 Task: iMovie Unsupervised
Action: Mouse pressed left at (160, 254)
Screenshot: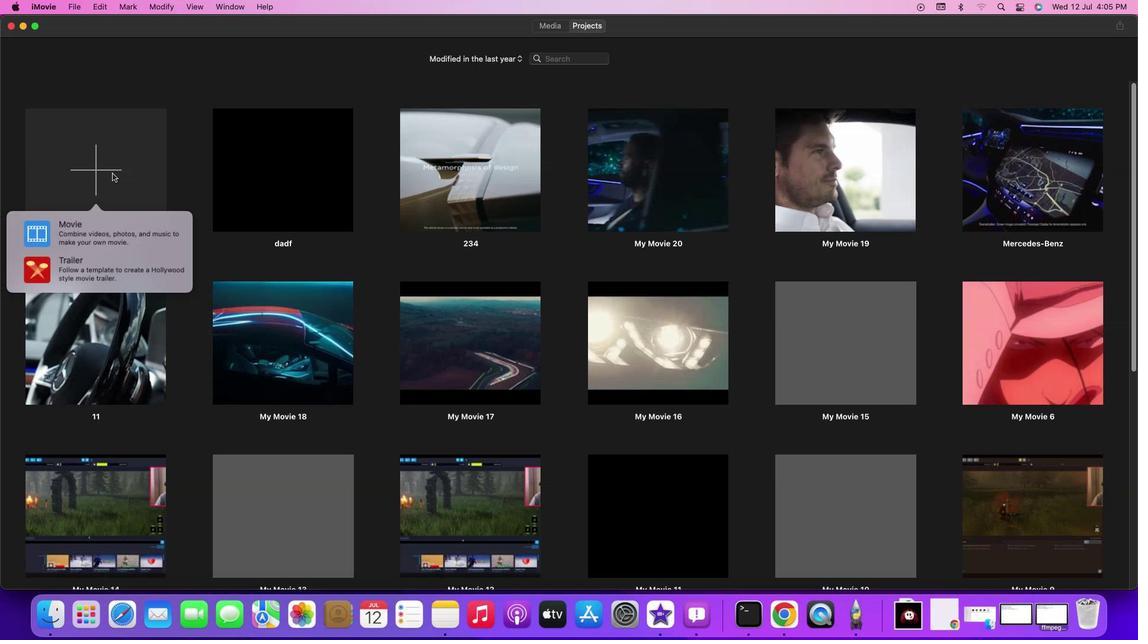 
Action: Mouse moved to (119, 304)
Screenshot: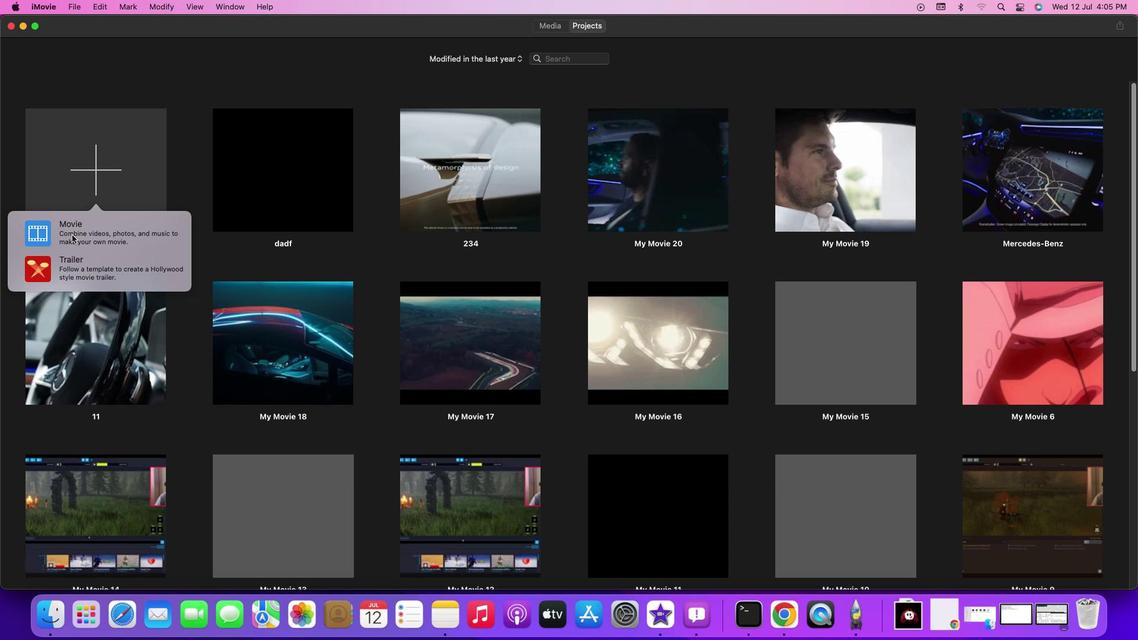 
Action: Mouse pressed left at (119, 304)
Screenshot: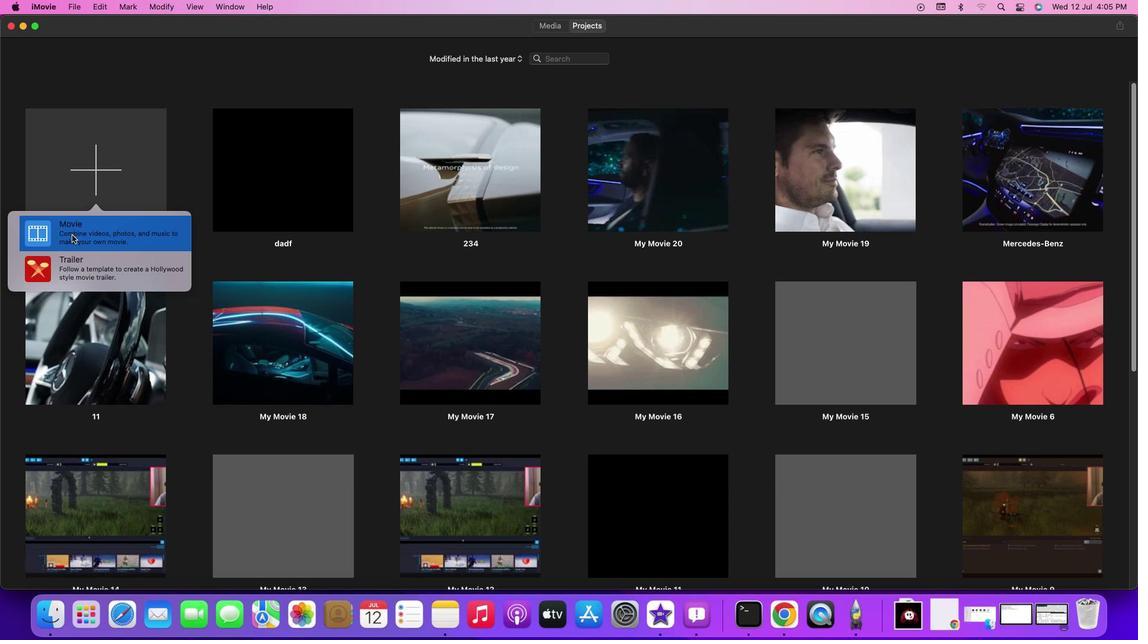 
Action: Mouse pressed left at (119, 304)
Screenshot: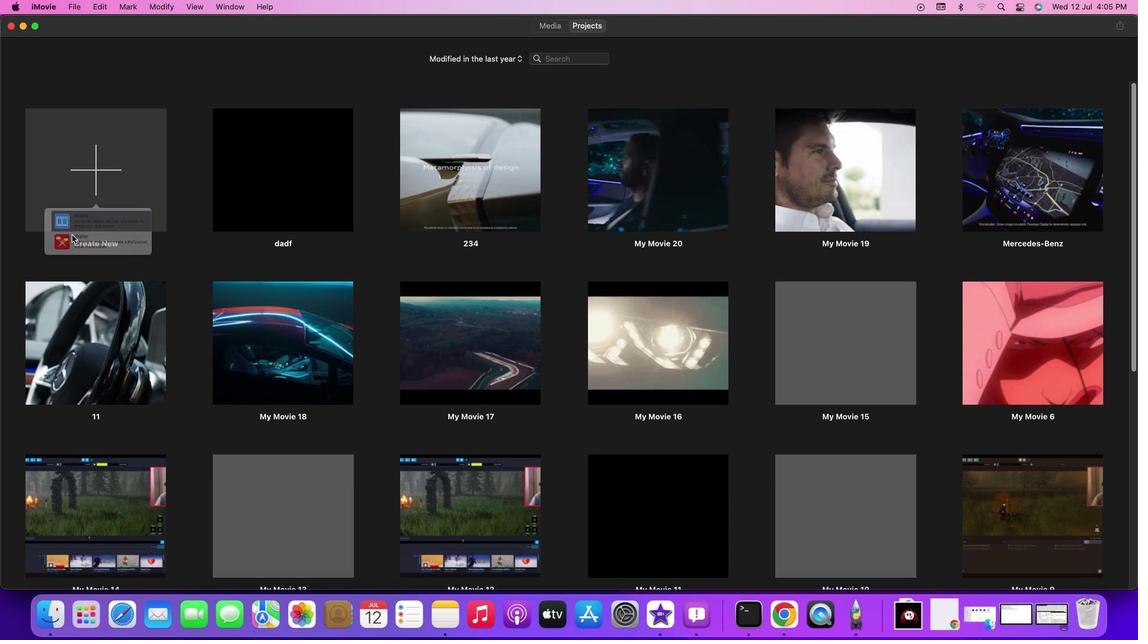
Action: Mouse moved to (511, 277)
Screenshot: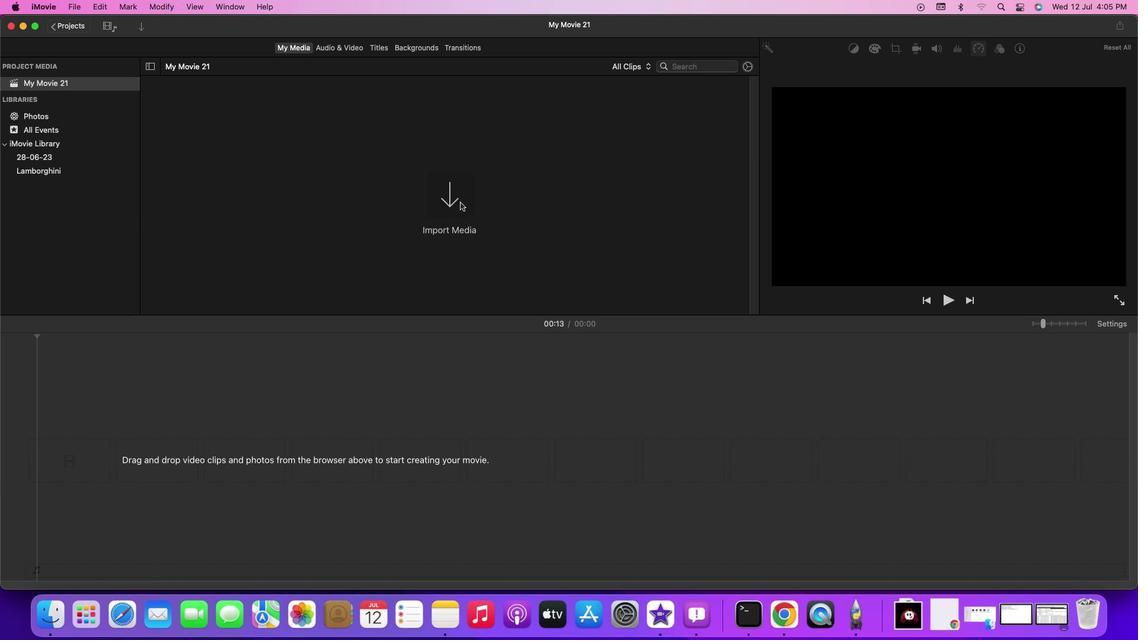 
Action: Mouse pressed left at (511, 277)
Screenshot: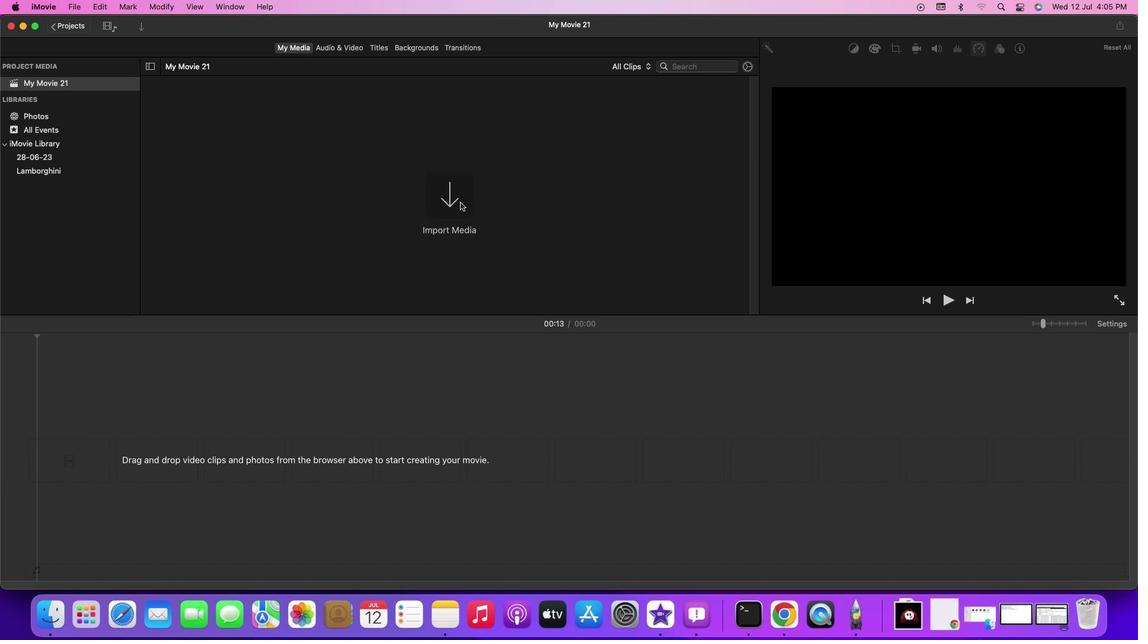 
Action: Mouse moved to (277, 397)
Screenshot: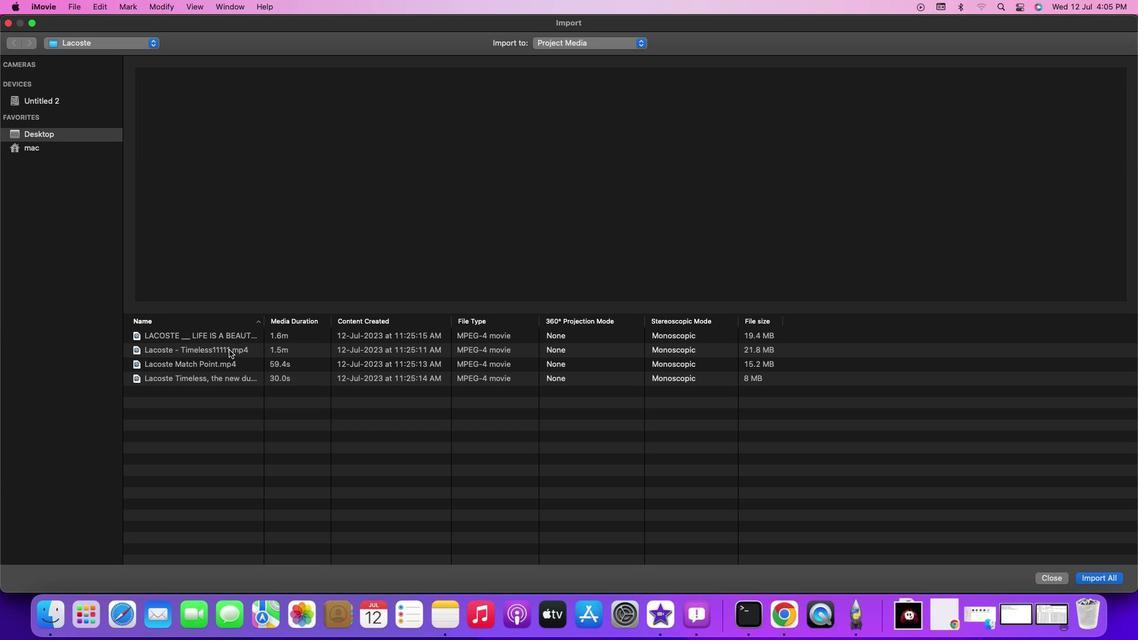 
Action: Mouse pressed left at (277, 397)
Screenshot: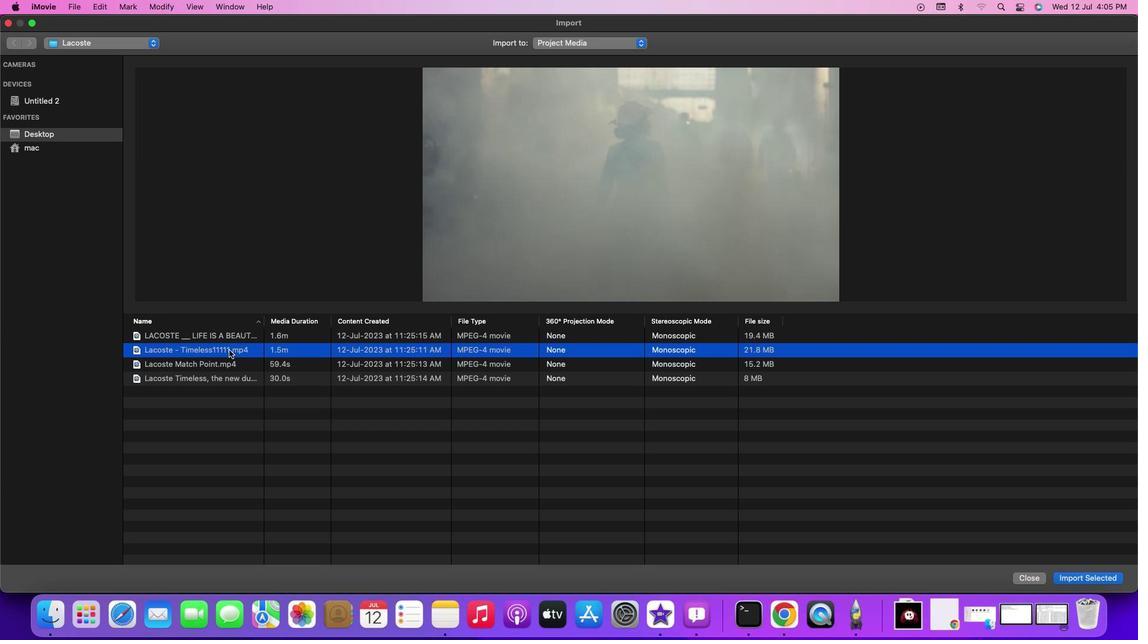 
Action: Mouse pressed left at (277, 397)
Screenshot: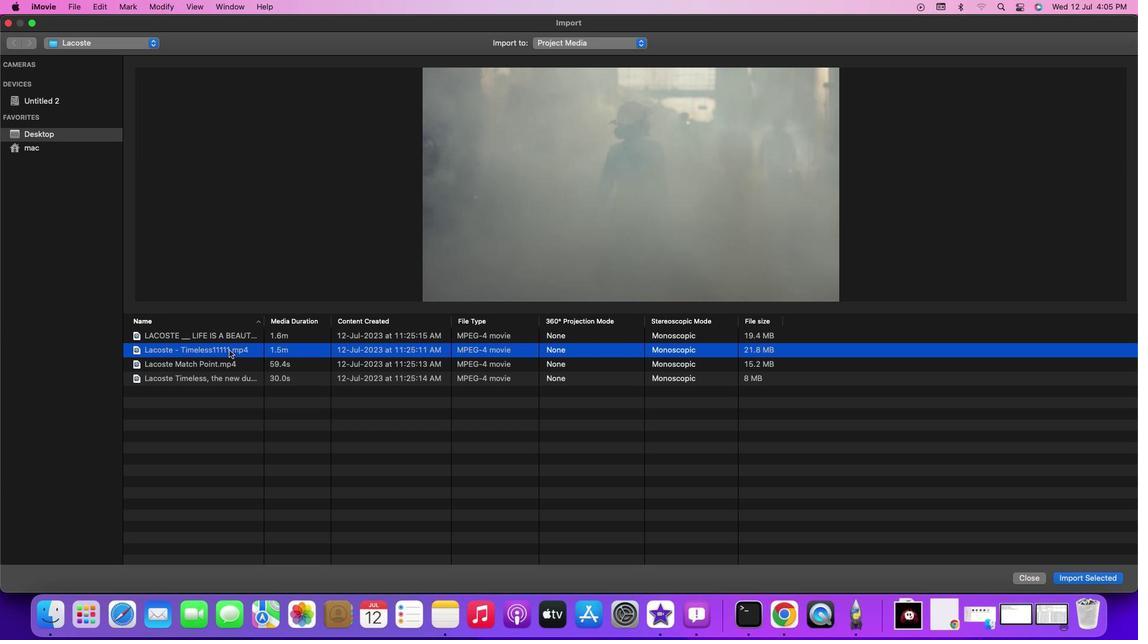 
Action: Mouse moved to (244, 217)
Screenshot: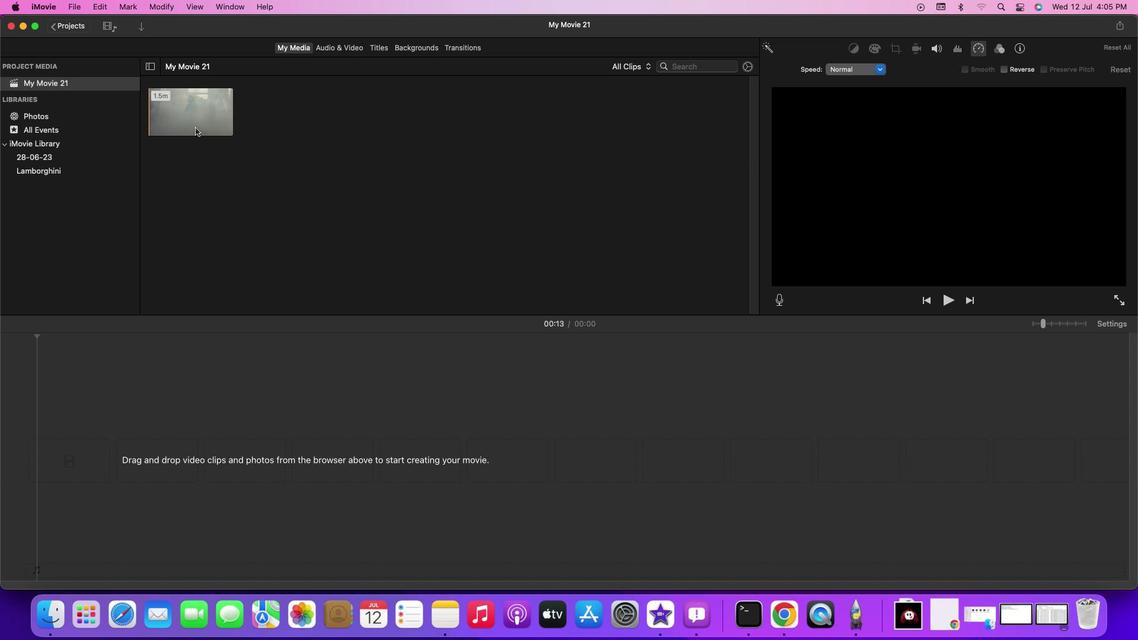
Action: Mouse pressed left at (244, 217)
Screenshot: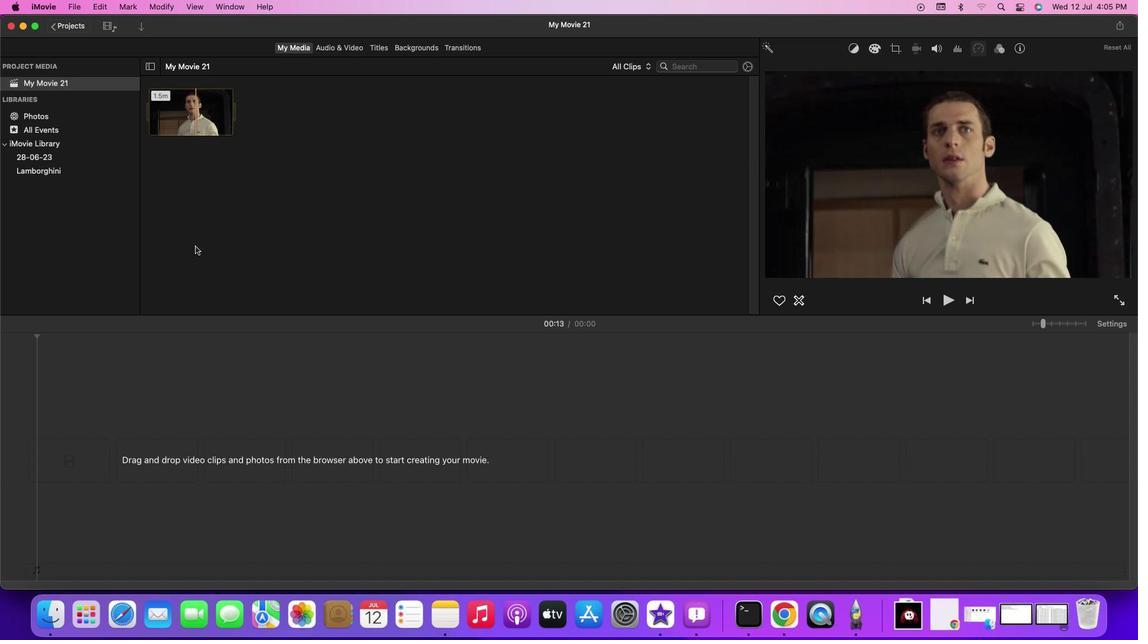 
Action: Mouse moved to (87, 387)
Screenshot: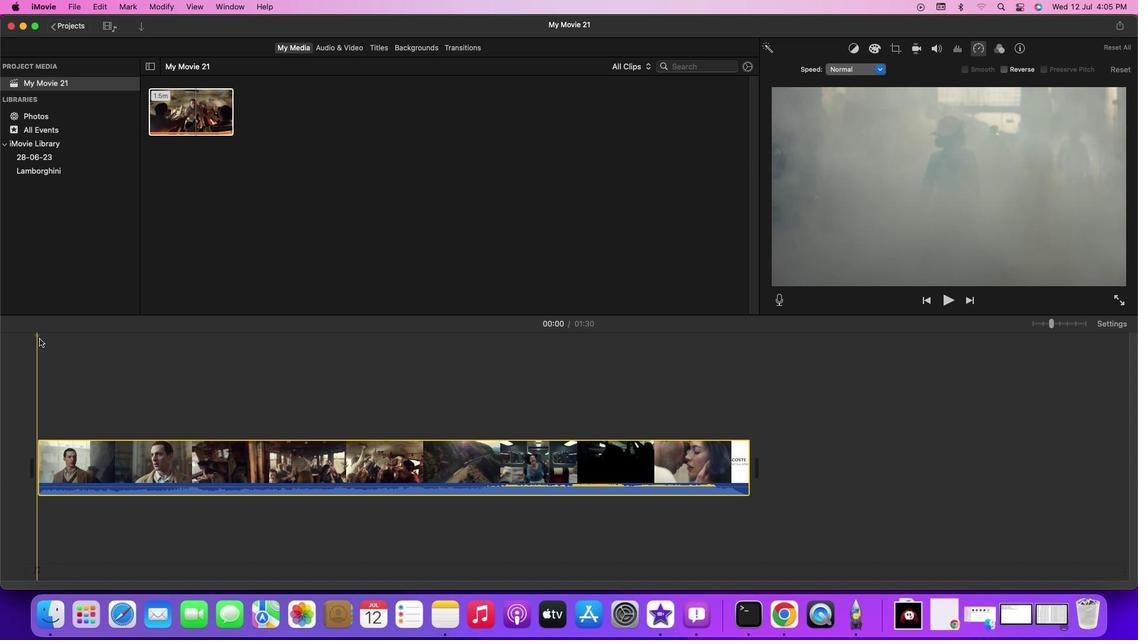 
Action: Key pressed Key.space
Screenshot: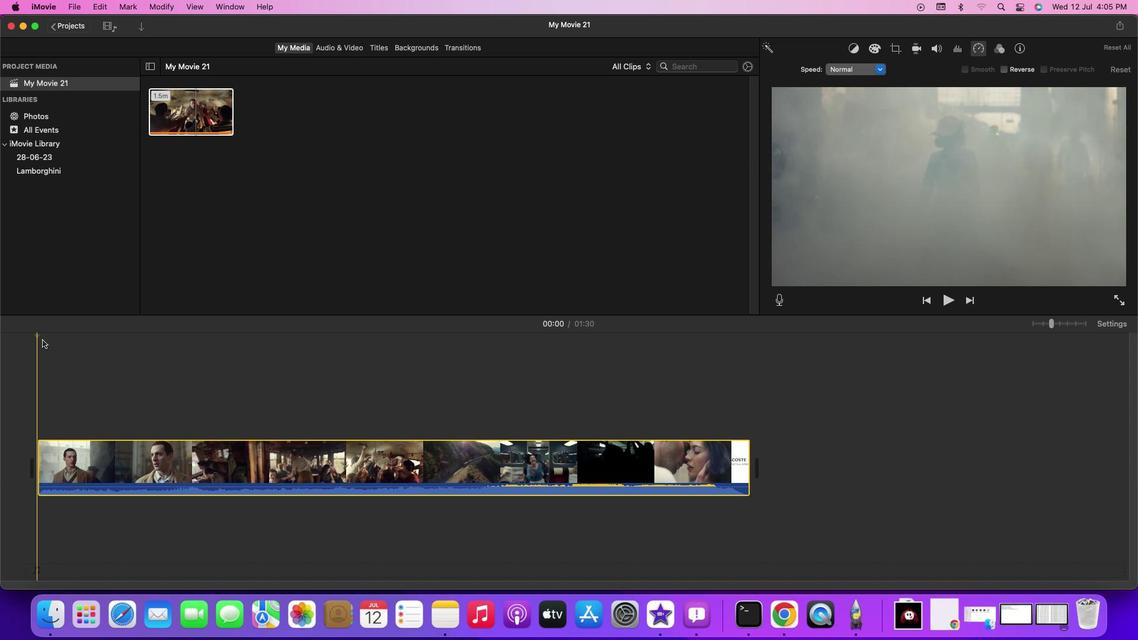 
Action: Mouse moved to (87, 387)
Screenshot: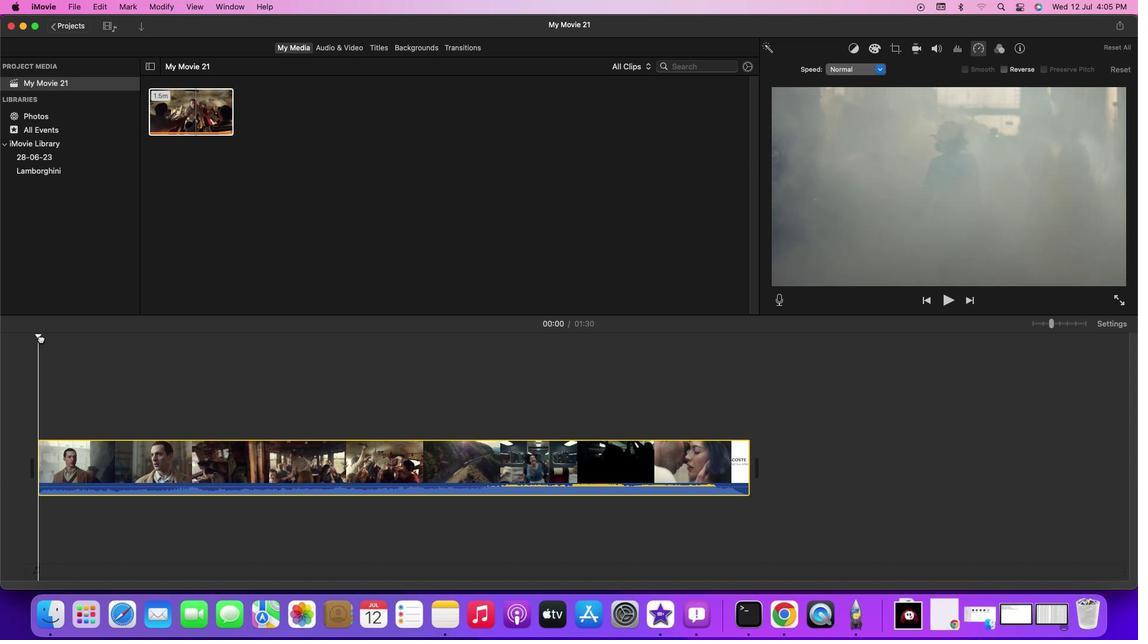 
Action: Mouse pressed left at (87, 387)
Screenshot: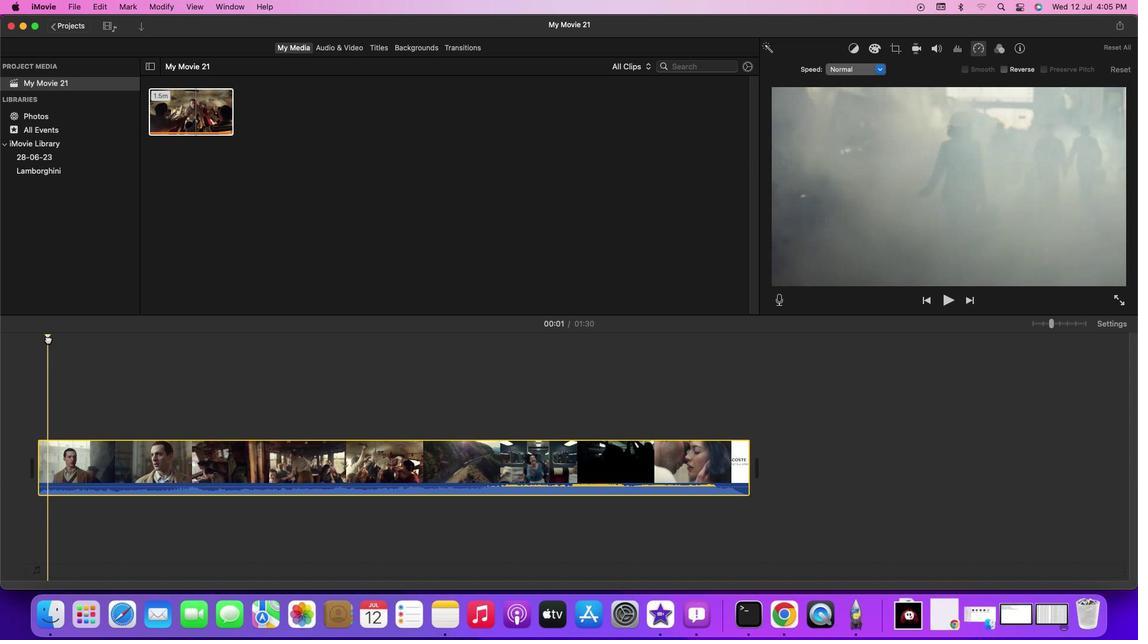 
Action: Mouse moved to (97, 388)
Screenshot: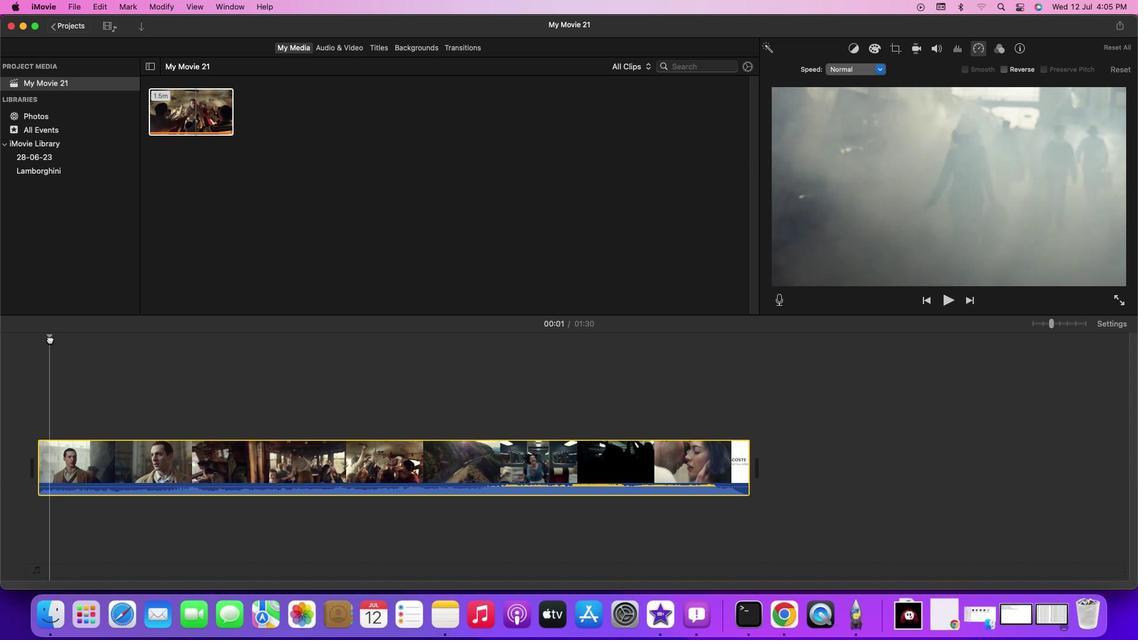 
Action: Key pressed Key.space
Screenshot: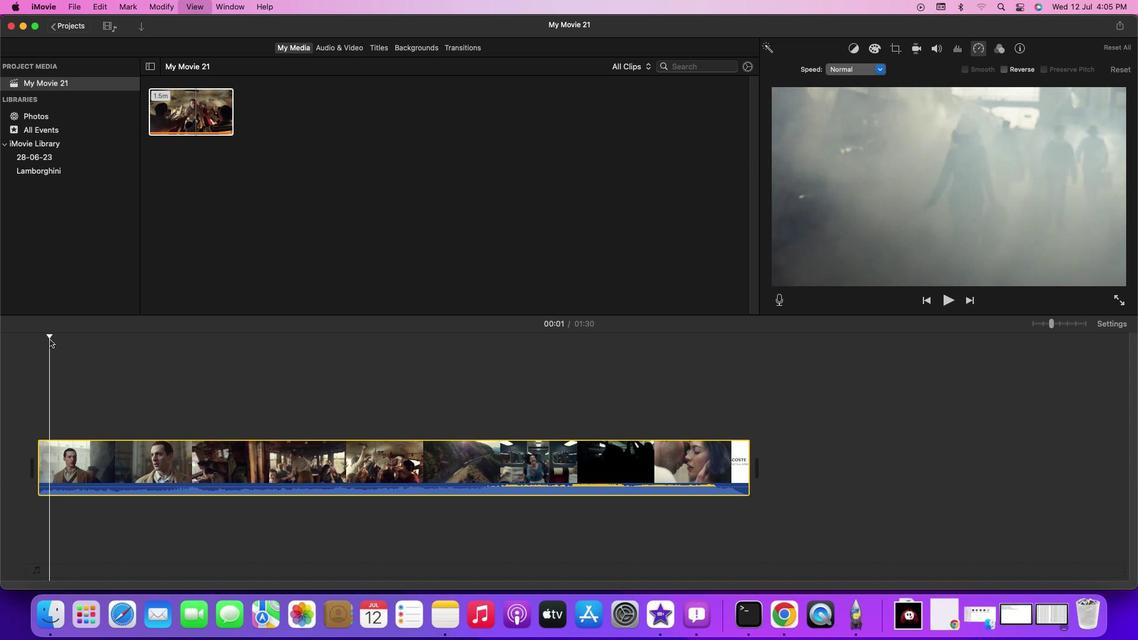 
Action: Mouse moved to (1004, 358)
Screenshot: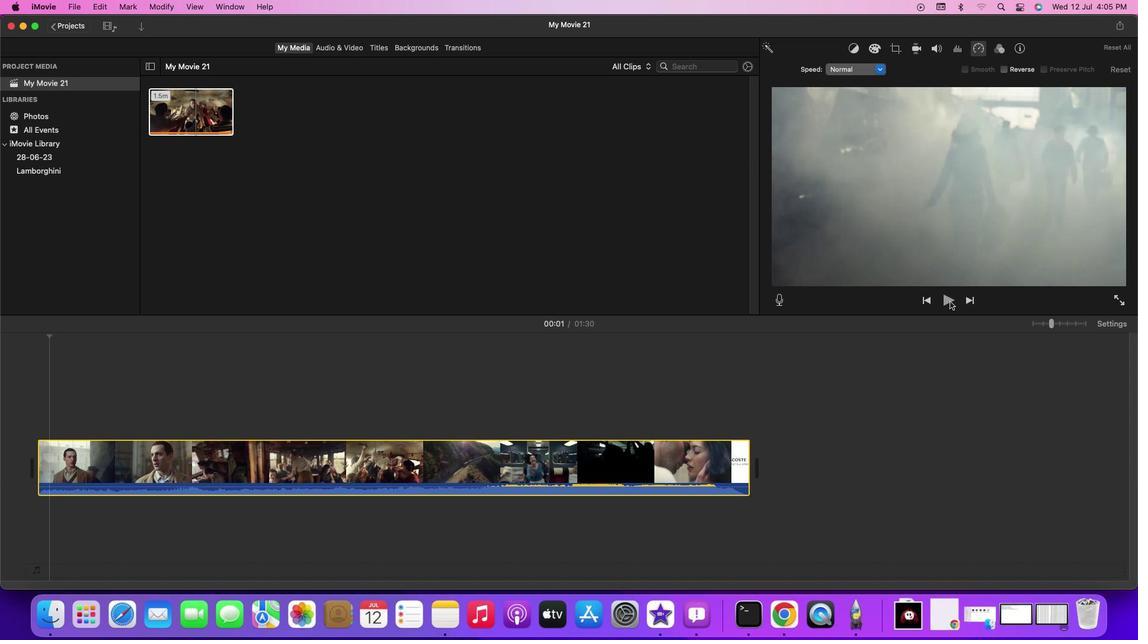 
Action: Mouse pressed left at (1004, 358)
Screenshot: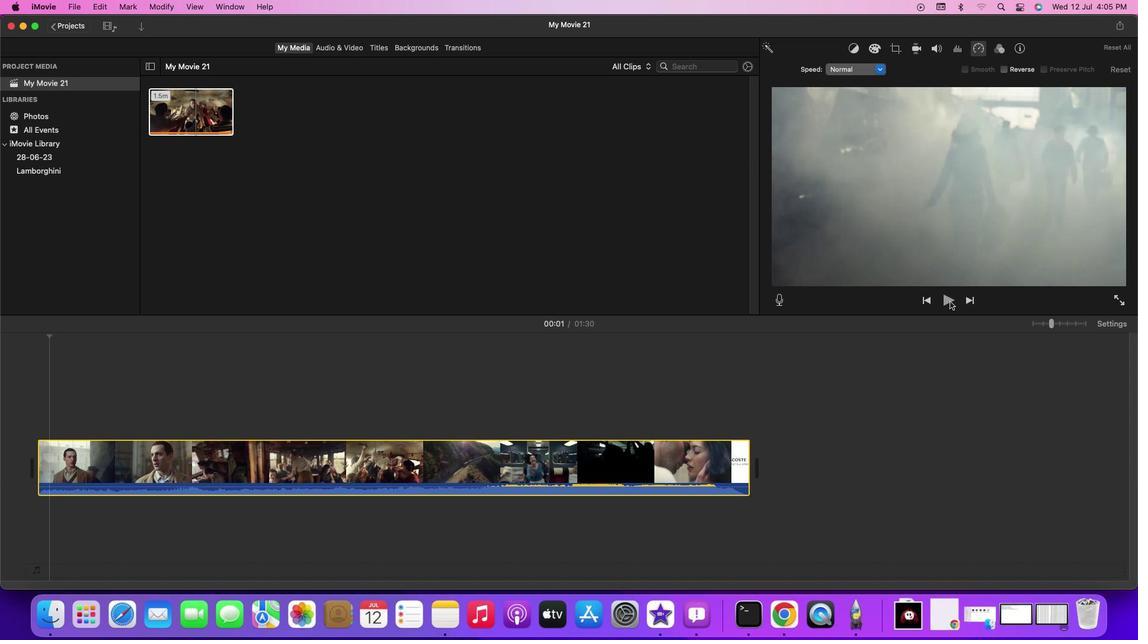 
Action: Mouse moved to (194, 487)
Screenshot: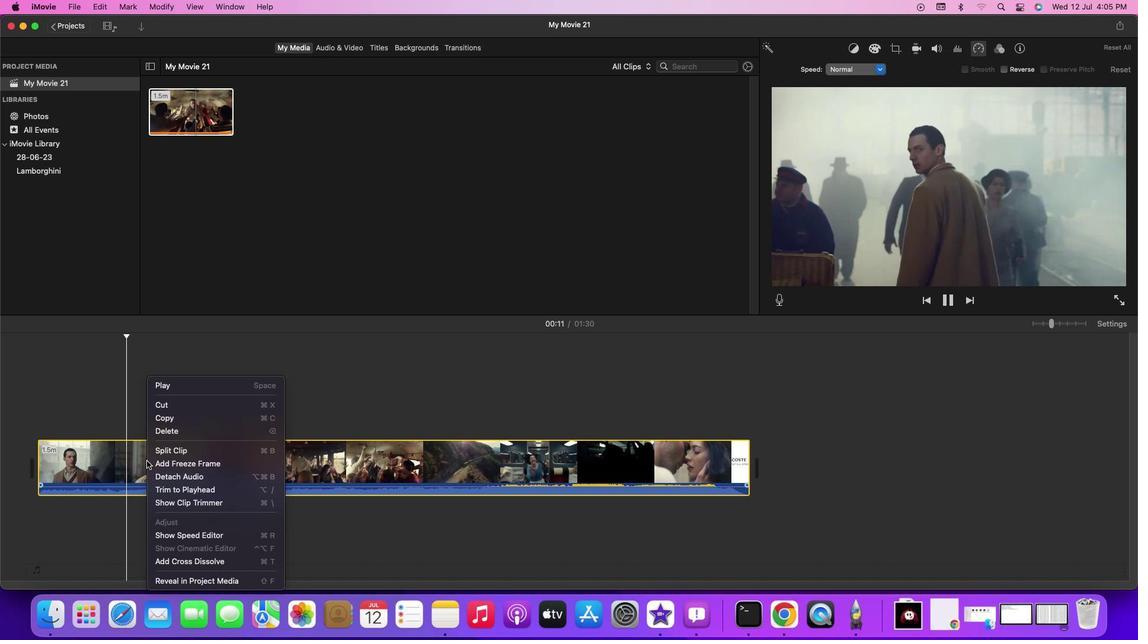 
Action: Mouse pressed right at (194, 487)
Screenshot: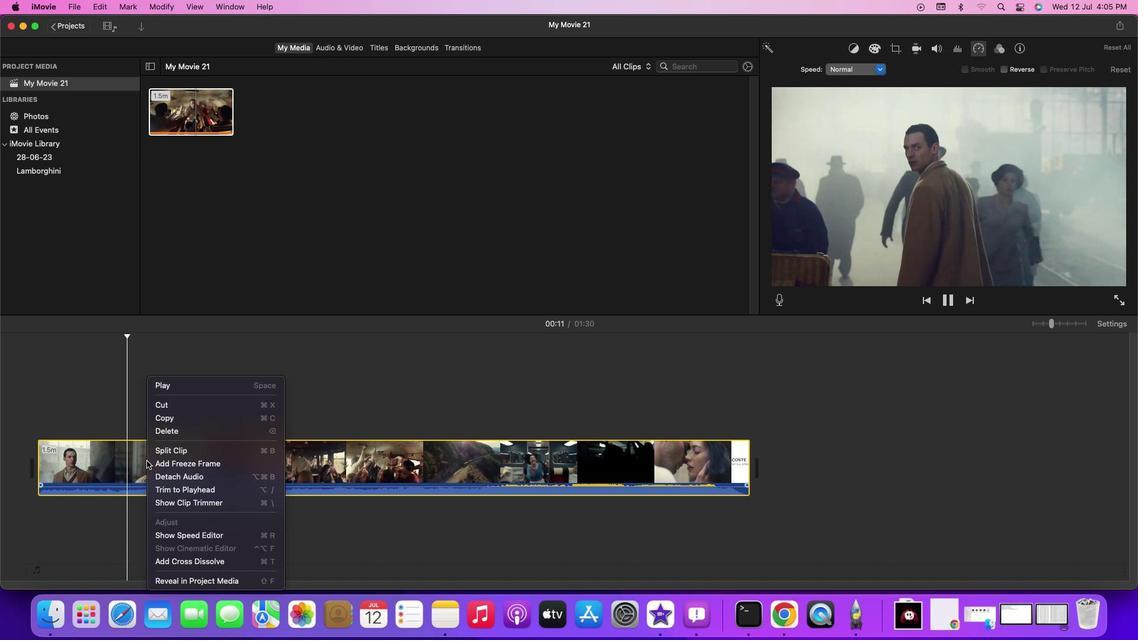 
Action: Mouse moved to (225, 499)
Screenshot: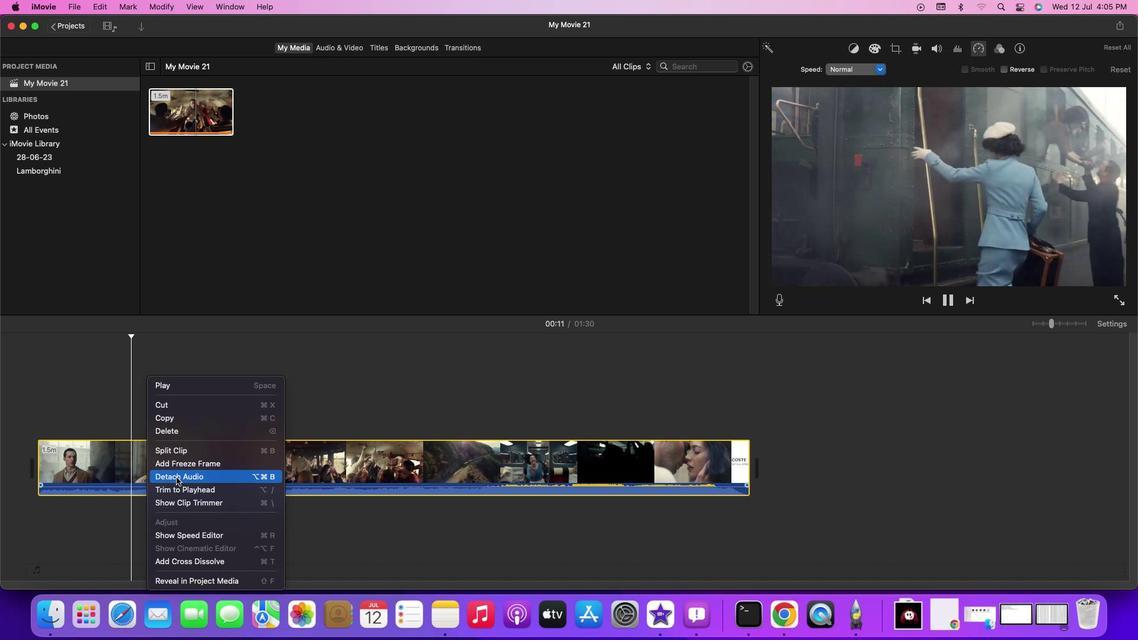 
Action: Mouse pressed left at (225, 499)
Screenshot: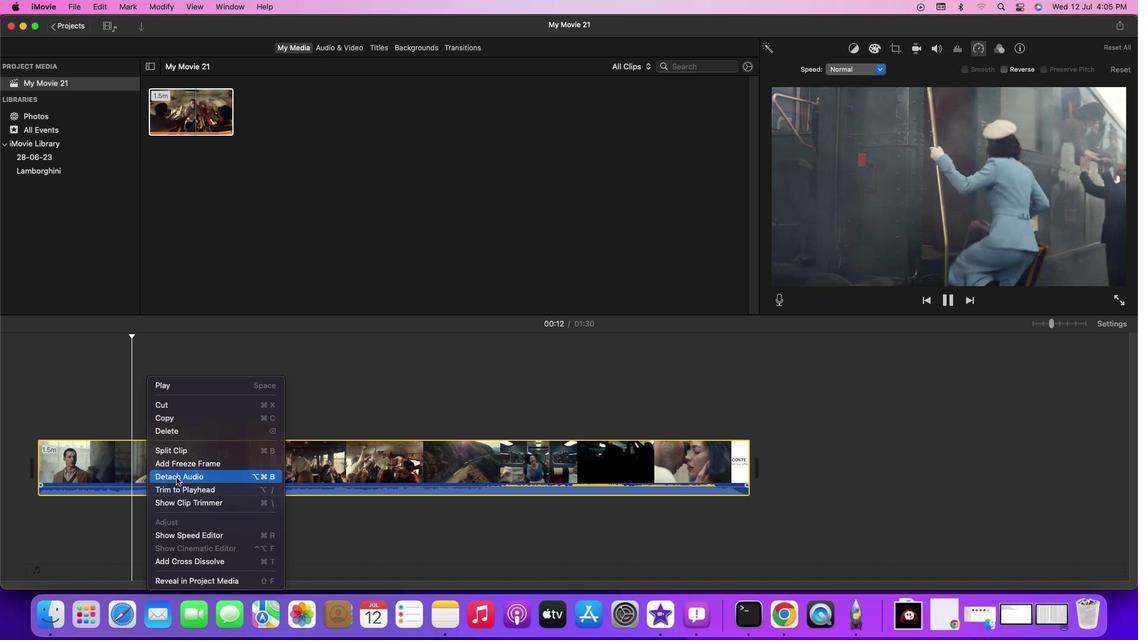 
Action: Mouse moved to (205, 487)
Screenshot: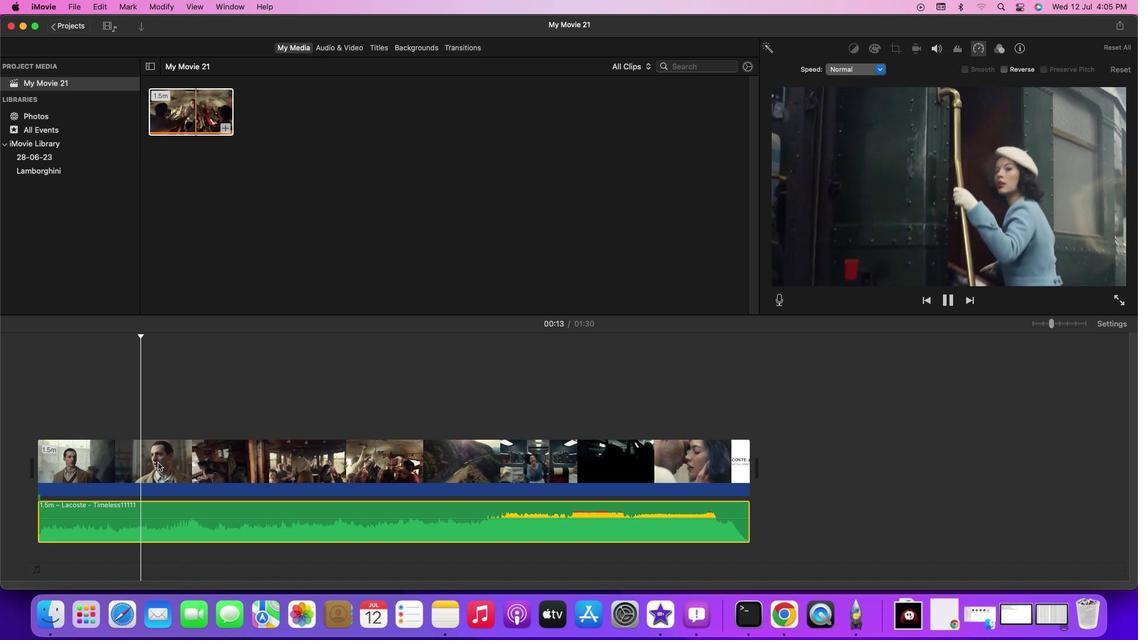 
Action: Key pressed Key.spaceKey.spaceKey.spaceKey.leftKey.left
Screenshot: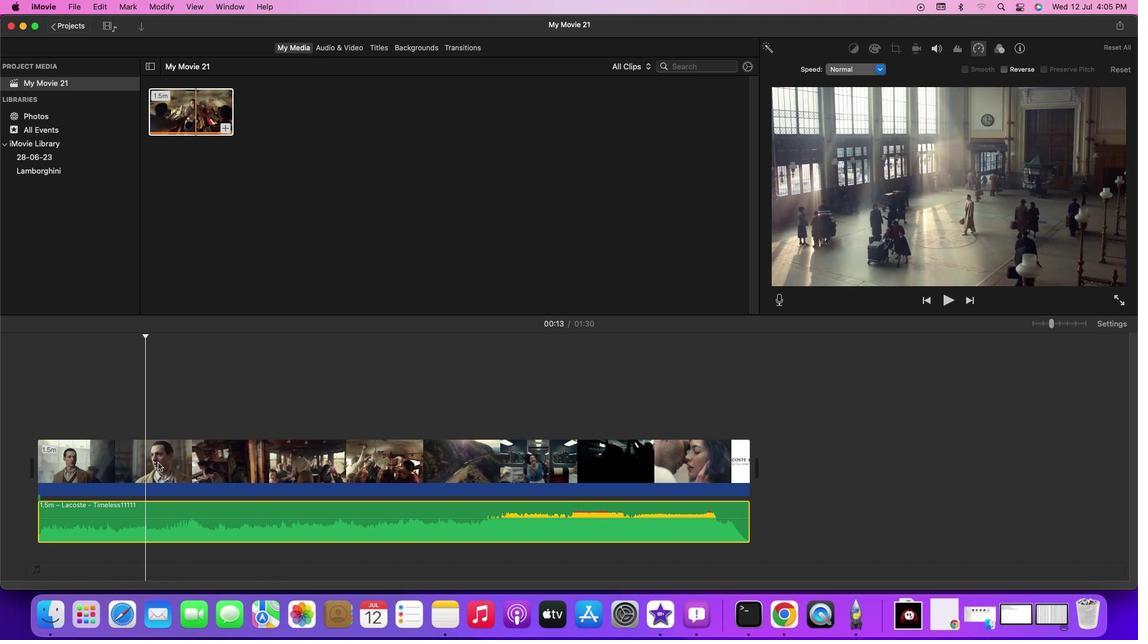 
Action: Mouse moved to (193, 485)
Screenshot: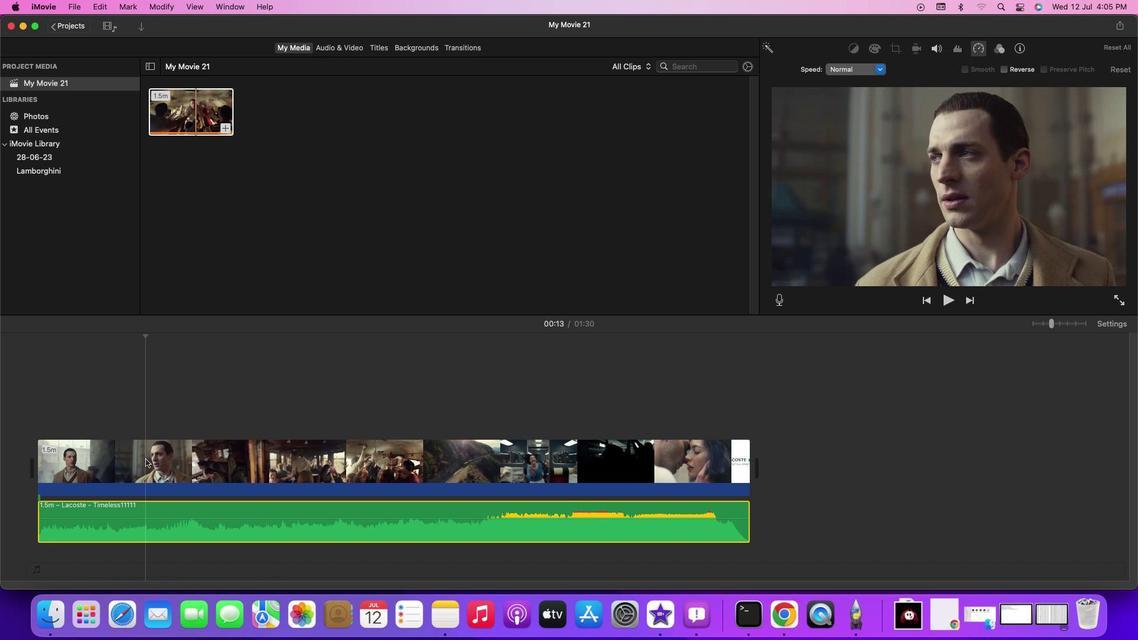 
Action: Mouse pressed left at (193, 485)
Screenshot: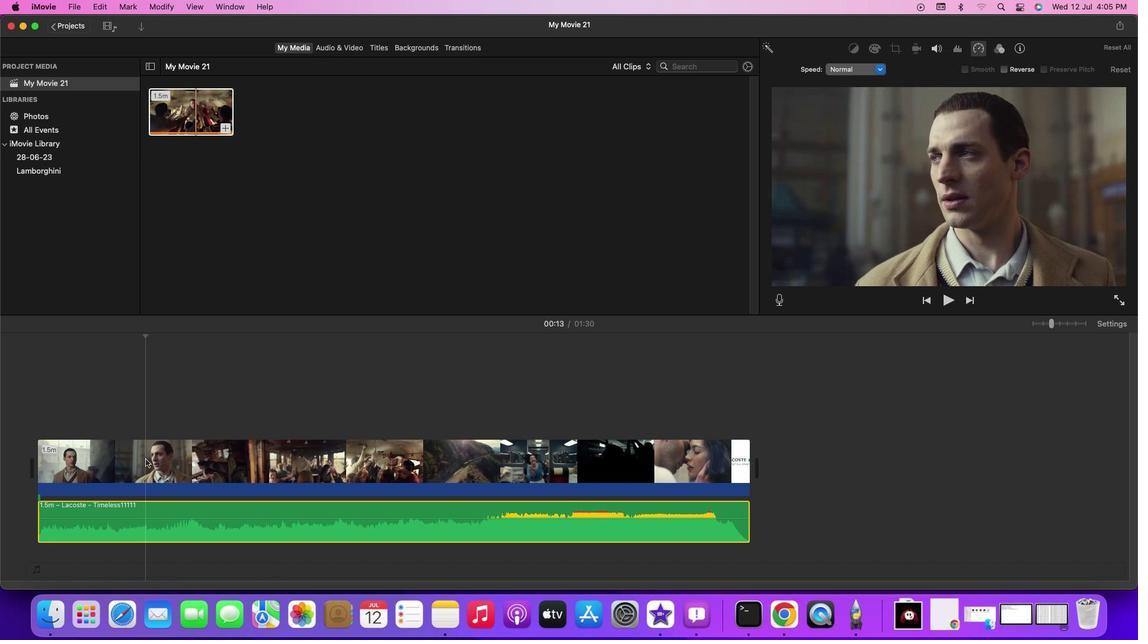 
Action: Key pressed Key.leftKey.leftKey.leftKey.leftKey.cmd'b'
Screenshot: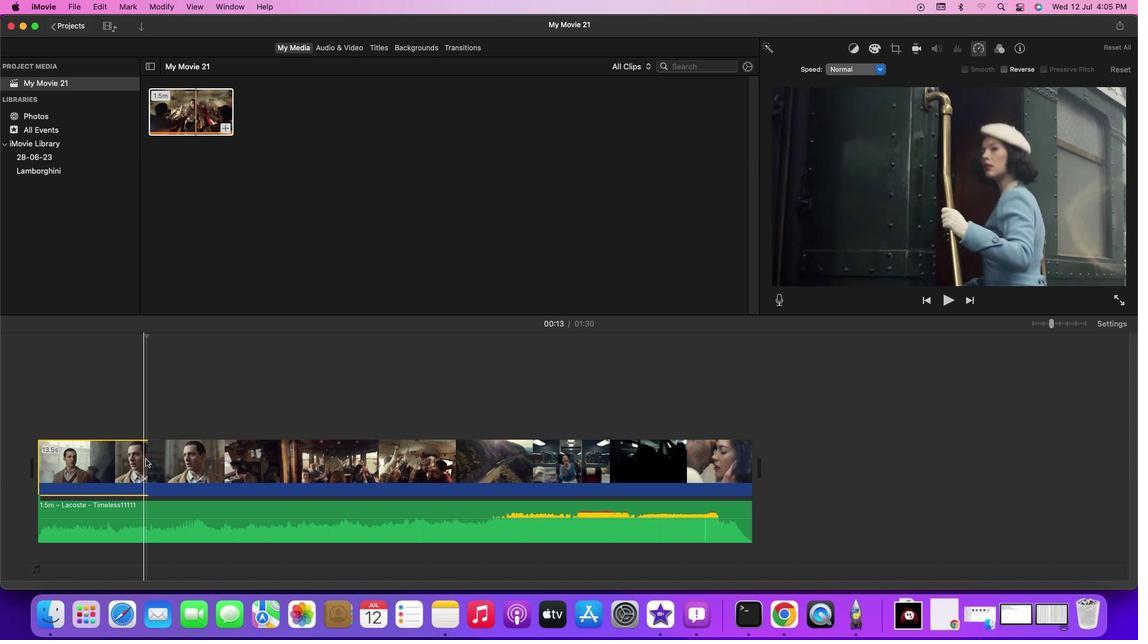 
Action: Mouse moved to (265, 492)
Screenshot: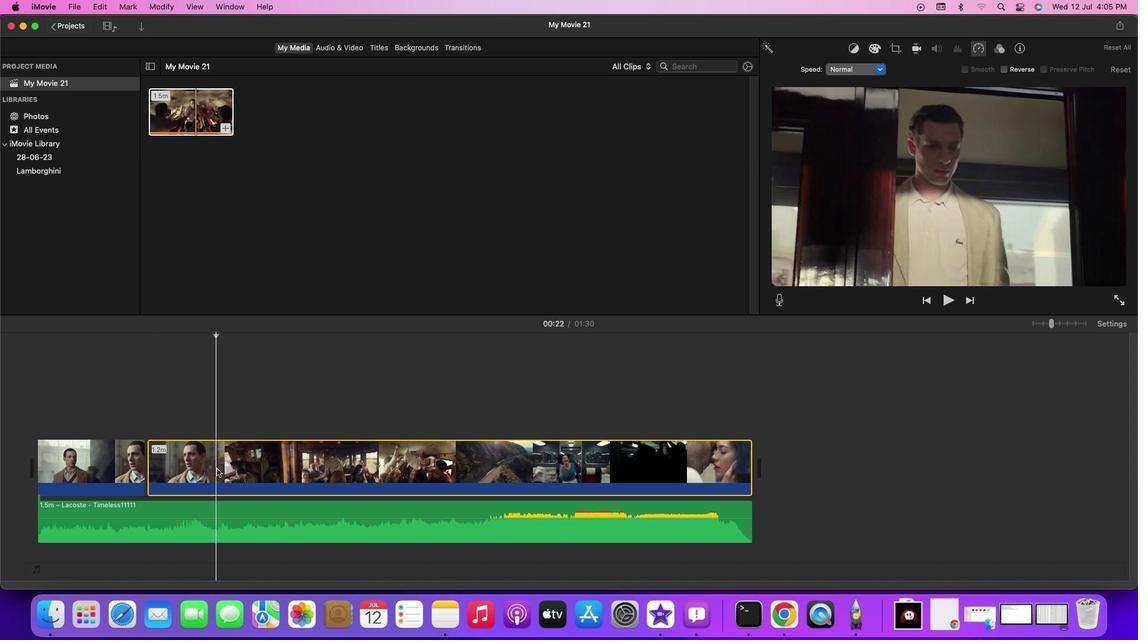 
Action: Mouse pressed left at (265, 492)
Screenshot: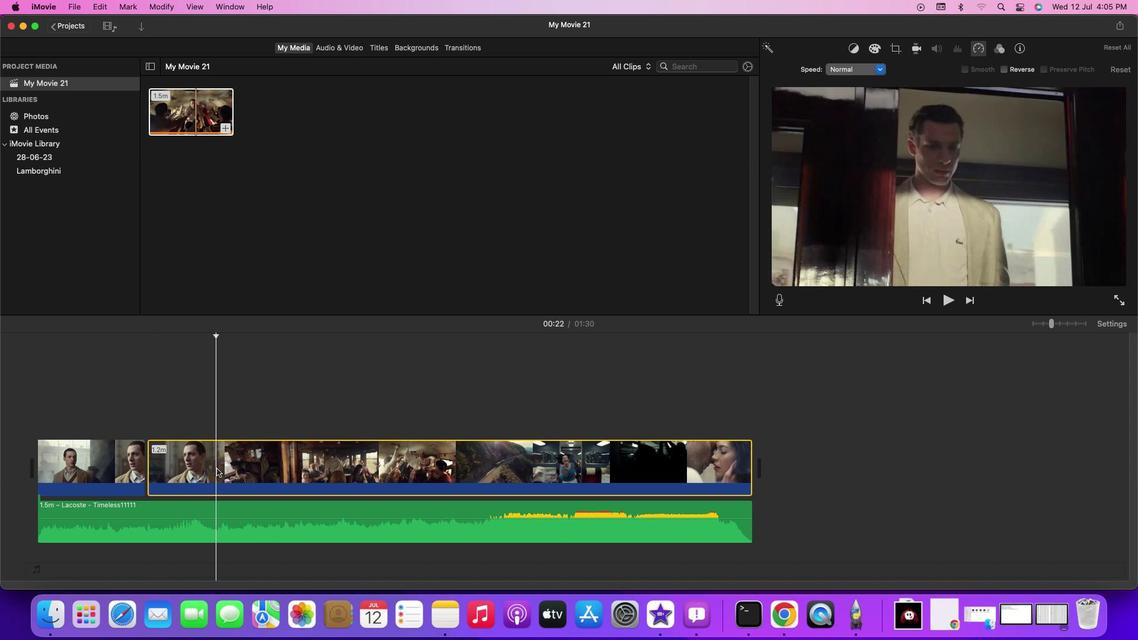 
Action: Mouse moved to (248, 489)
Screenshot: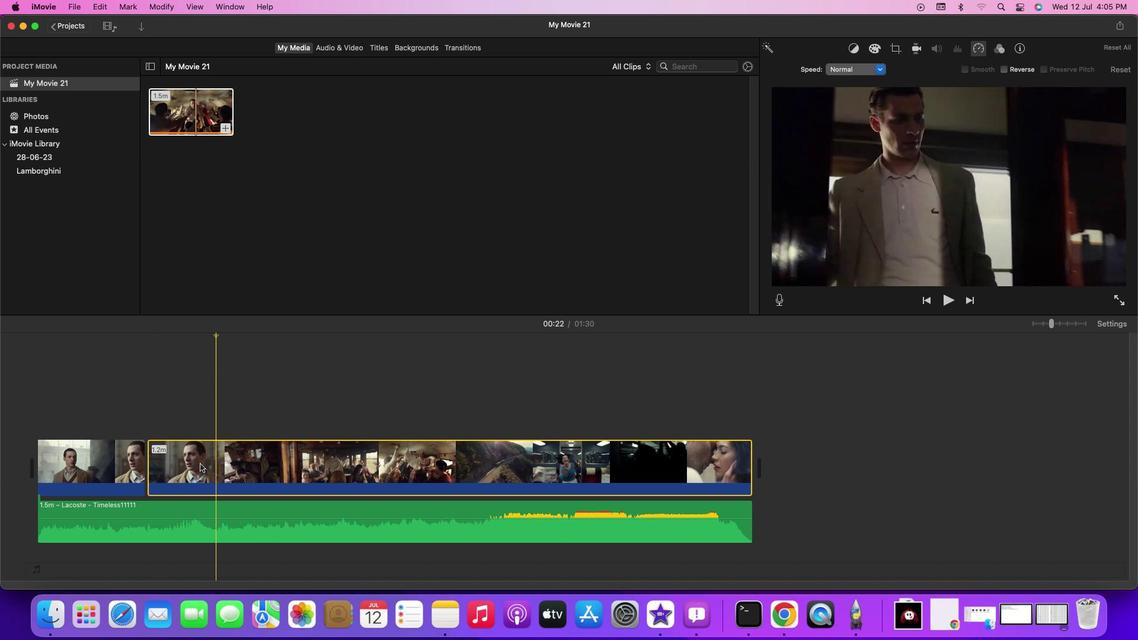 
Action: Mouse pressed right at (248, 489)
Screenshot: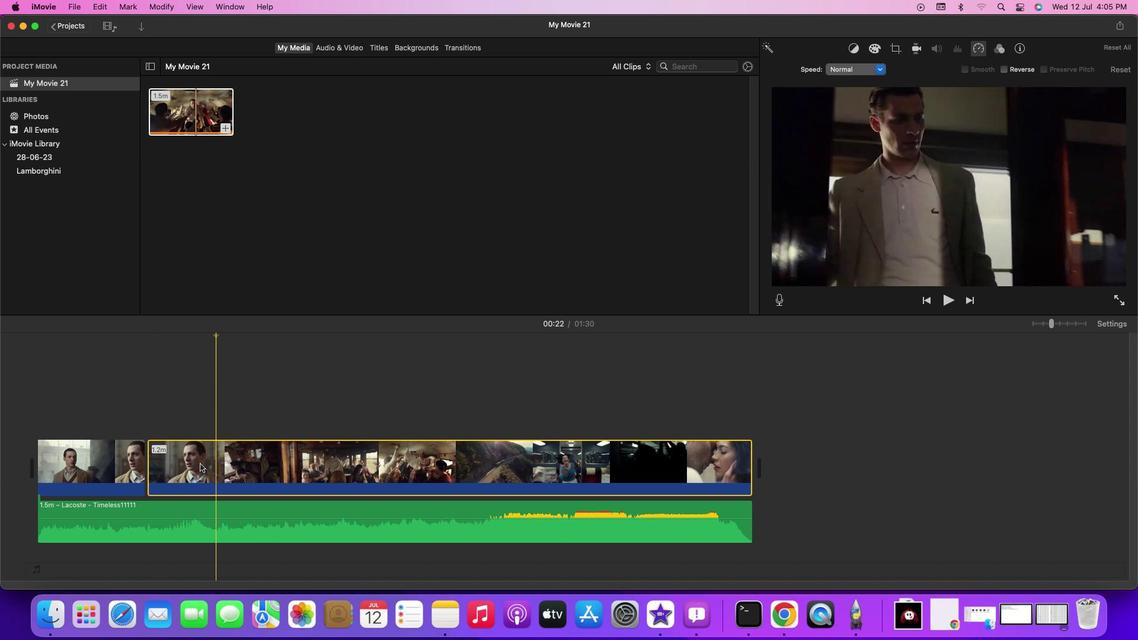 
Action: Mouse moved to (272, 467)
Screenshot: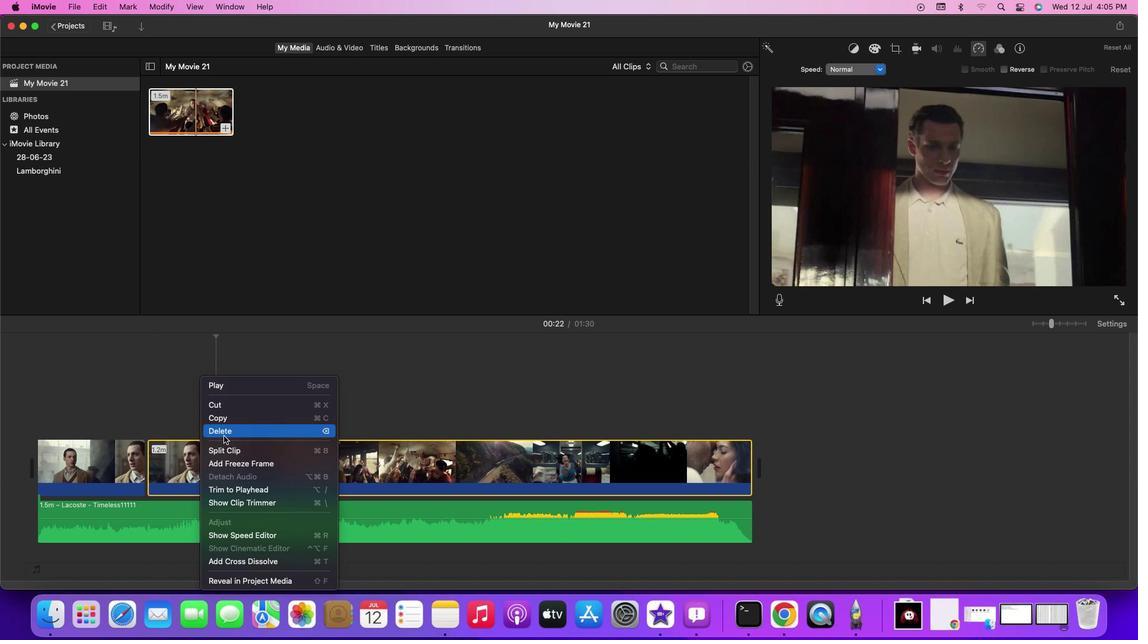
Action: Mouse pressed left at (272, 467)
Screenshot: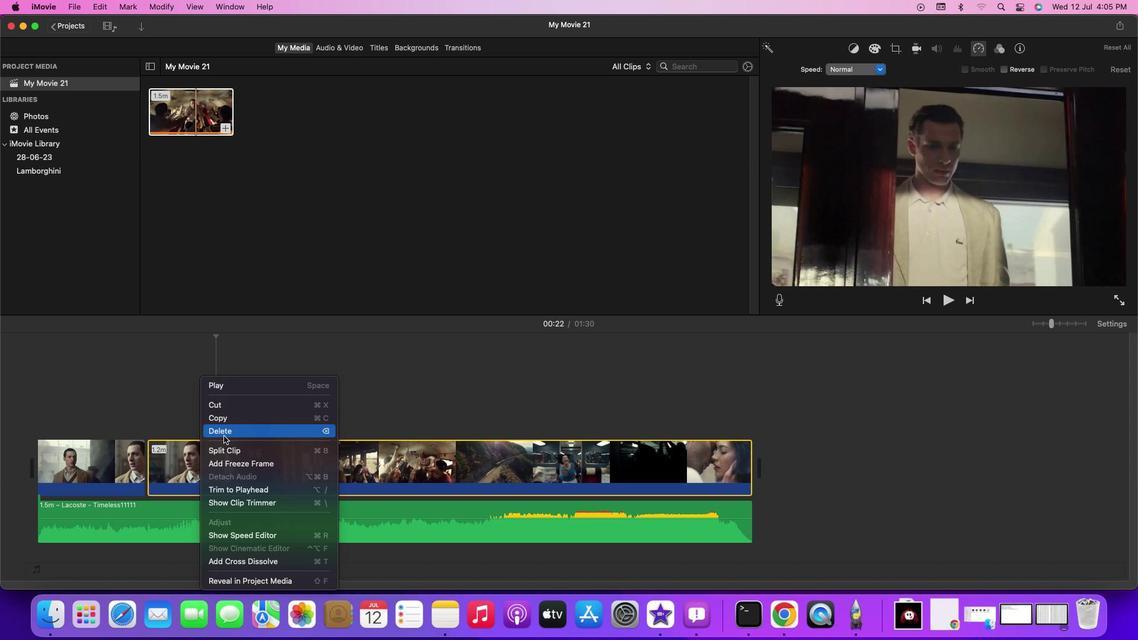 
Action: Mouse moved to (153, 404)
Screenshot: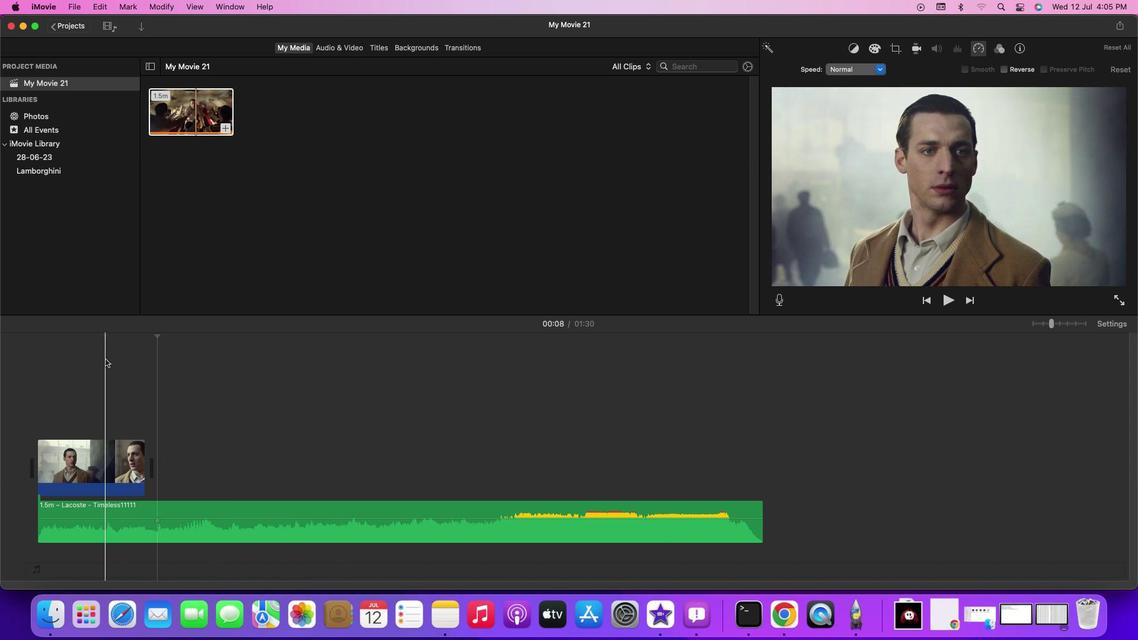 
Action: Mouse pressed left at (153, 404)
Screenshot: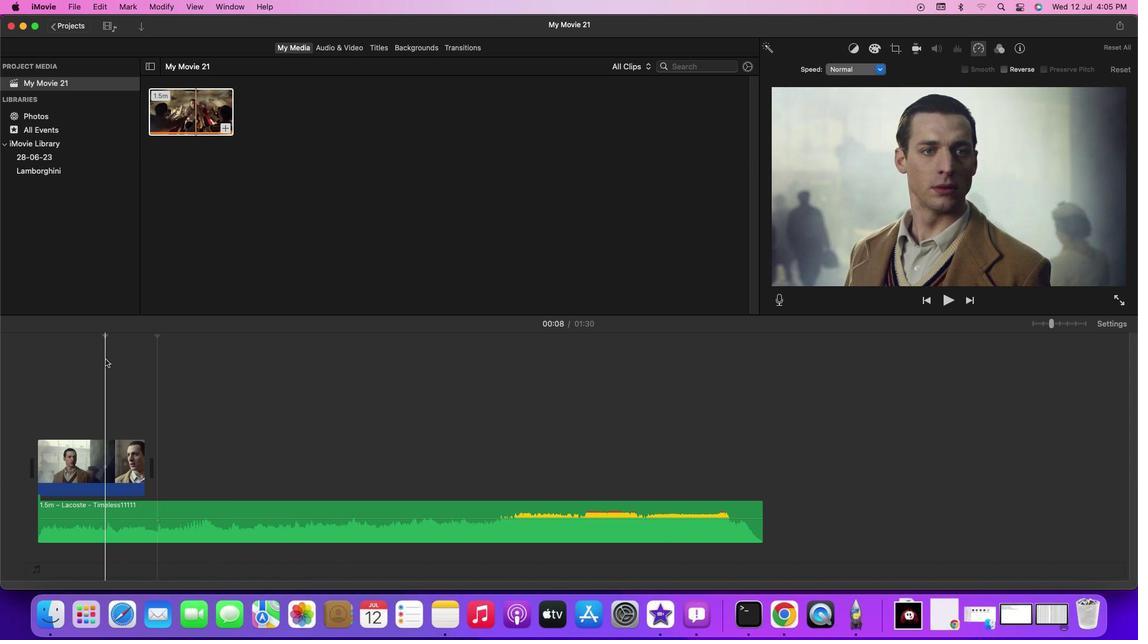 
Action: Key pressed Key.space
Screenshot: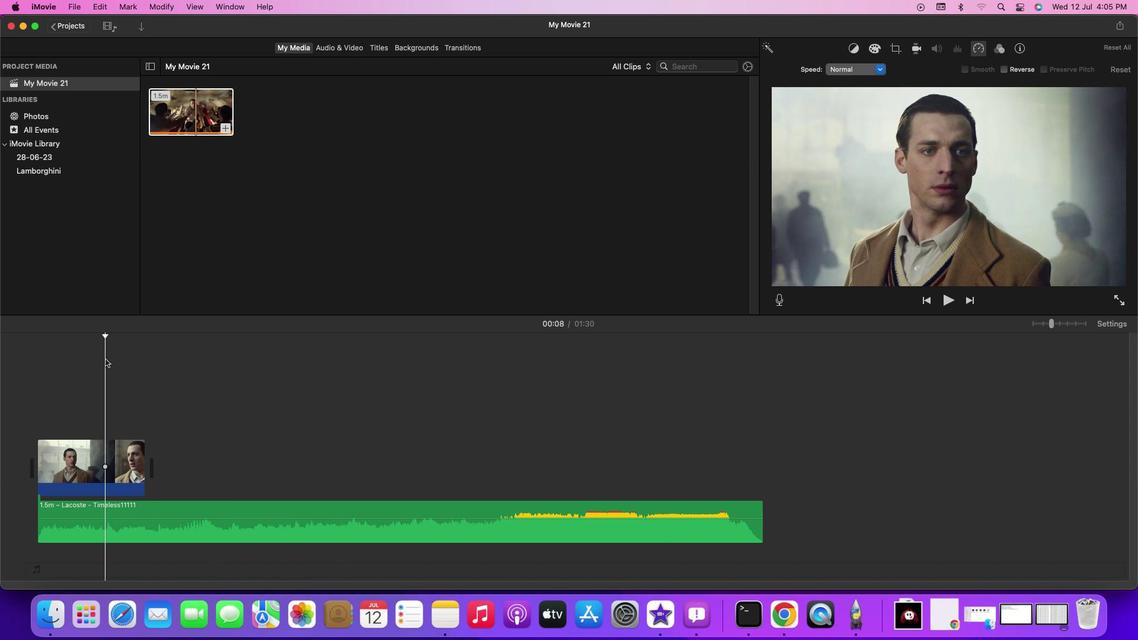 
Action: Mouse moved to (231, 412)
Screenshot: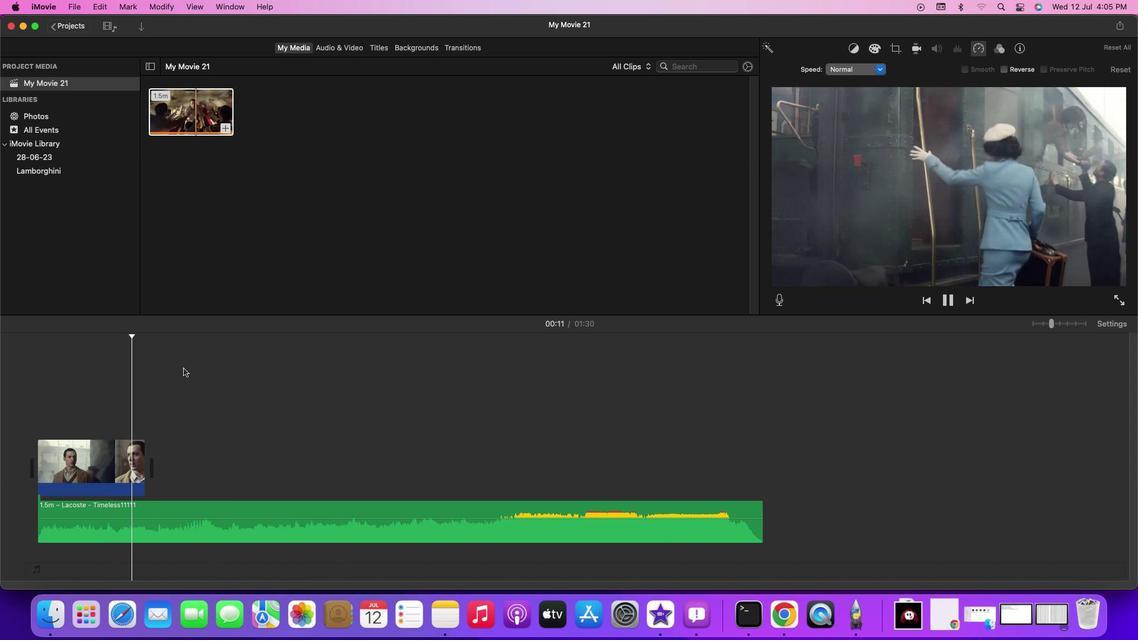 
Action: Key pressed Key.space
Screenshot: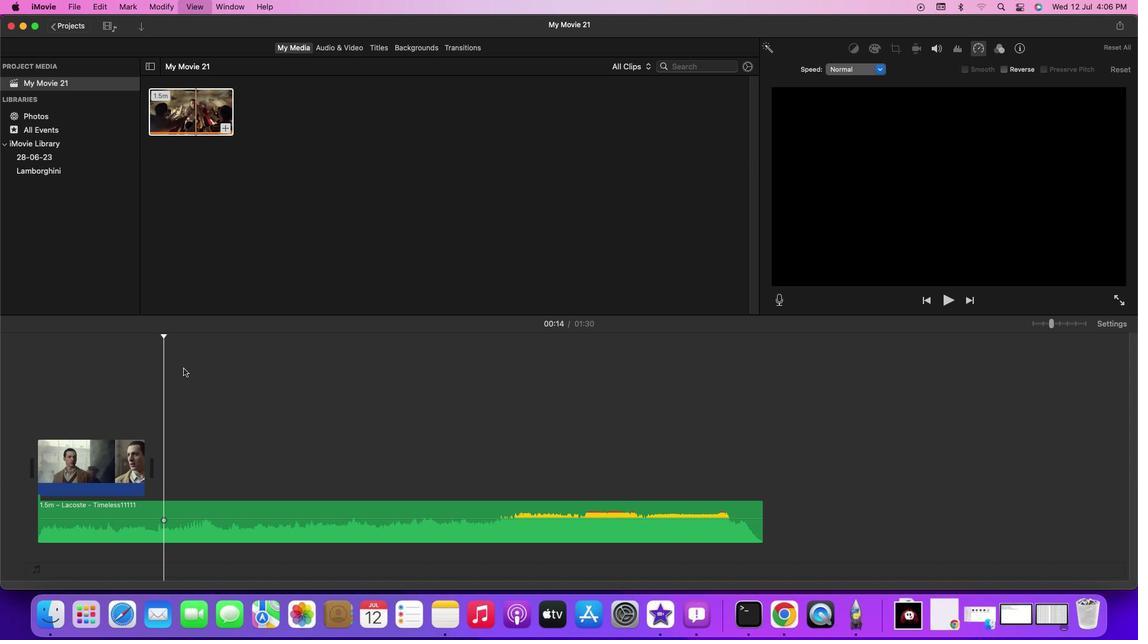 
Action: Mouse moved to (189, 135)
Screenshot: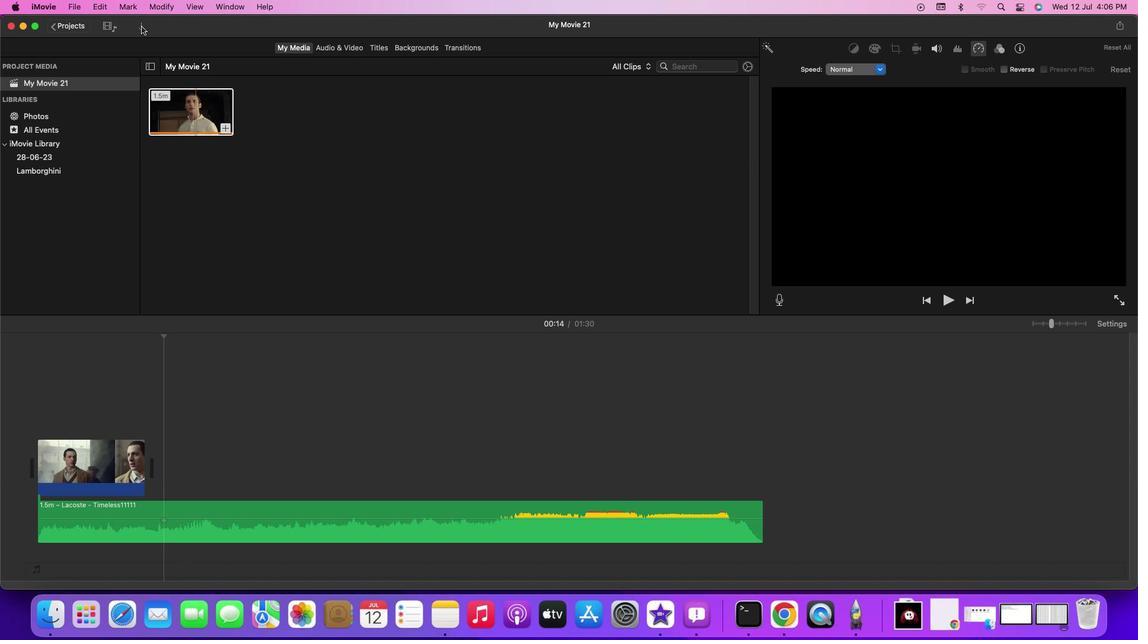 
Action: Mouse pressed left at (189, 135)
Screenshot: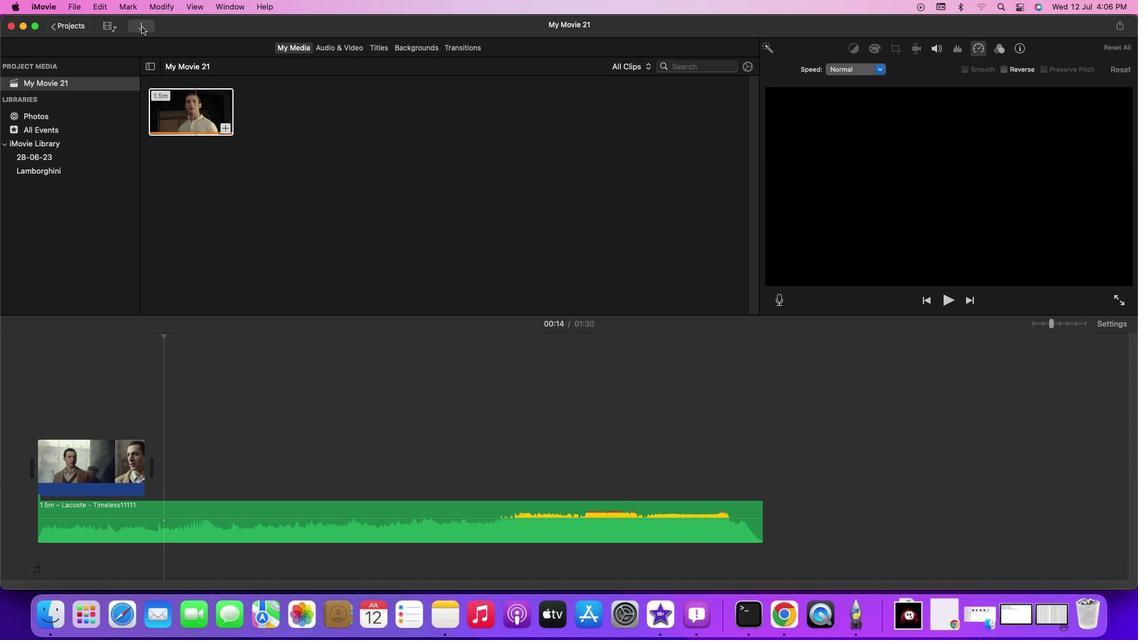 
Action: Mouse moved to (263, 422)
Screenshot: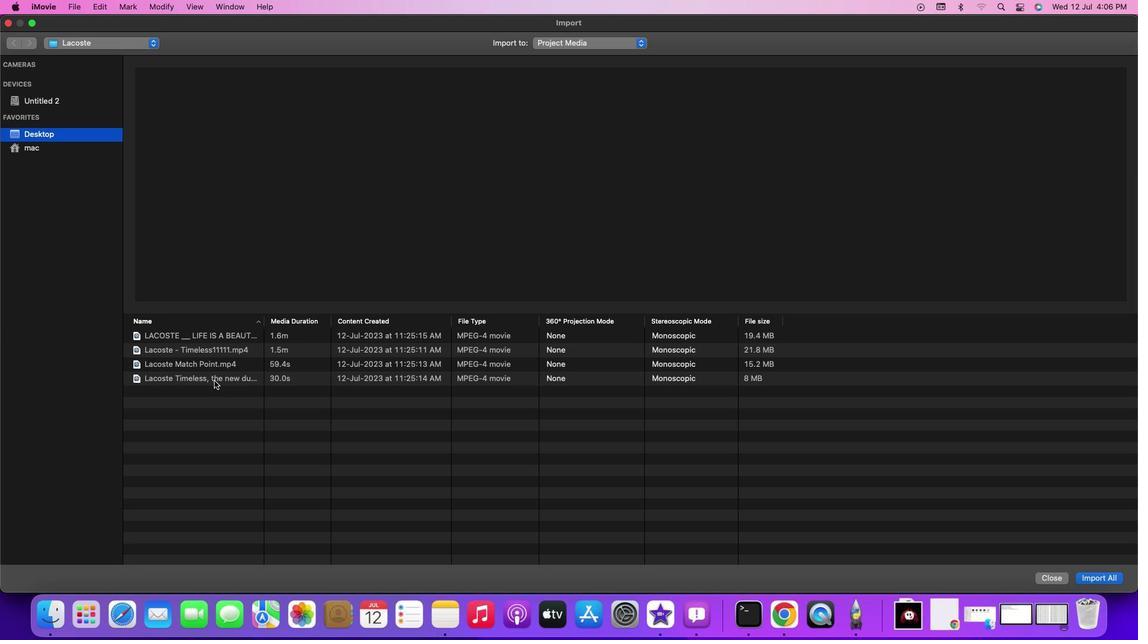 
Action: Mouse pressed left at (263, 422)
Screenshot: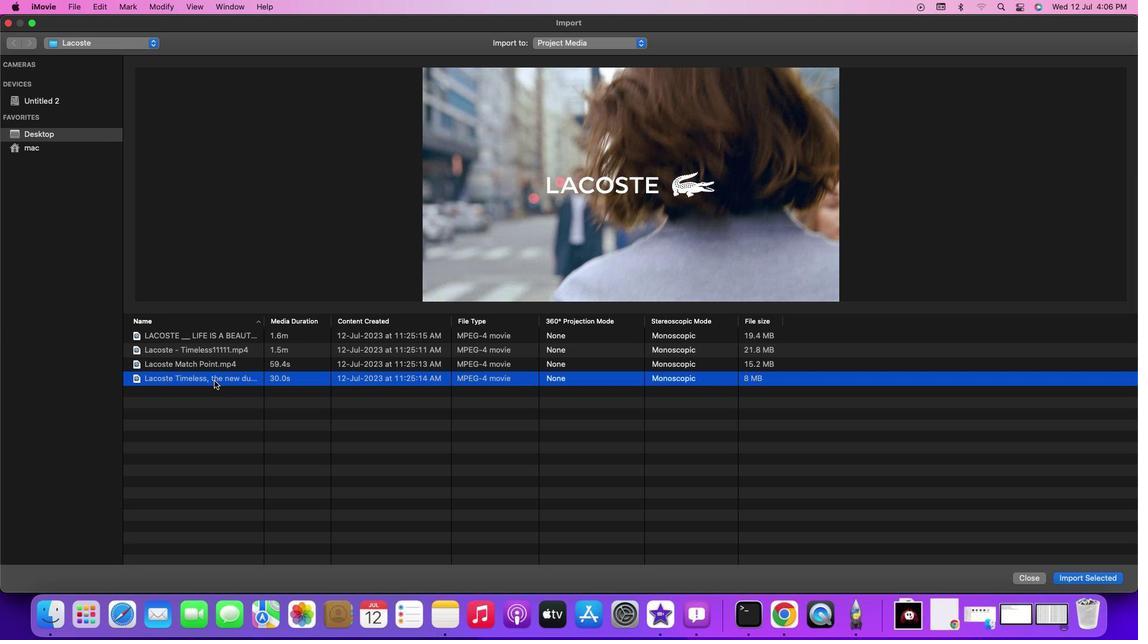 
Action: Mouse pressed left at (263, 422)
Screenshot: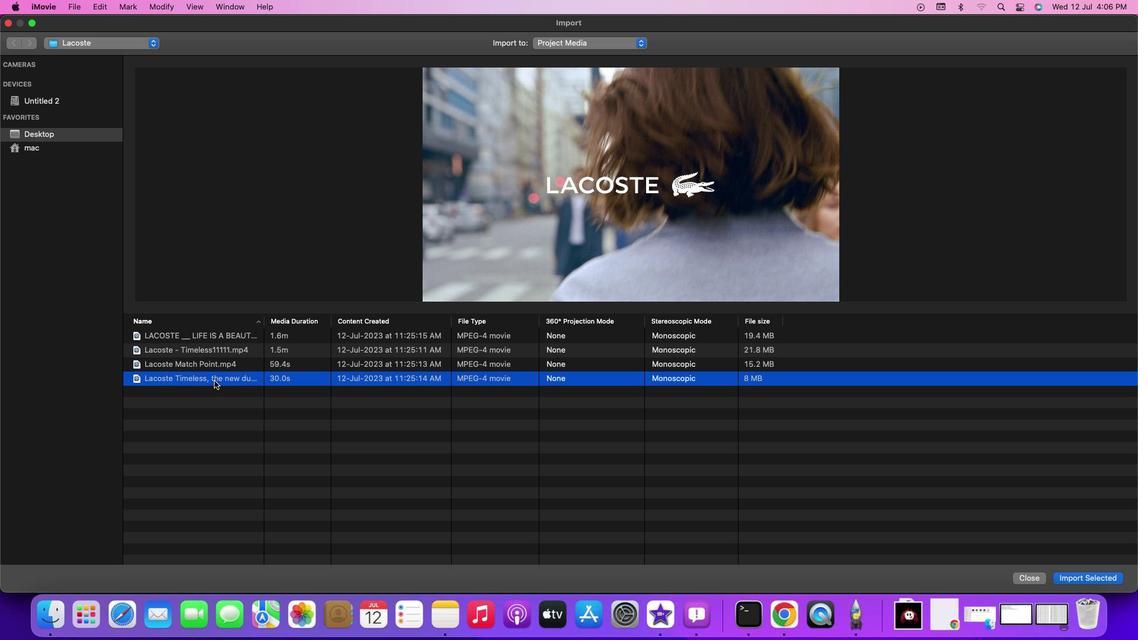 
Action: Mouse pressed left at (263, 422)
Screenshot: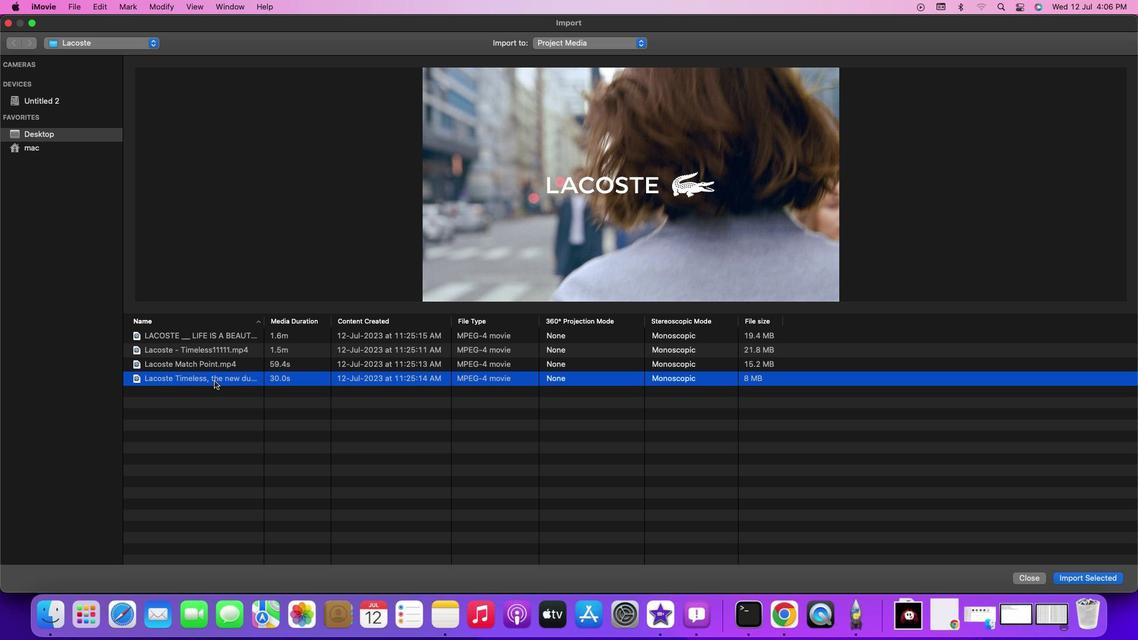 
Action: Mouse moved to (336, 208)
Screenshot: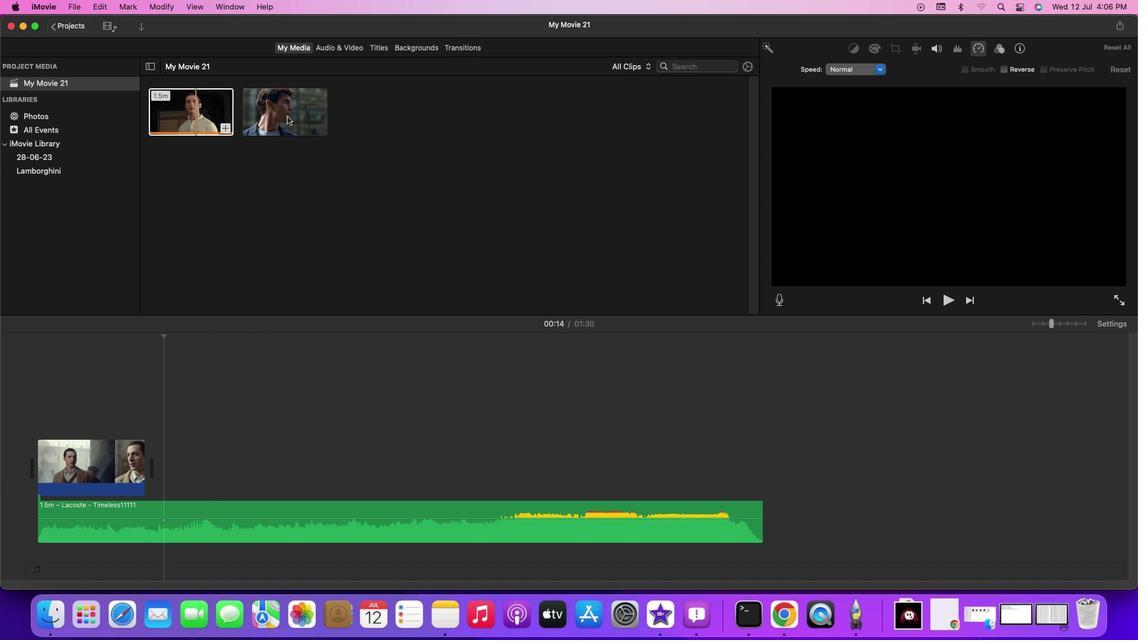 
Action: Mouse pressed left at (336, 208)
Screenshot: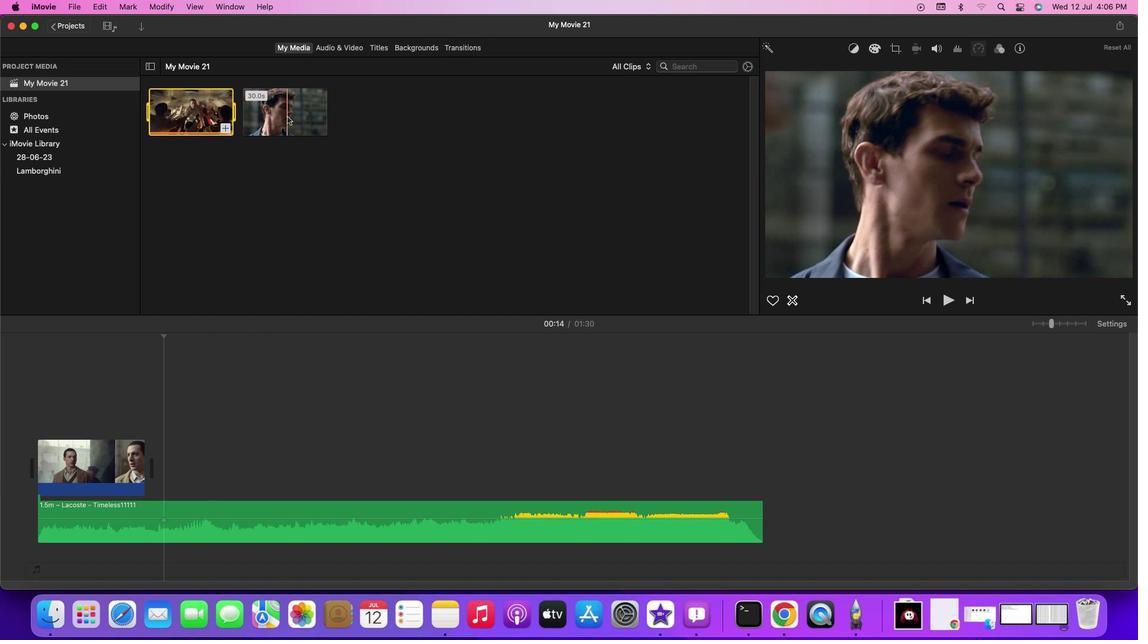 
Action: Mouse moved to (280, 489)
Screenshot: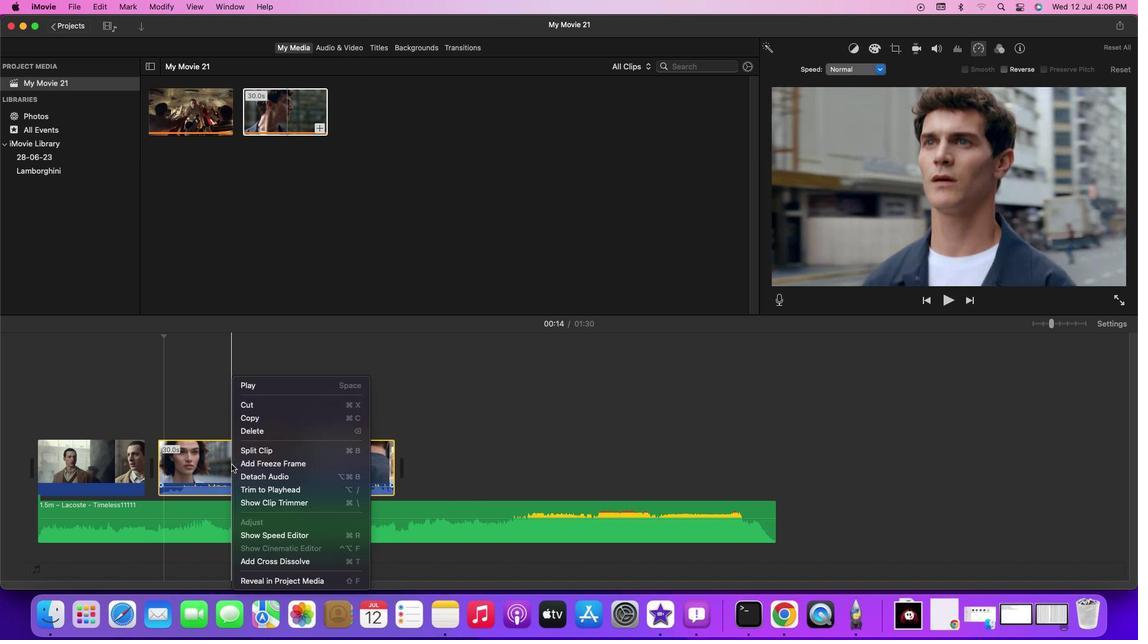 
Action: Mouse pressed right at (280, 489)
Screenshot: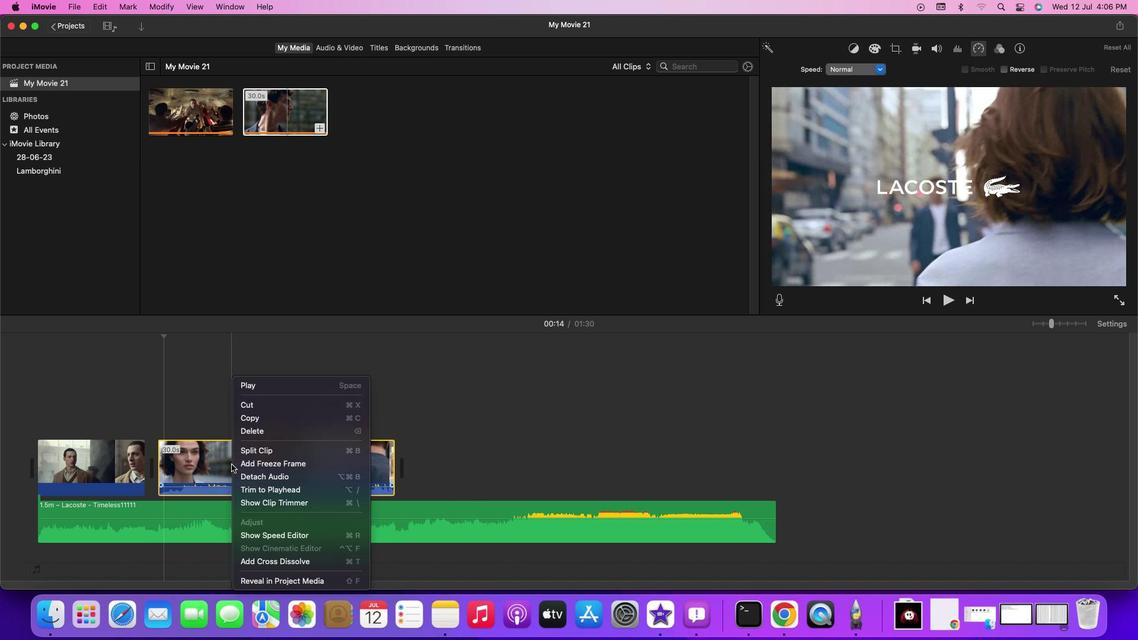 
Action: Mouse moved to (302, 502)
Screenshot: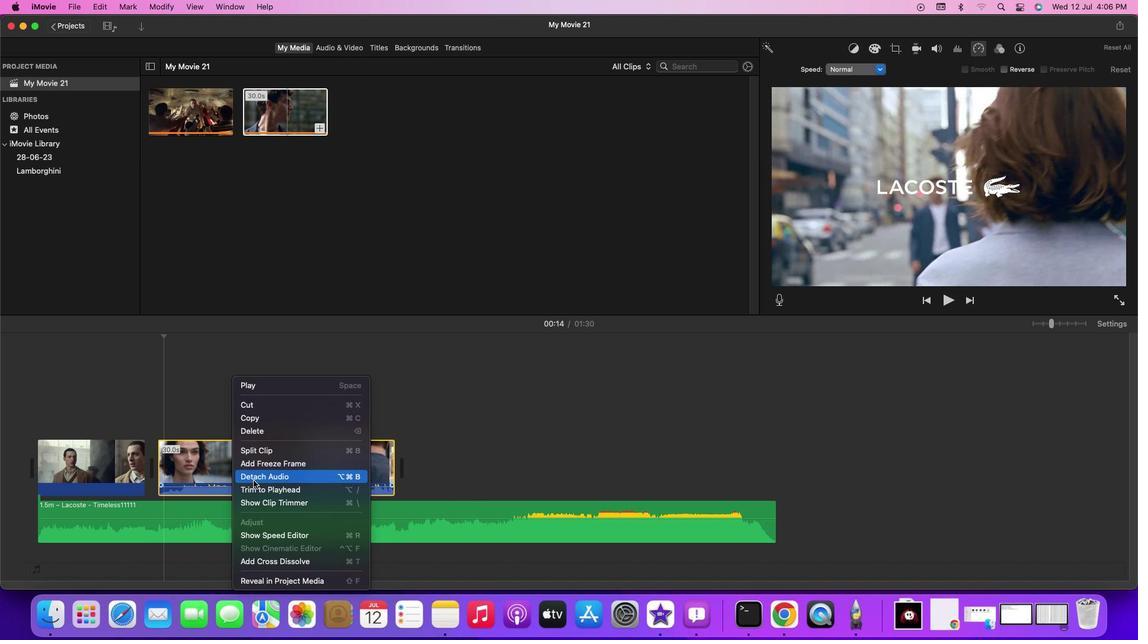 
Action: Mouse pressed left at (302, 502)
Screenshot: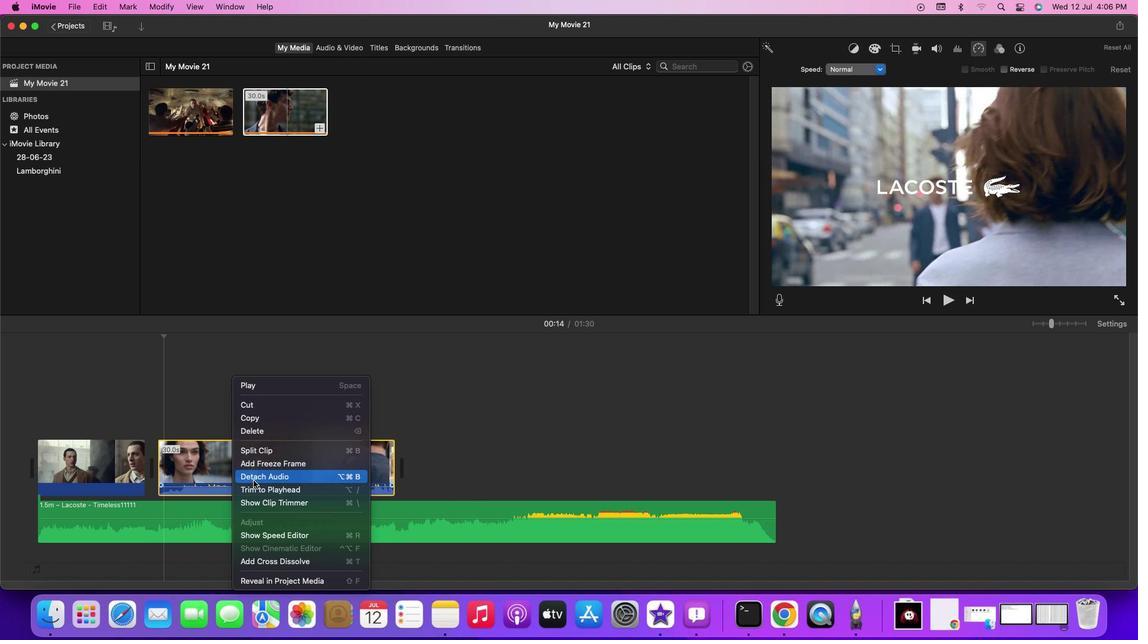 
Action: Mouse moved to (294, 561)
Screenshot: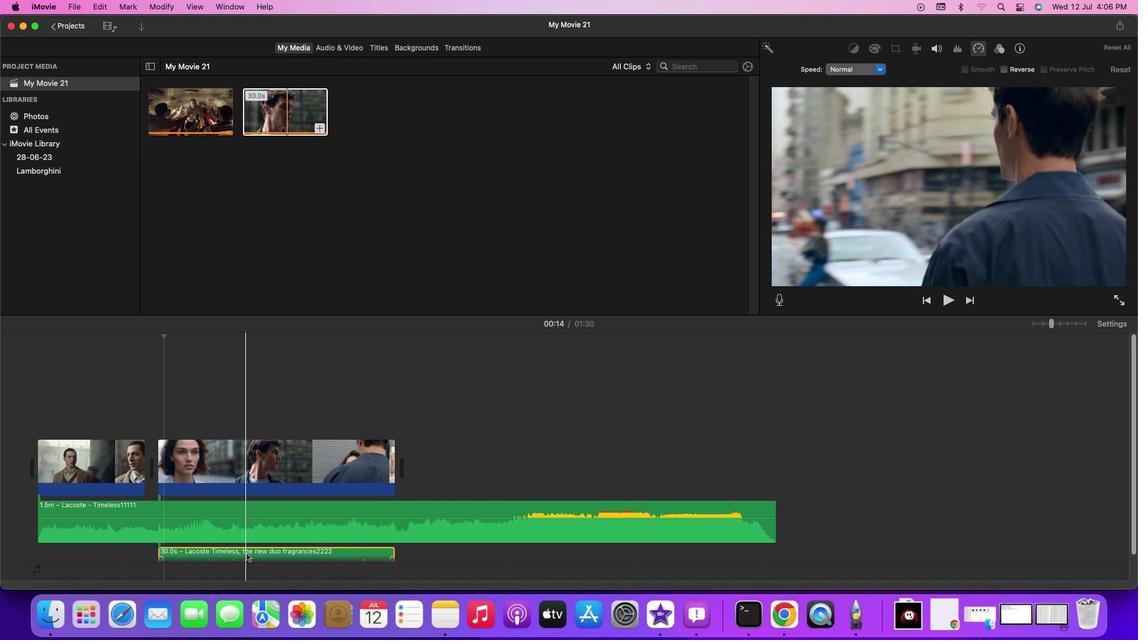 
Action: Mouse pressed left at (294, 561)
Screenshot: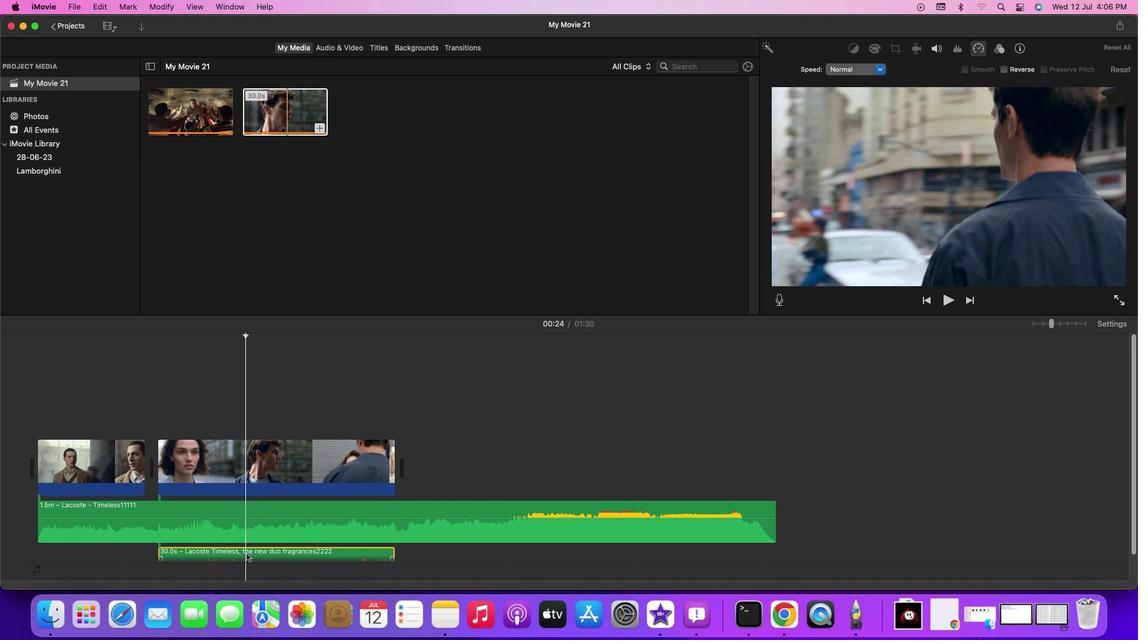 
Action: Mouse moved to (319, 564)
Screenshot: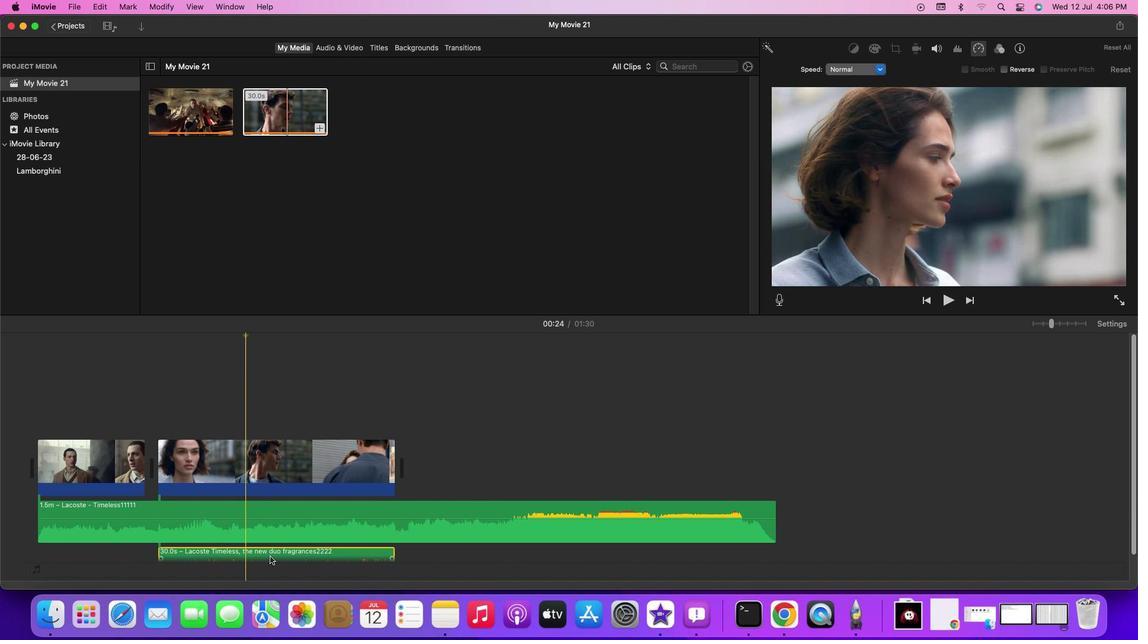 
Action: Mouse pressed left at (319, 564)
Screenshot: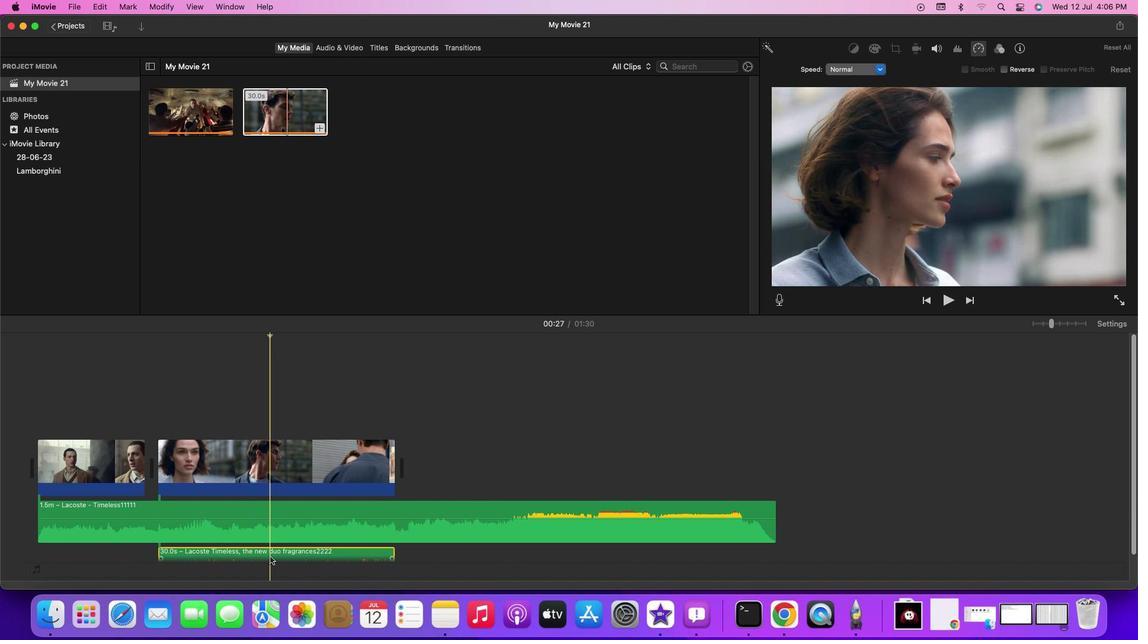 
Action: Mouse pressed right at (319, 564)
Screenshot: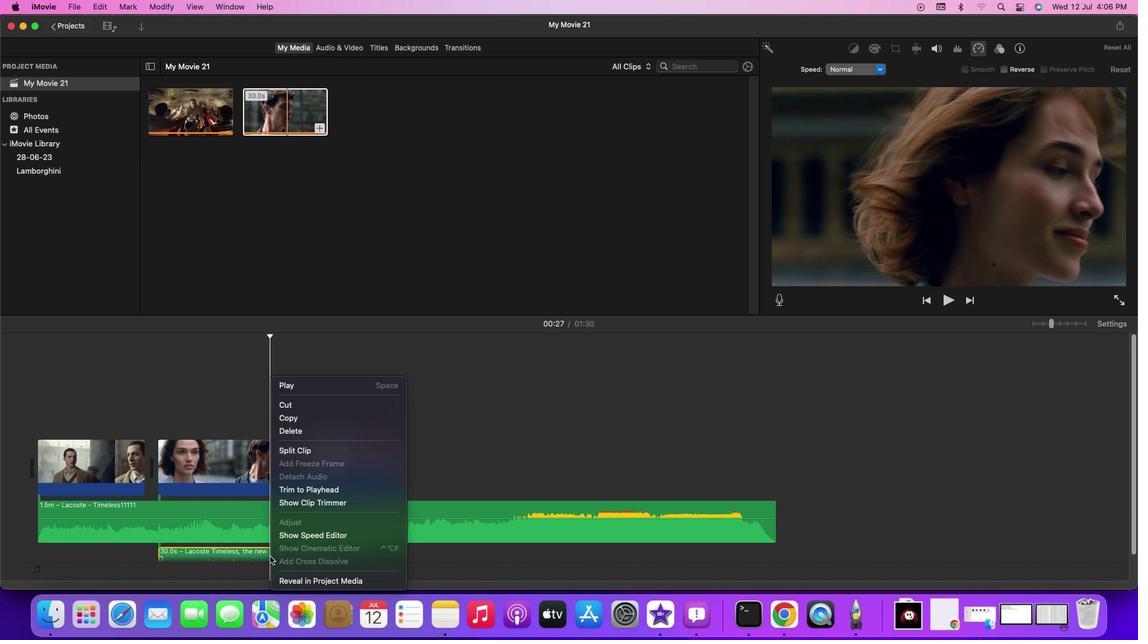 
Action: Mouse moved to (352, 461)
Screenshot: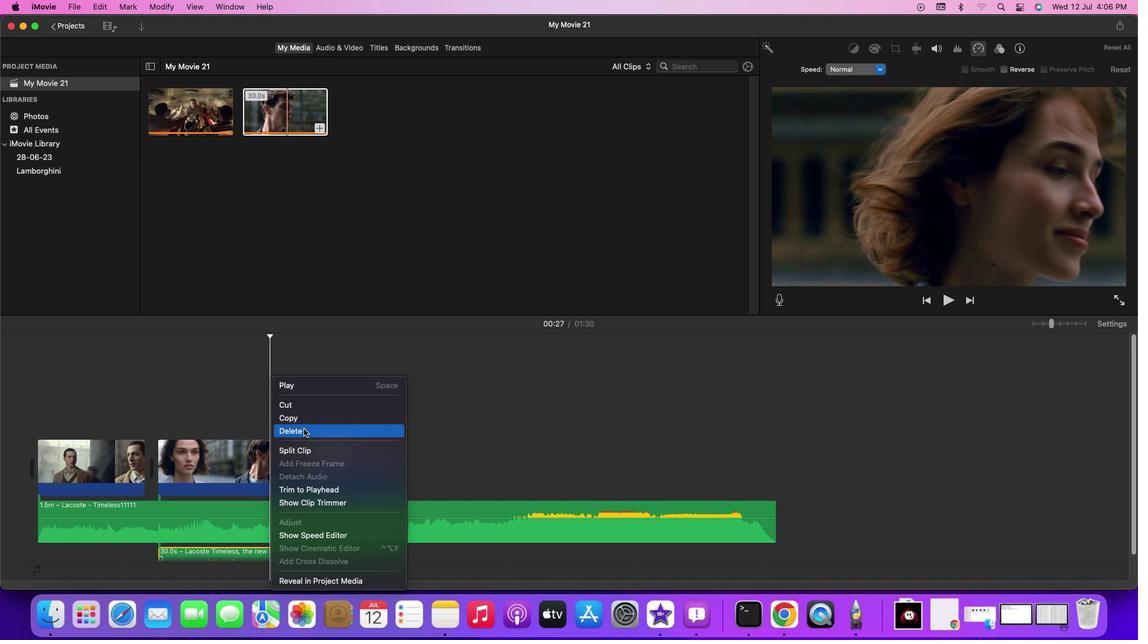 
Action: Mouse pressed left at (352, 461)
Screenshot: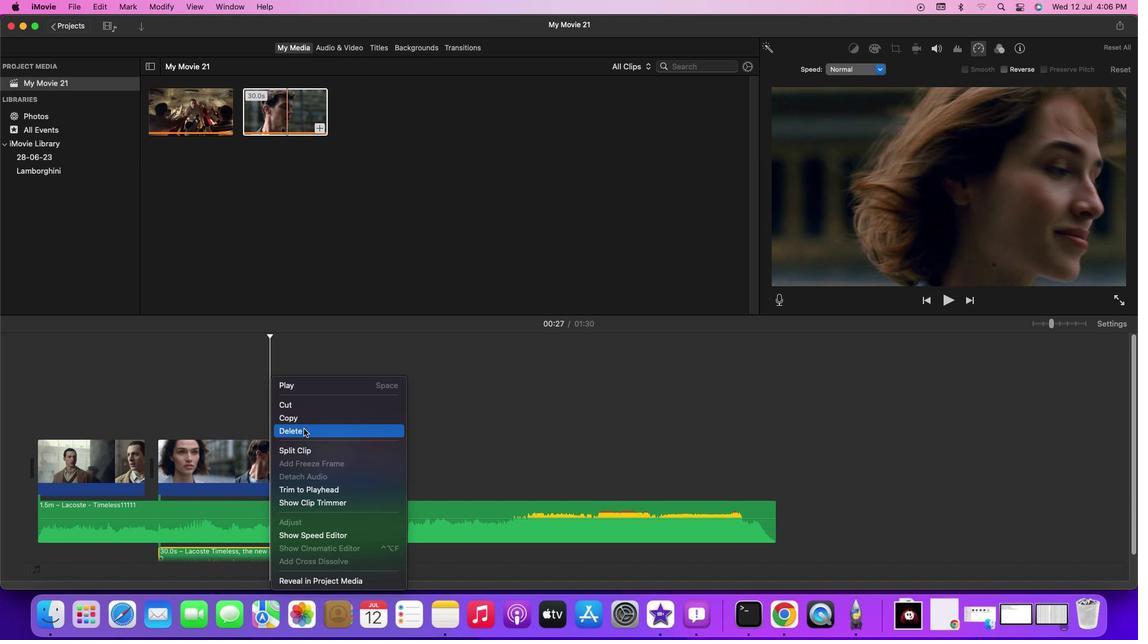 
Action: Mouse moved to (179, 415)
Screenshot: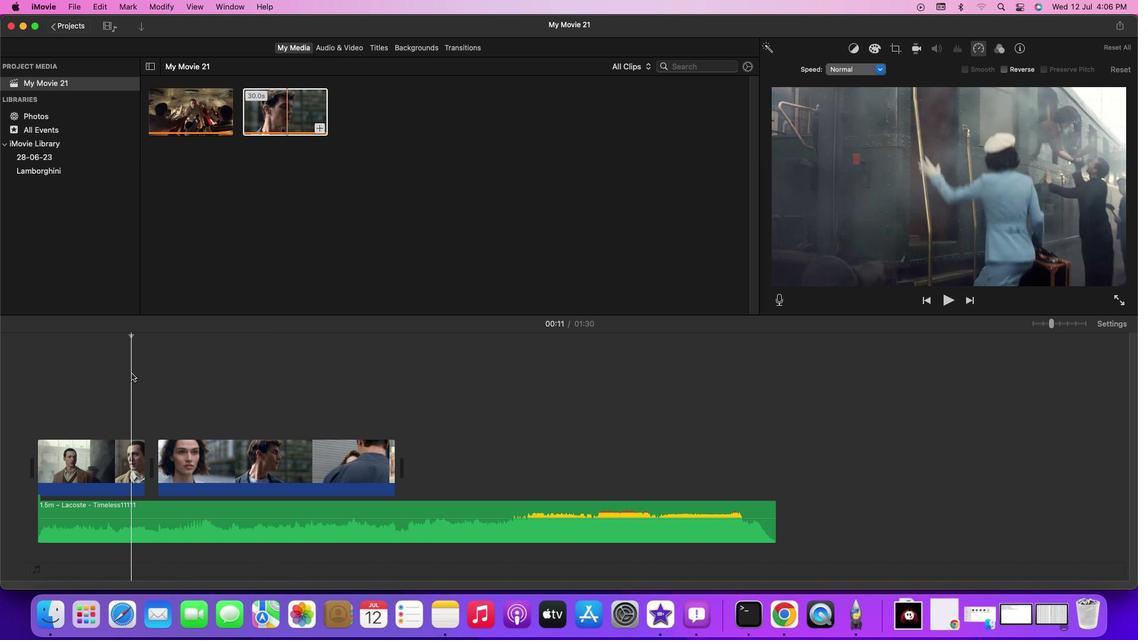 
Action: Mouse pressed left at (179, 415)
Screenshot: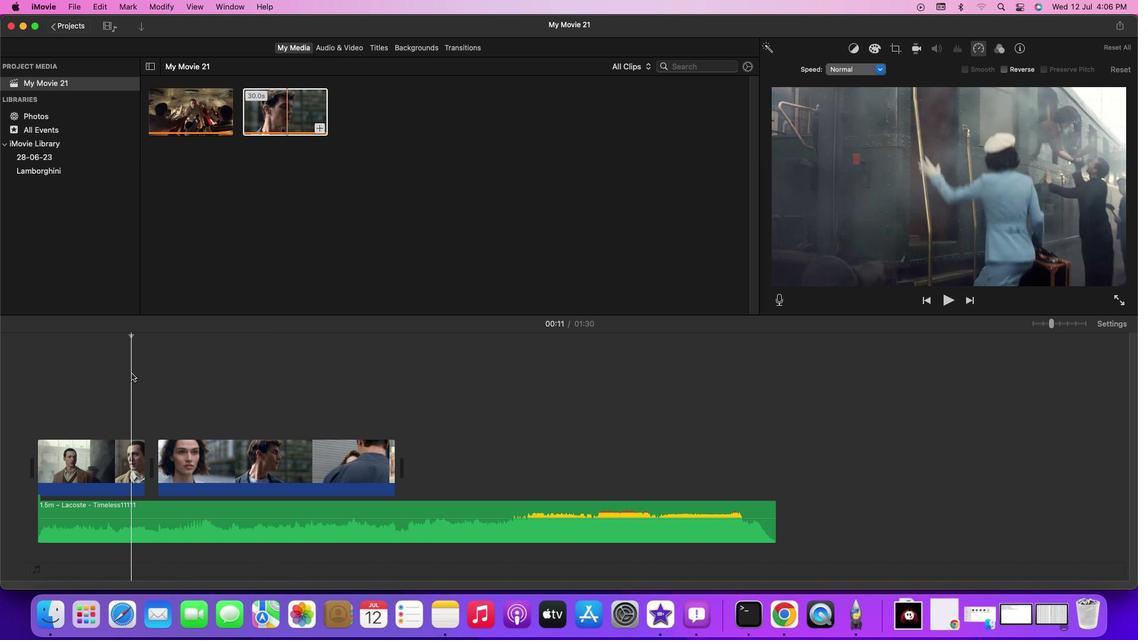 
Action: Key pressed Key.spaceKey.space
Screenshot: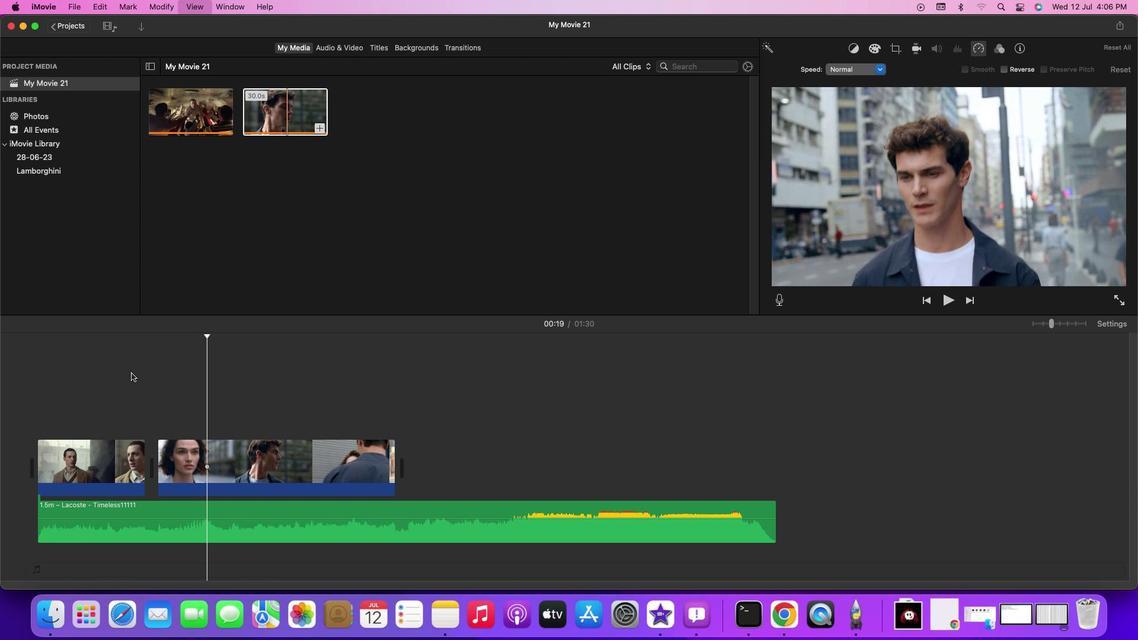 
Action: Mouse moved to (236, 388)
Screenshot: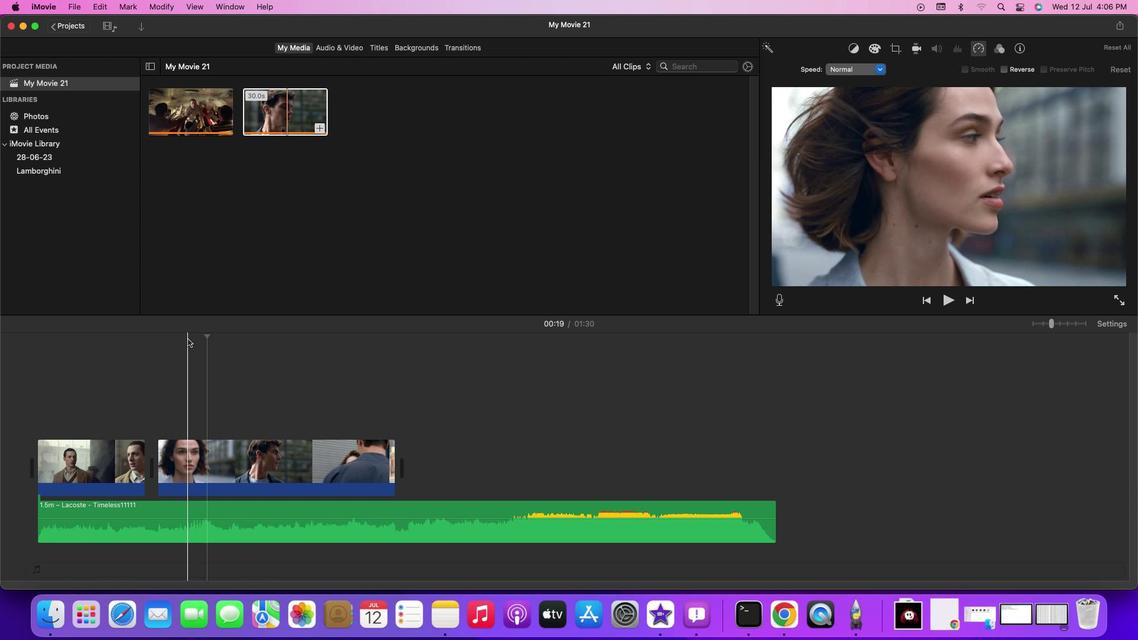 
Action: Mouse pressed left at (236, 388)
Screenshot: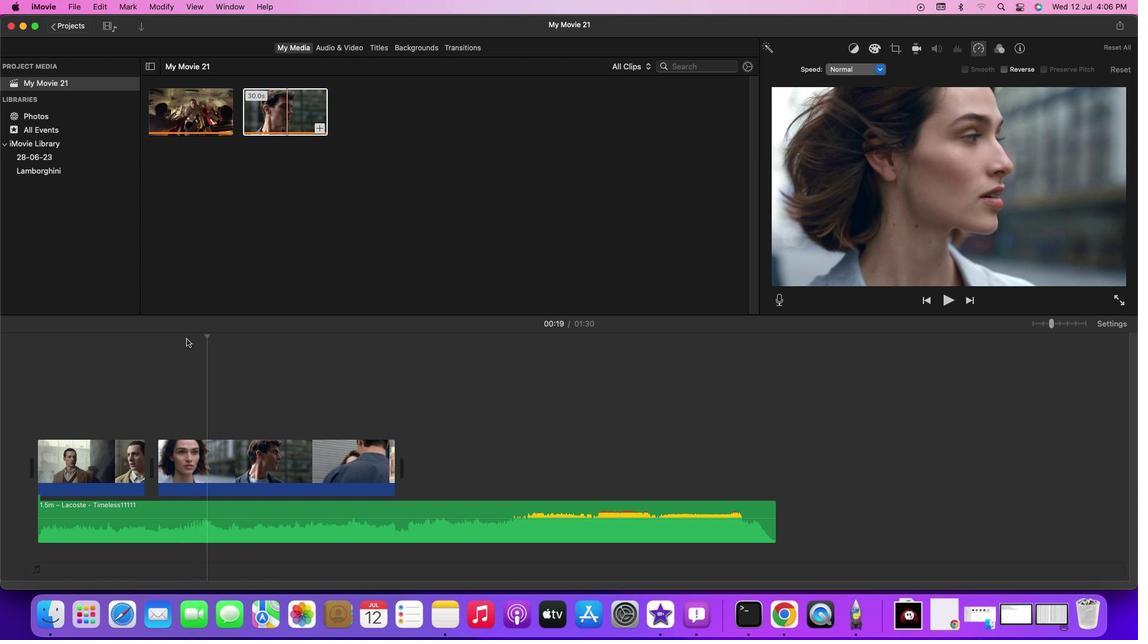 
Action: Mouse moved to (230, 387)
Screenshot: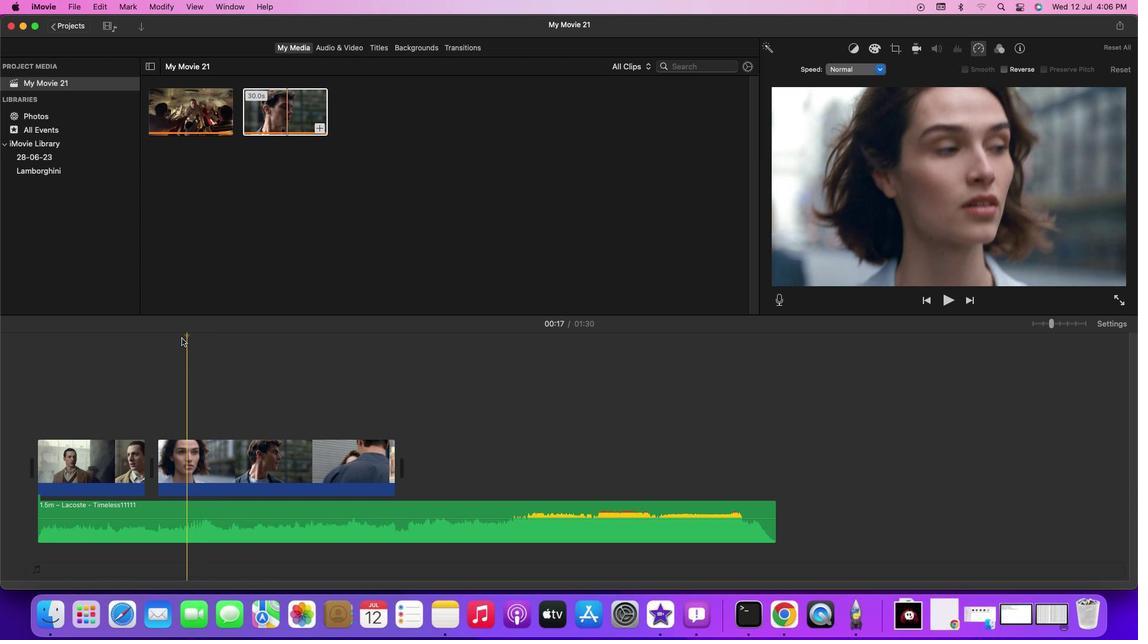 
Action: Mouse pressed left at (230, 387)
Screenshot: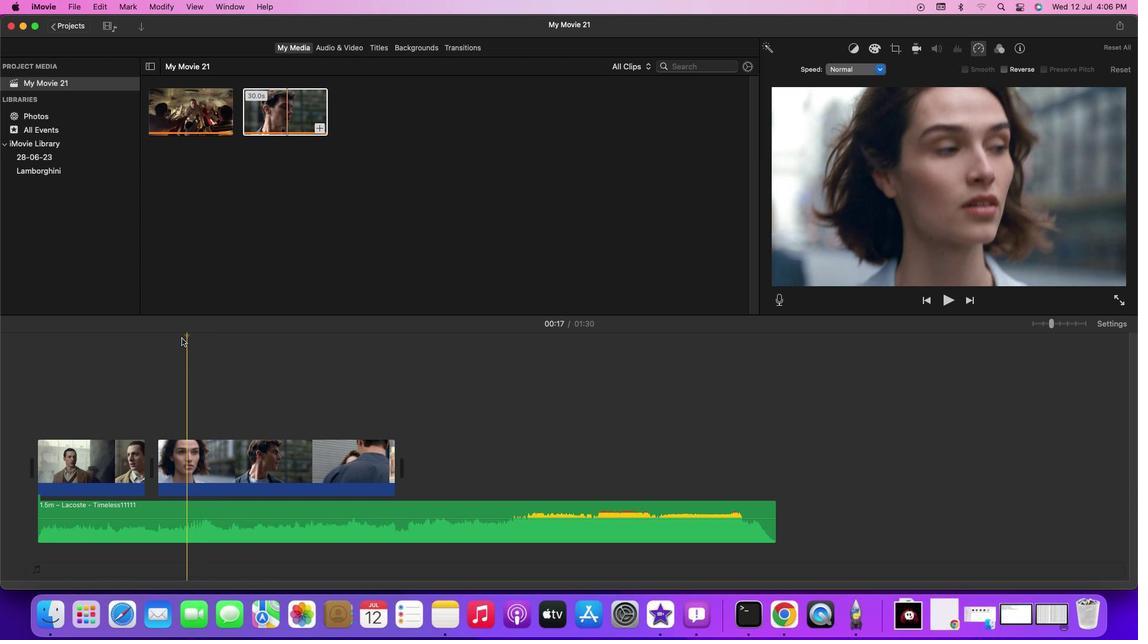
Action: Mouse moved to (225, 387)
Screenshot: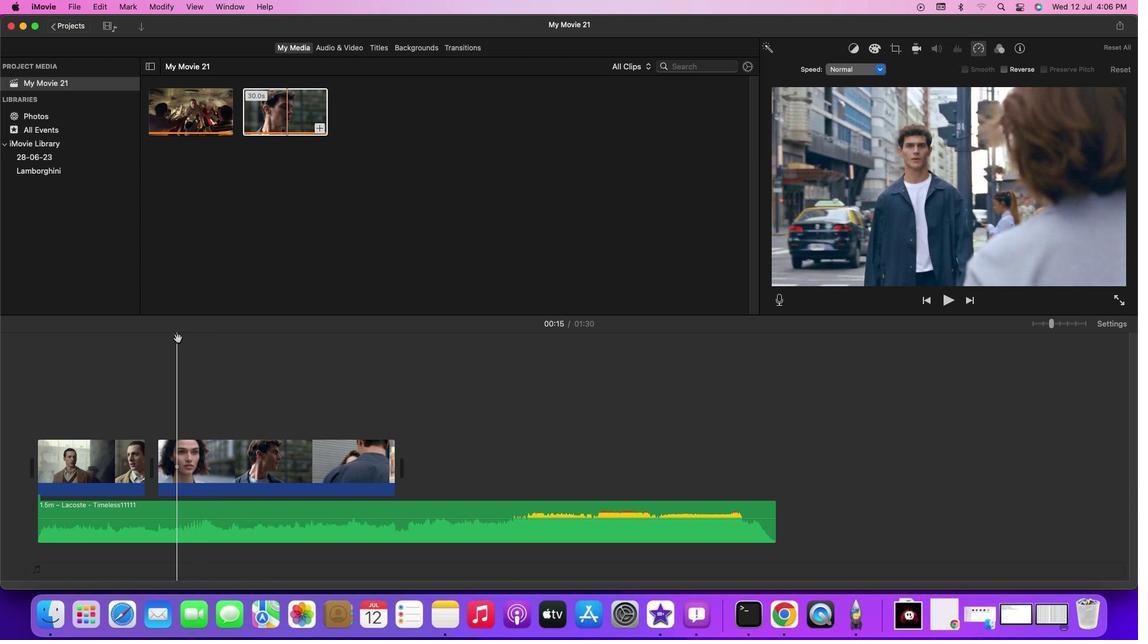 
Action: Mouse pressed left at (225, 387)
Screenshot: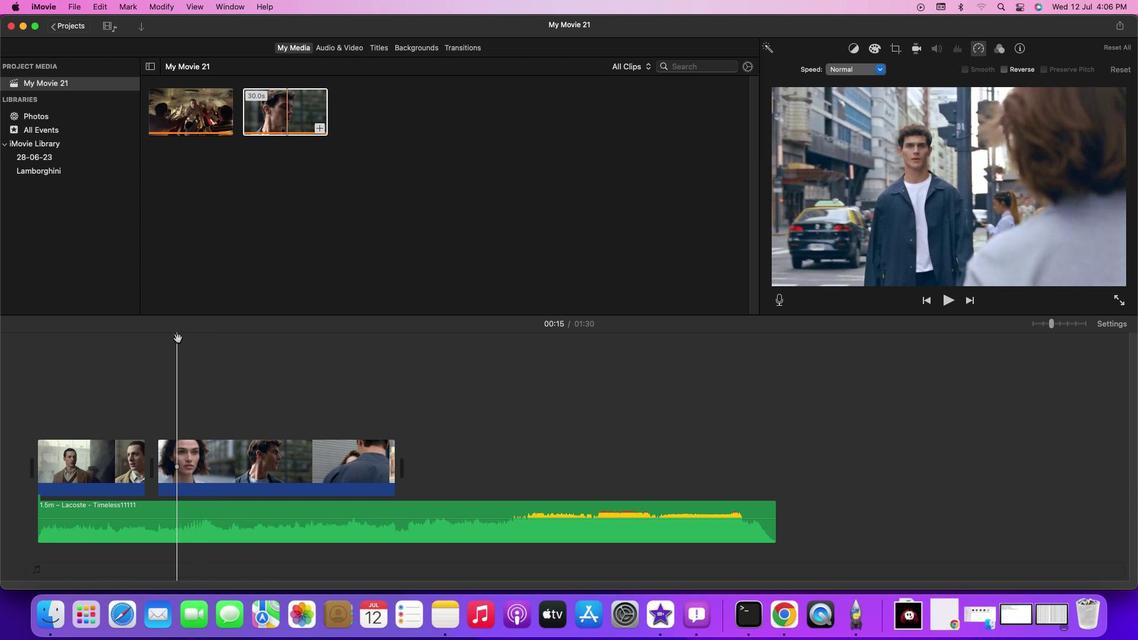 
Action: Key pressed Key.space
Screenshot: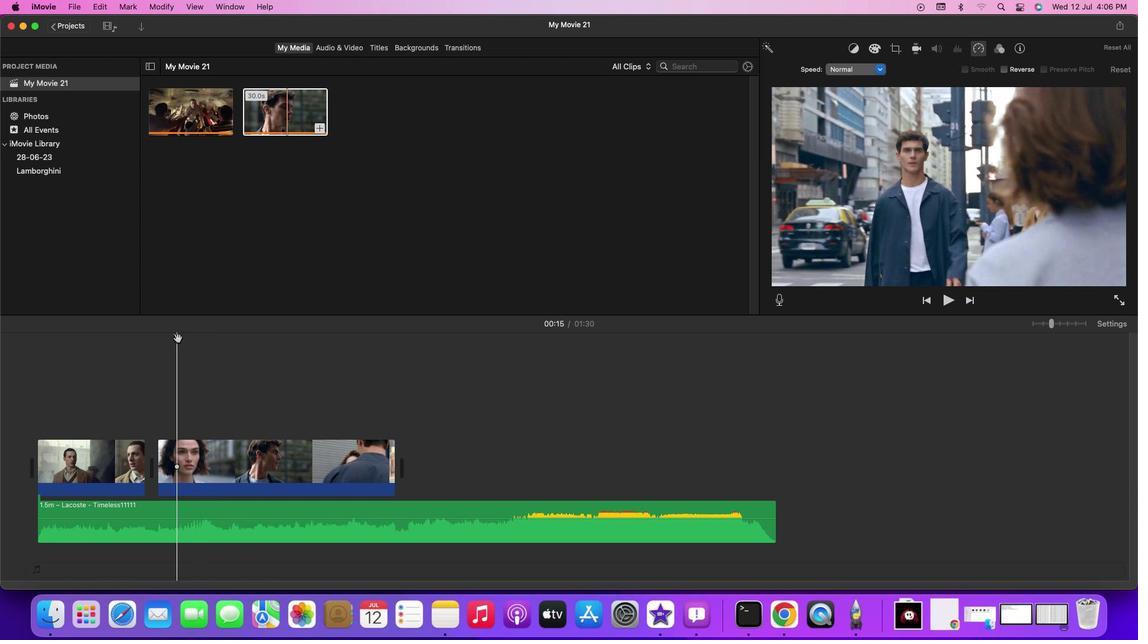 
Action: Mouse moved to (221, 387)
Screenshot: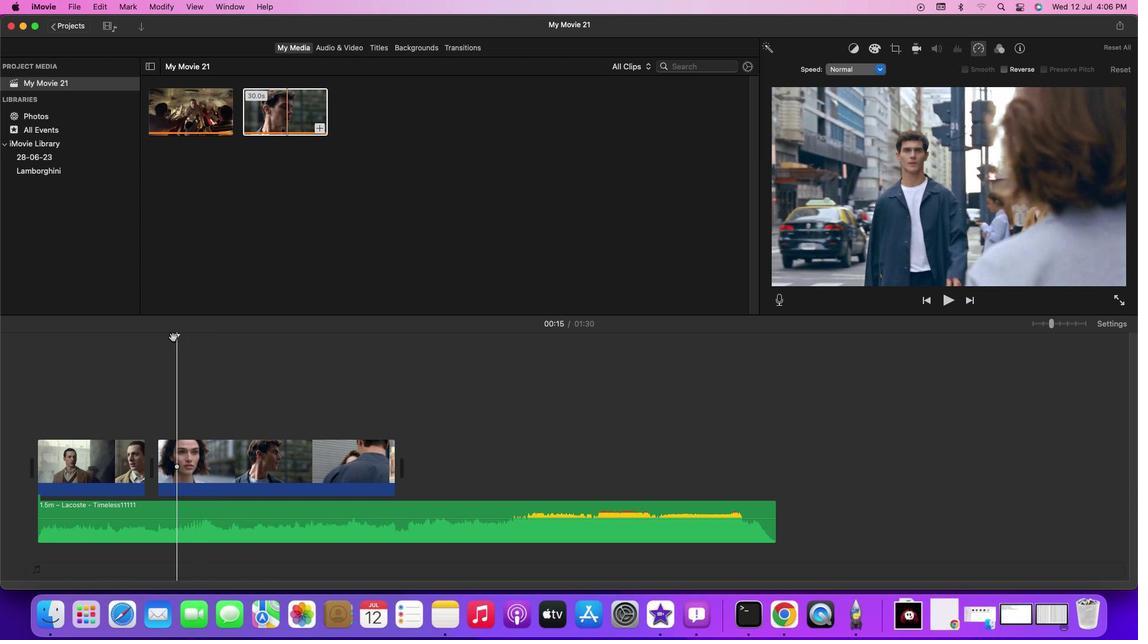 
Action: Mouse pressed left at (221, 387)
Screenshot: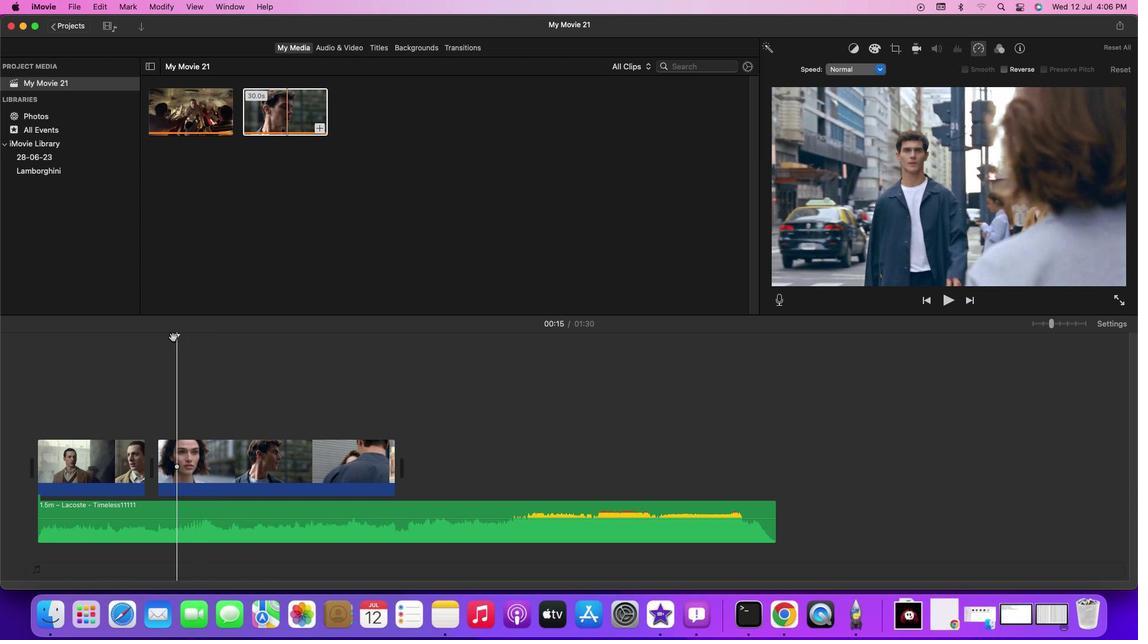 
Action: Mouse moved to (220, 386)
Screenshot: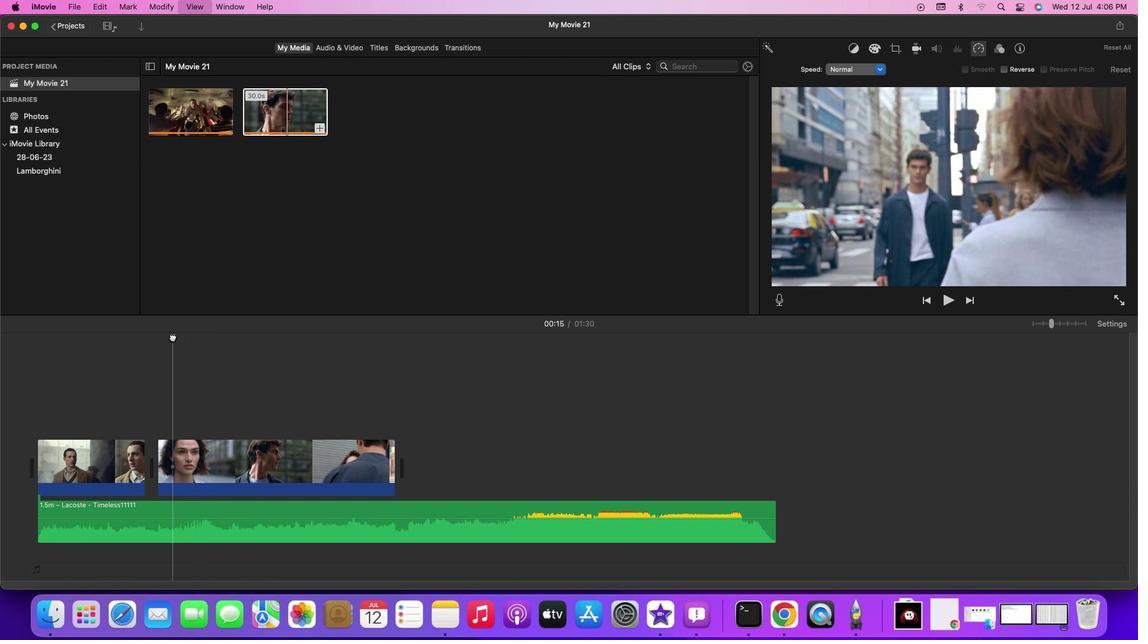 
Action: Mouse pressed left at (220, 386)
Screenshot: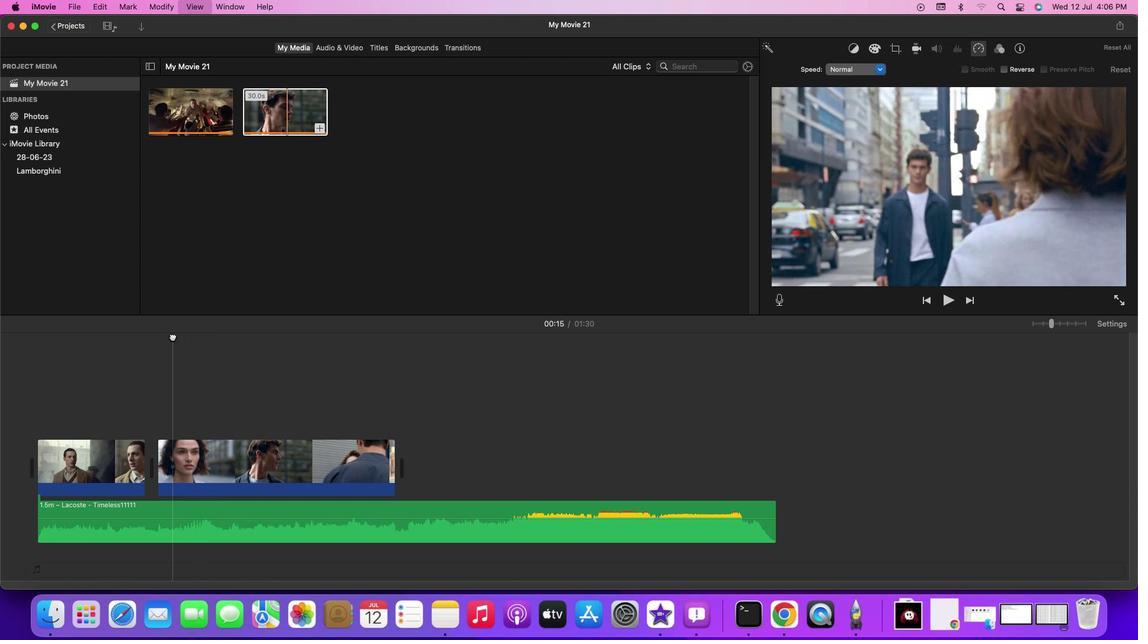 
Action: Mouse moved to (213, 384)
Screenshot: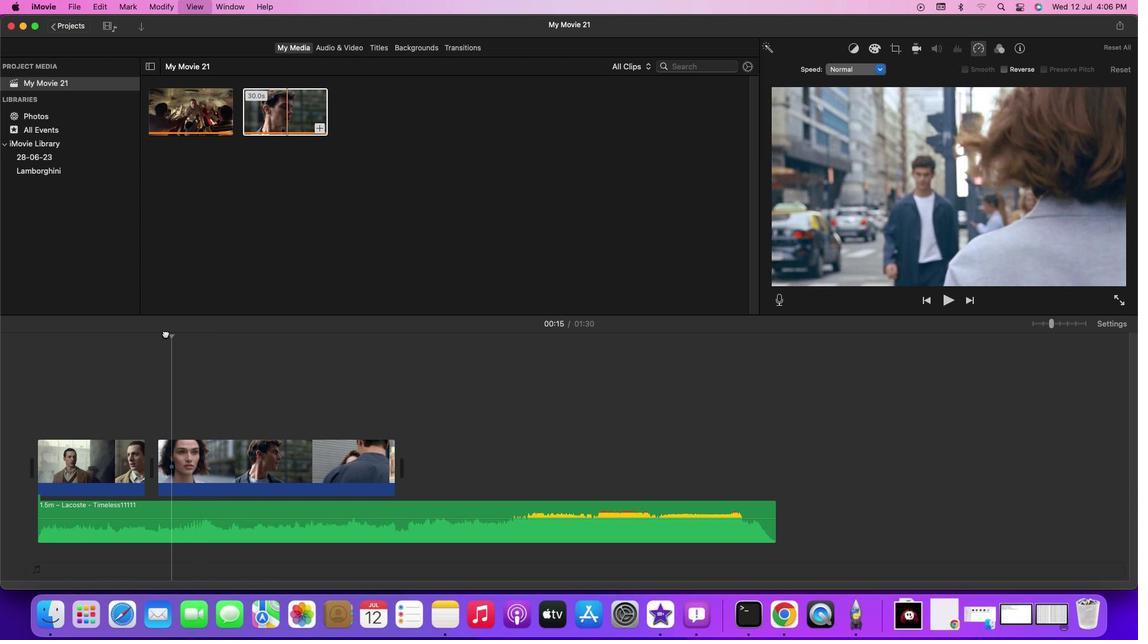 
Action: Mouse pressed left at (213, 384)
Screenshot: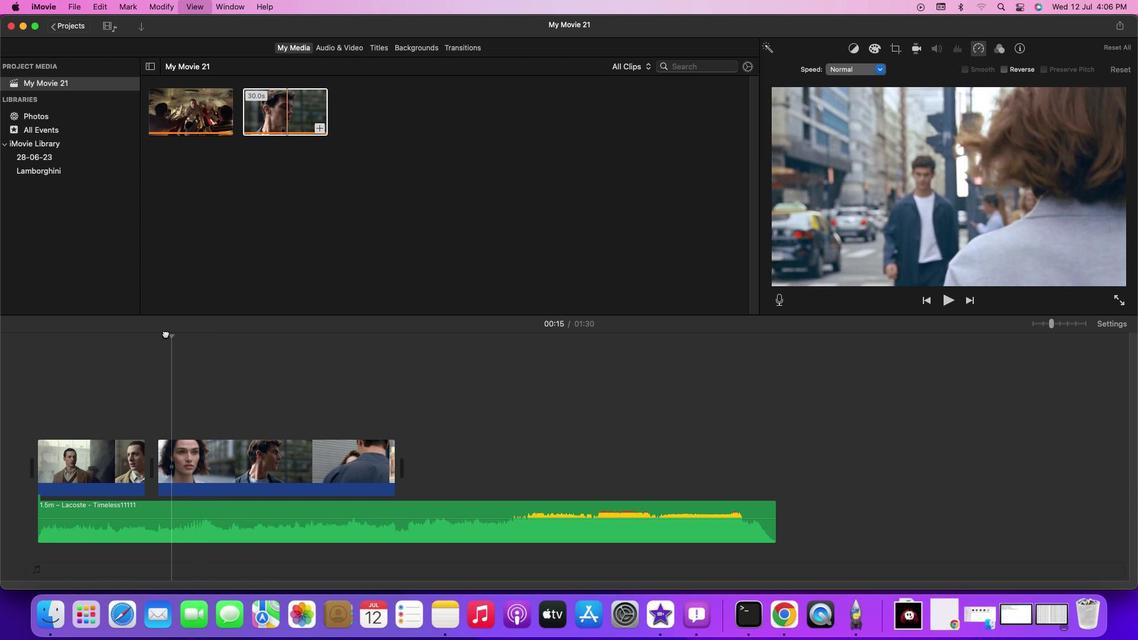 
Action: Mouse moved to (212, 383)
Screenshot: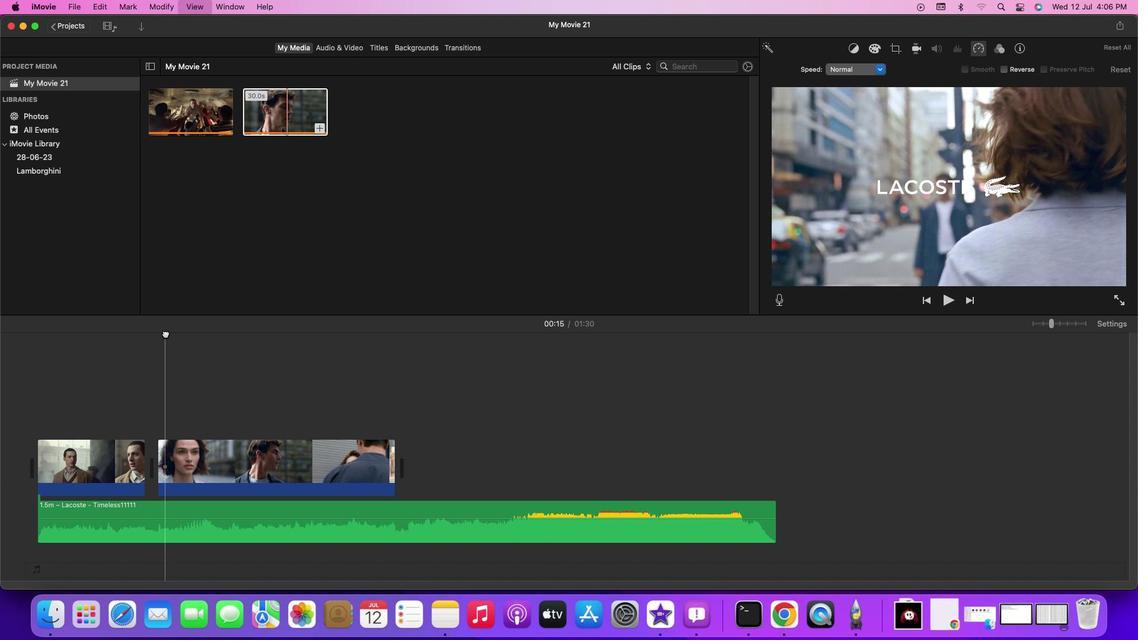 
Action: Key pressed Key.leftKey.rightKey.rightKey.rightKey.downKey.rightKey.rightKey.rightKey.rightKey.rightKey.left
Screenshot: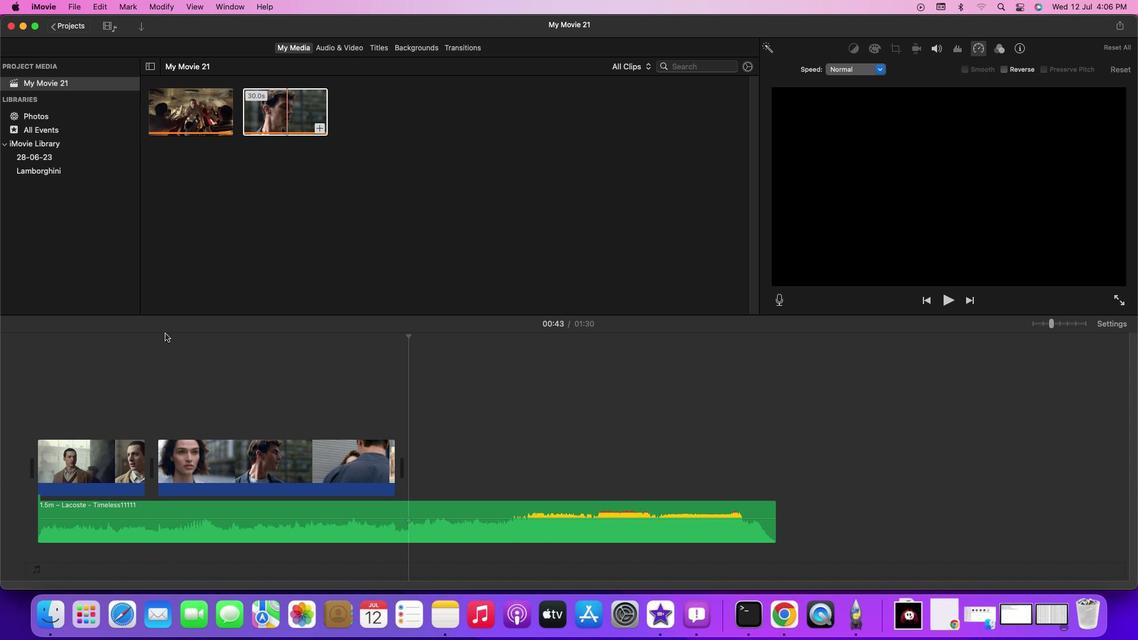 
Action: Mouse moved to (219, 394)
Screenshot: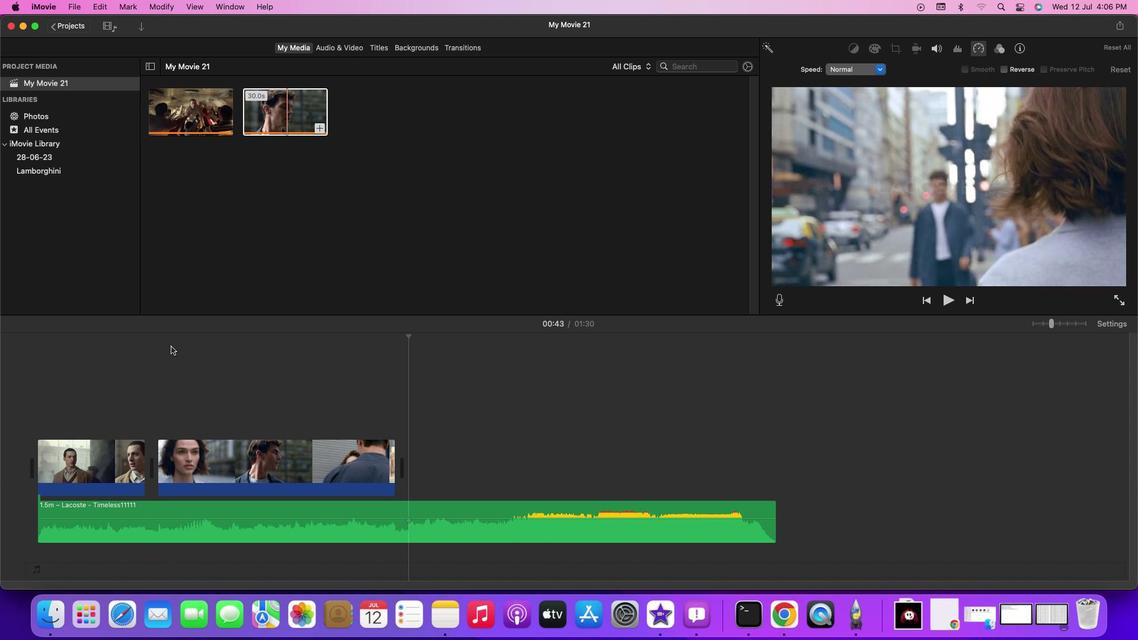
Action: Mouse pressed left at (219, 394)
Screenshot: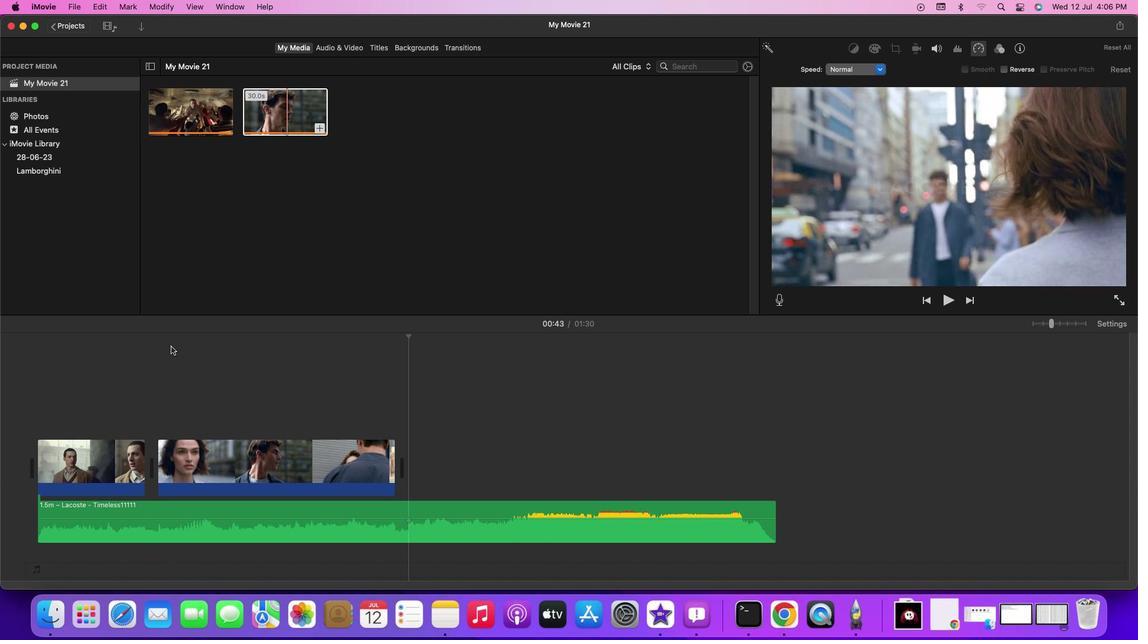 
Action: Mouse moved to (220, 394)
Screenshot: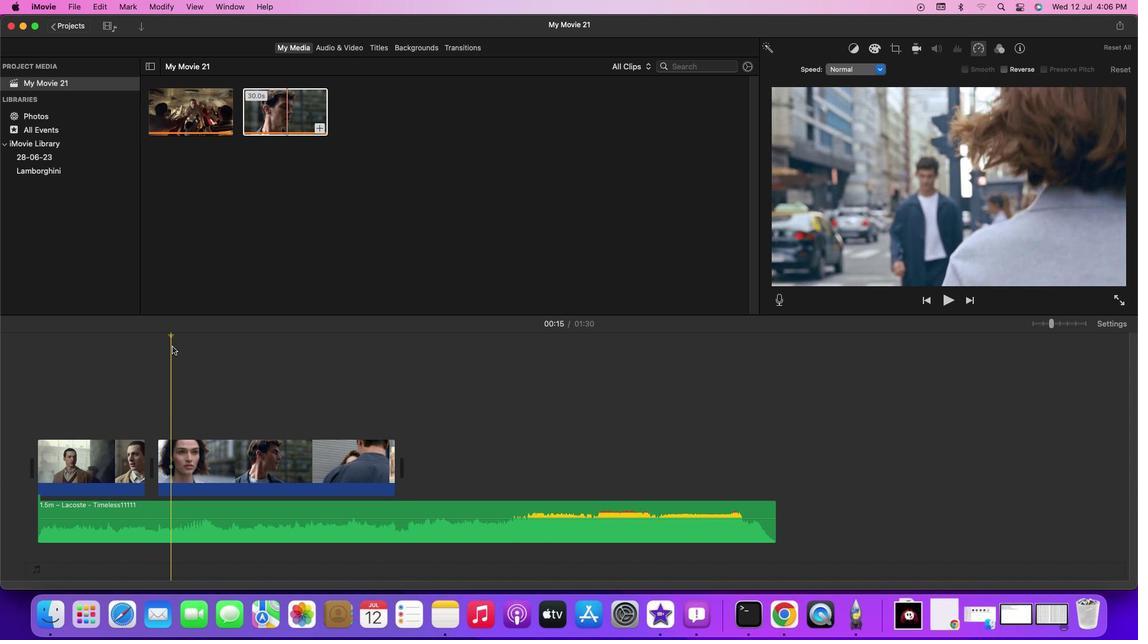 
Action: Key pressed Key.rightKey.rightKey.leftKey.leftKey.leftKey.leftKey.leftKey.leftKey.leftKey.leftKey.leftKey.leftKey.leftKey.leftKey.leftKey.rightKey.rightKey.right
Screenshot: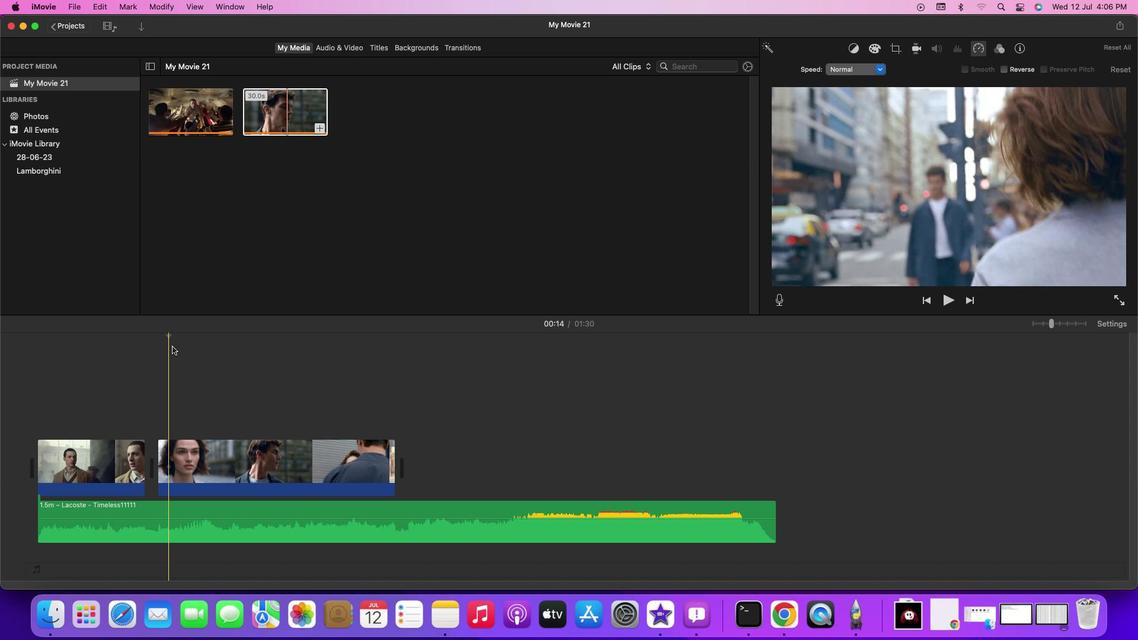 
Action: Mouse moved to (216, 478)
Screenshot: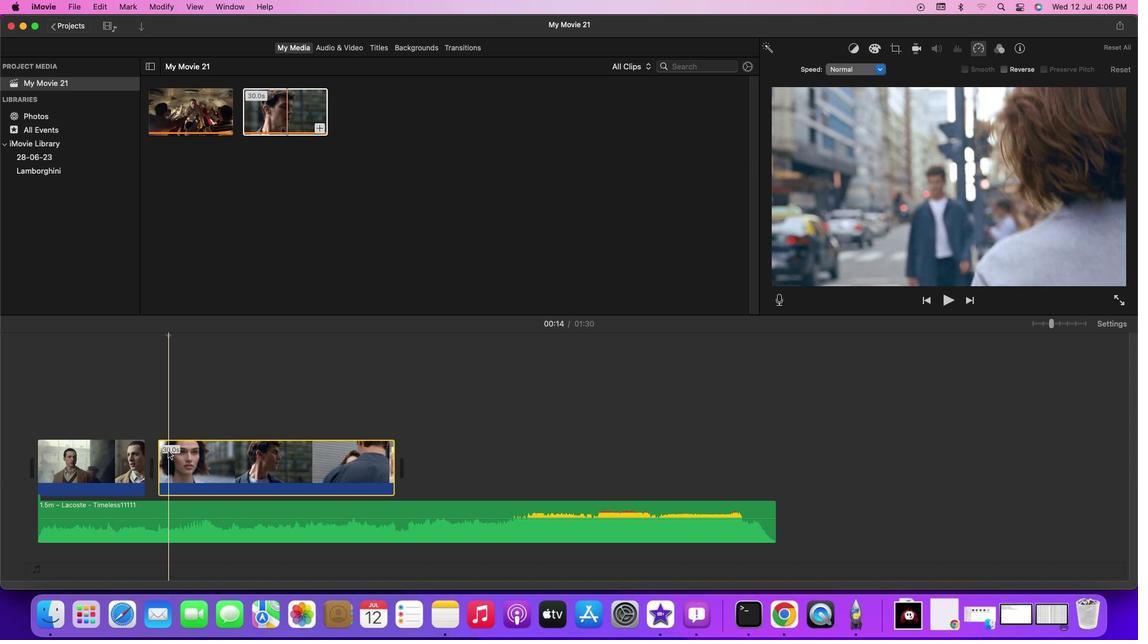 
Action: Mouse pressed left at (216, 478)
Screenshot: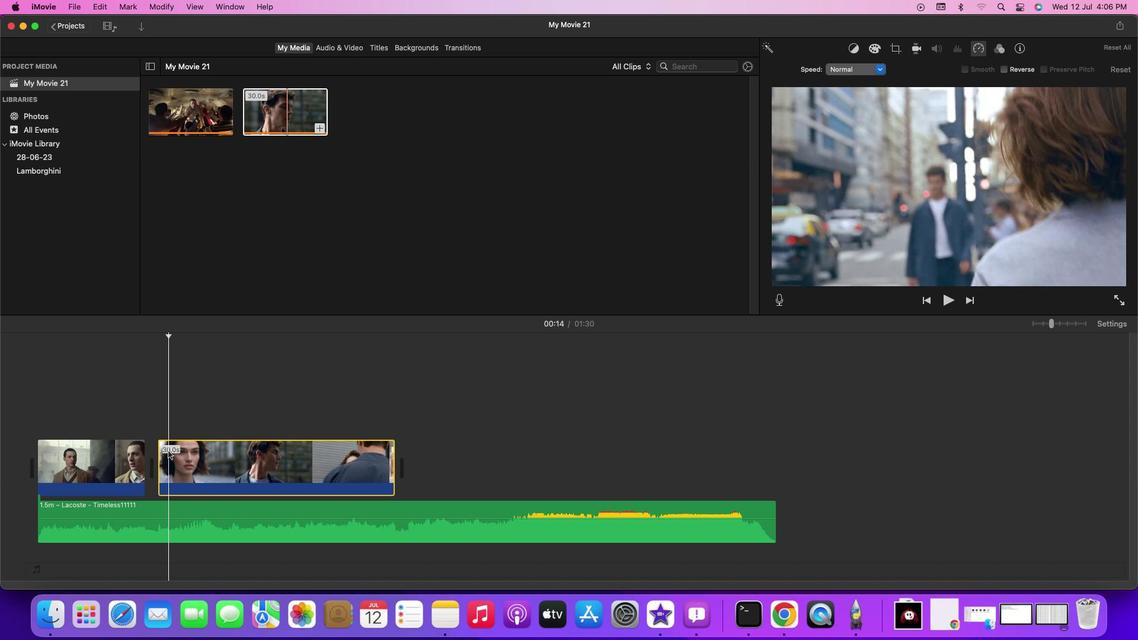 
Action: Mouse moved to (215, 479)
Screenshot: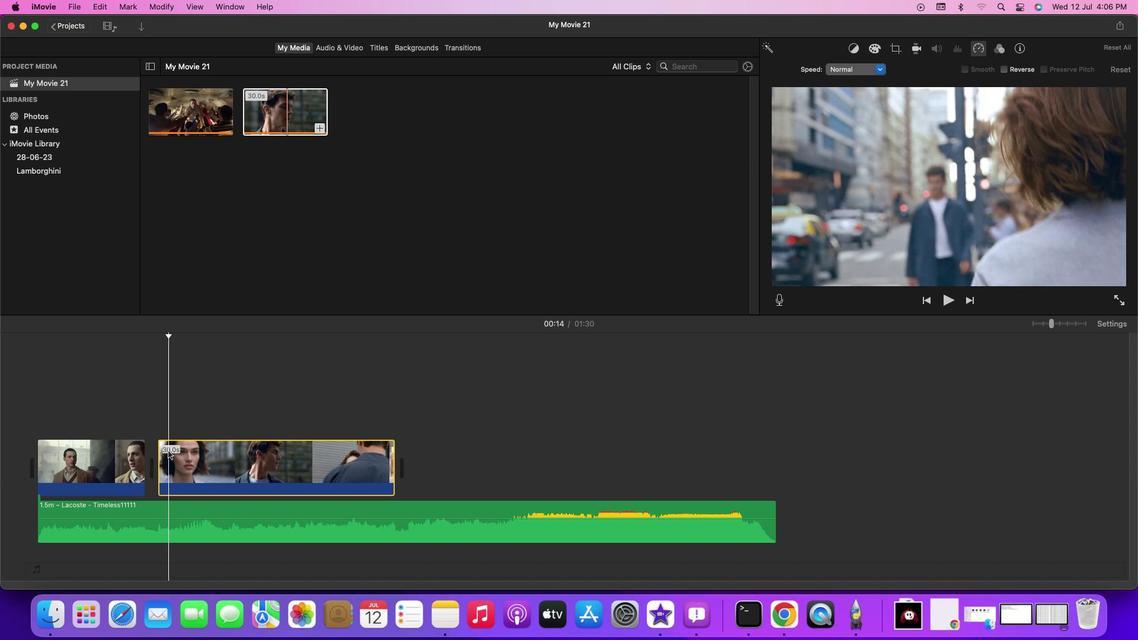 
Action: Key pressed Key.cmd'b'
Screenshot: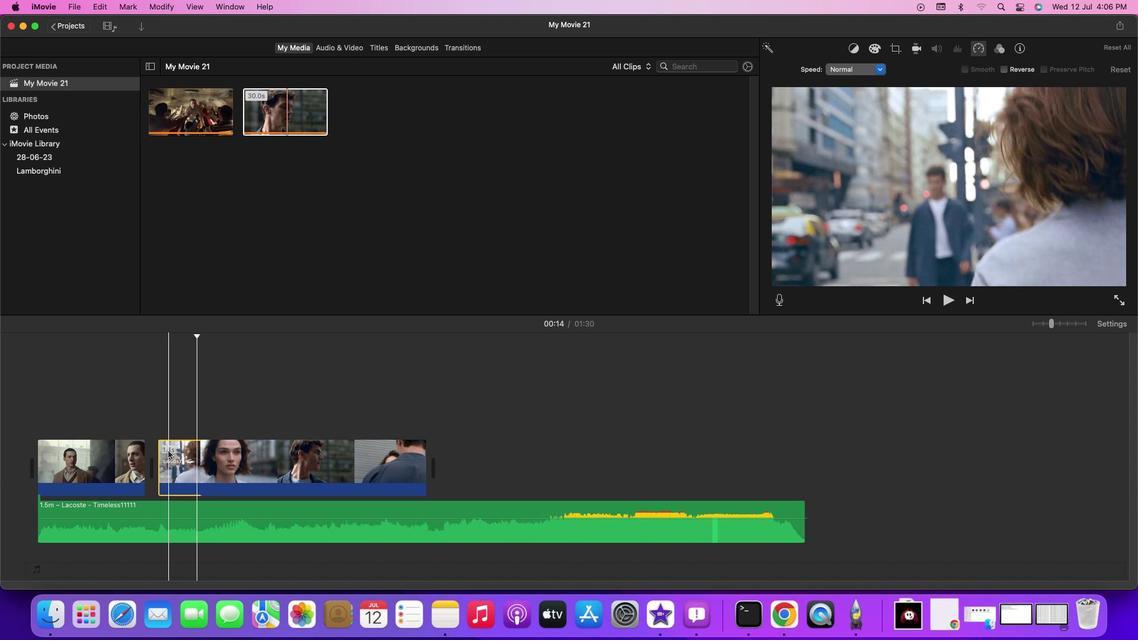 
Action: Mouse moved to (235, 496)
Screenshot: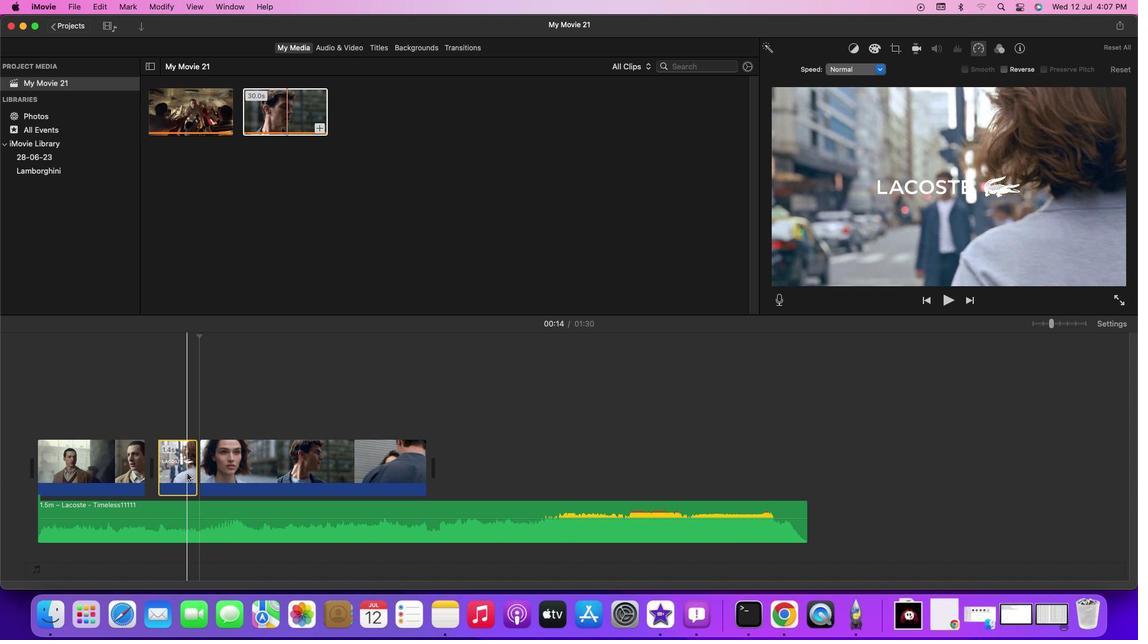 
Action: Mouse pressed right at (235, 496)
Screenshot: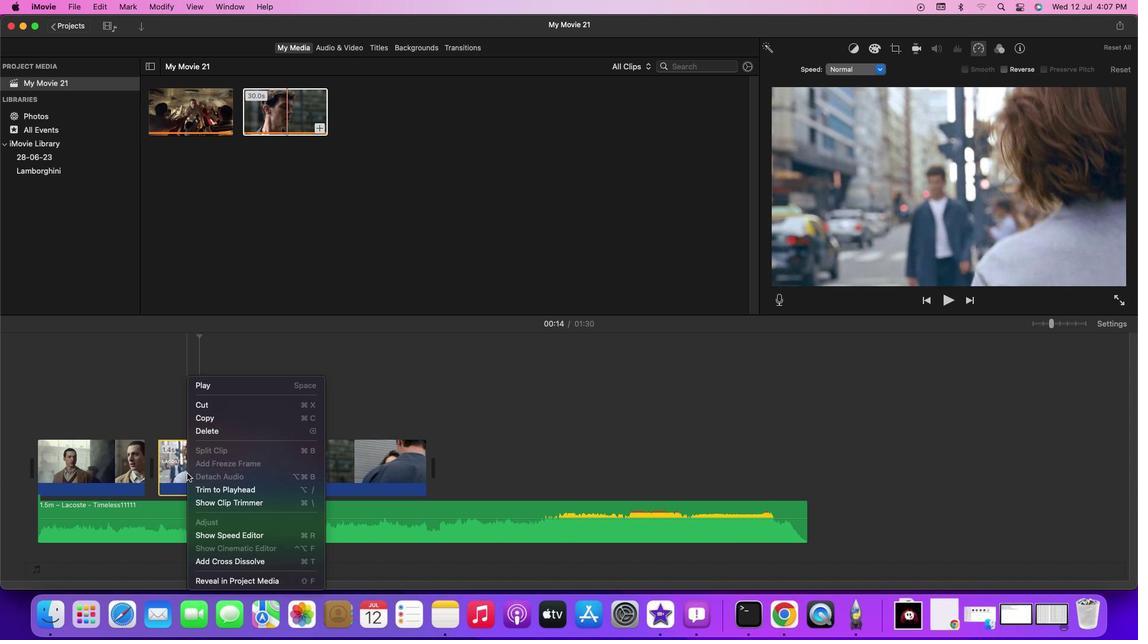 
Action: Mouse moved to (266, 465)
Screenshot: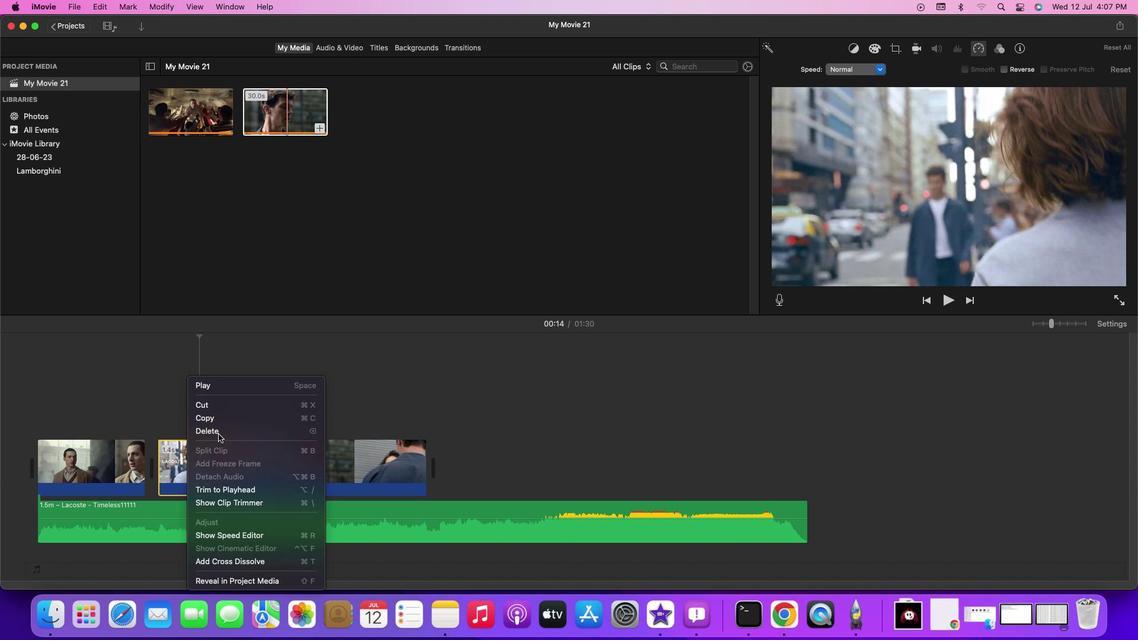 
Action: Mouse pressed left at (266, 465)
Screenshot: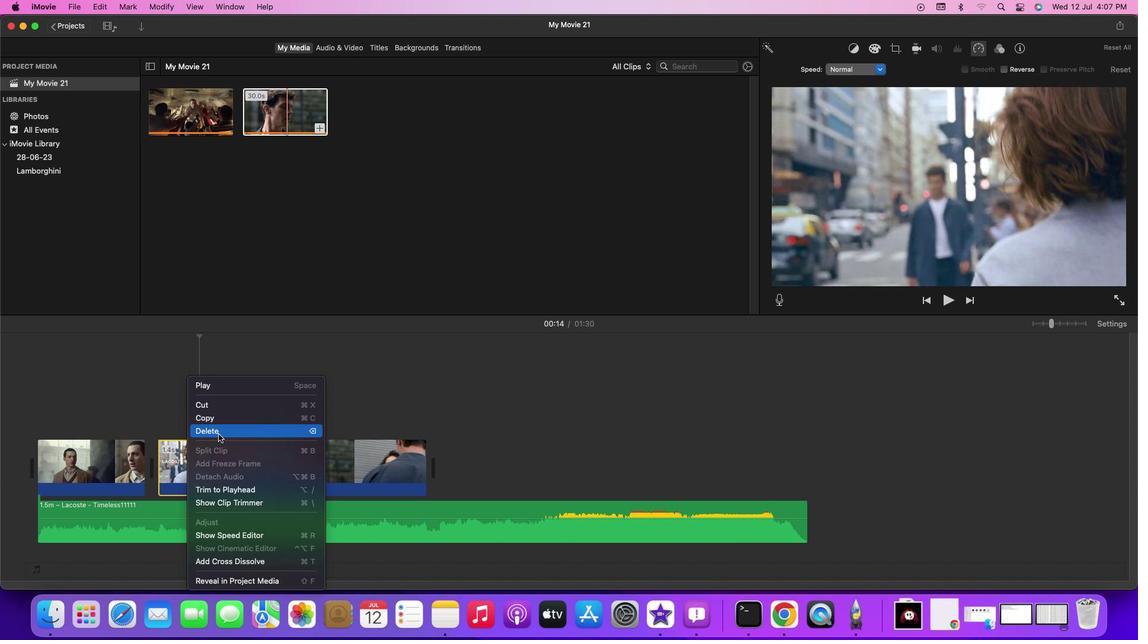 
Action: Mouse moved to (183, 381)
Screenshot: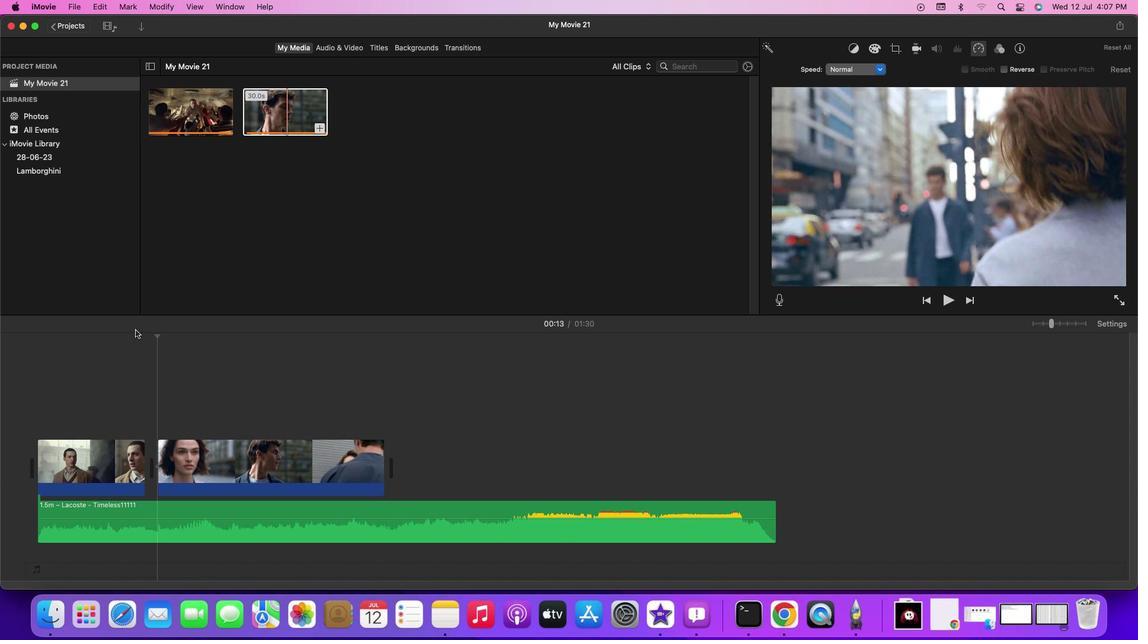 
Action: Mouse pressed left at (183, 381)
Screenshot: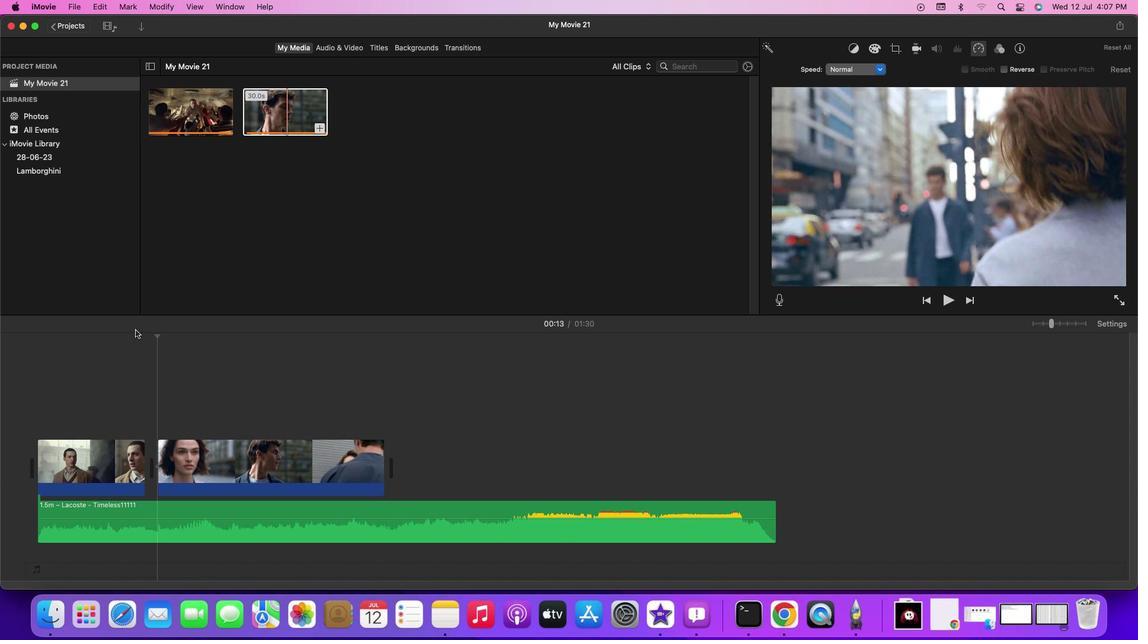 
Action: Mouse moved to (168, 380)
Screenshot: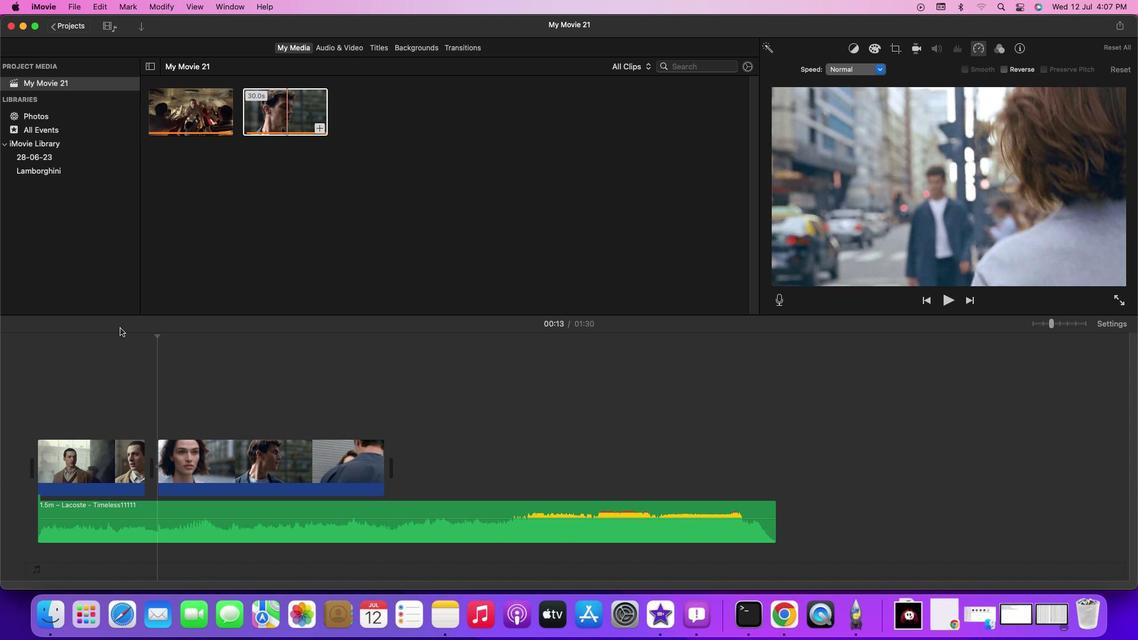 
Action: Mouse pressed left at (168, 380)
Screenshot: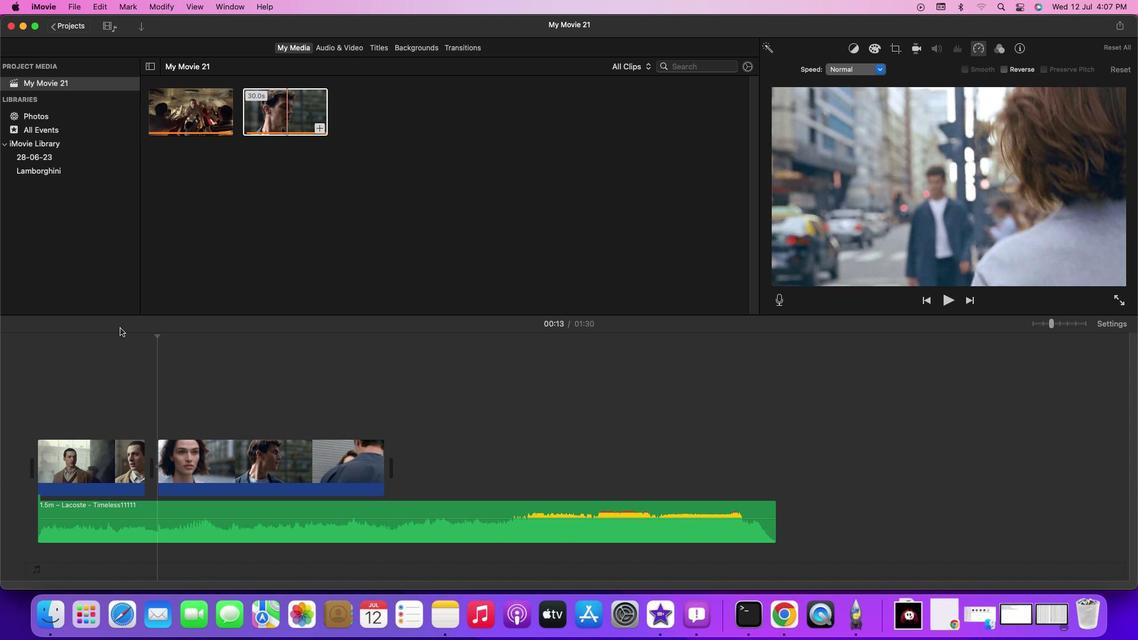 
Action: Mouse moved to (166, 390)
Screenshot: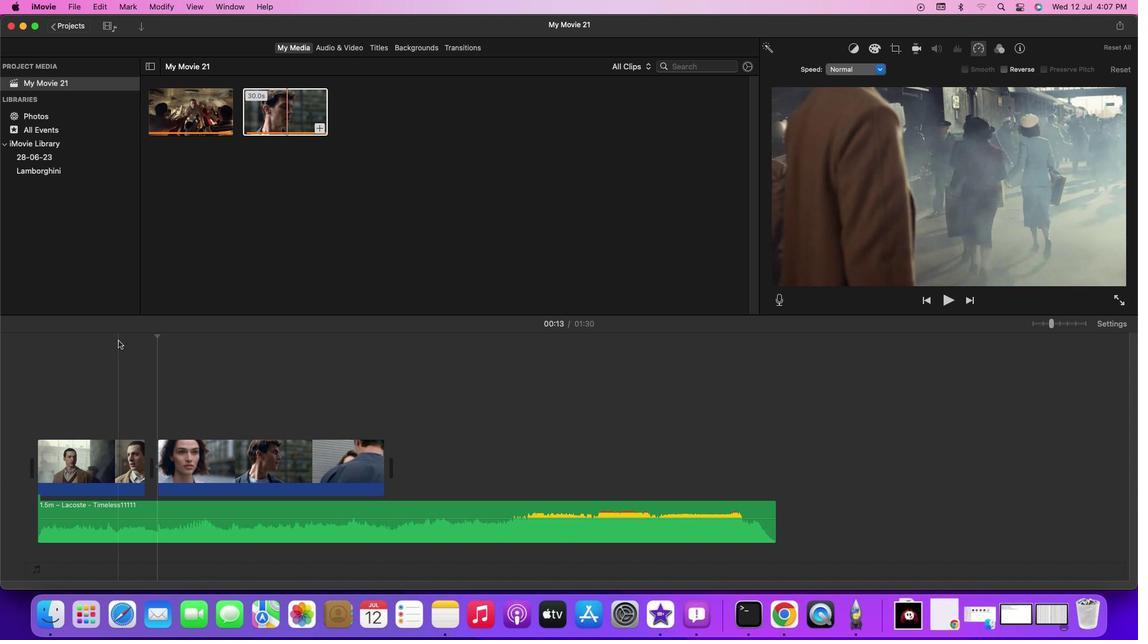
Action: Mouse pressed left at (166, 390)
Screenshot: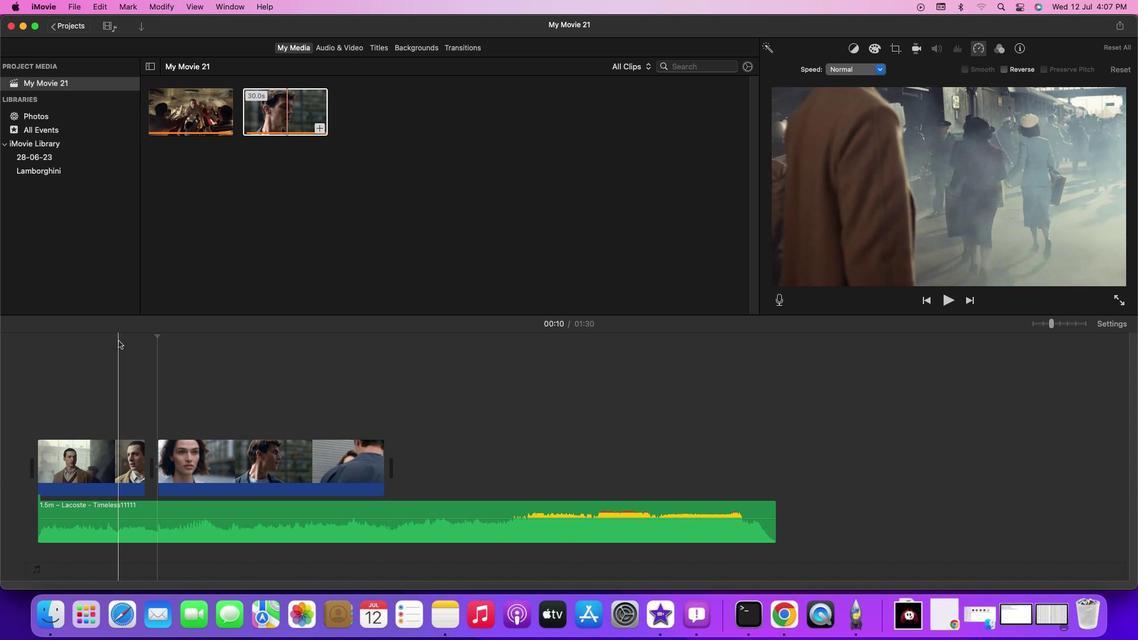 
Action: Mouse moved to (155, 408)
Screenshot: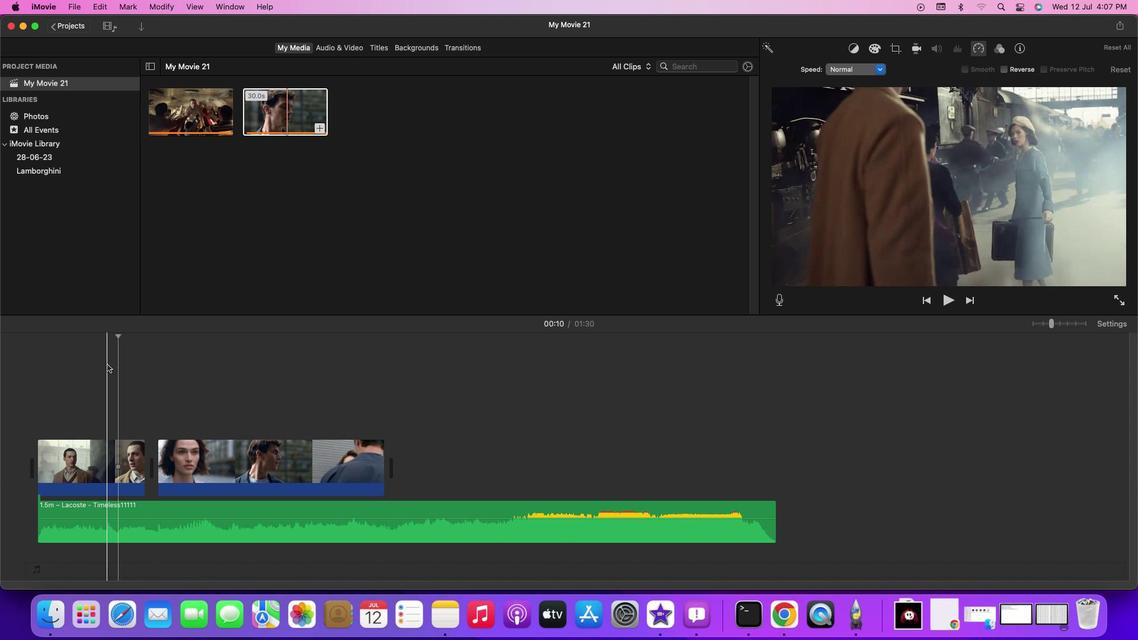 
Action: Key pressed Key.space
Screenshot: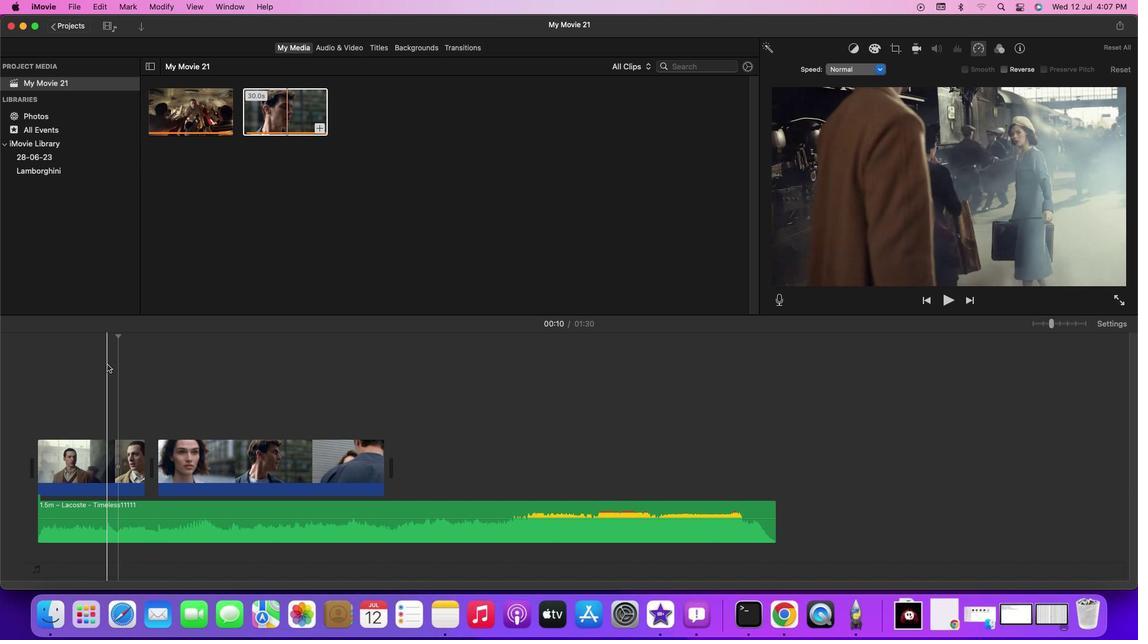 
Action: Mouse moved to (174, 416)
Screenshot: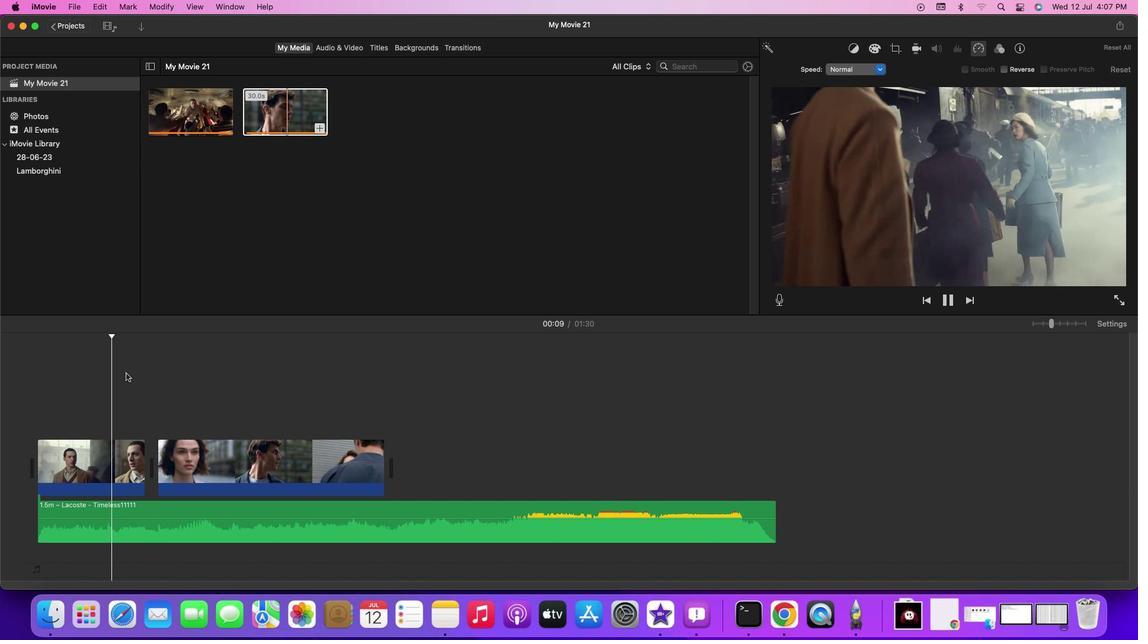 
Action: Key pressed Key.spaceKey.spaceKey.spaceKey.space
Screenshot: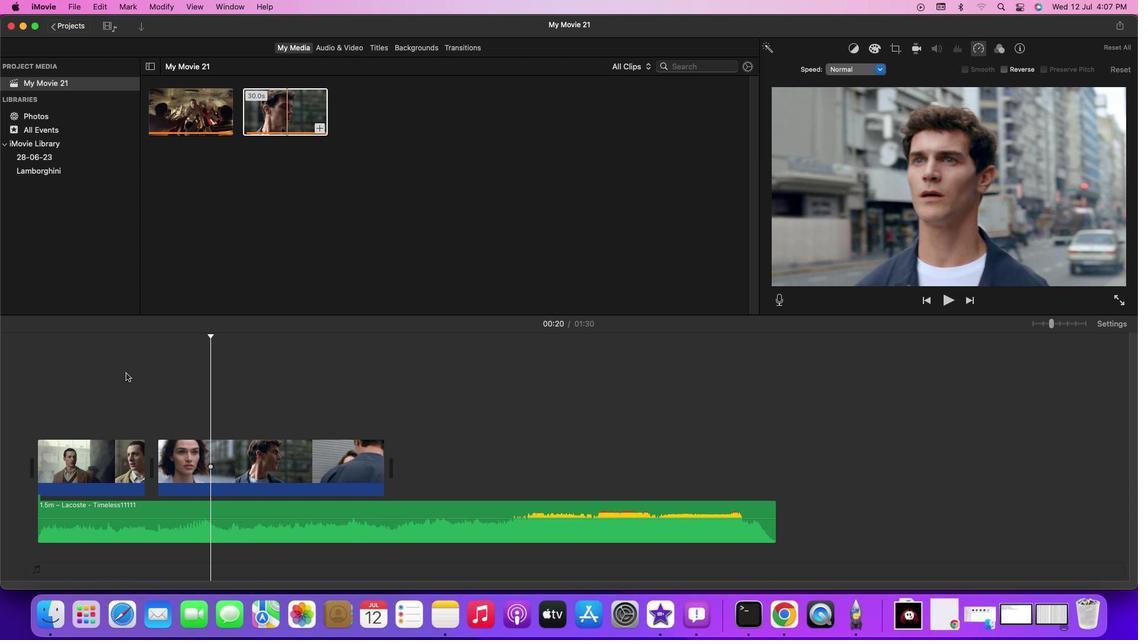 
Action: Mouse moved to (240, 394)
Screenshot: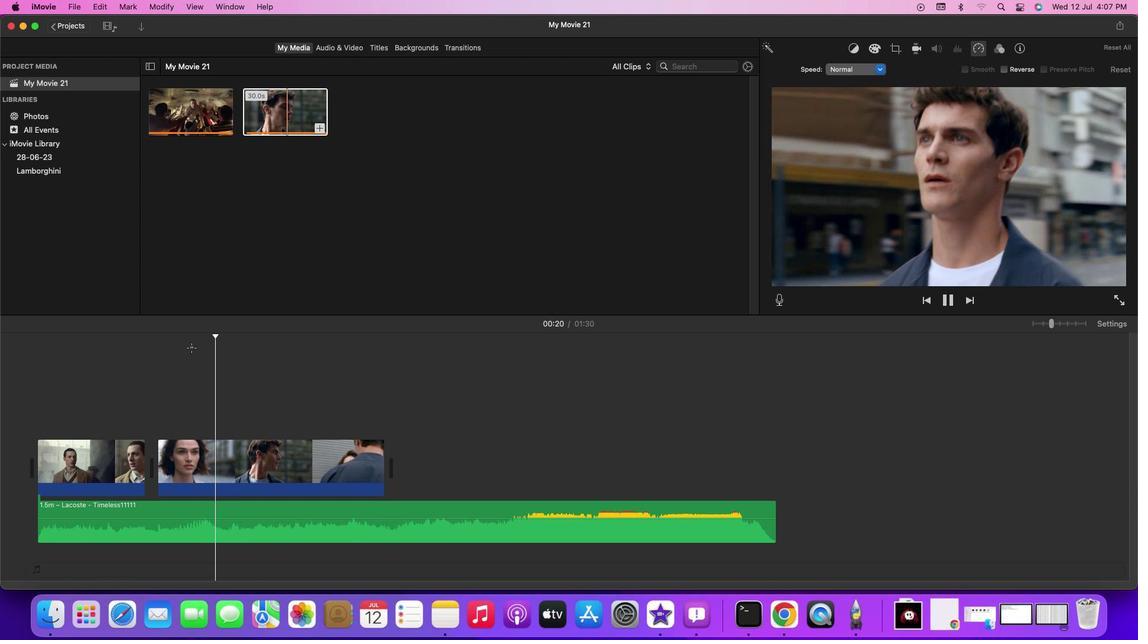 
Action: Mouse pressed left at (240, 394)
Screenshot: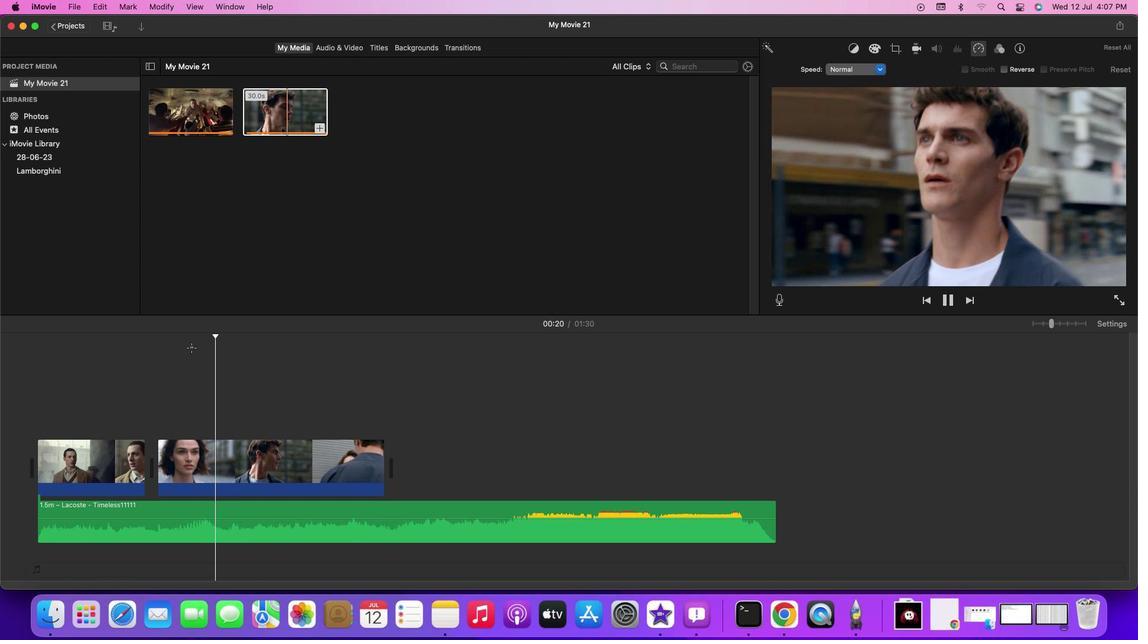 
Action: Mouse moved to (227, 394)
Screenshot: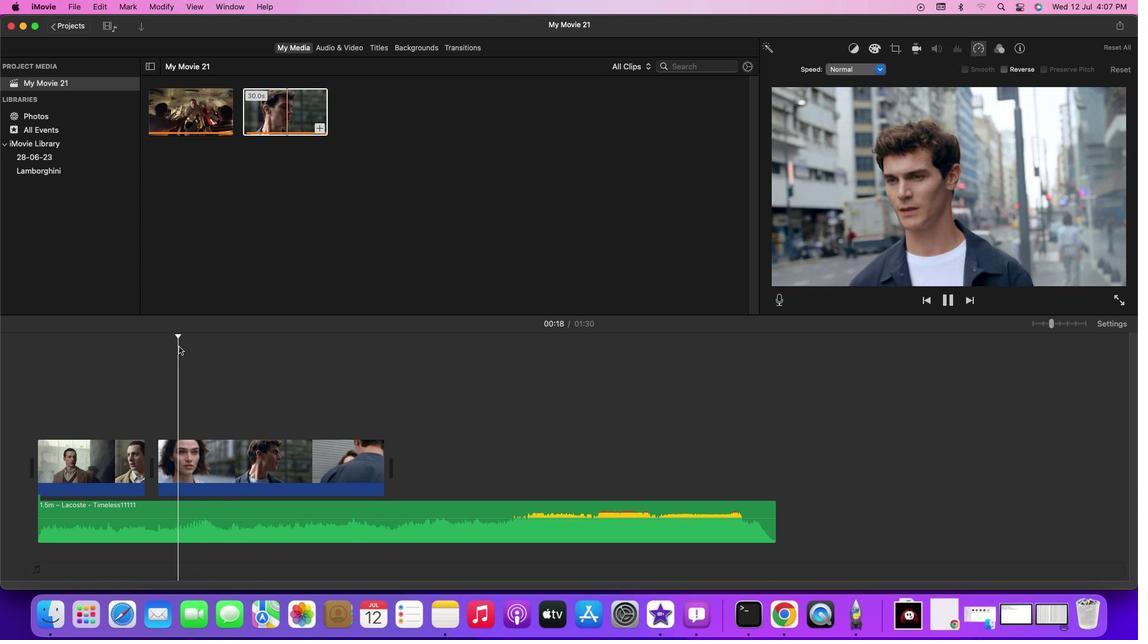 
Action: Mouse pressed left at (227, 394)
Screenshot: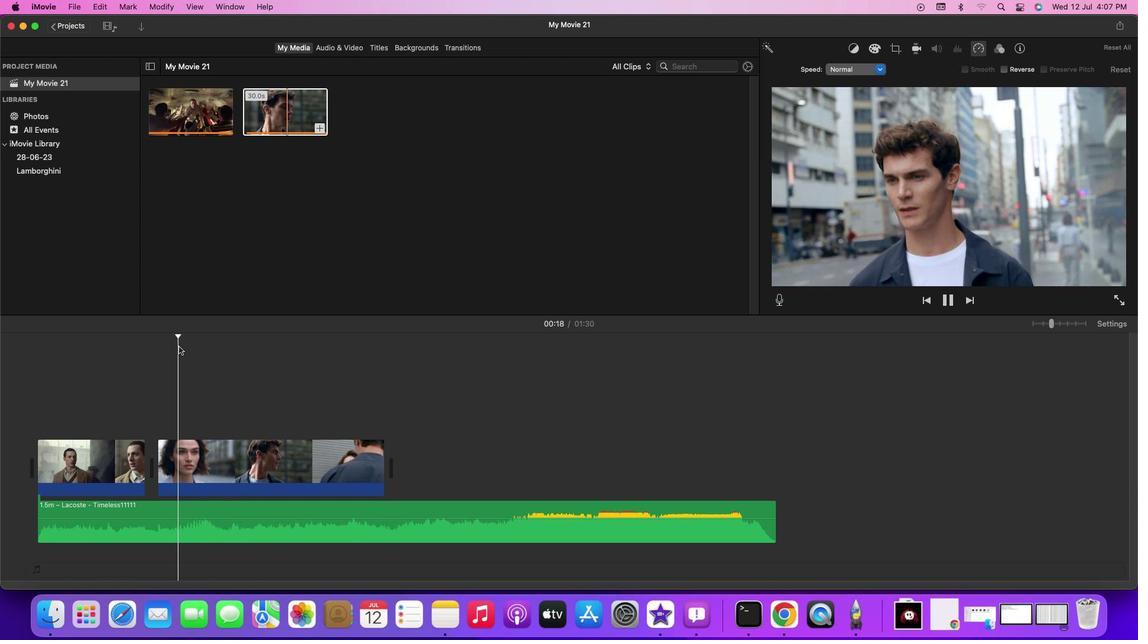 
Action: Mouse moved to (227, 394)
Screenshot: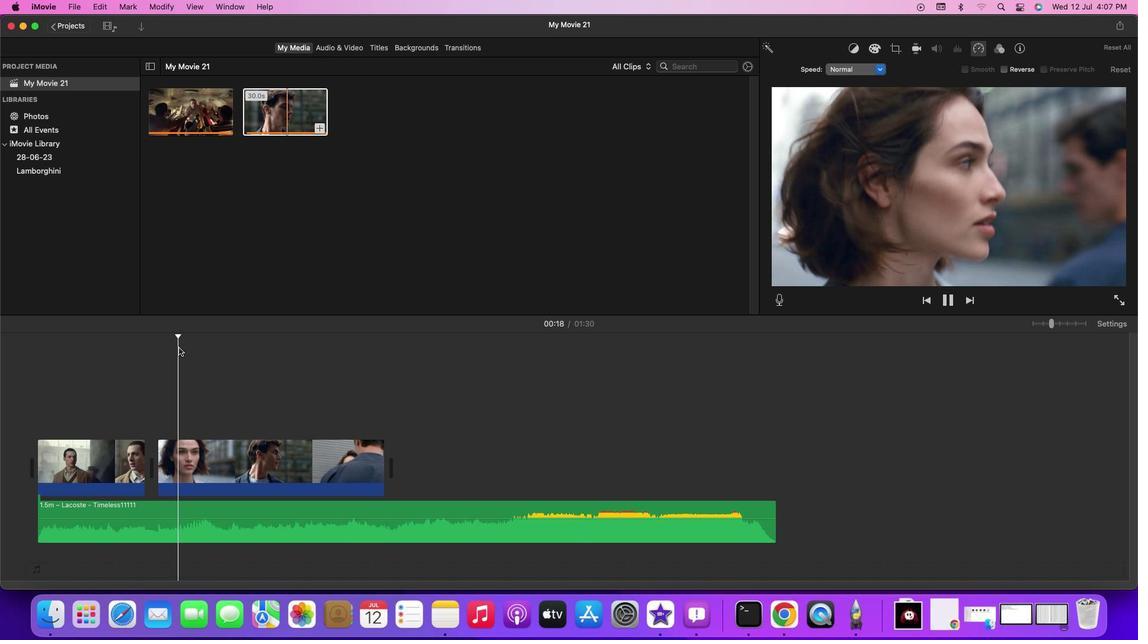 
Action: Key pressed Key.spaceKey.spaceKey.space
Screenshot: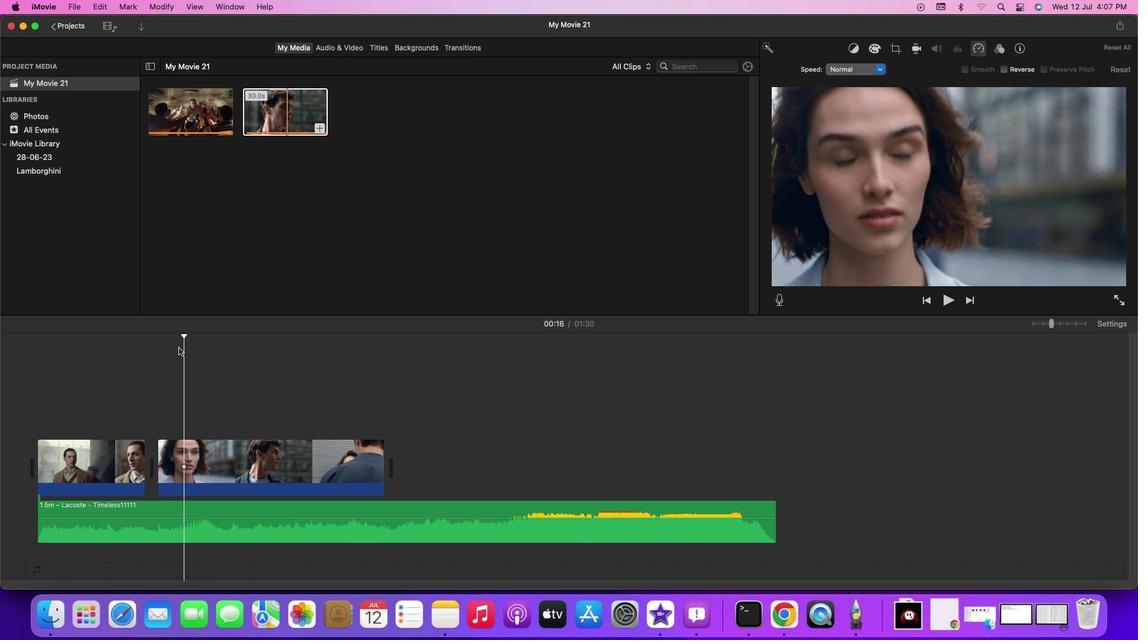 
Action: Mouse moved to (223, 396)
Screenshot: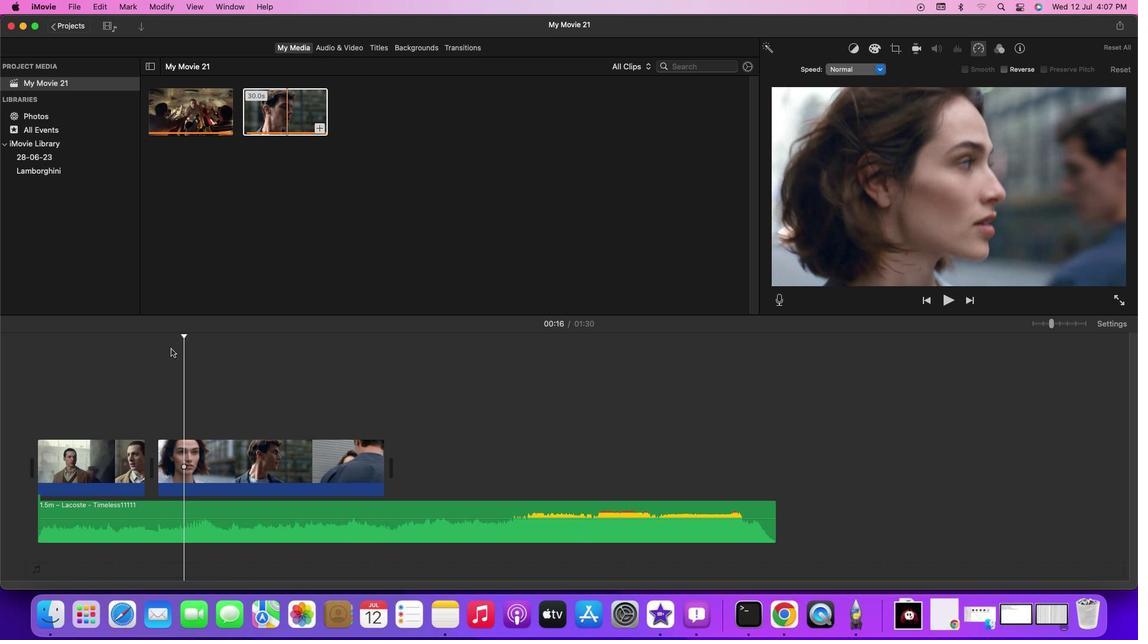 
Action: Mouse pressed left at (223, 396)
Screenshot: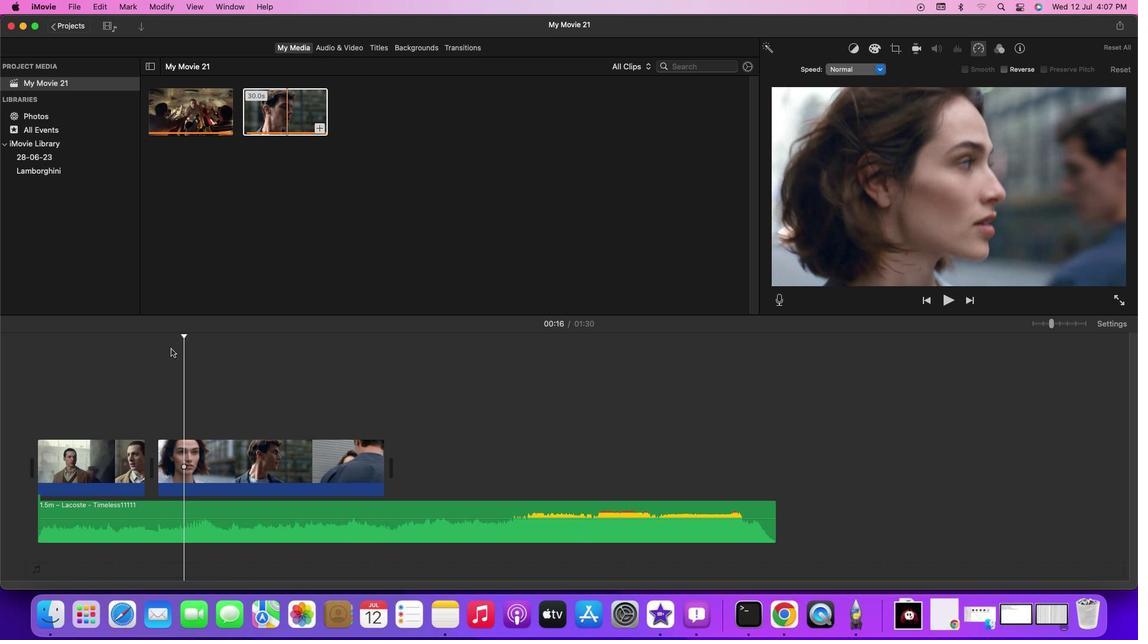 
Action: Mouse moved to (211, 395)
Screenshot: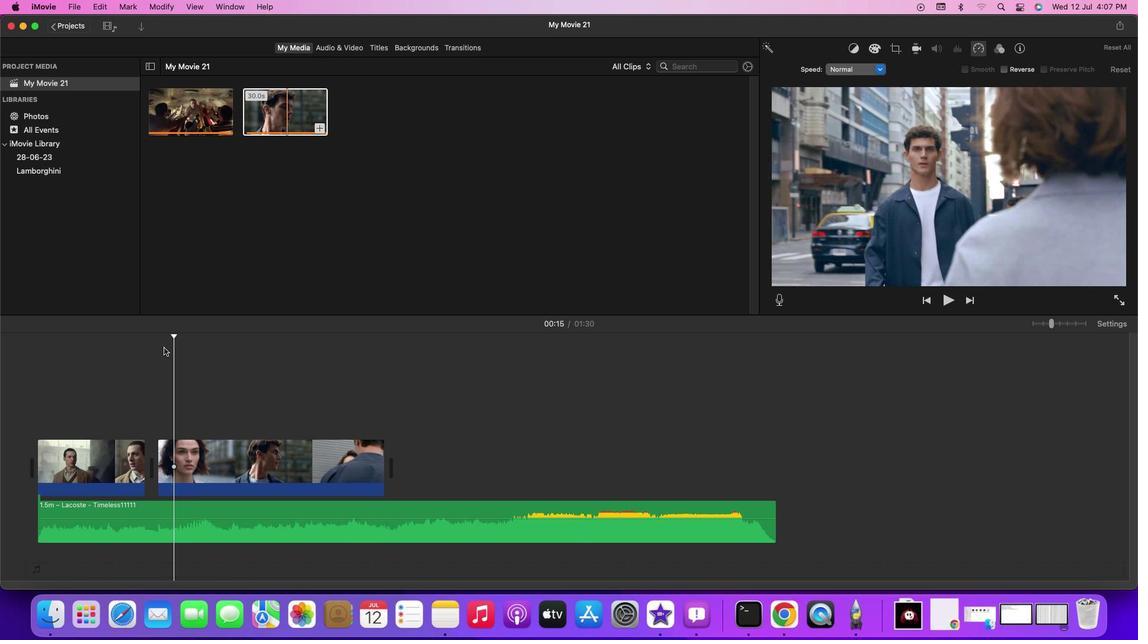 
Action: Mouse pressed left at (211, 395)
Screenshot: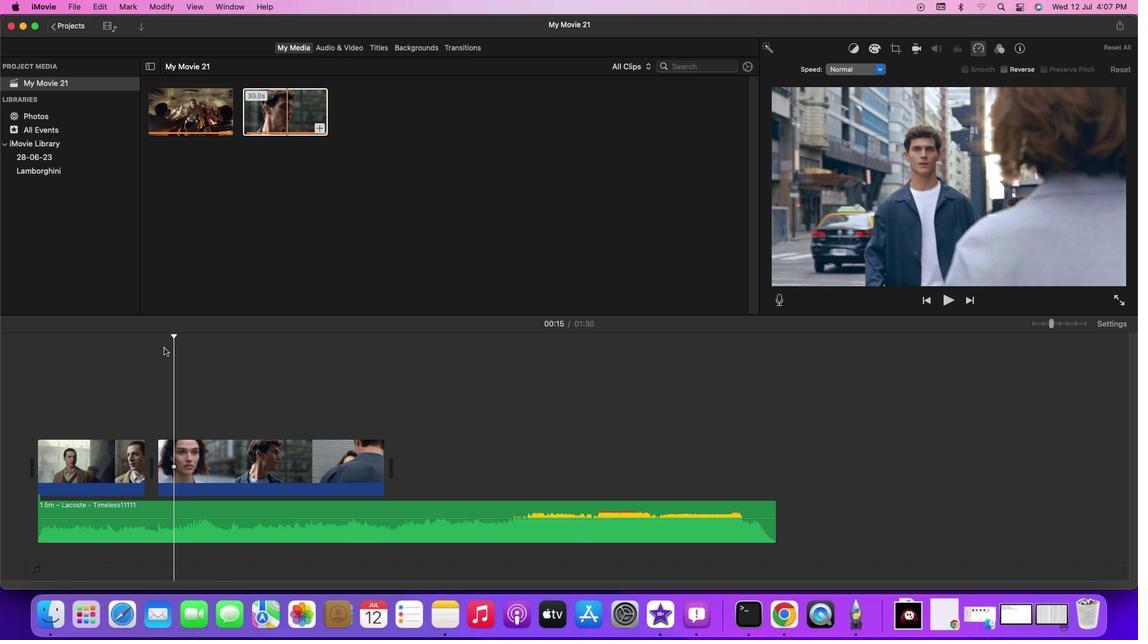 
Action: Mouse moved to (211, 395)
Screenshot: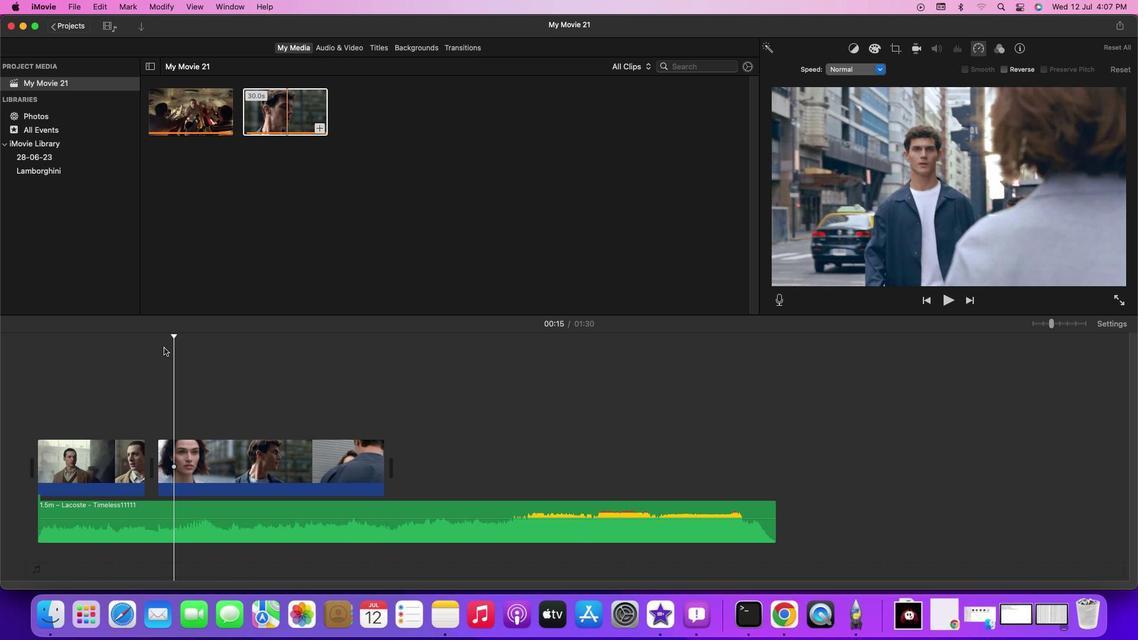 
Action: Key pressed Key.space
Screenshot: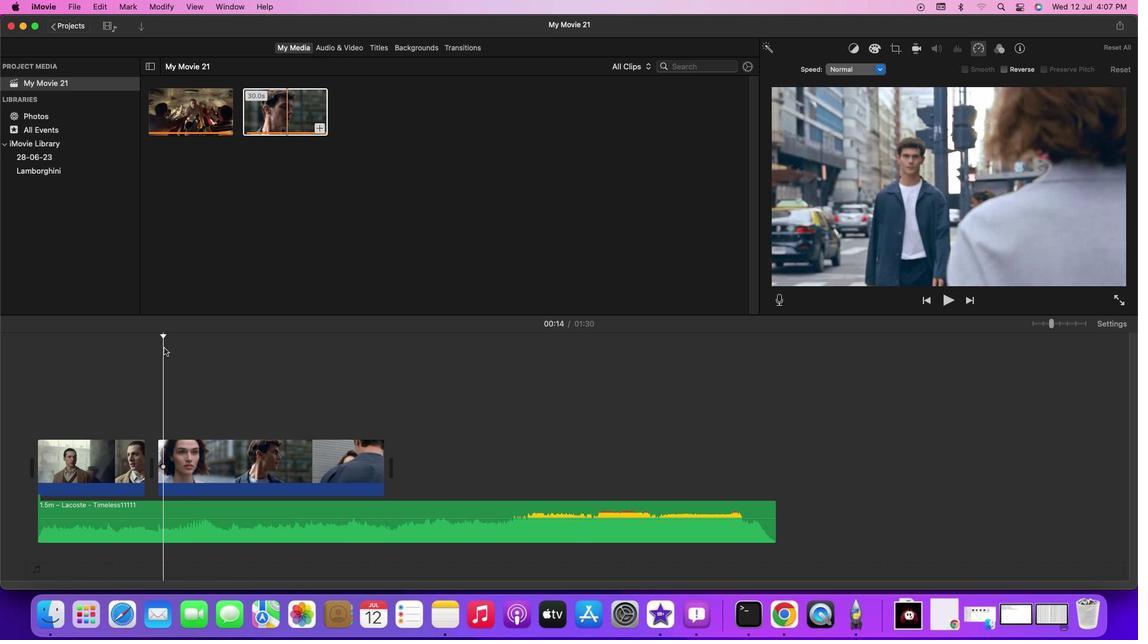 
Action: Mouse moved to (203, 394)
Screenshot: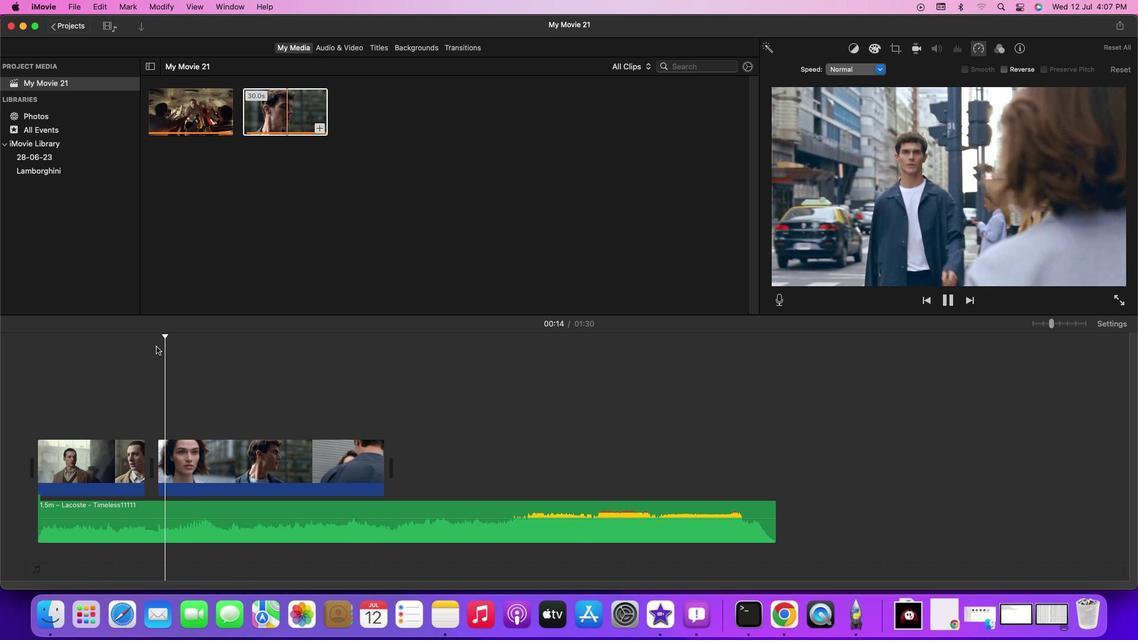 
Action: Mouse pressed left at (203, 394)
Screenshot: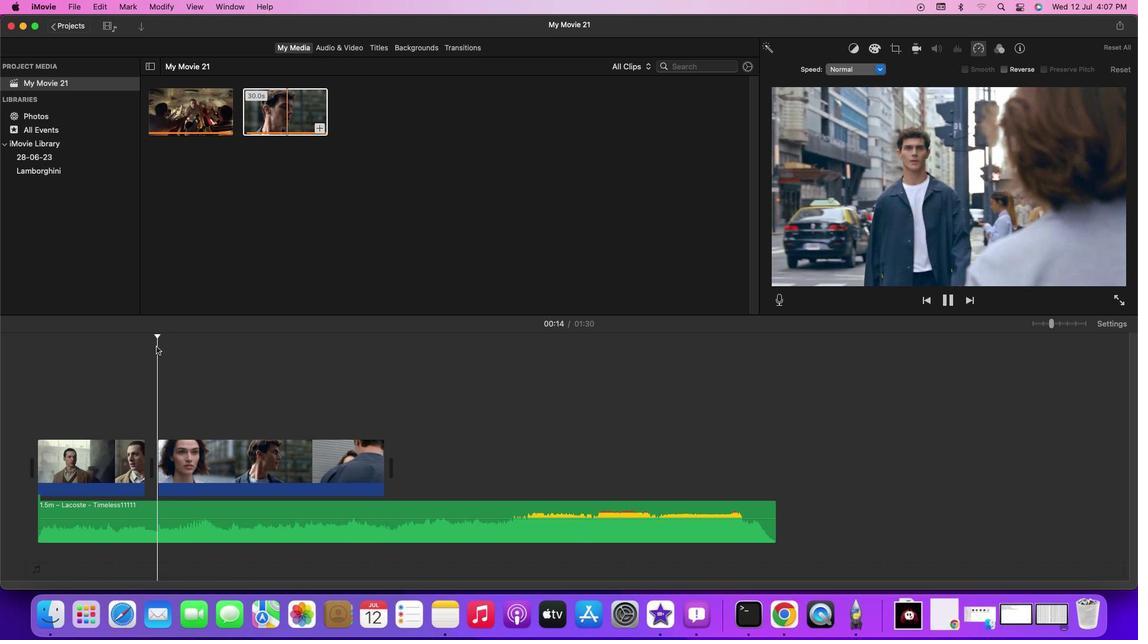 
Action: Key pressed Key.spaceKey.spaceKey.space
Screenshot: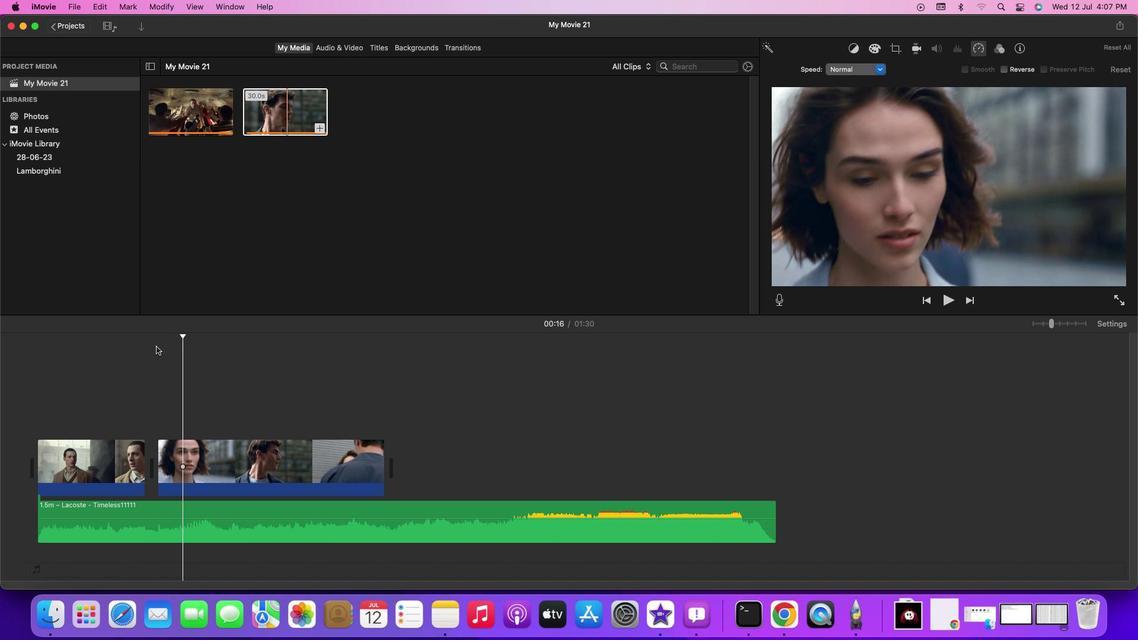 
Action: Mouse moved to (231, 385)
Screenshot: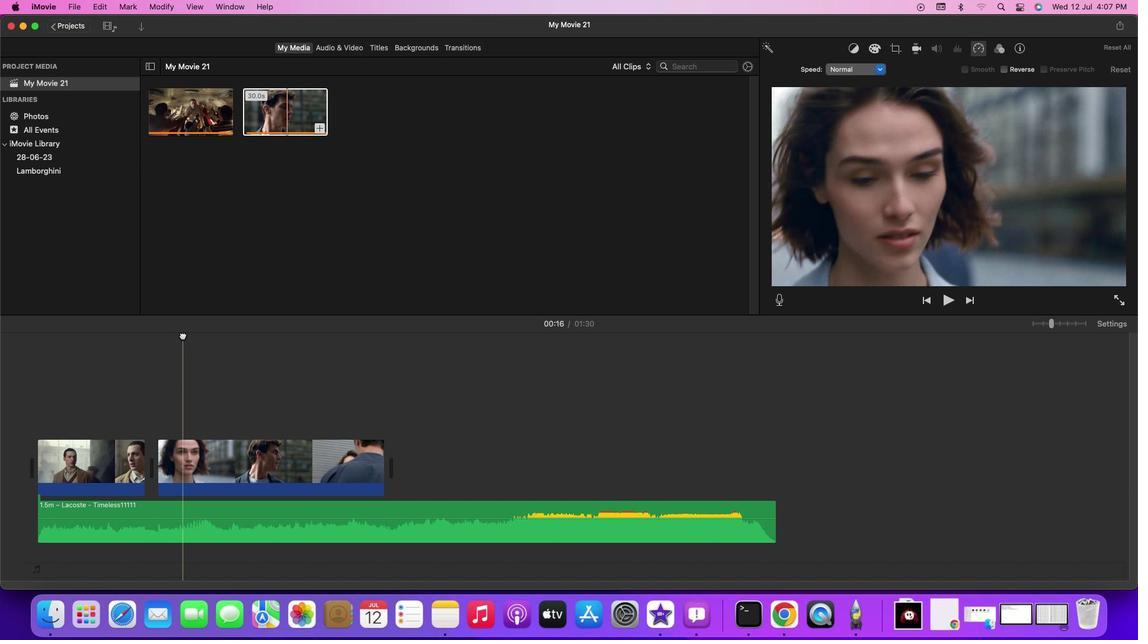
Action: Mouse pressed left at (231, 385)
Screenshot: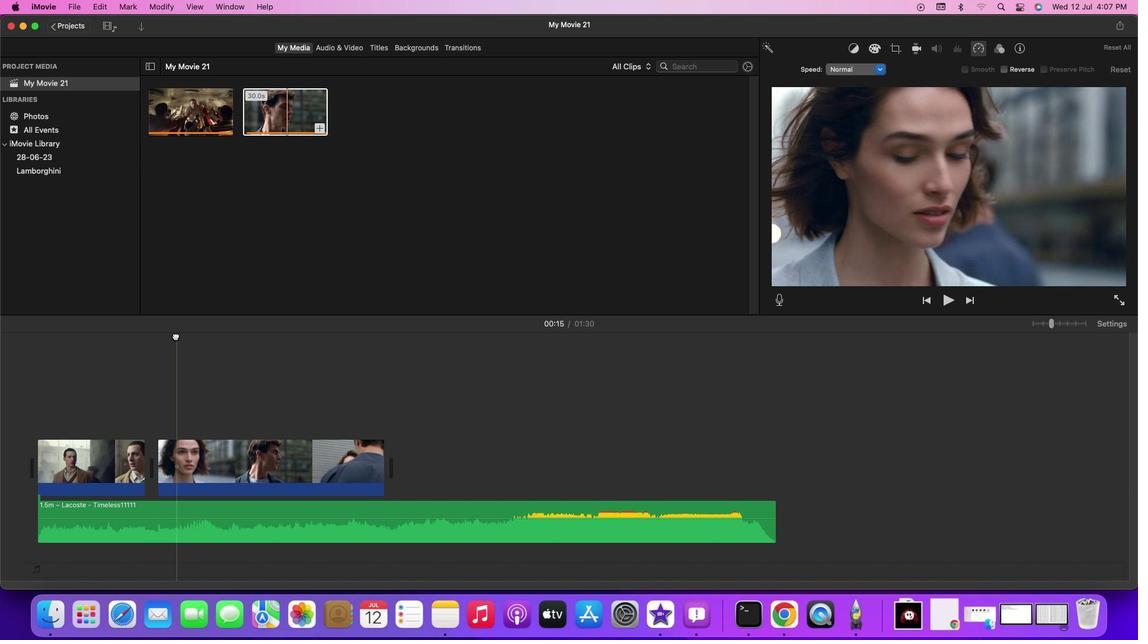 
Action: Mouse moved to (208, 489)
Screenshot: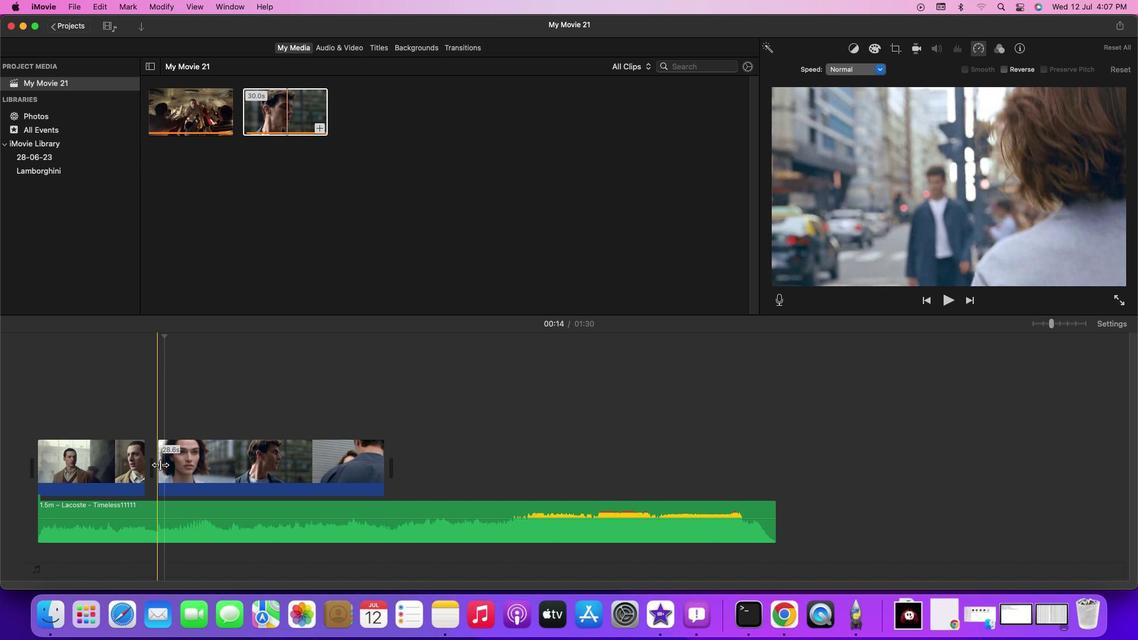 
Action: Mouse pressed left at (208, 489)
Screenshot: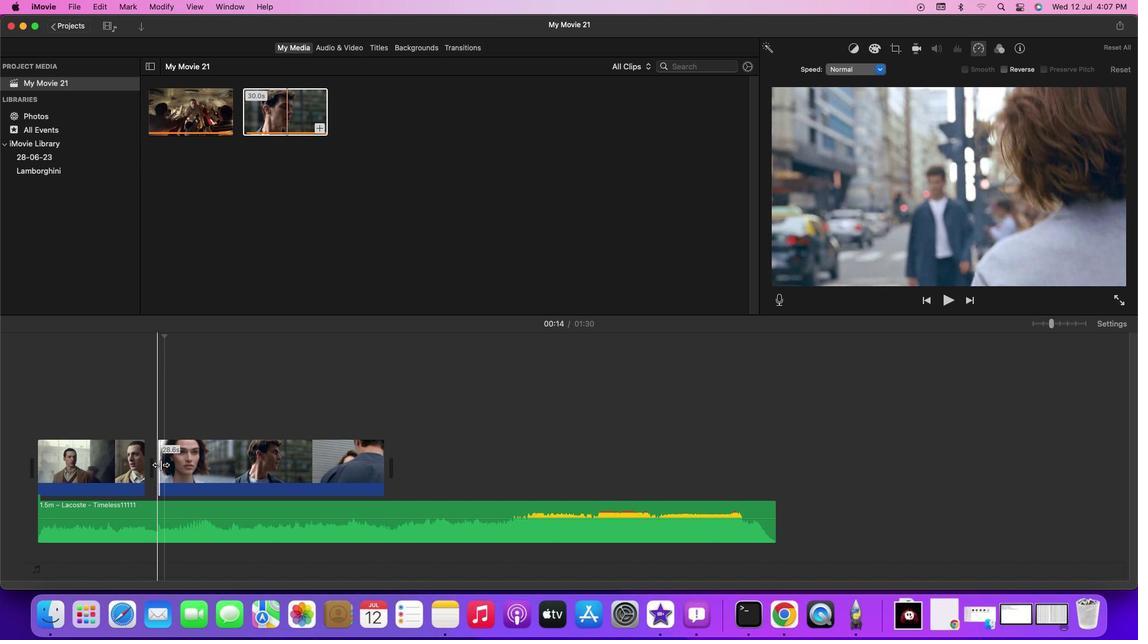 
Action: Mouse moved to (189, 390)
Screenshot: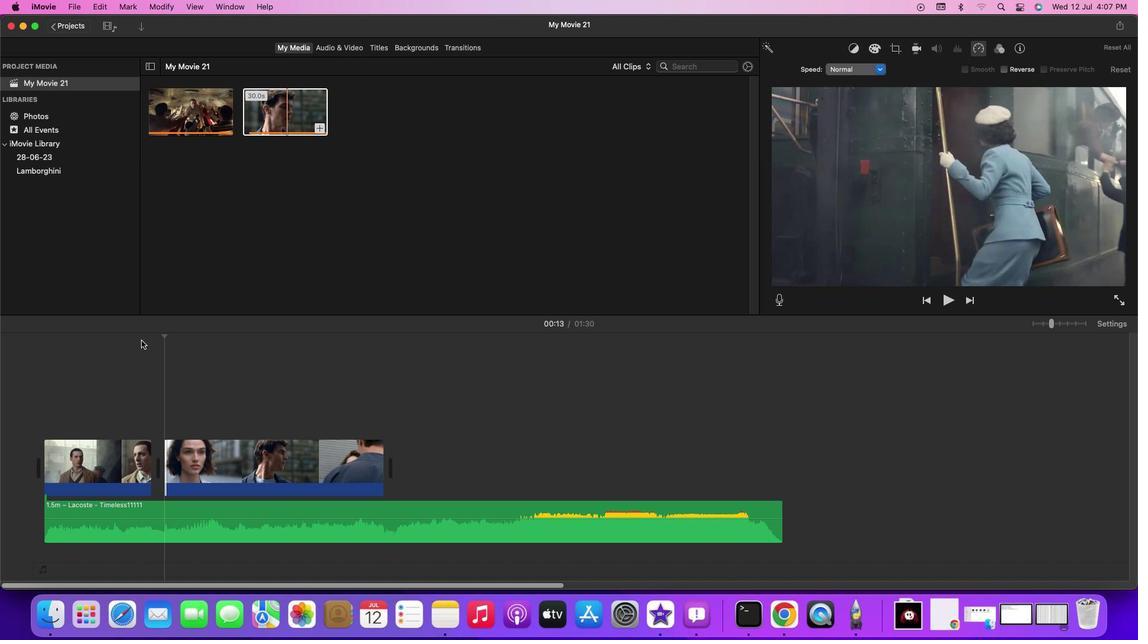 
Action: Mouse pressed left at (189, 390)
Screenshot: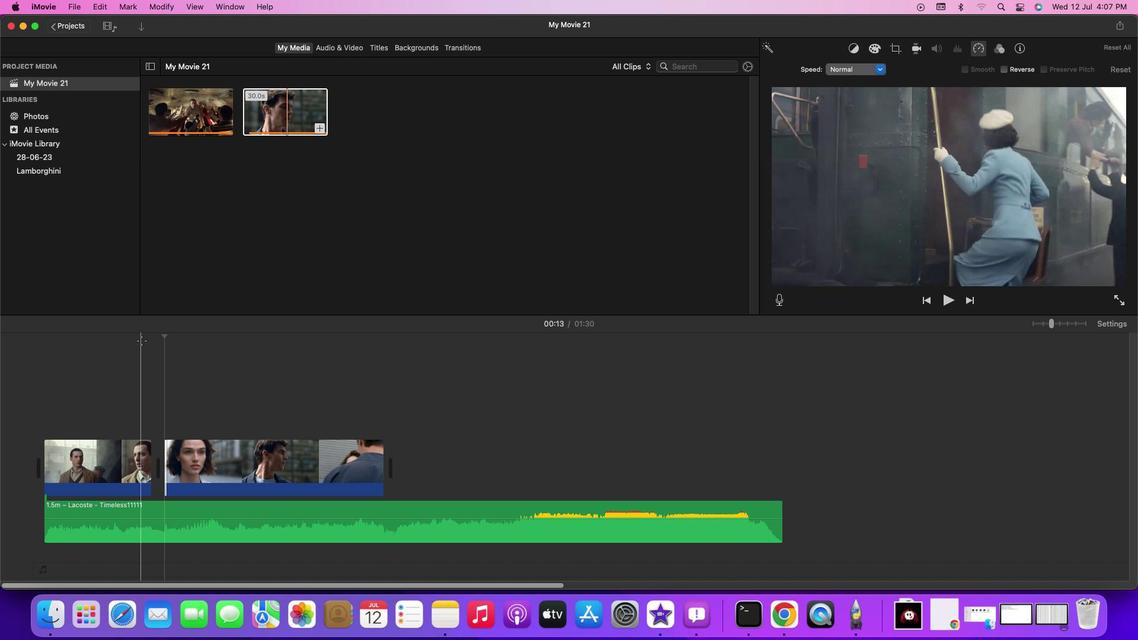 
Action: Mouse moved to (187, 388)
Screenshot: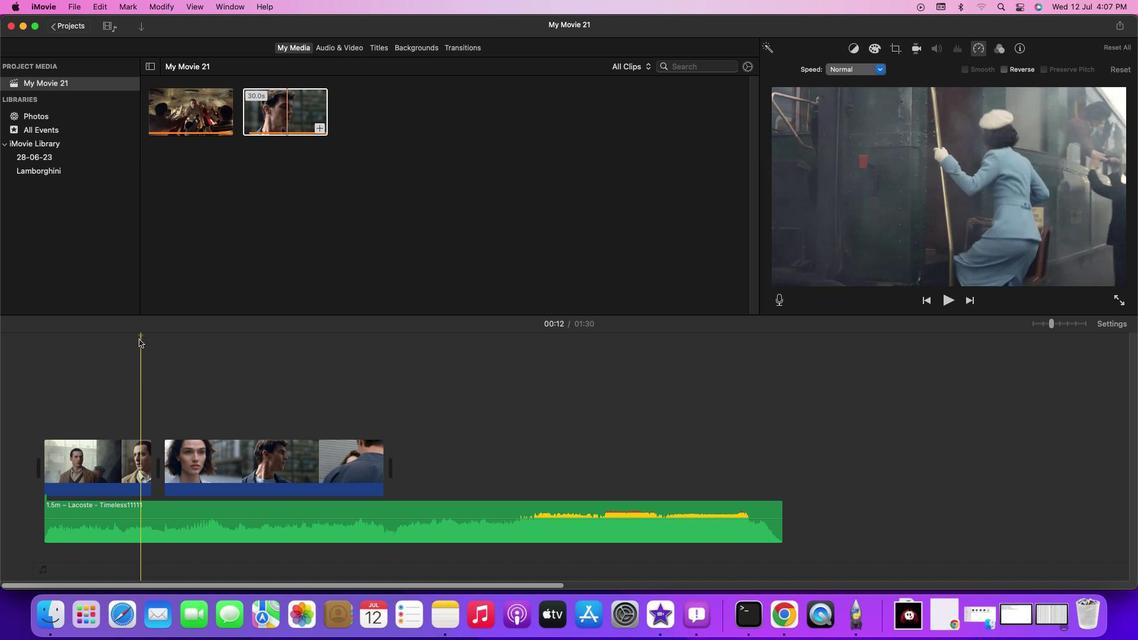 
Action: Key pressed Key.spaceKey.space
Screenshot: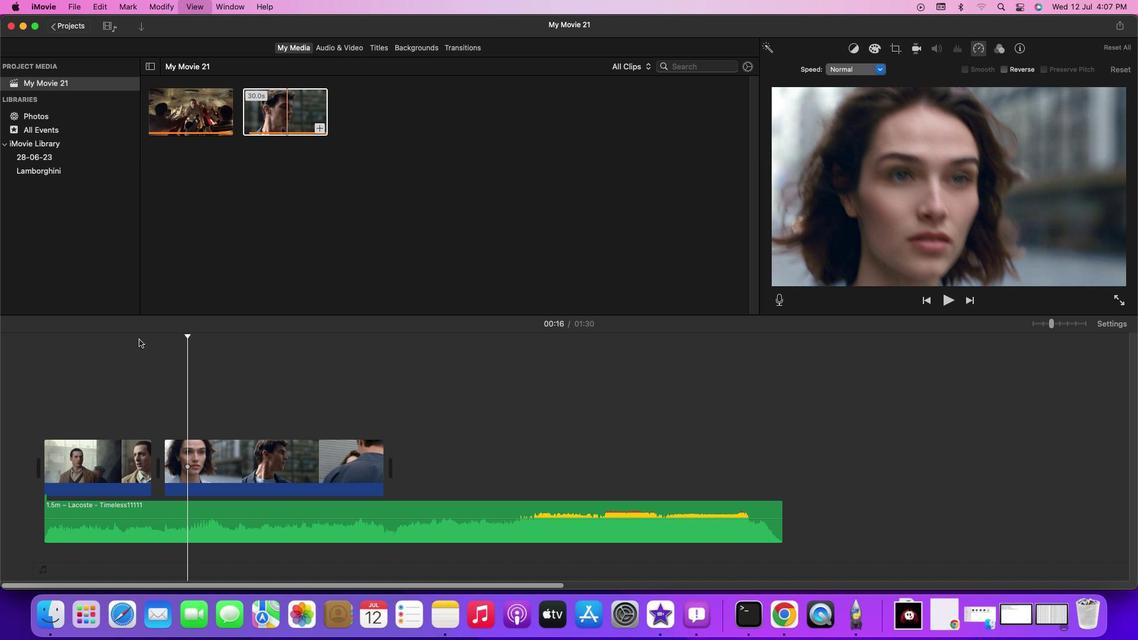 
Action: Mouse moved to (235, 387)
Screenshot: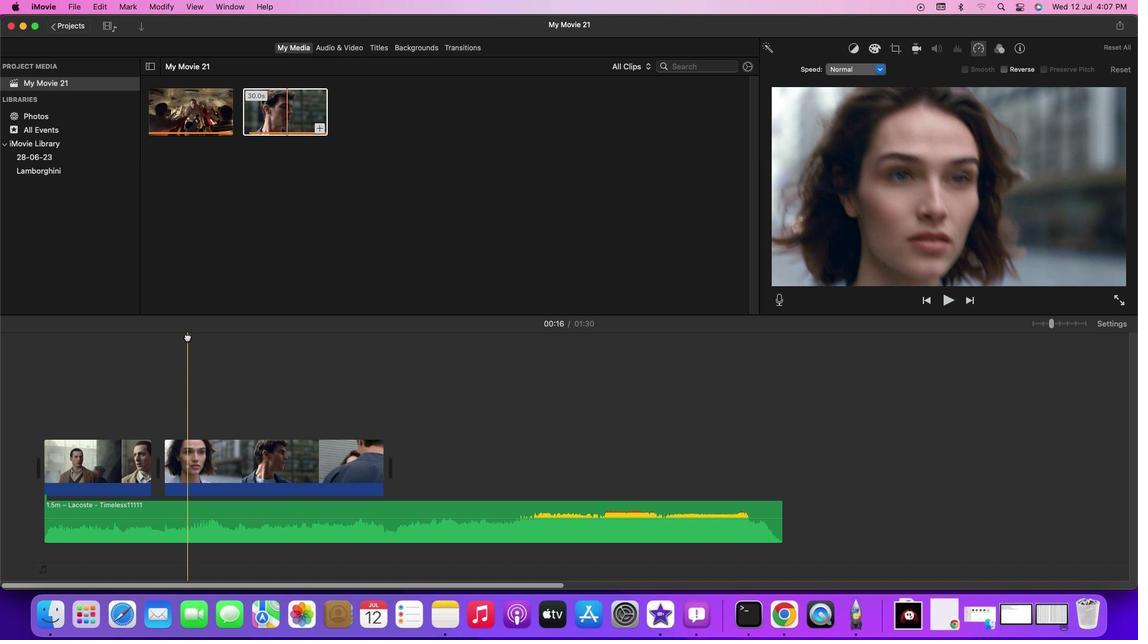 
Action: Mouse pressed left at (235, 387)
Screenshot: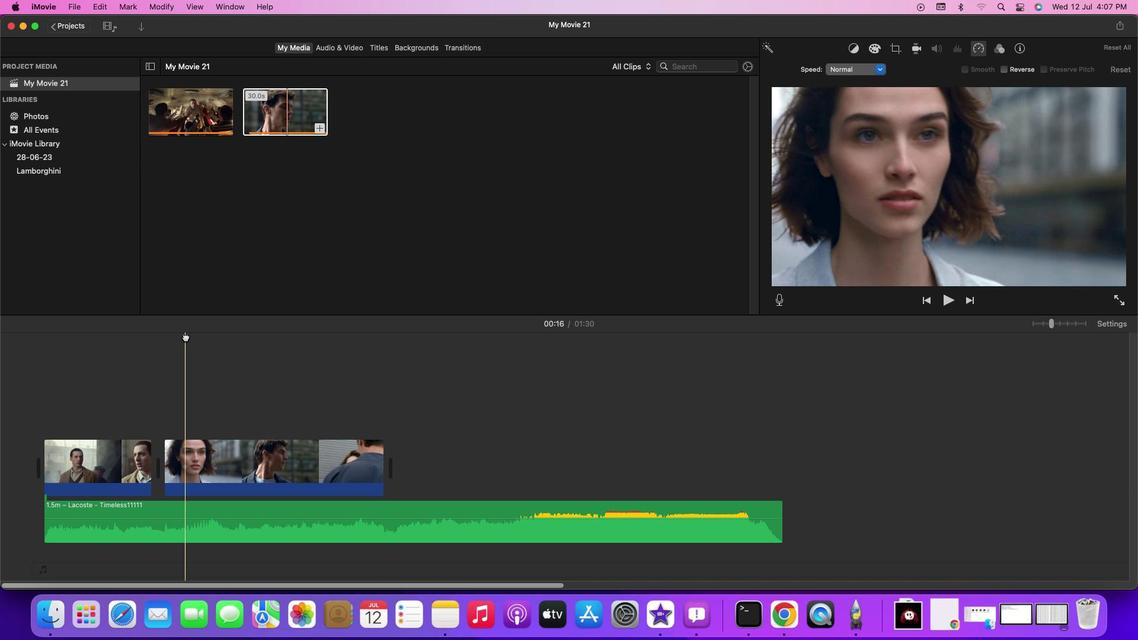 
Action: Mouse moved to (215, 483)
Screenshot: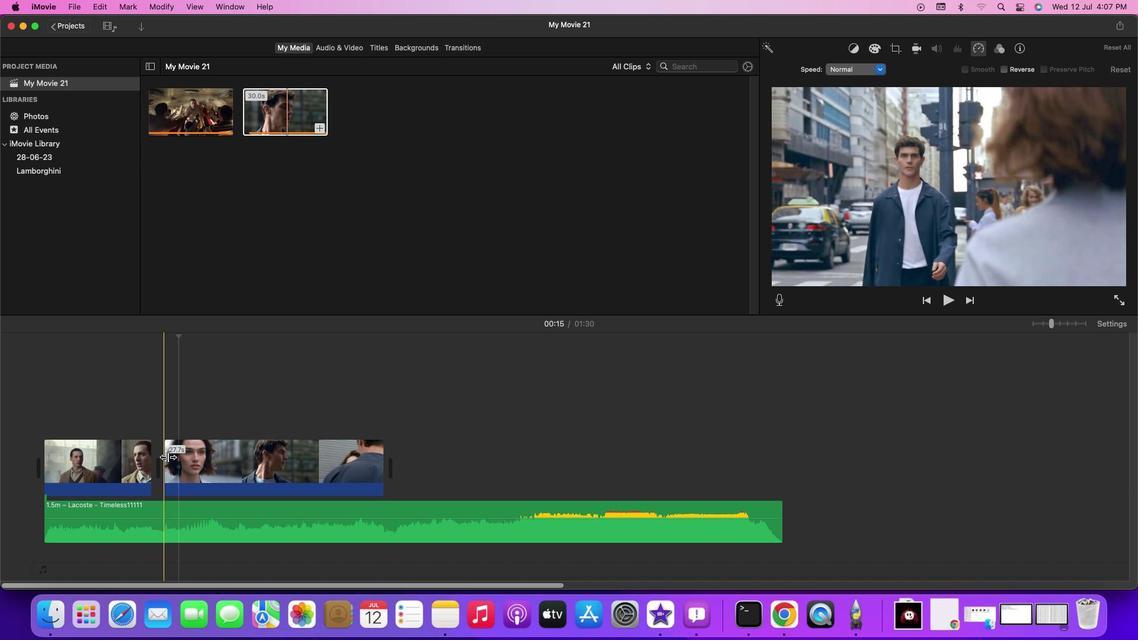 
Action: Mouse pressed left at (215, 483)
Screenshot: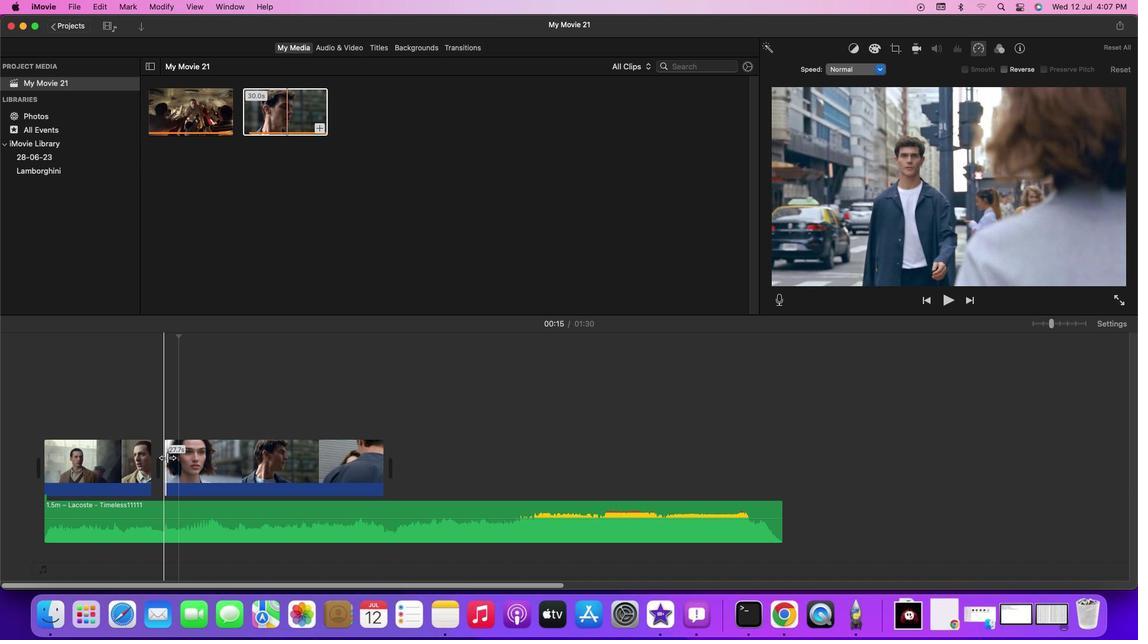 
Action: Mouse moved to (214, 482)
Screenshot: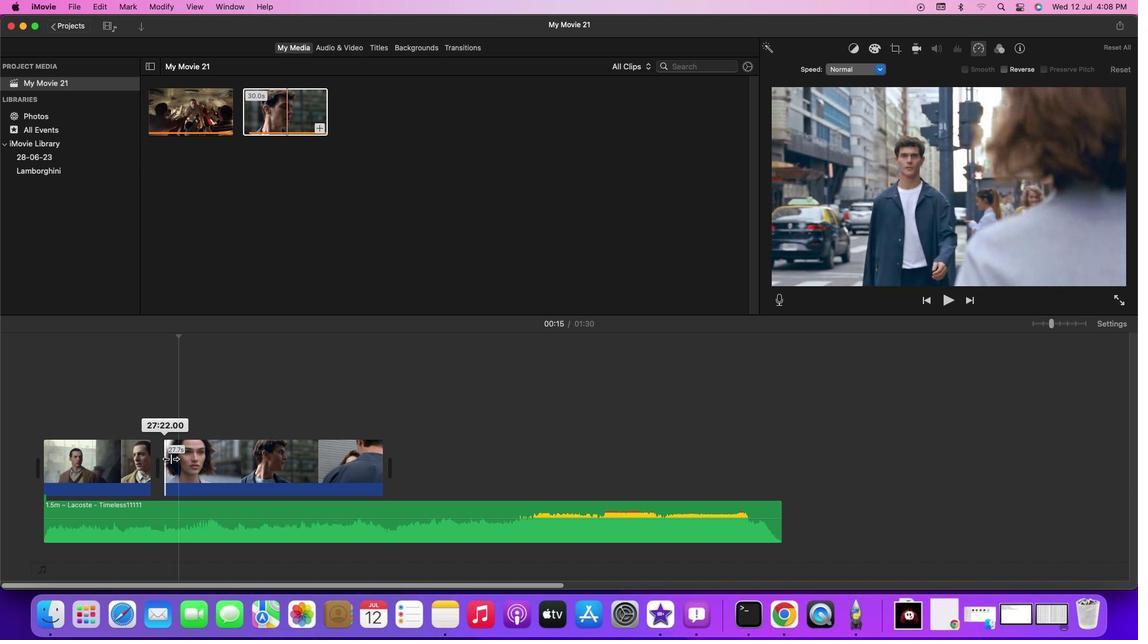 
Action: Mouse pressed left at (214, 482)
Screenshot: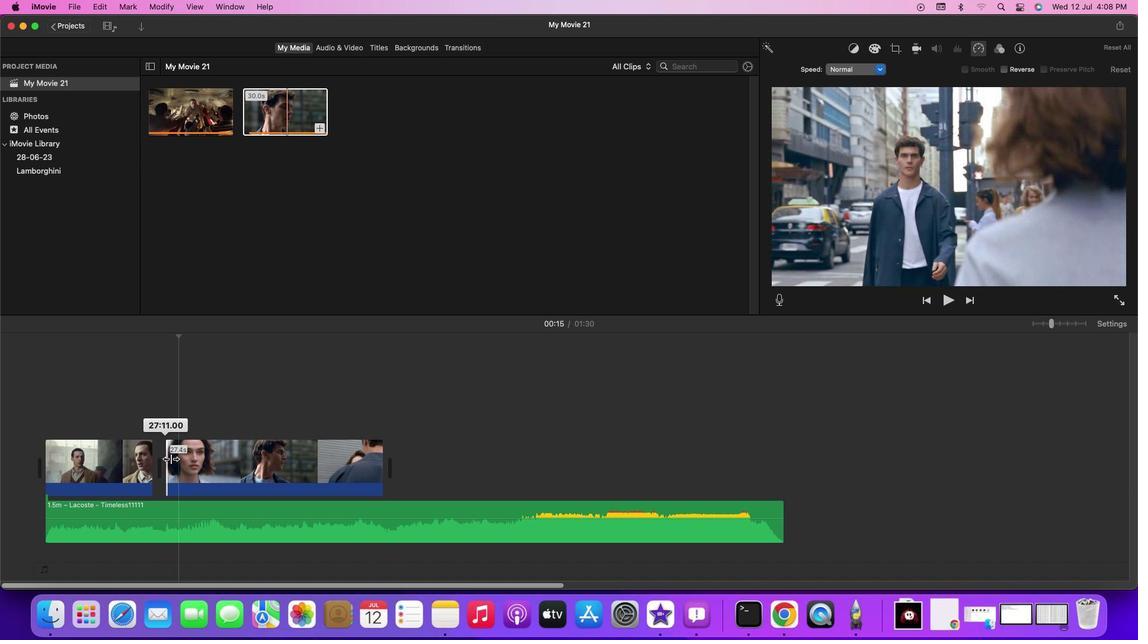 
Action: Mouse moved to (202, 377)
Screenshot: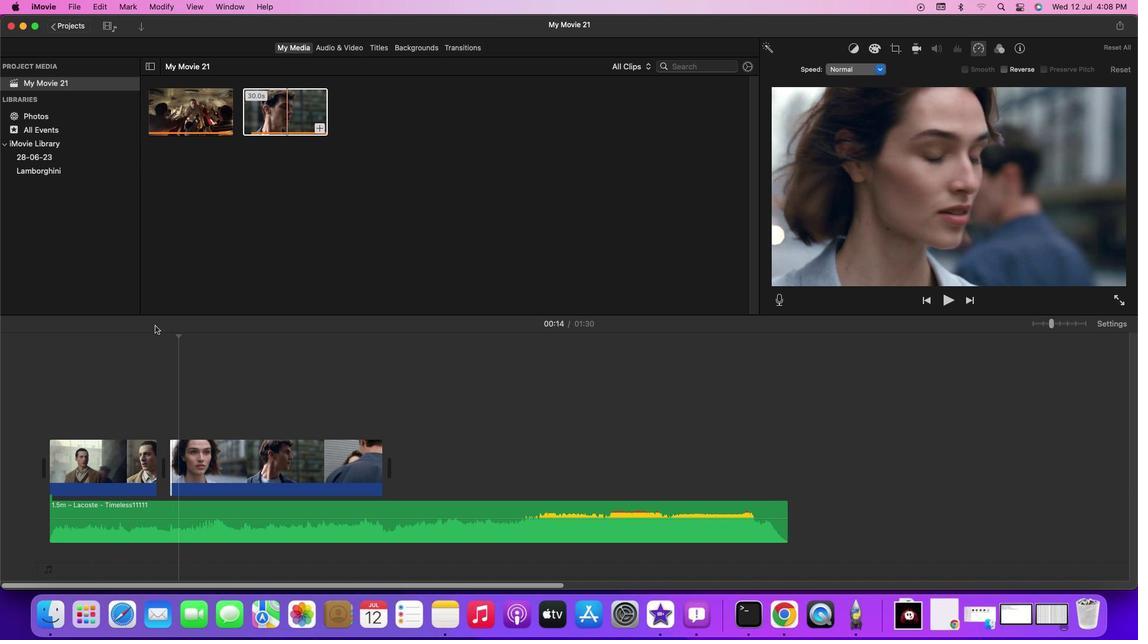 
Action: Mouse pressed left at (202, 377)
Screenshot: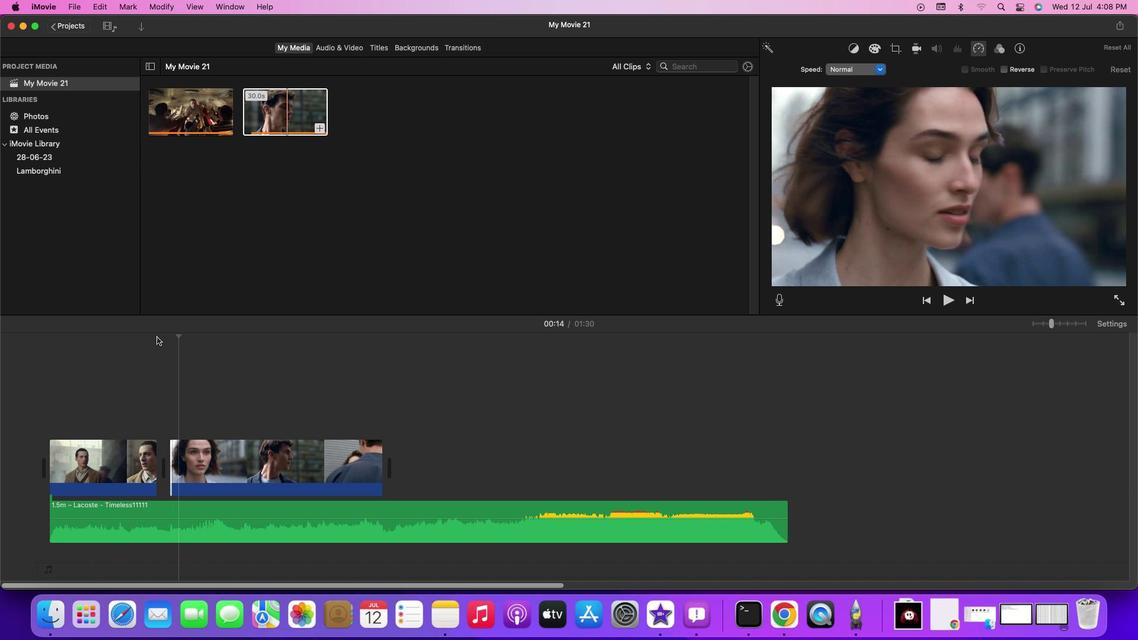 
Action: Mouse moved to (205, 393)
Screenshot: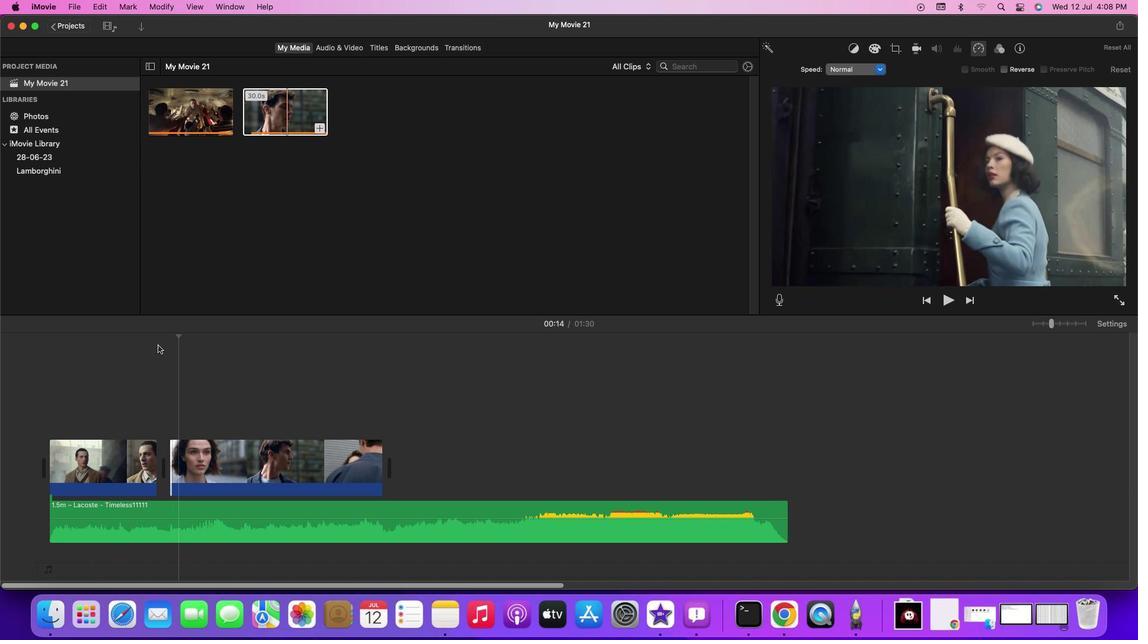 
Action: Mouse pressed left at (205, 393)
Screenshot: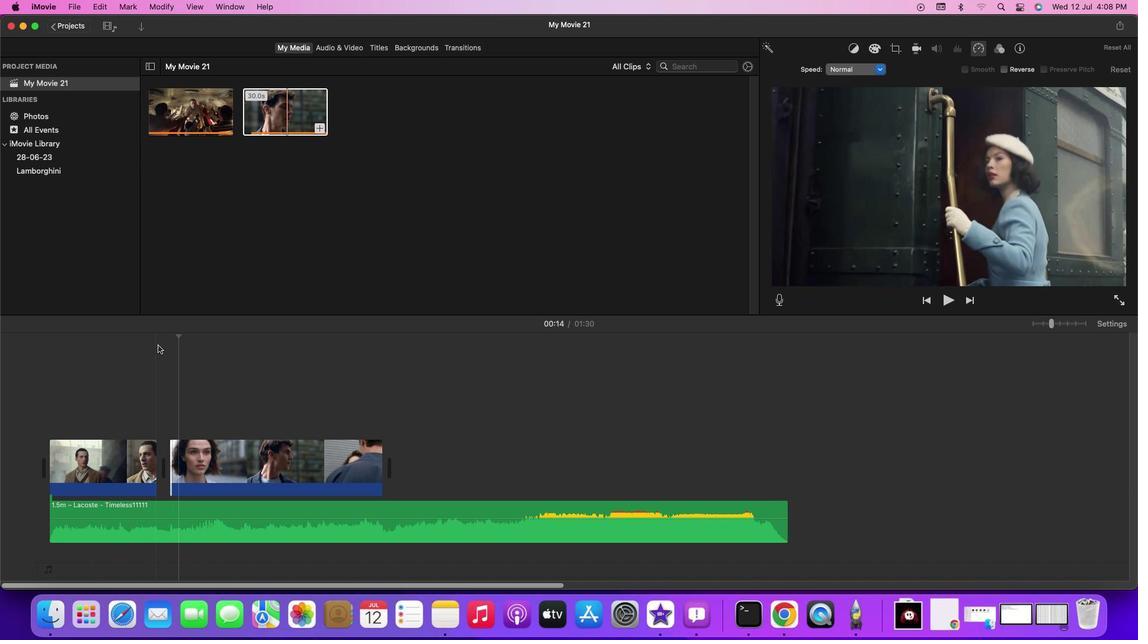 
Action: Mouse moved to (196, 387)
Screenshot: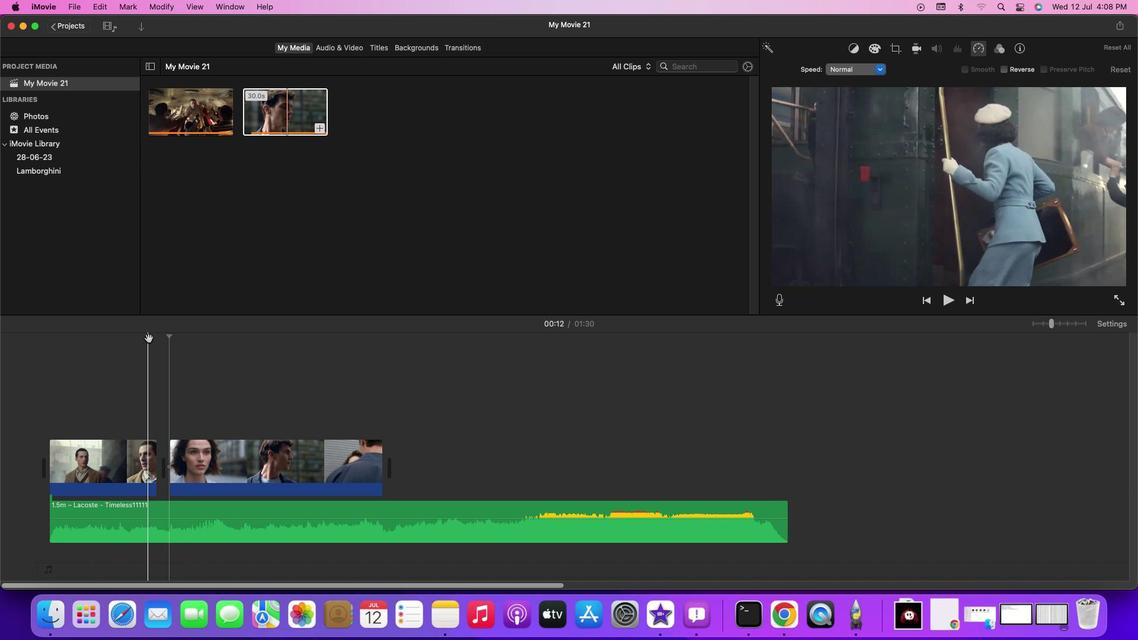 
Action: Mouse pressed left at (196, 387)
Screenshot: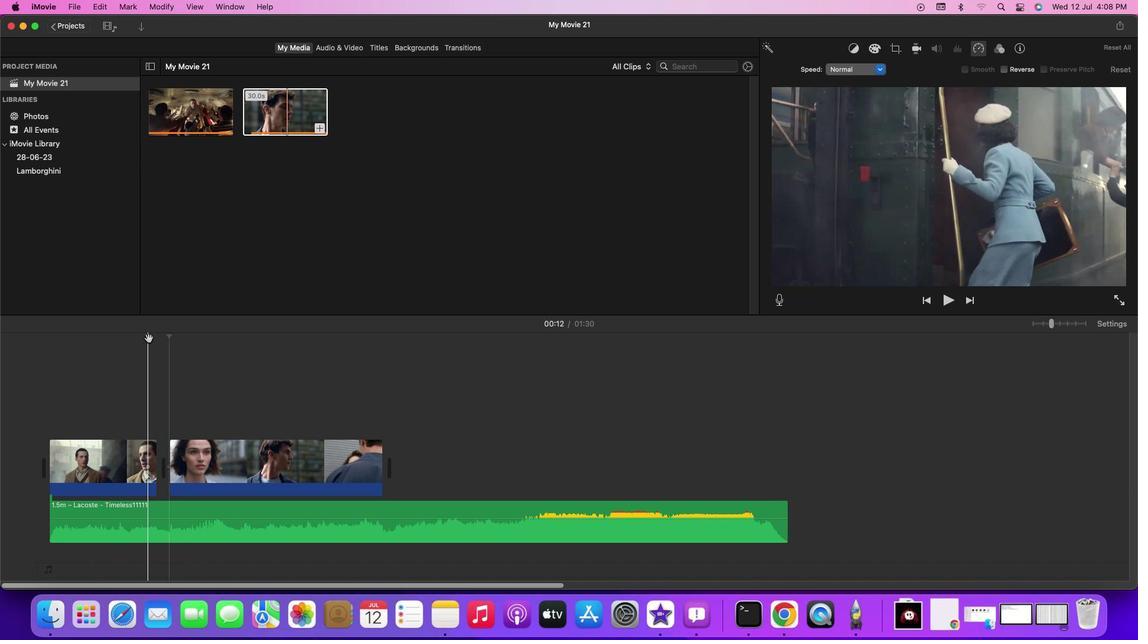 
Action: Key pressed Key.spaceKey.spaceKey.spaceKey.space
Screenshot: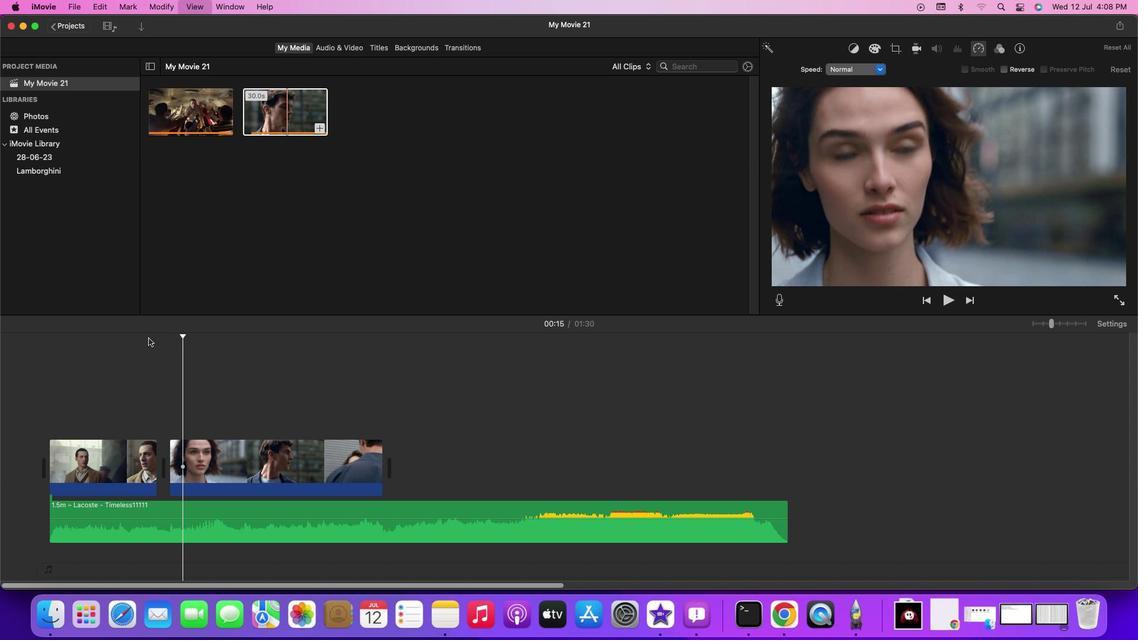 
Action: Mouse moved to (219, 487)
Screenshot: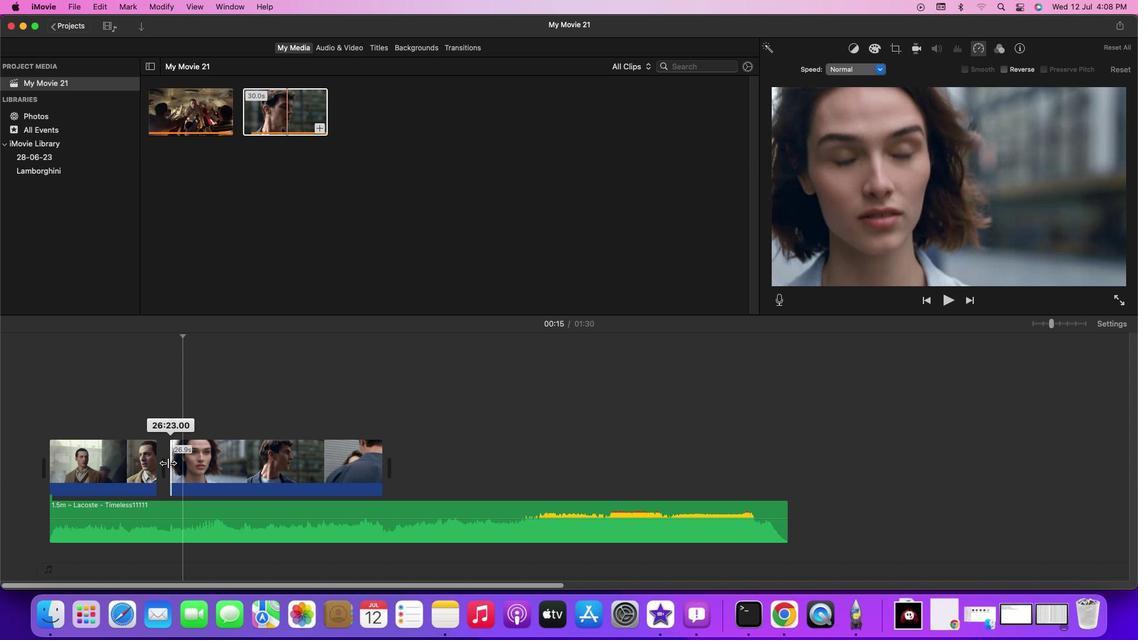 
Action: Mouse pressed left at (219, 487)
Screenshot: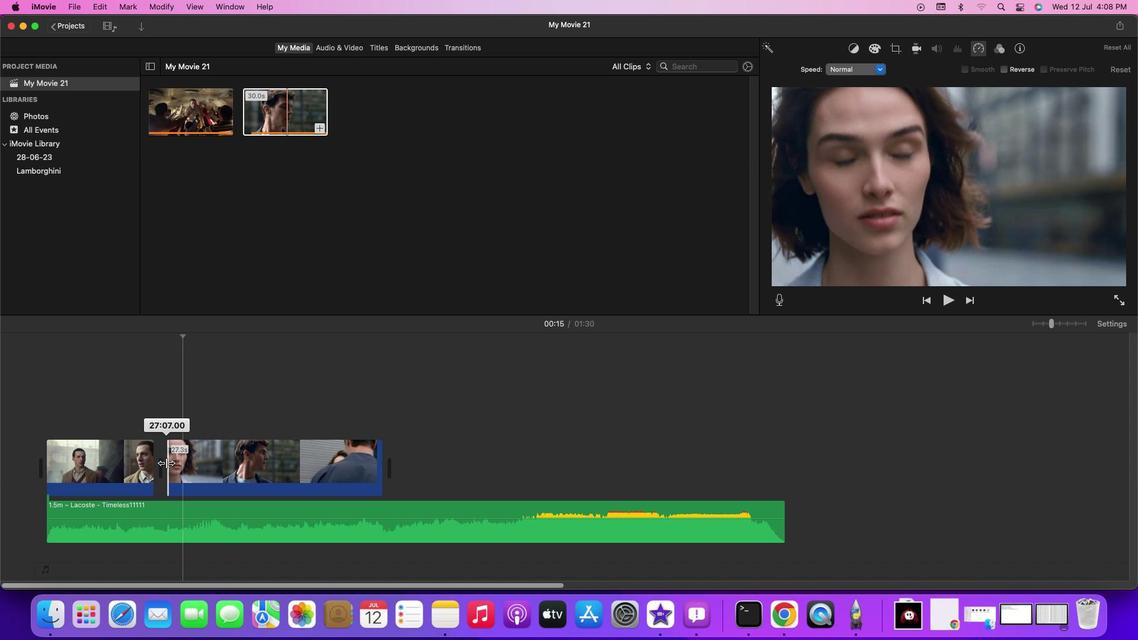 
Action: Mouse moved to (205, 388)
Screenshot: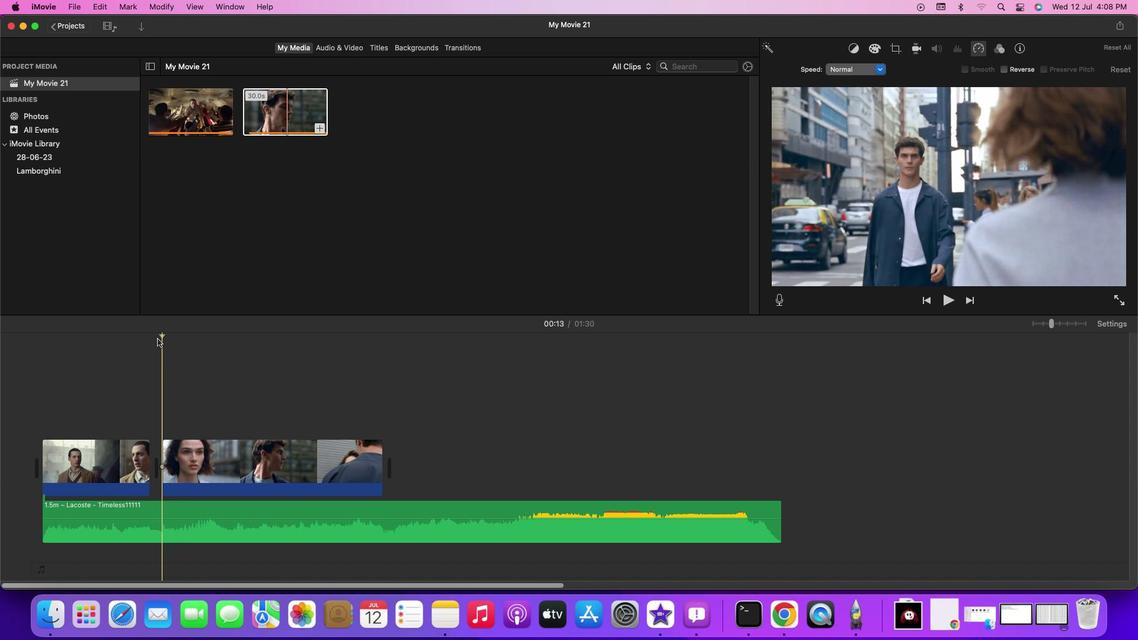 
Action: Mouse pressed left at (205, 388)
Screenshot: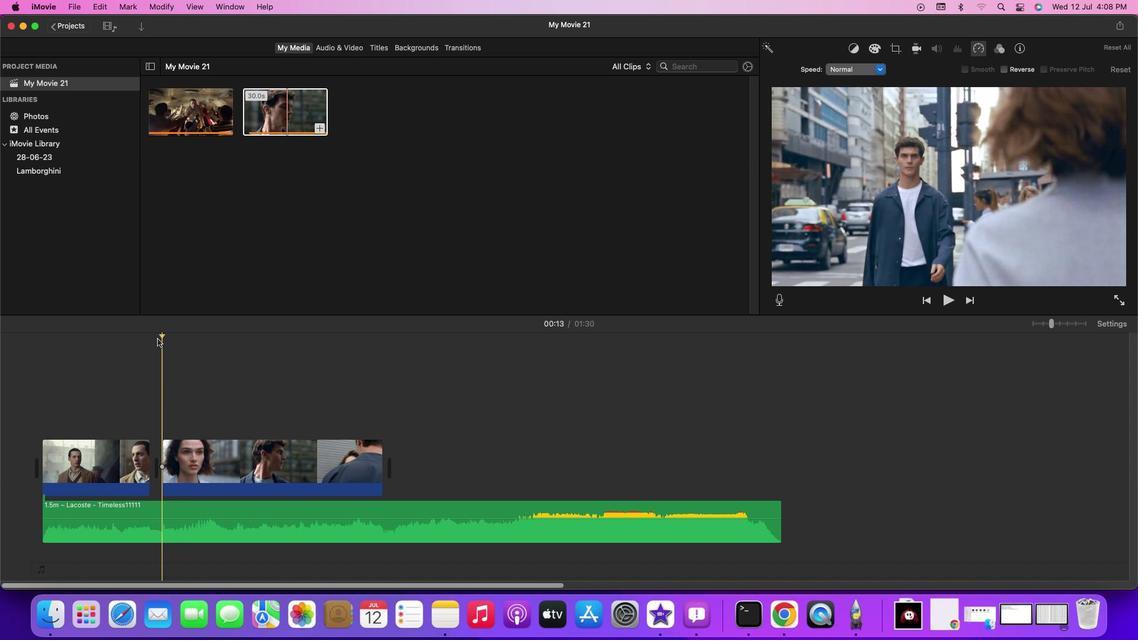 
Action: Key pressed Key.space
Screenshot: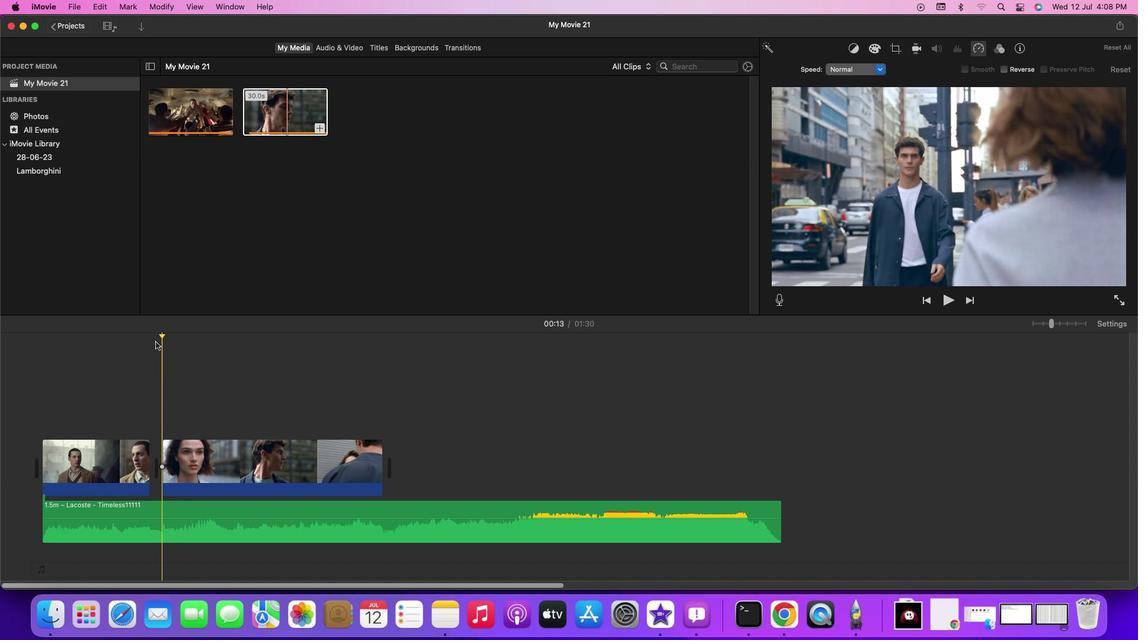
Action: Mouse moved to (194, 392)
Screenshot: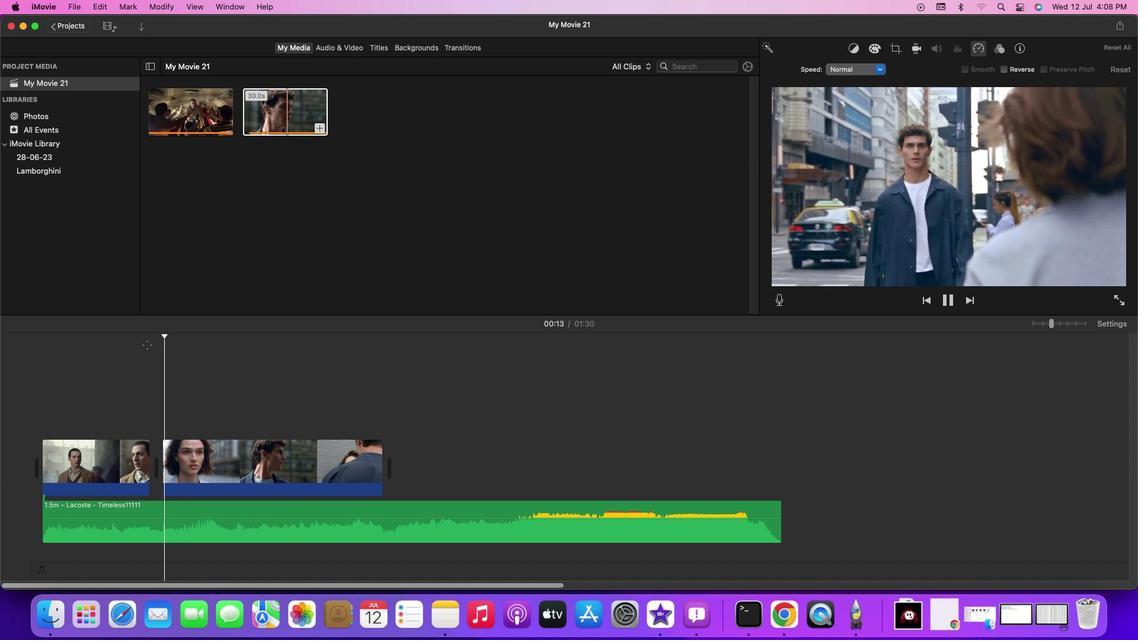 
Action: Mouse pressed left at (194, 392)
Screenshot: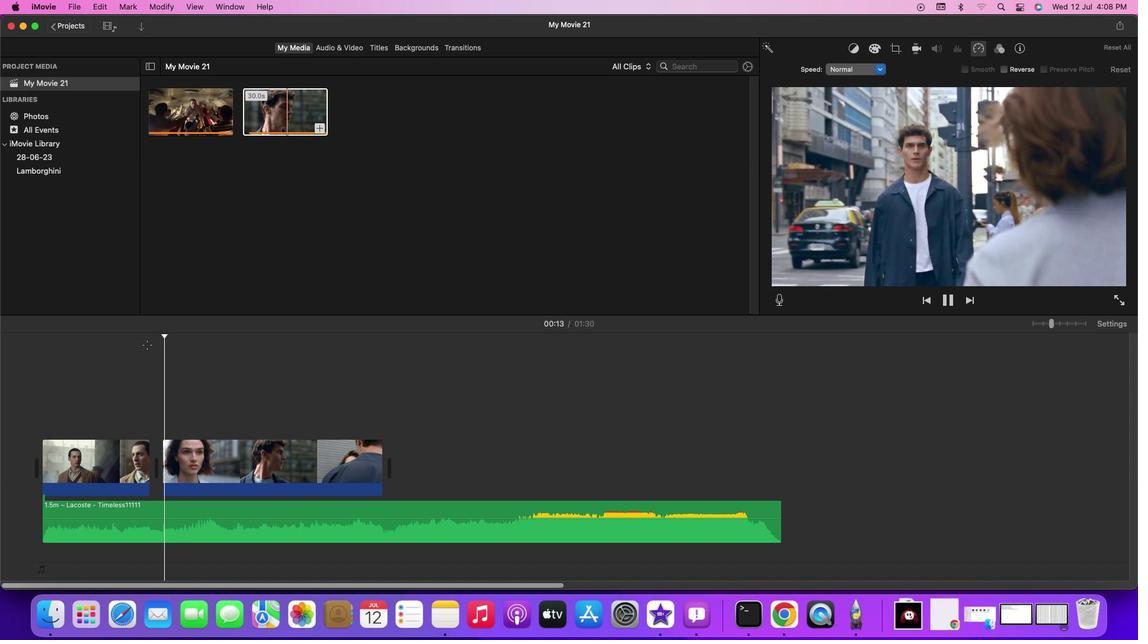 
Action: Key pressed Key.space
Screenshot: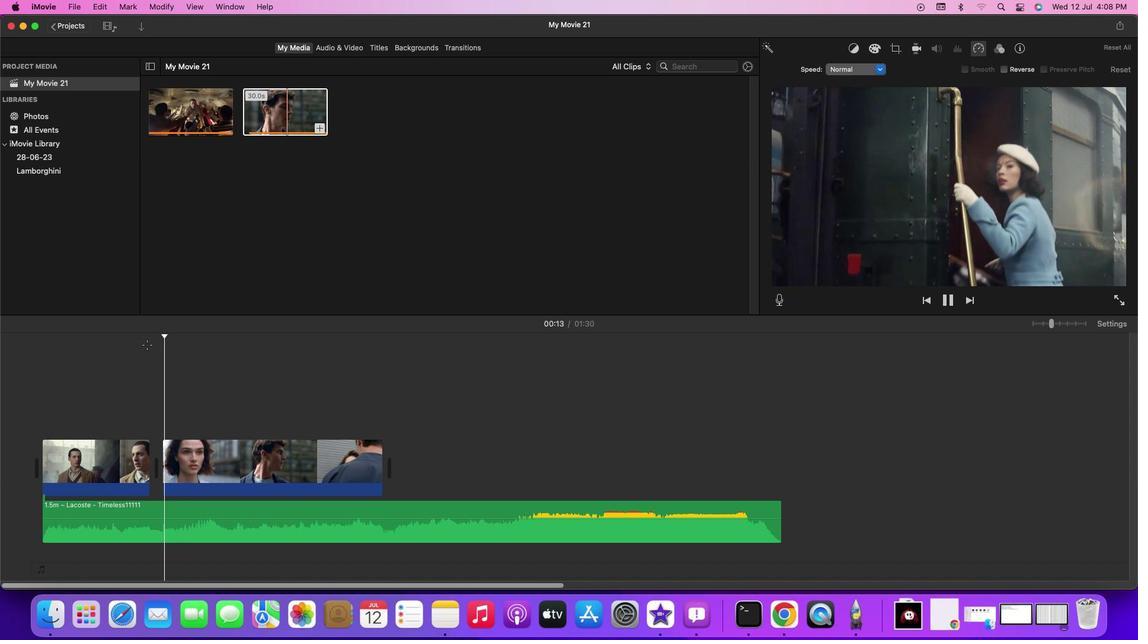 
Action: Mouse moved to (193, 399)
Screenshot: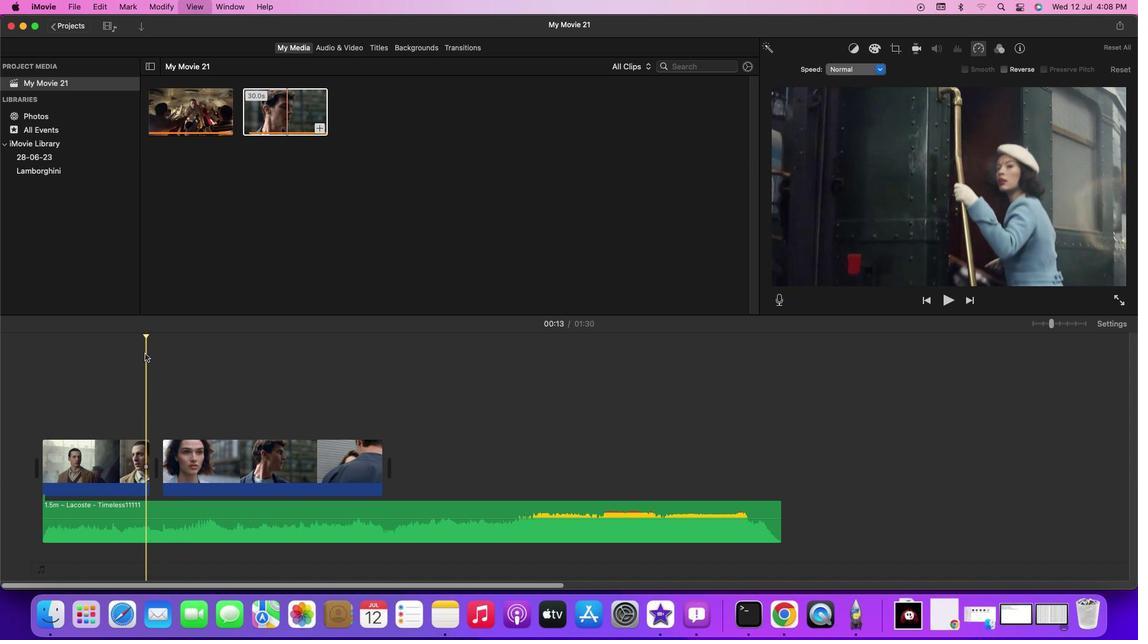 
Action: Mouse pressed left at (193, 399)
Screenshot: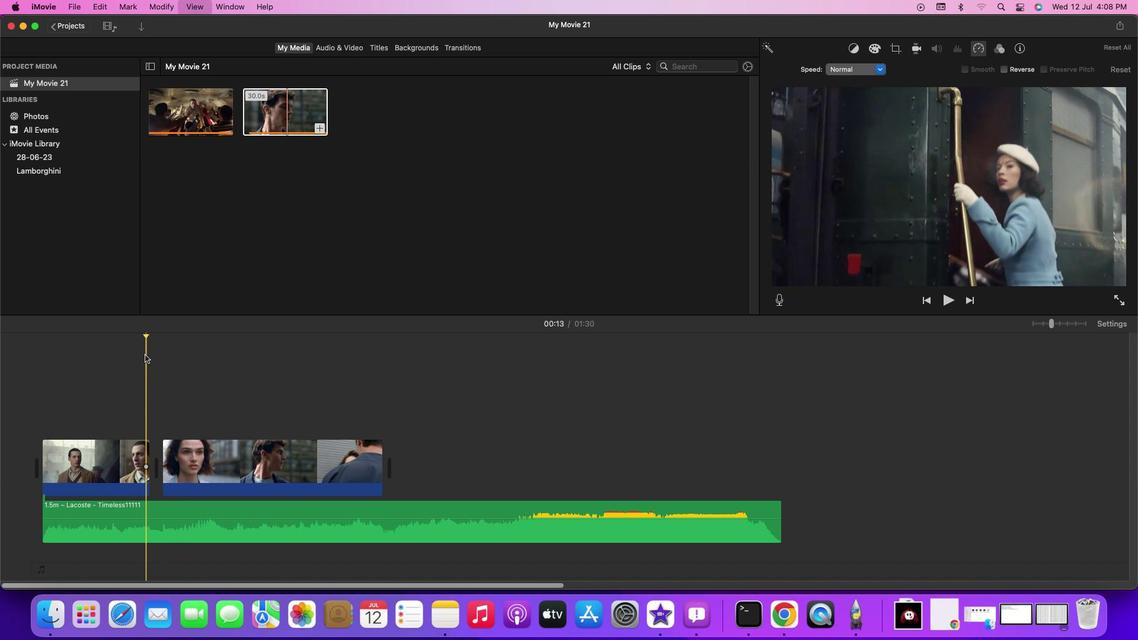 
Action: Mouse moved to (192, 400)
Screenshot: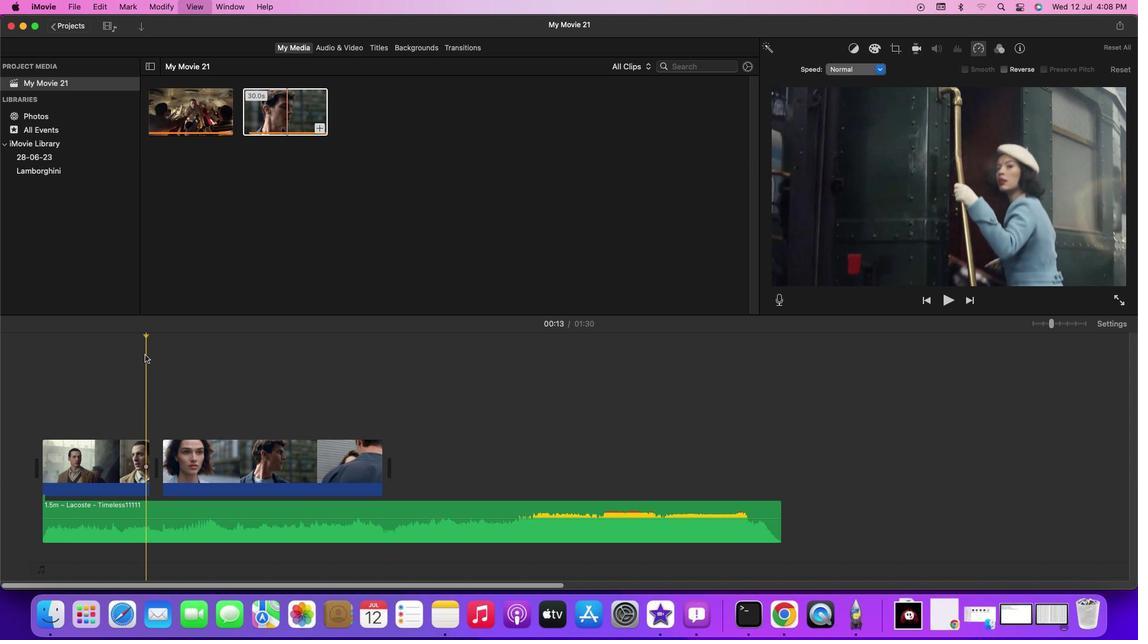 
Action: Key pressed Key.spaceKey.spaceKey.spaceKey.space
Screenshot: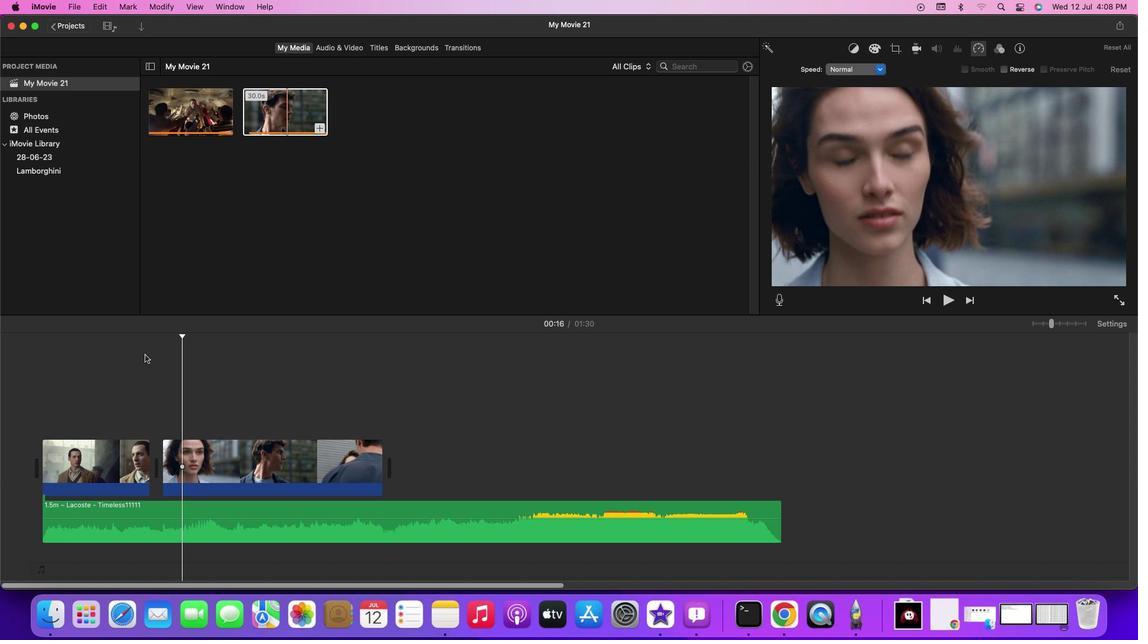 
Action: Mouse moved to (225, 487)
Screenshot: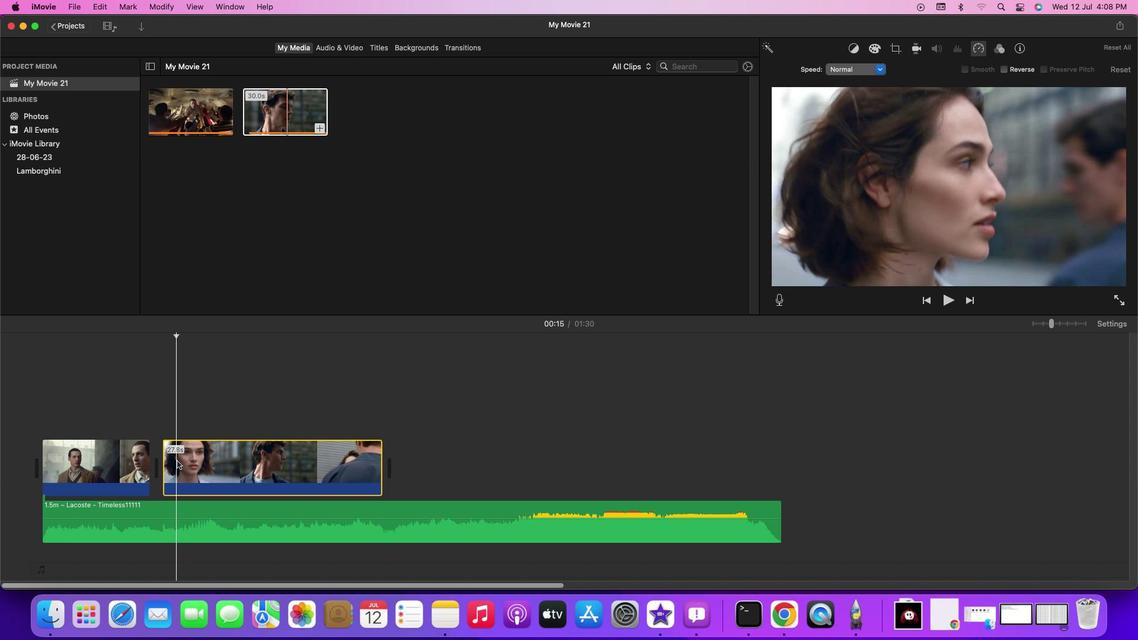 
Action: Mouse pressed left at (225, 487)
Screenshot: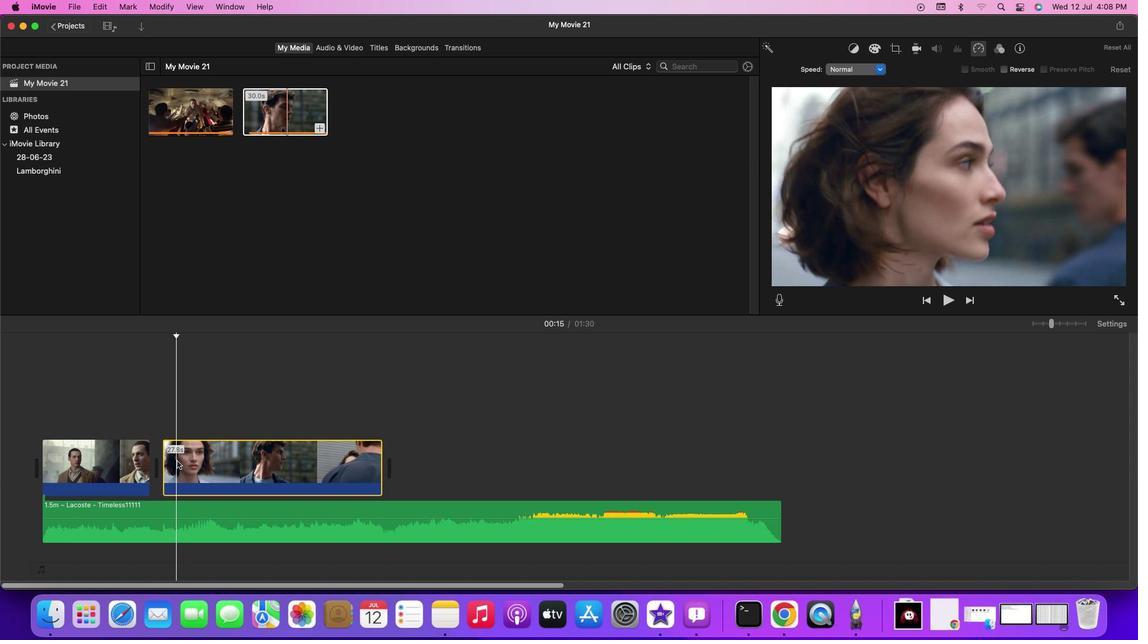 
Action: Mouse moved to (227, 387)
Screenshot: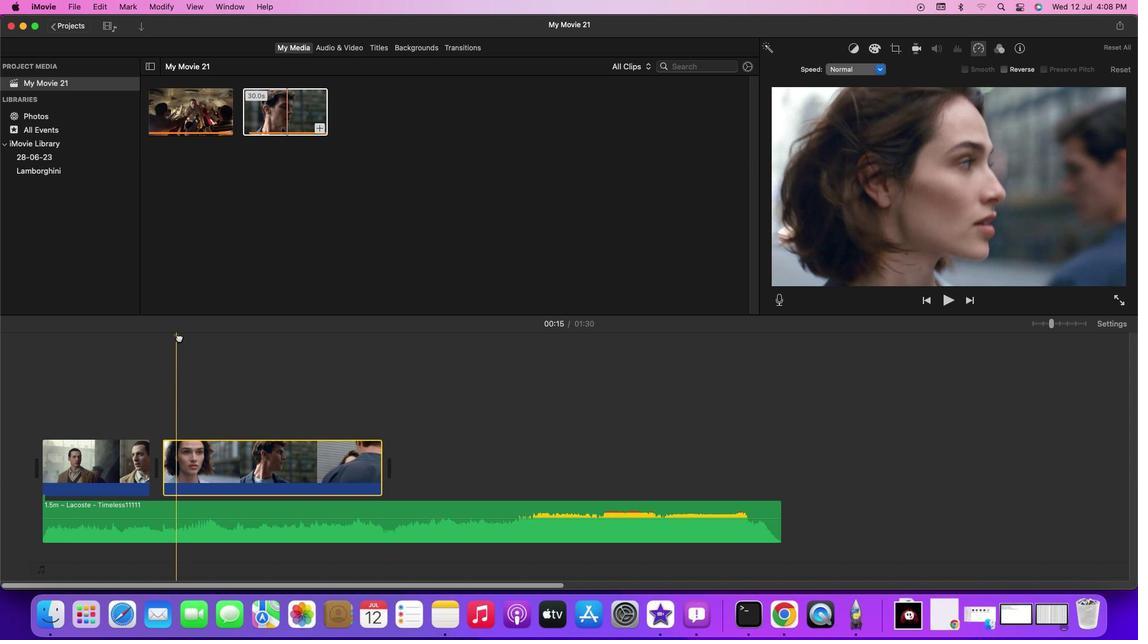 
Action: Mouse pressed left at (227, 387)
Screenshot: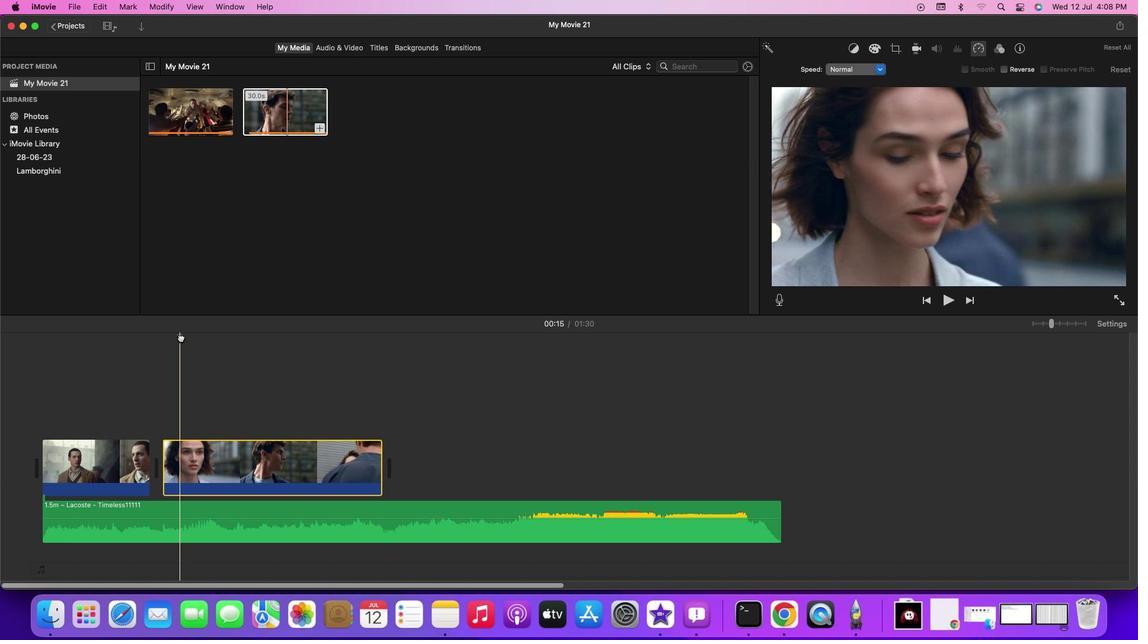 
Action: Mouse moved to (229, 387)
Screenshot: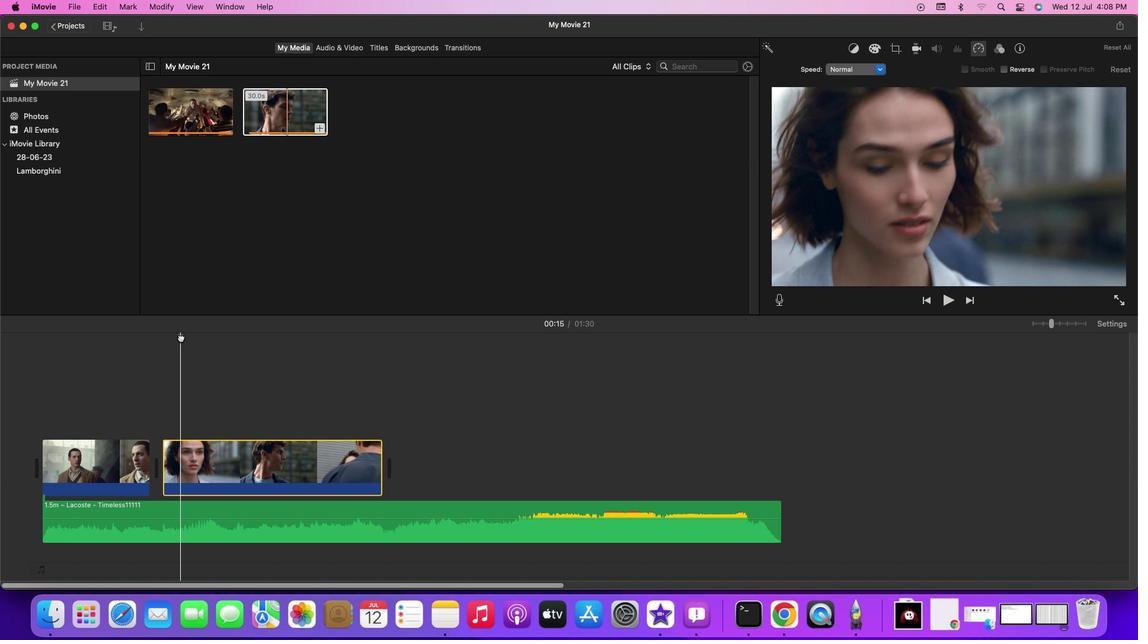 
Action: Key pressed Key.cmd'b'
Screenshot: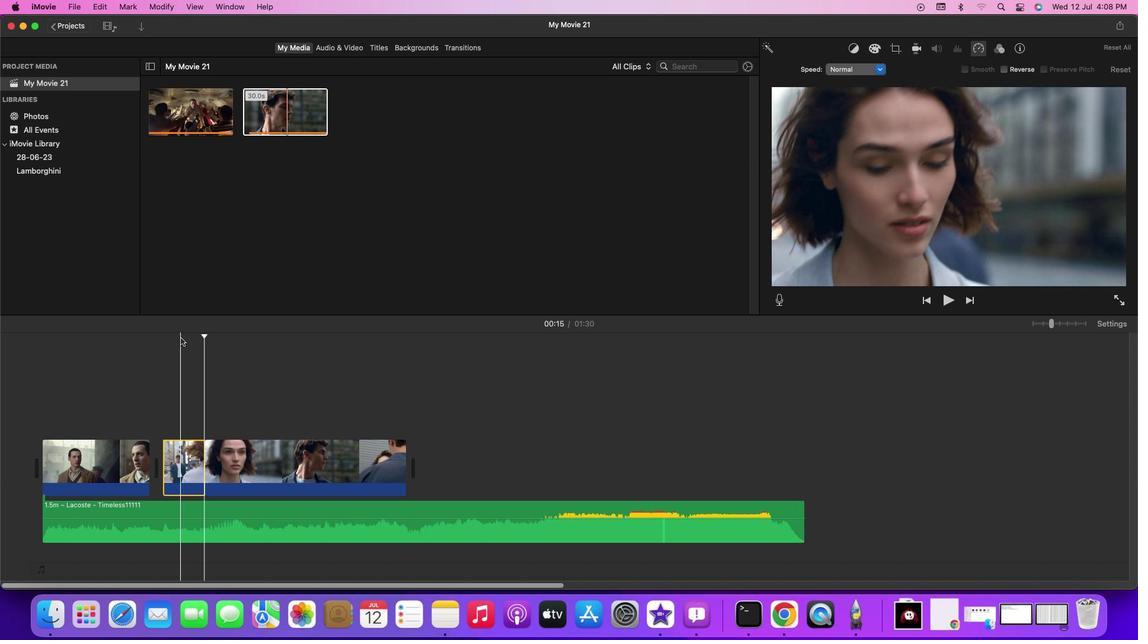 
Action: Mouse moved to (304, 493)
Screenshot: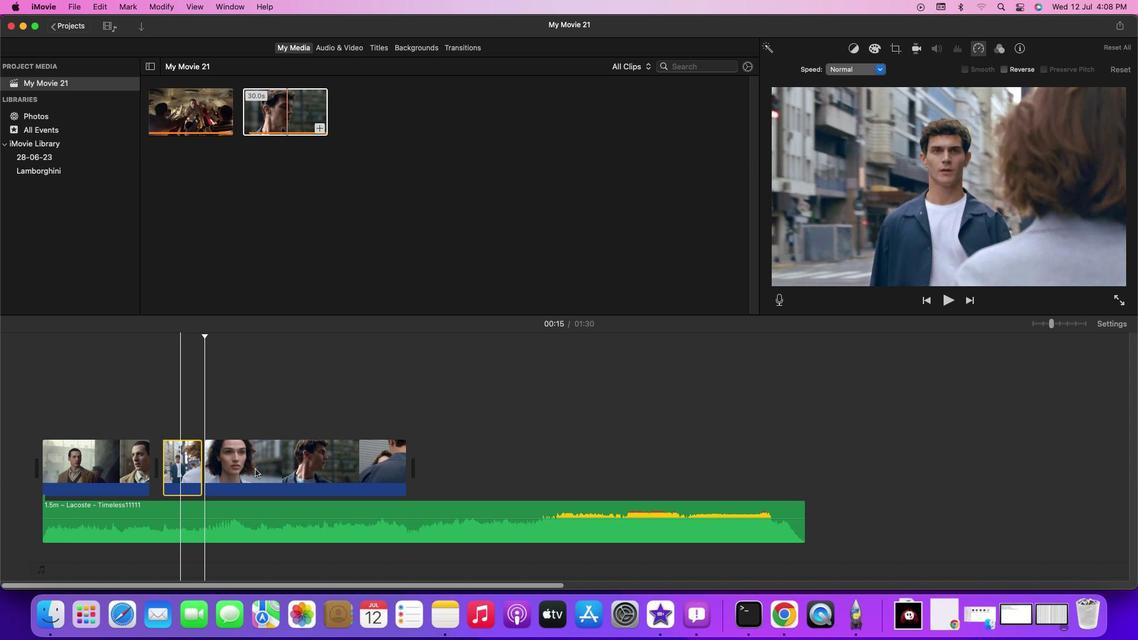 
Action: Mouse pressed left at (304, 493)
Screenshot: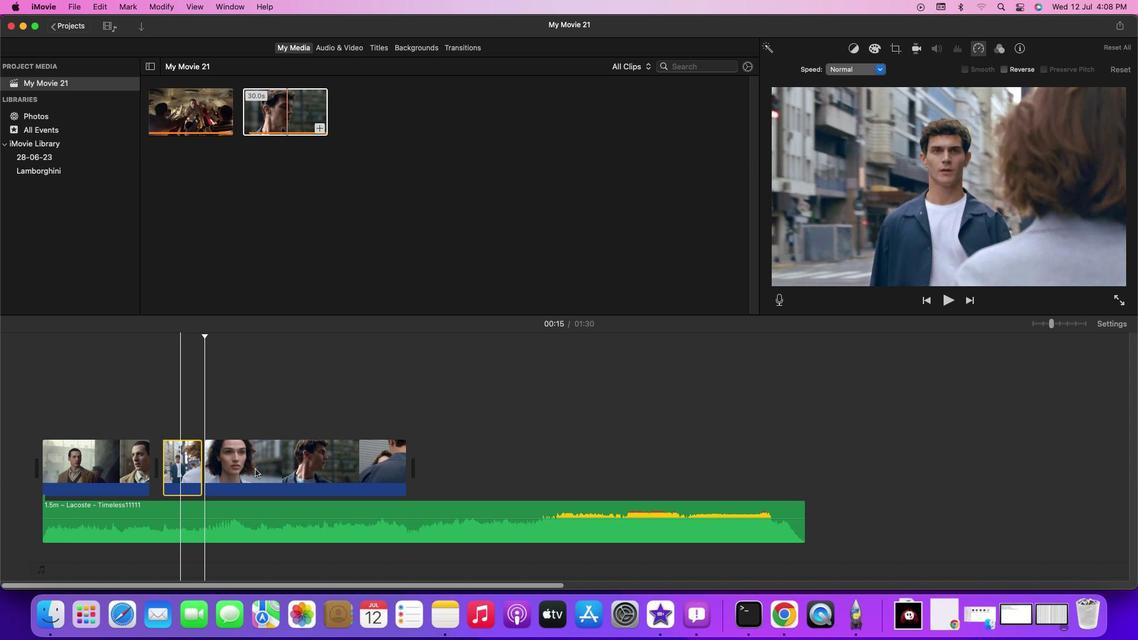 
Action: Key pressed Key.delete
Screenshot: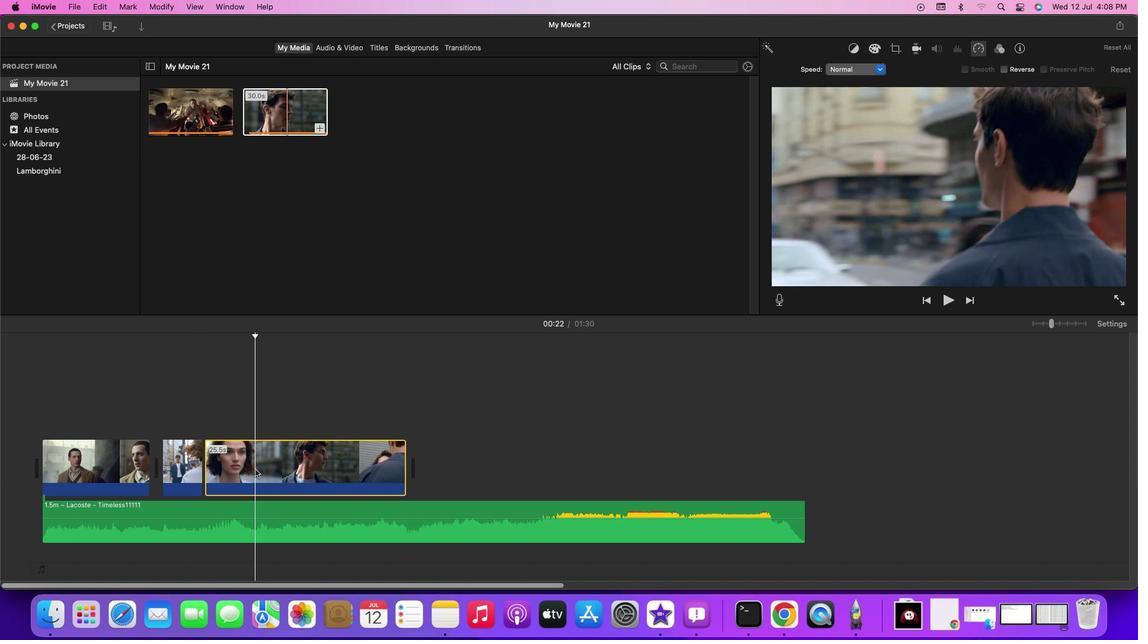 
Action: Mouse moved to (307, 492)
Screenshot: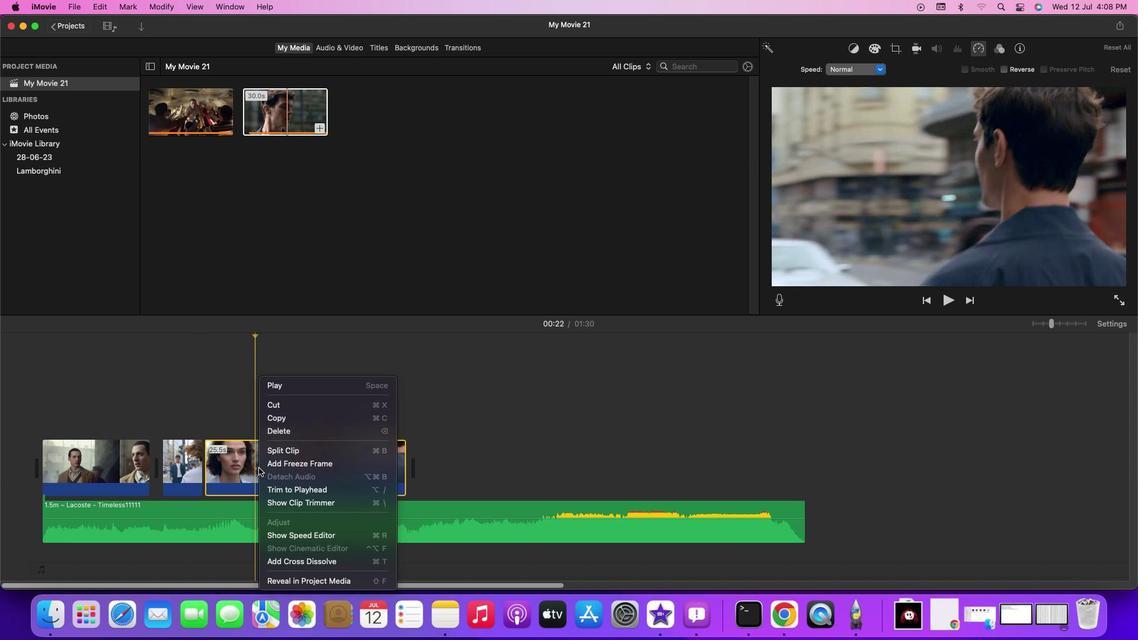 
Action: Mouse pressed right at (307, 492)
Screenshot: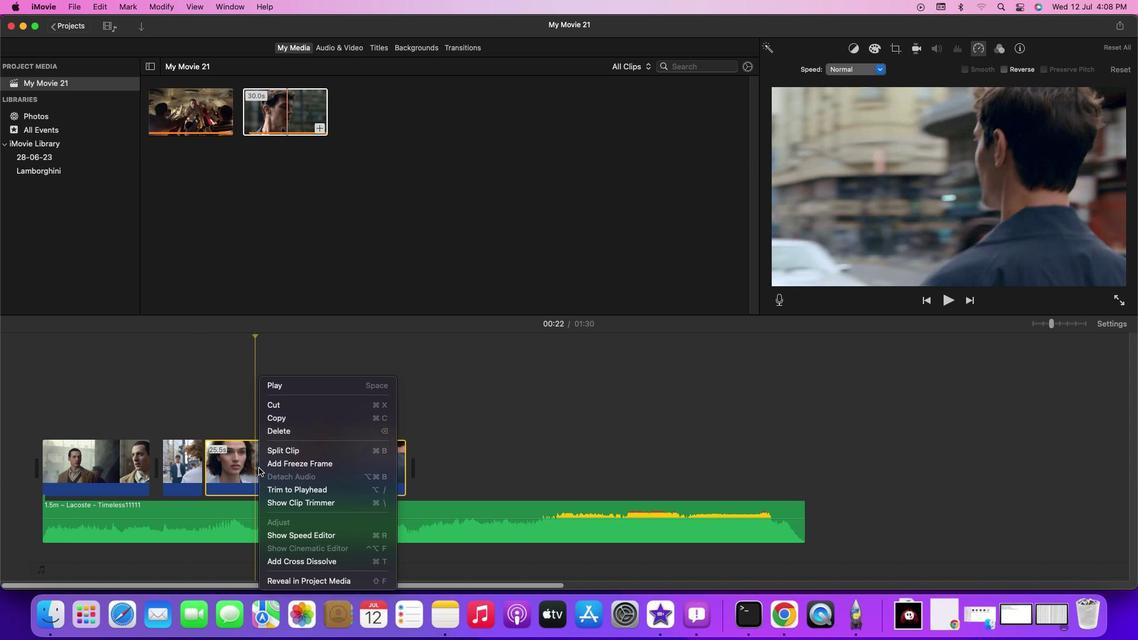 
Action: Mouse moved to (332, 466)
Screenshot: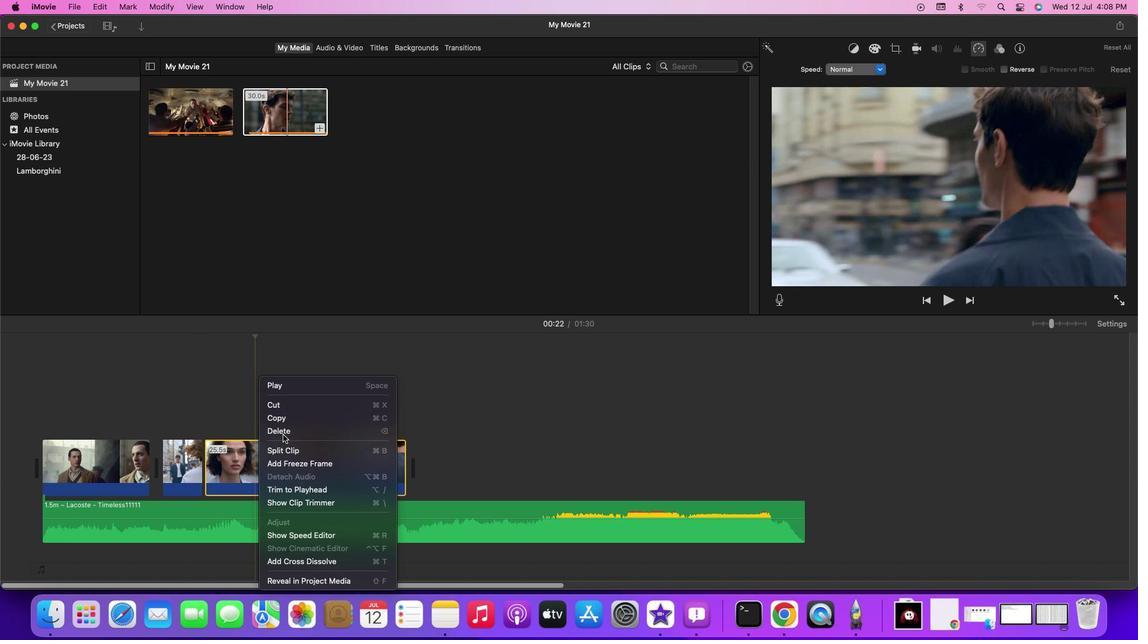 
Action: Mouse pressed left at (332, 466)
Screenshot: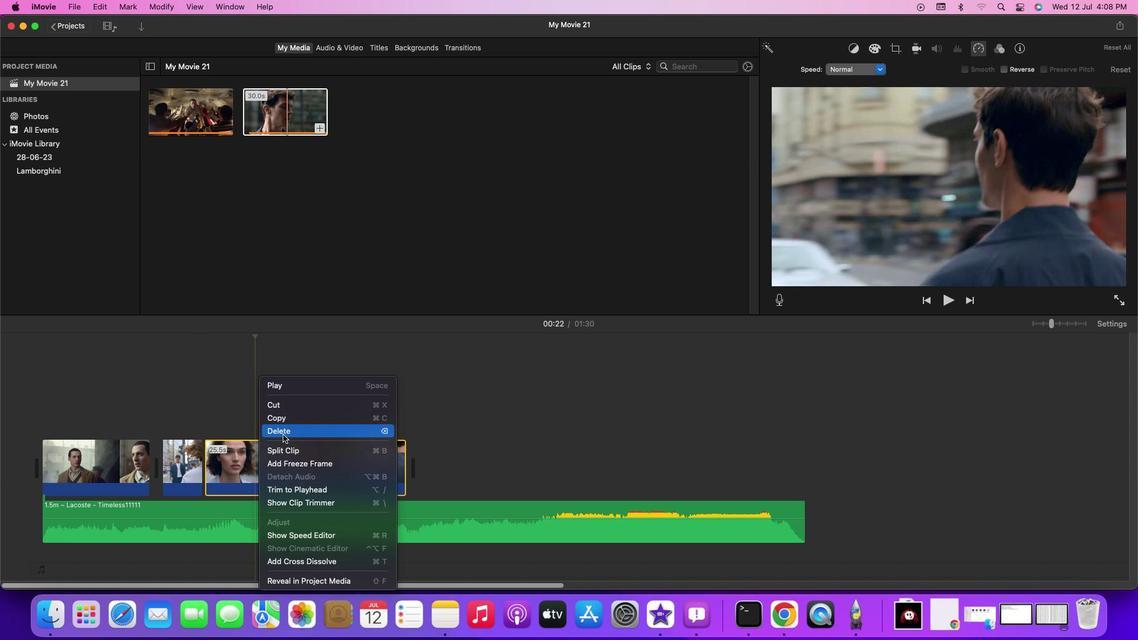 
Action: Mouse moved to (241, 208)
Screenshot: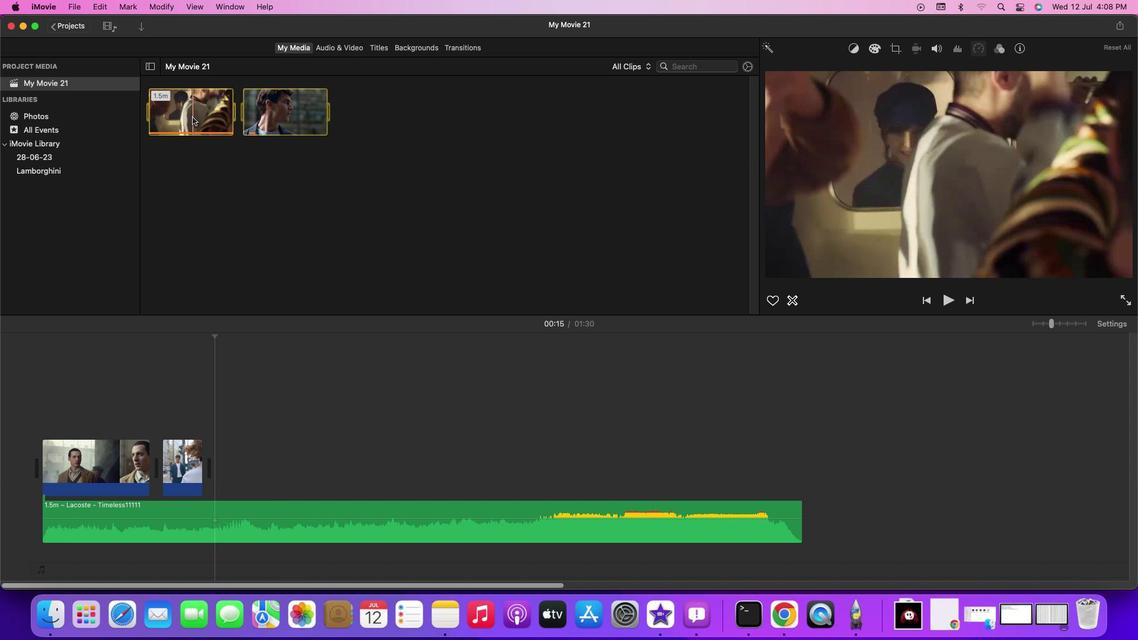 
Action: Mouse pressed left at (241, 208)
Screenshot: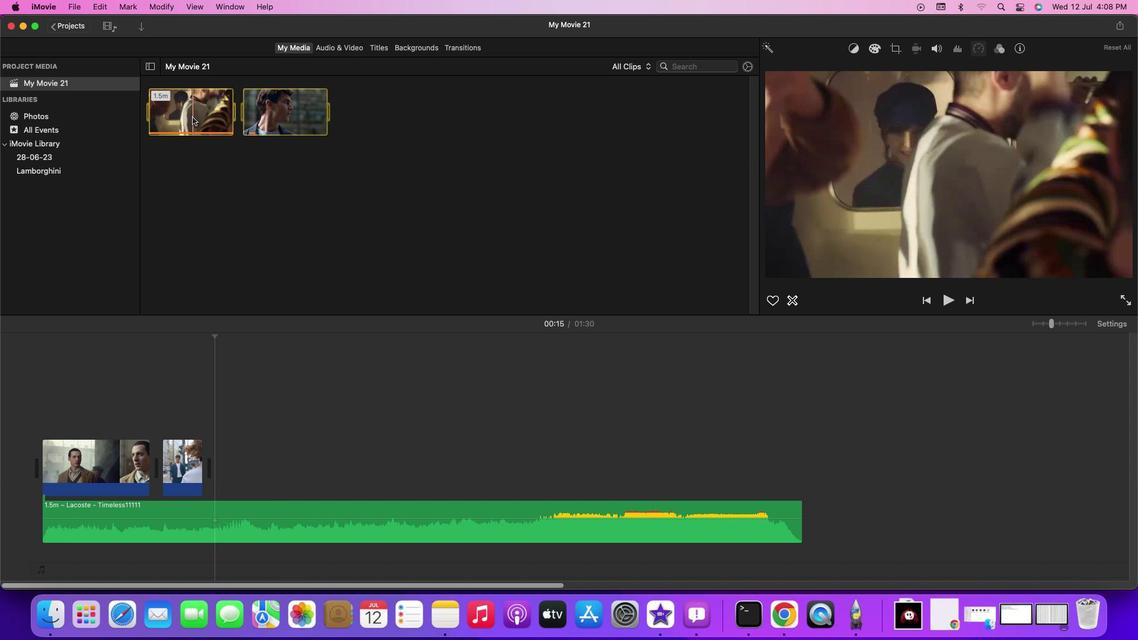 
Action: Mouse moved to (249, 205)
Screenshot: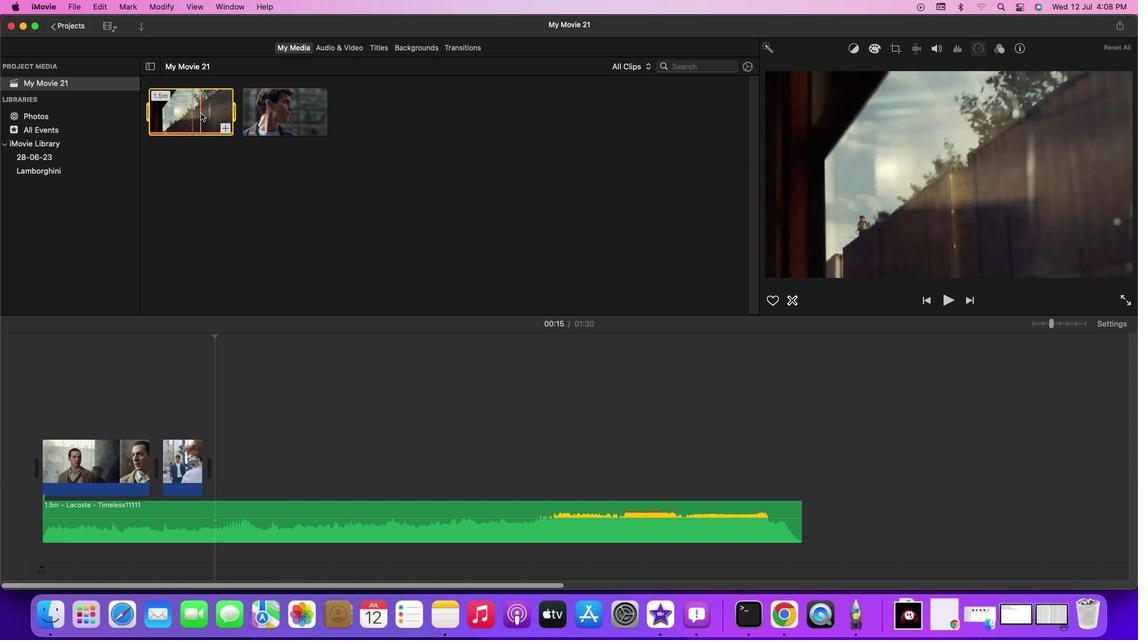 
Action: Mouse pressed left at (249, 205)
Screenshot: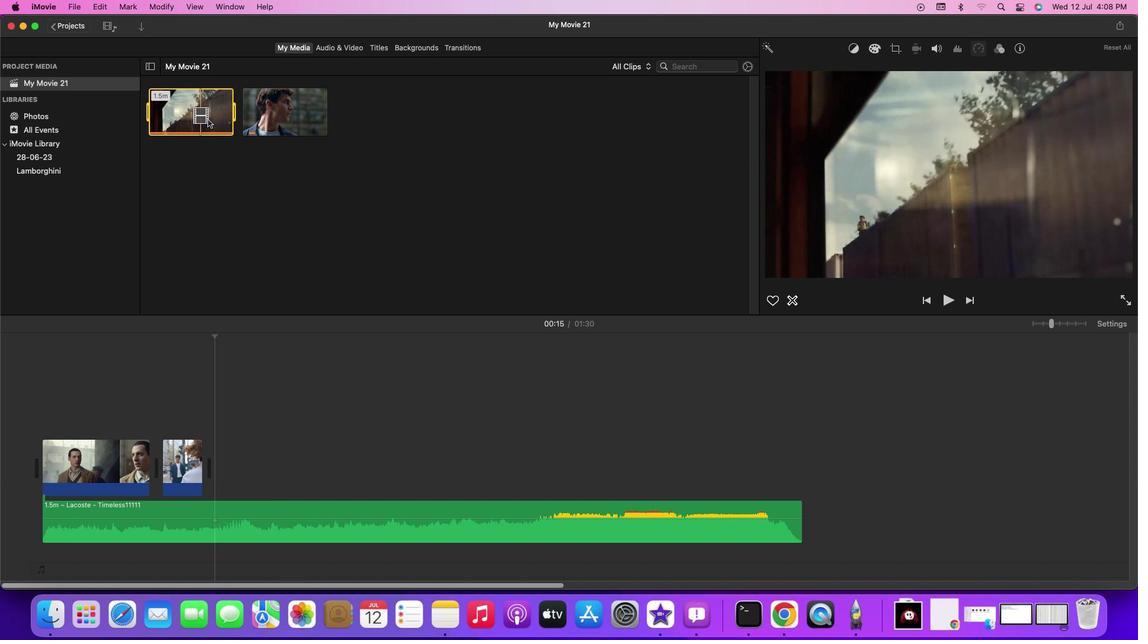 
Action: Mouse moved to (264, 492)
Screenshot: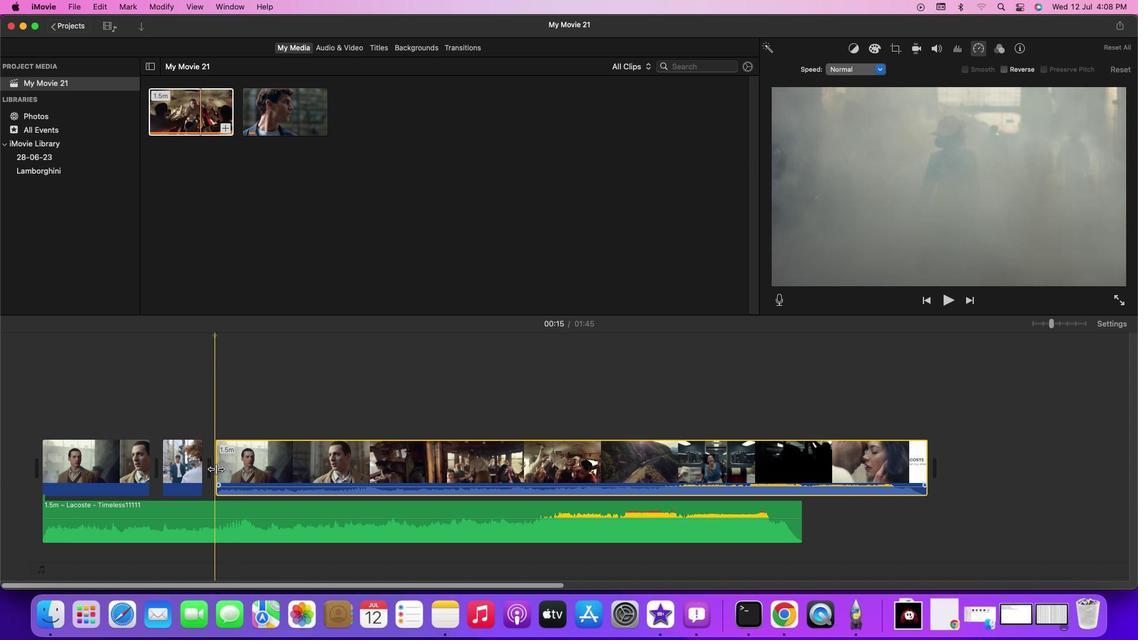 
Action: Mouse pressed left at (264, 492)
Screenshot: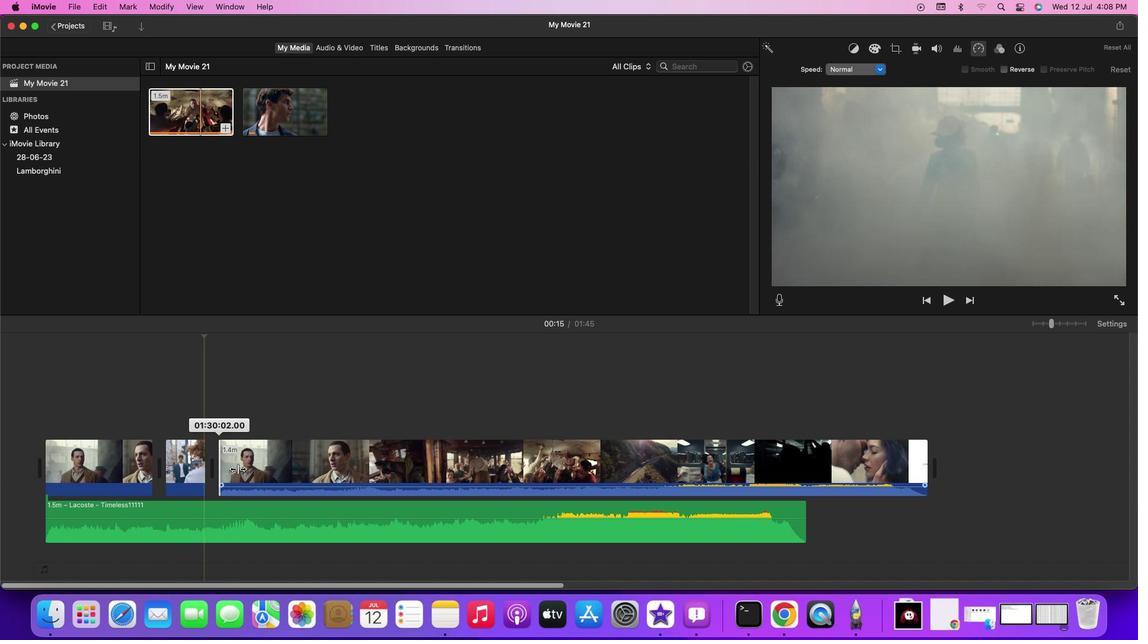 
Action: Mouse moved to (348, 397)
Screenshot: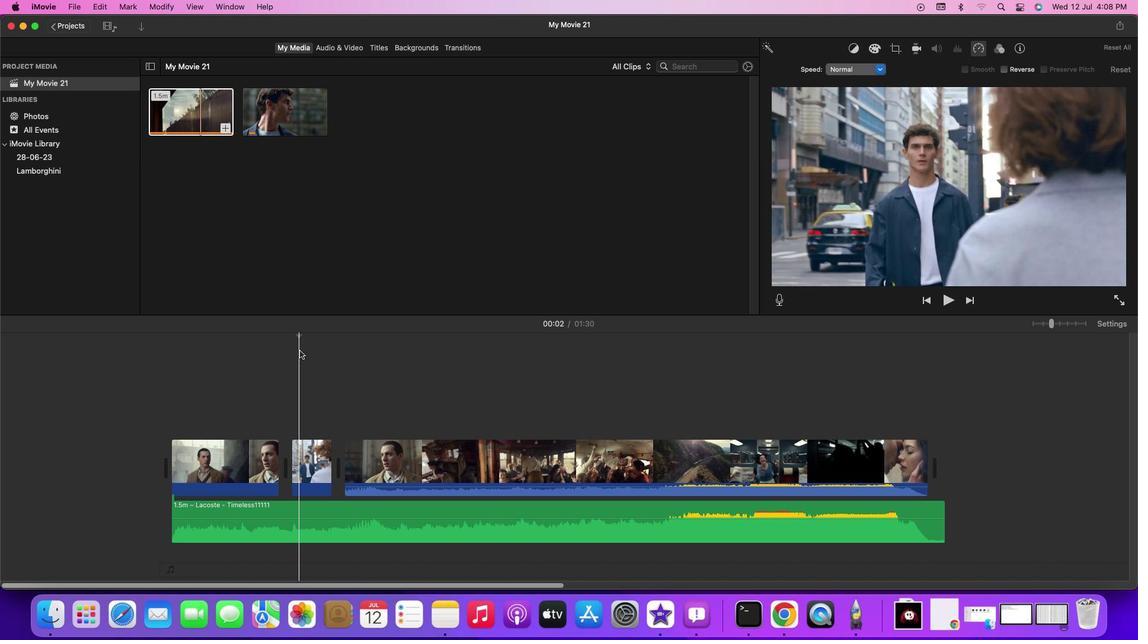 
Action: Mouse pressed left at (348, 397)
Screenshot: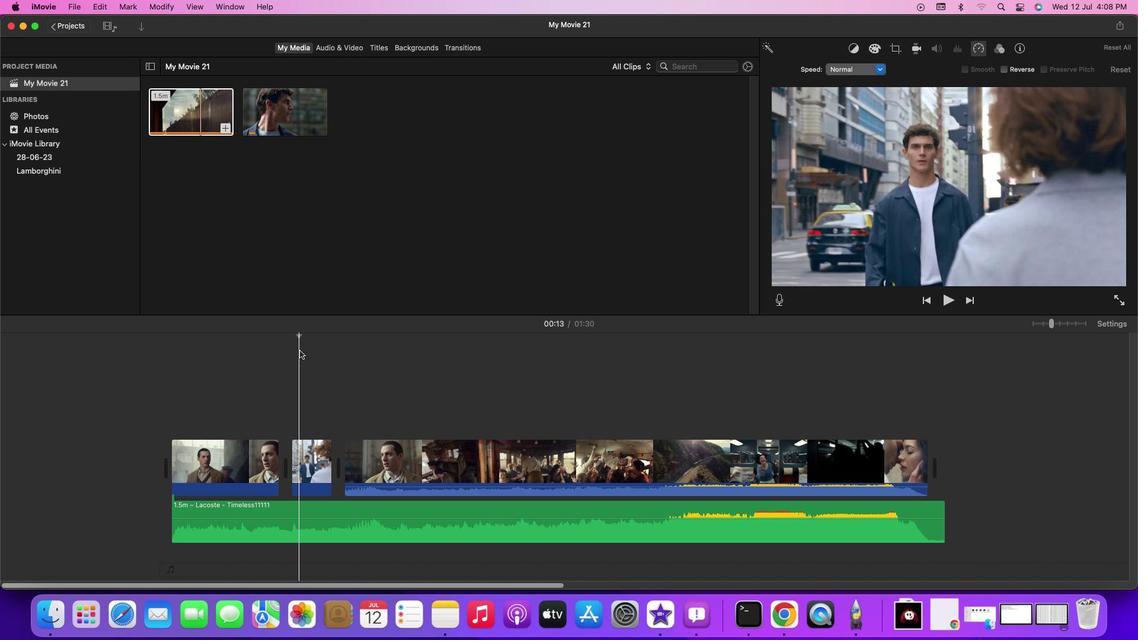 
Action: Key pressed Key.spaceKey.spaceKey.spaceKey.spaceKey.spaceKey.spaceKey.spaceKey.spaceKey.spaceKey.spaceKey.spaceKey.spaceKey.spaceKey.space
Screenshot: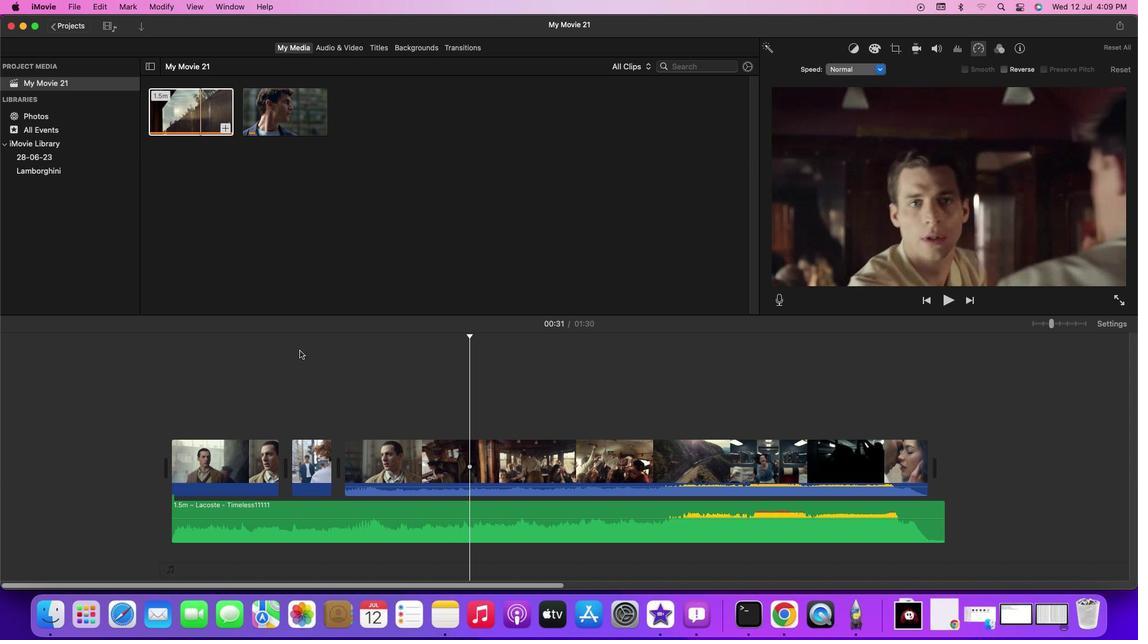 
Action: Mouse moved to (506, 388)
Screenshot: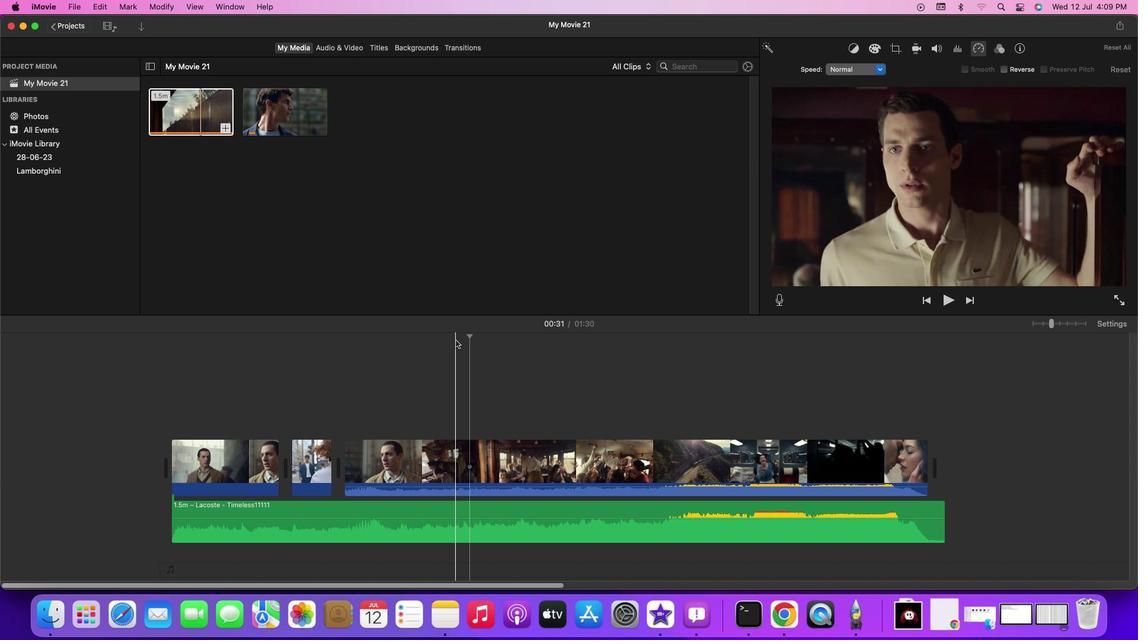 
Action: Mouse pressed left at (506, 388)
Screenshot: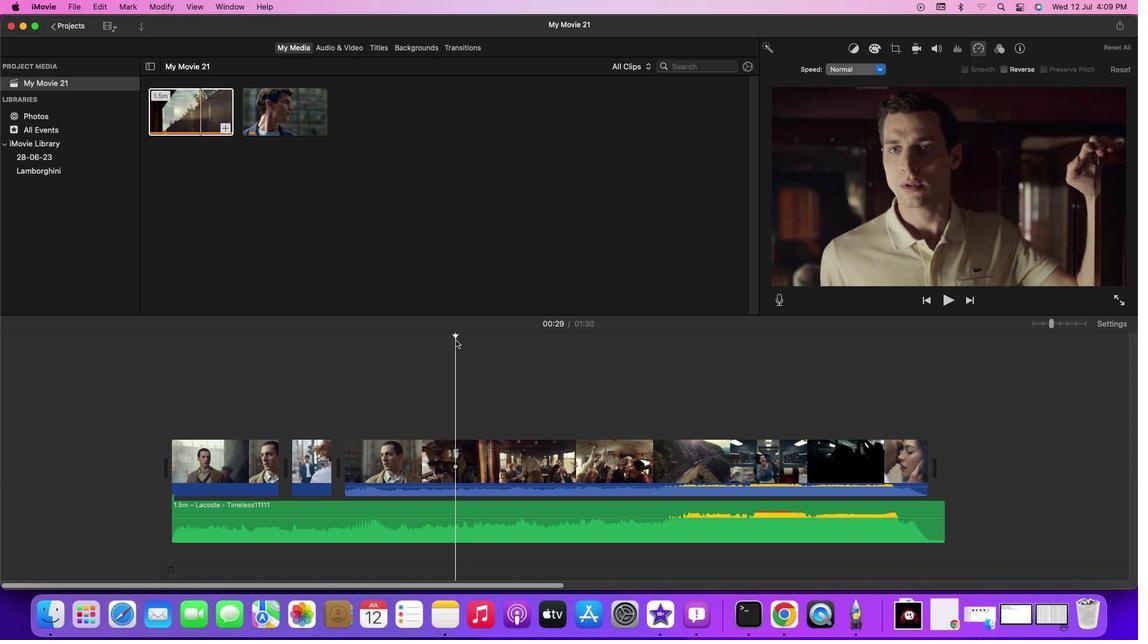 
Action: Mouse moved to (503, 390)
Screenshot: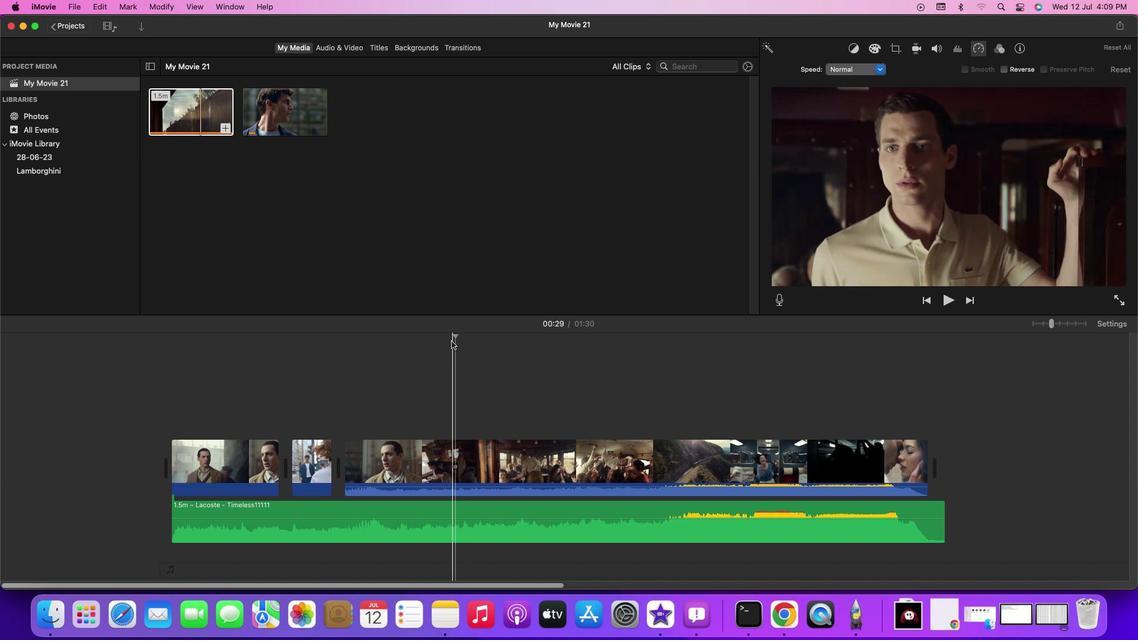 
Action: Key pressed Key.space
Screenshot: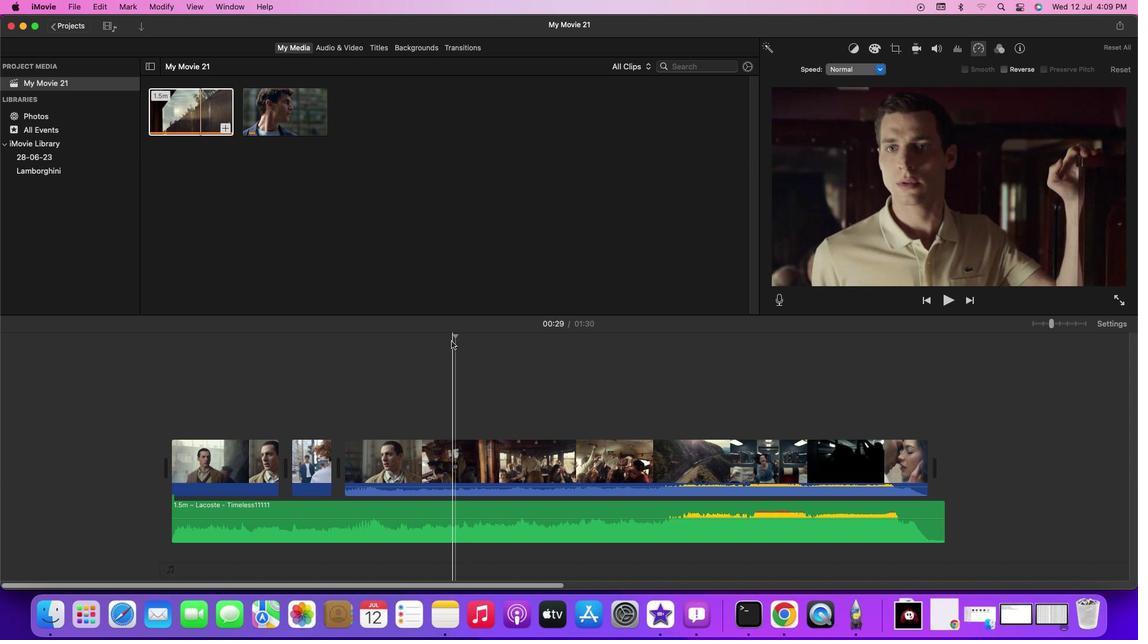 
Action: Mouse moved to (495, 394)
Screenshot: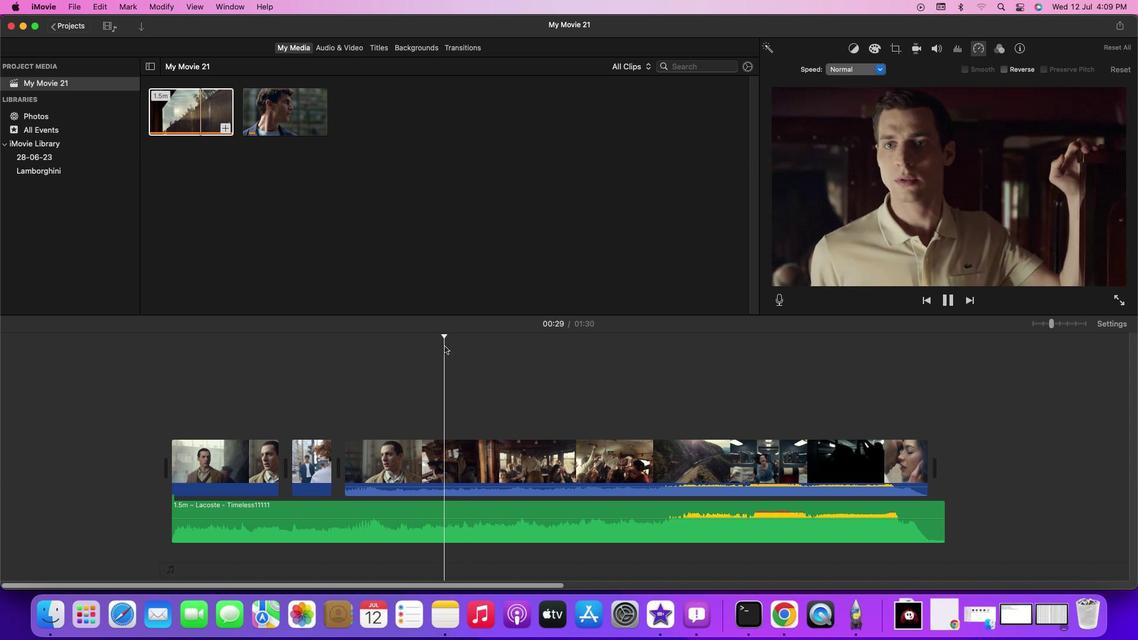 
Action: Mouse pressed left at (495, 394)
Screenshot: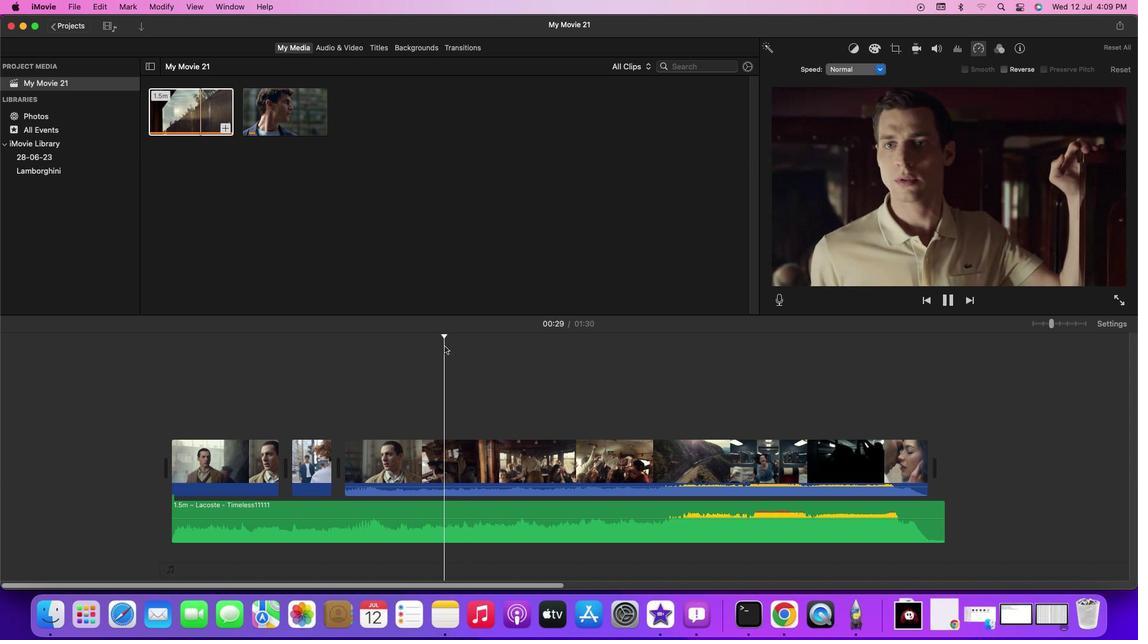 
Action: Mouse moved to (489, 394)
Screenshot: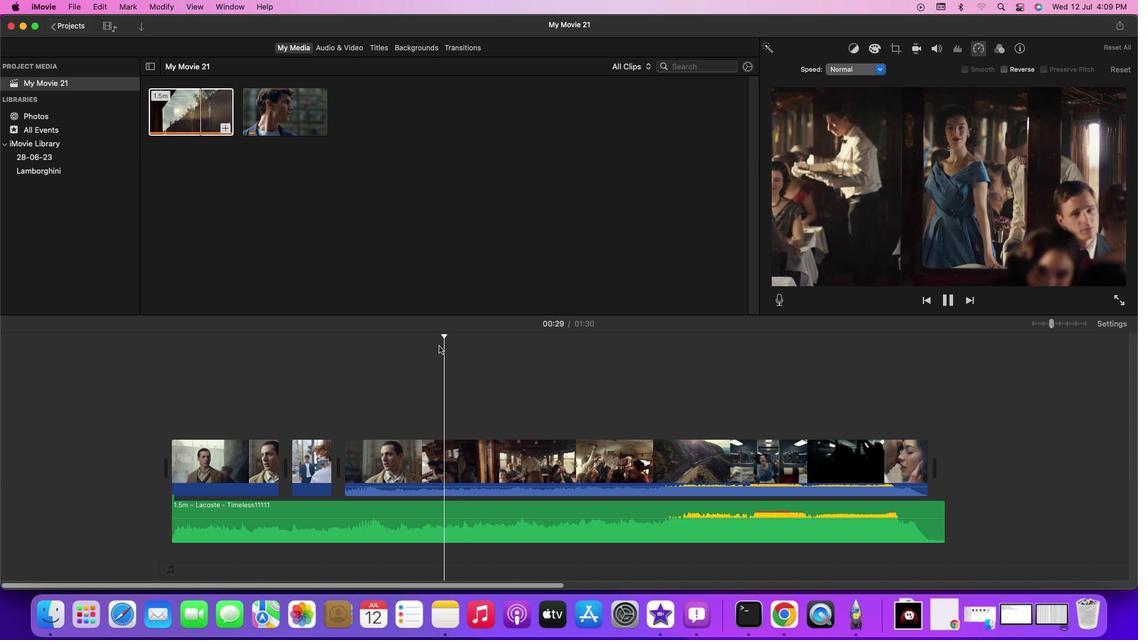 
Action: Key pressed Key.spaceKey.spaceKey.spaceKey.spaceKey.space
Screenshot: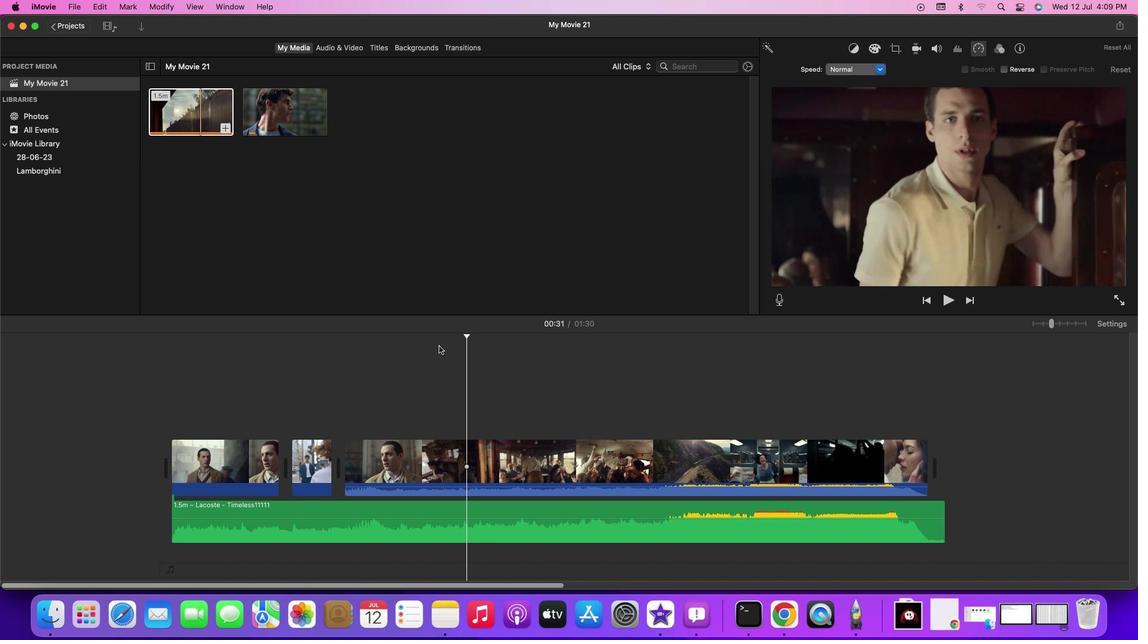 
Action: Mouse moved to (503, 389)
Screenshot: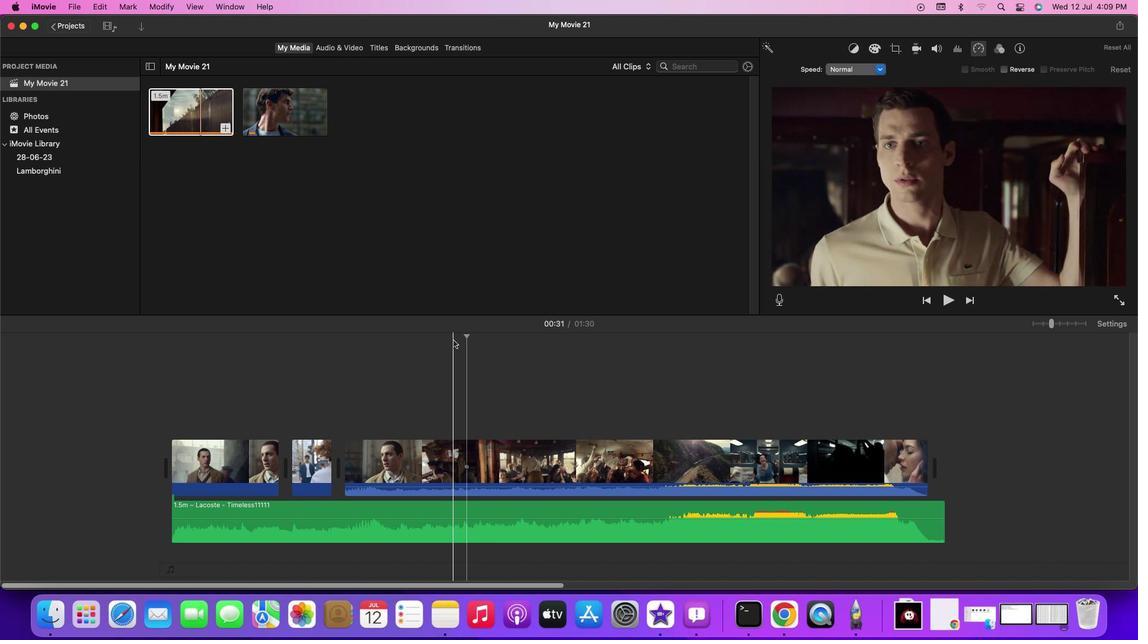 
Action: Key pressed Key.left
Screenshot: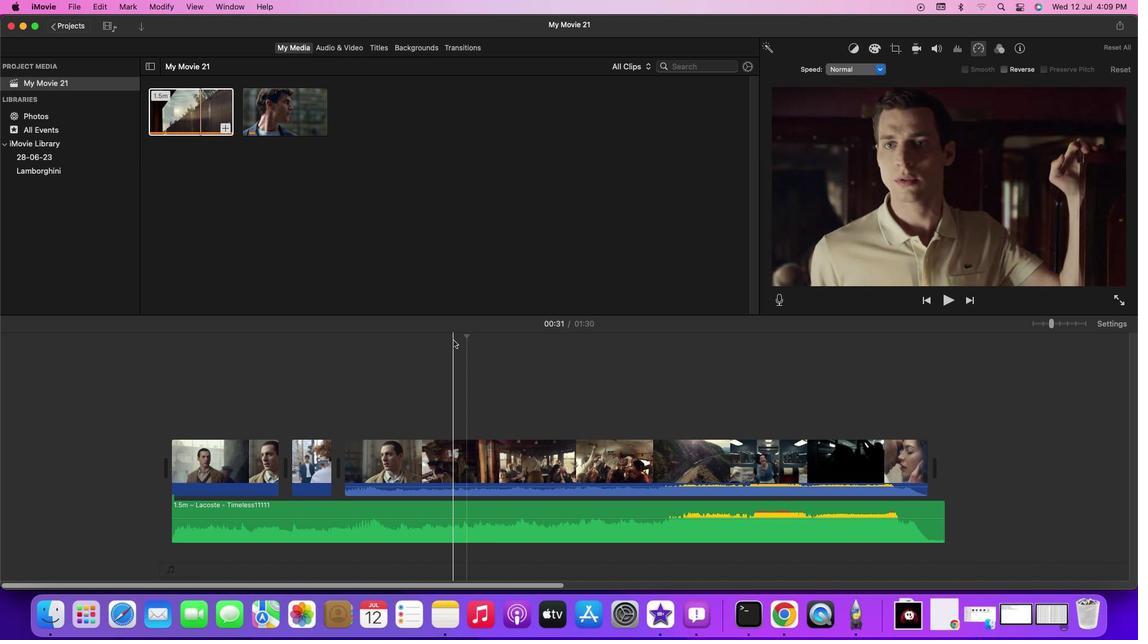 
Action: Mouse moved to (504, 491)
Screenshot: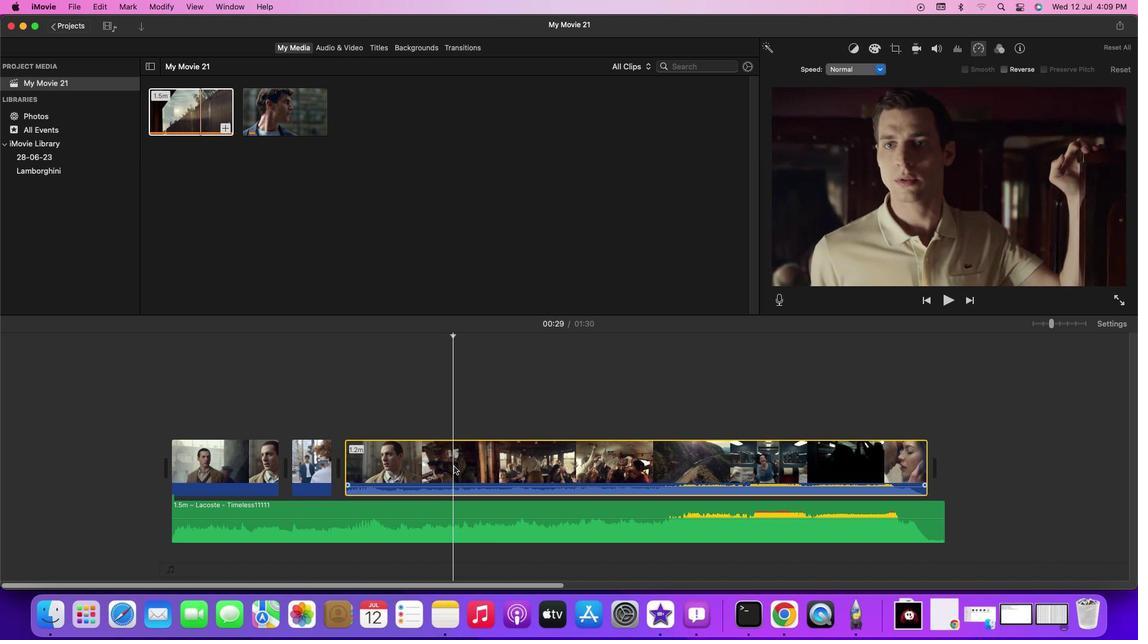 
Action: Mouse pressed left at (504, 491)
Screenshot: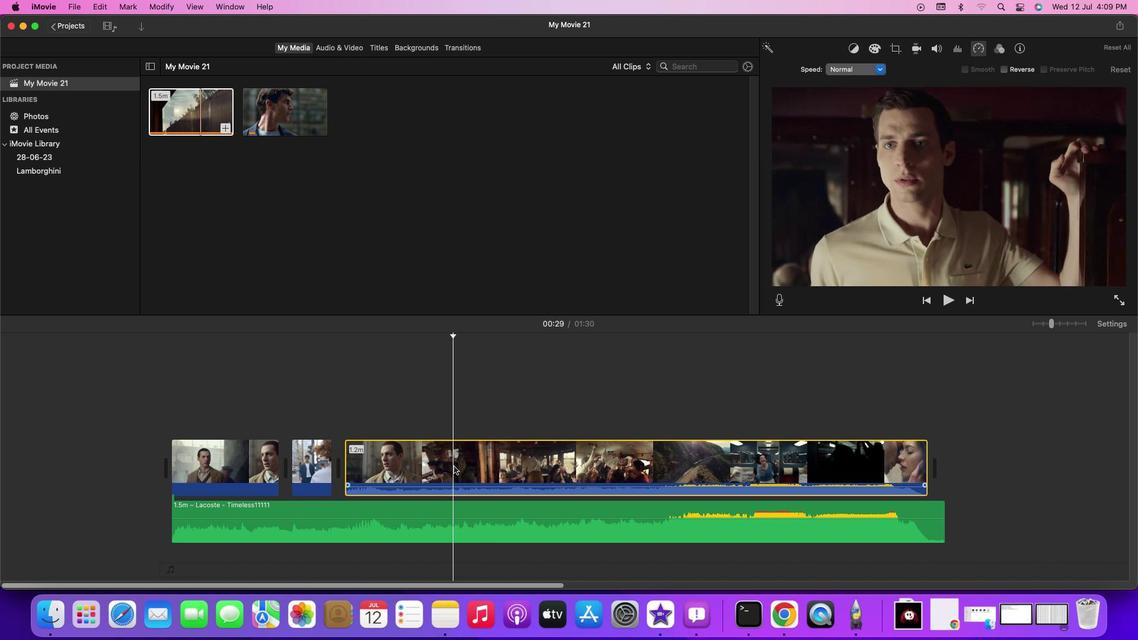 
Action: Key pressed Key.leftKey.rightKey.rightKey.rightKey.rightKey.rightKey.rightKey.rightKey.rightKey.rightKey.rightKey.rightKey.rightKey.rightKey.rightKey.rightKey.rightKey.rightKey.rightKey.rightKey.rightKey.rightKey.rightKey.rightKey.rightKey.rightKey.rightKey.rightKey.rightKey.rightKey.rightKey.rightKey.rightKey.rightKey.rightKey.rightKey.rightKey.rightKey.rightKey.rightKey.rightKey.rightKey.rightKey.rightKey.rightKey.rightKey.rightKey.rightKey.leftKey.leftKey.leftKey.leftKey.leftKey.leftKey.cmd'b'
Screenshot: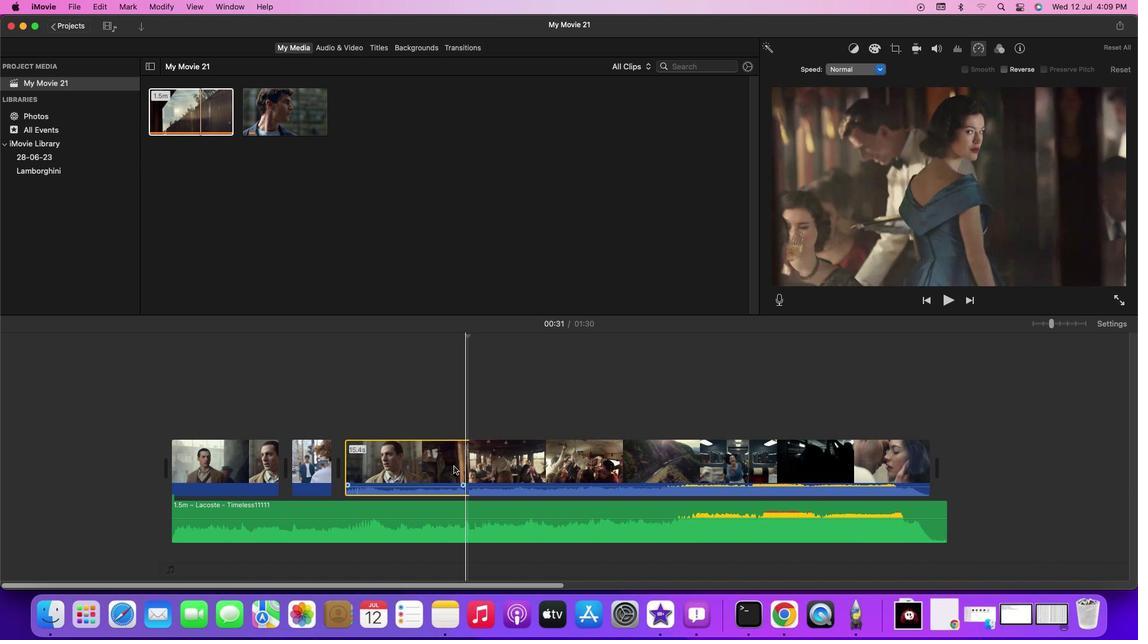 
Action: Mouse moved to (589, 492)
Screenshot: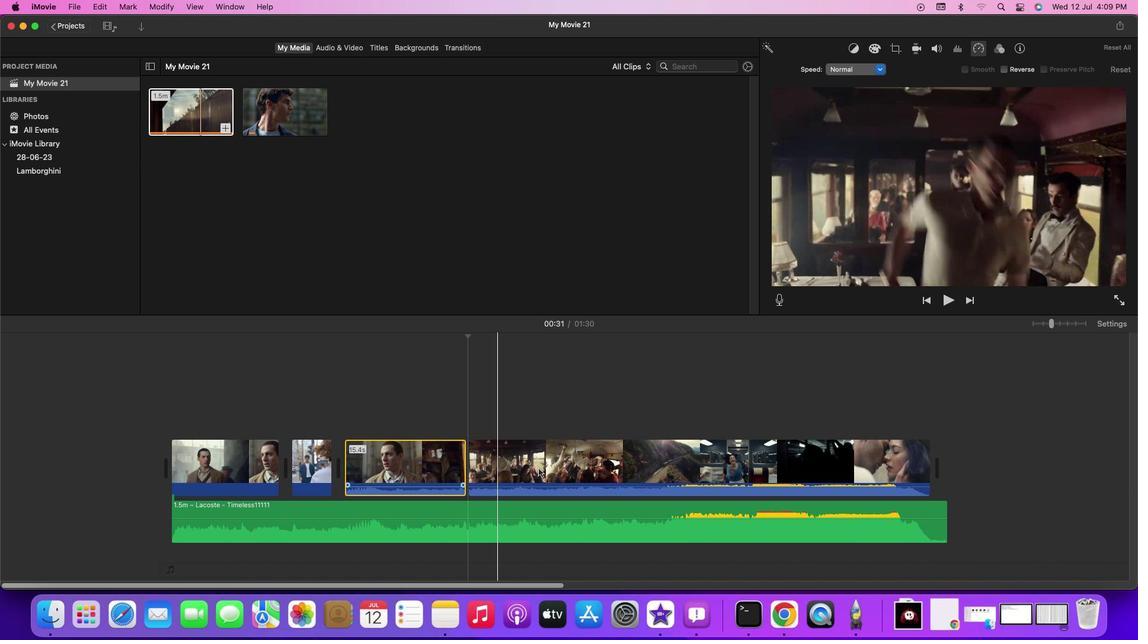 
Action: Mouse pressed left at (589, 492)
Screenshot: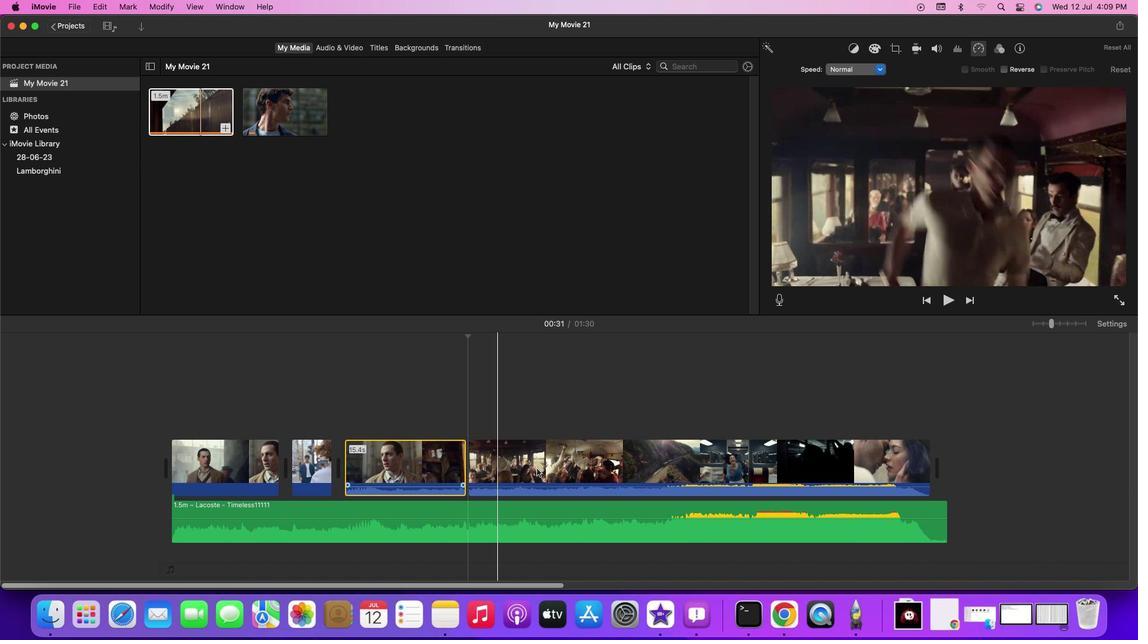 
Action: Mouse moved to (579, 504)
Screenshot: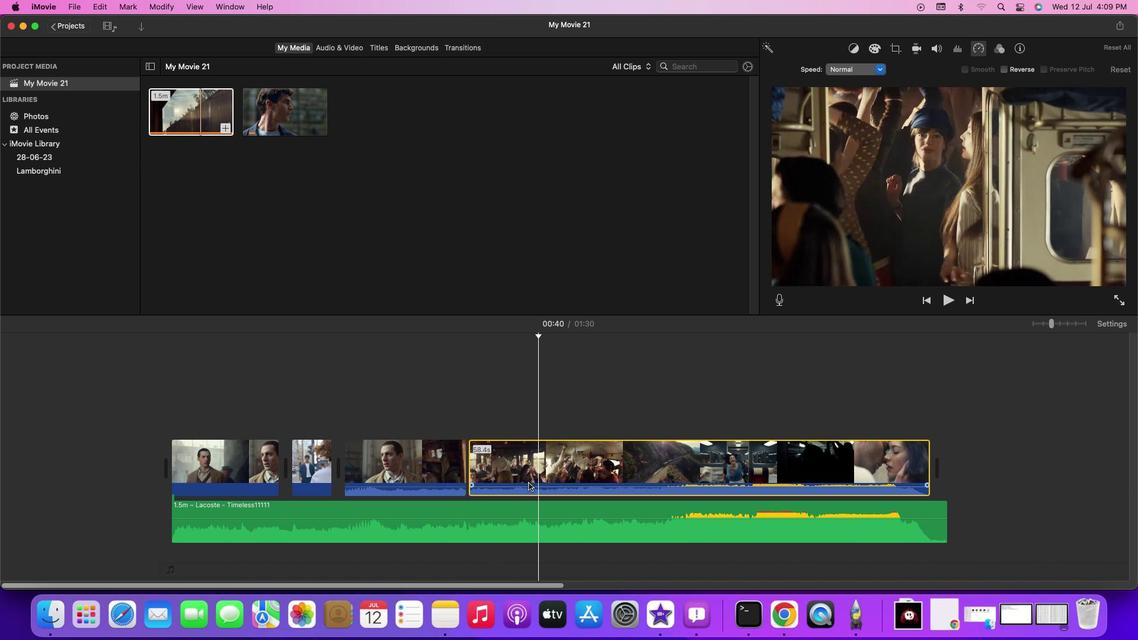 
Action: Key pressed Key.delete
Screenshot: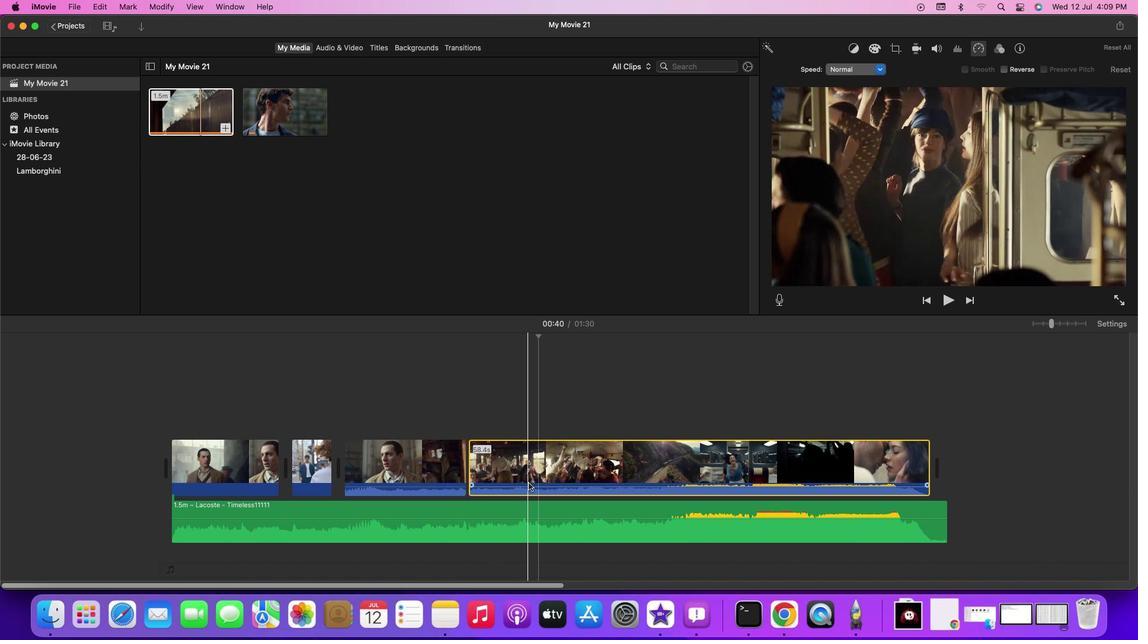 
Action: Mouse moved to (581, 499)
Screenshot: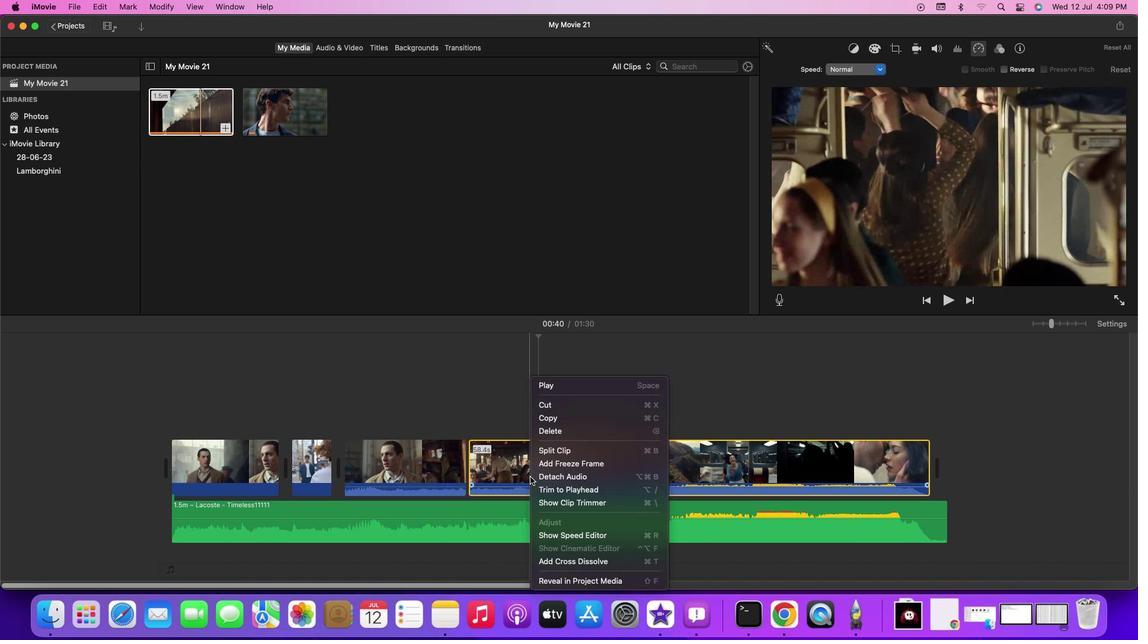 
Action: Mouse pressed right at (581, 499)
Screenshot: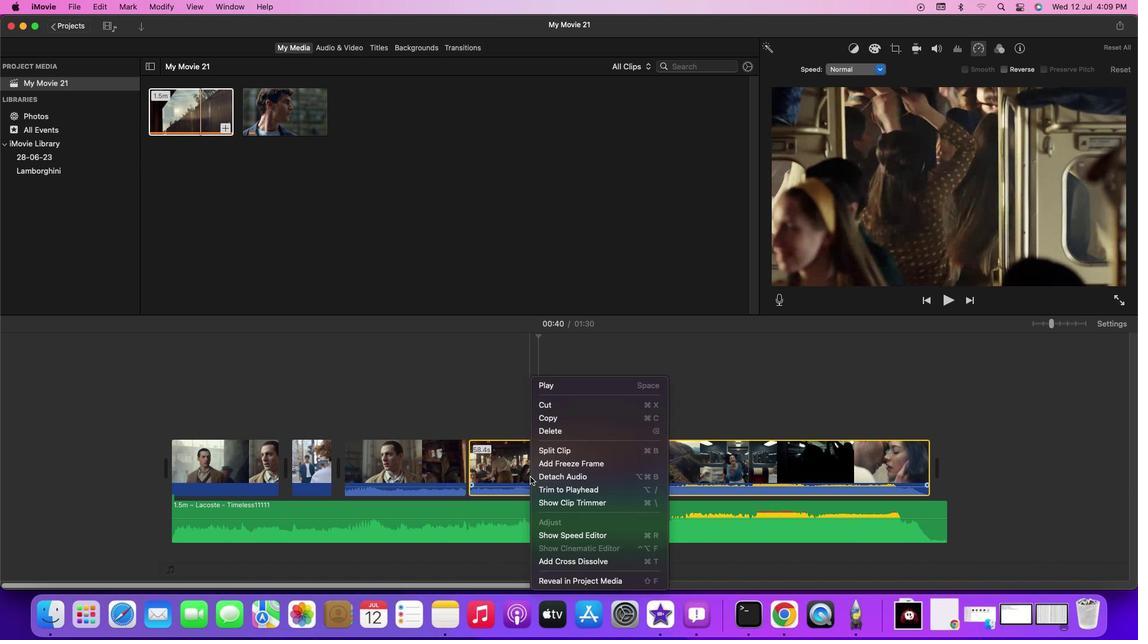 
Action: Mouse moved to (595, 464)
Screenshot: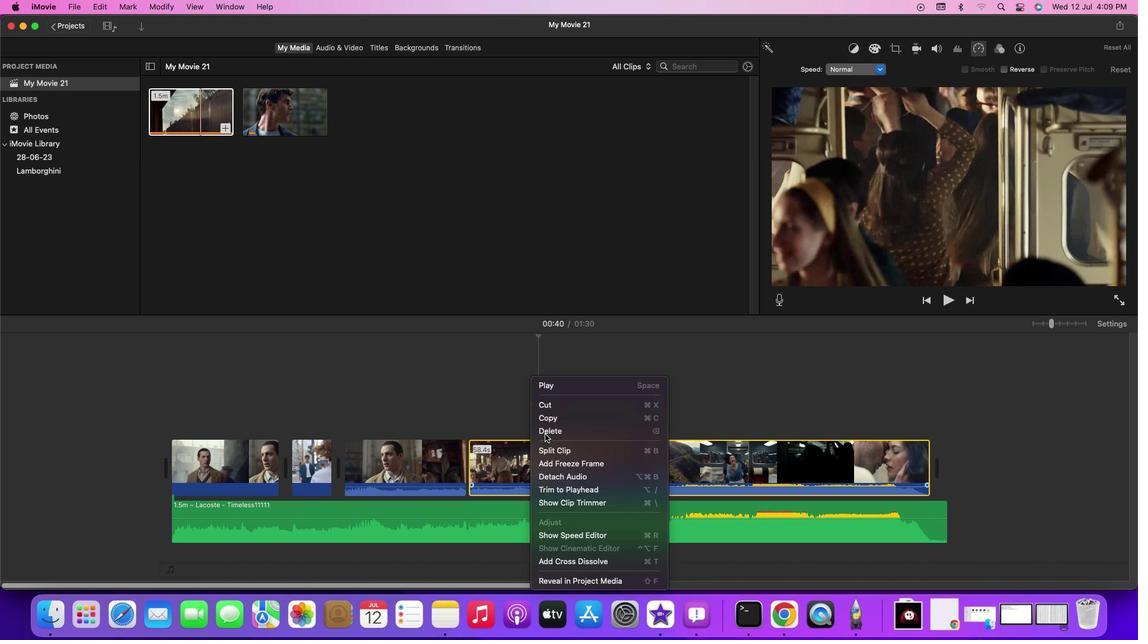 
Action: Mouse pressed left at (595, 464)
Screenshot: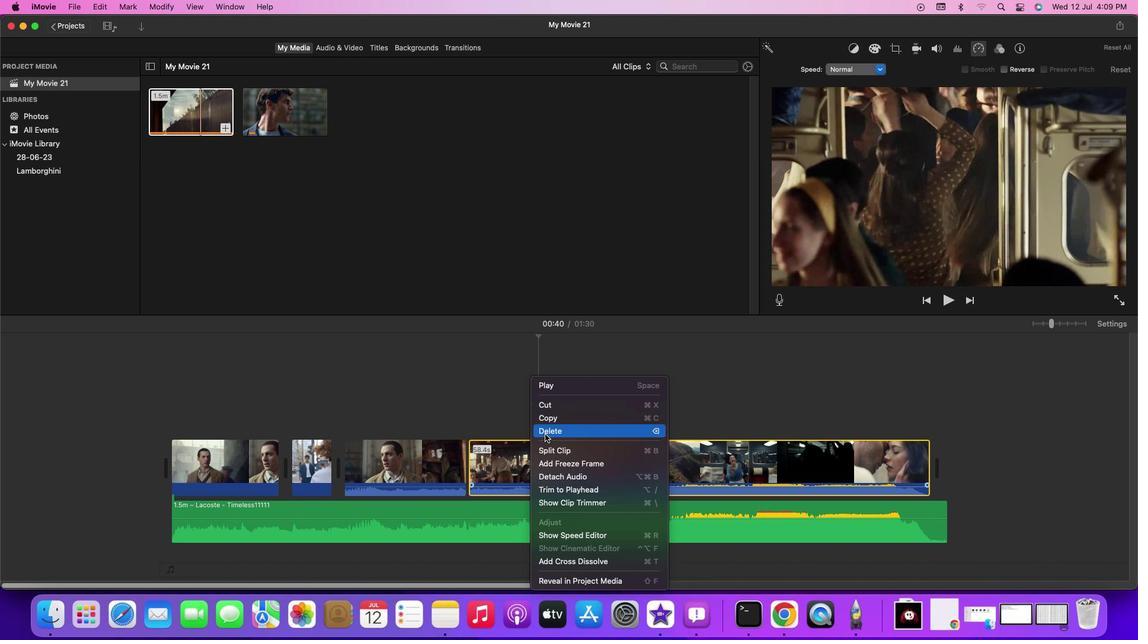 
Action: Mouse moved to (329, 210)
Screenshot: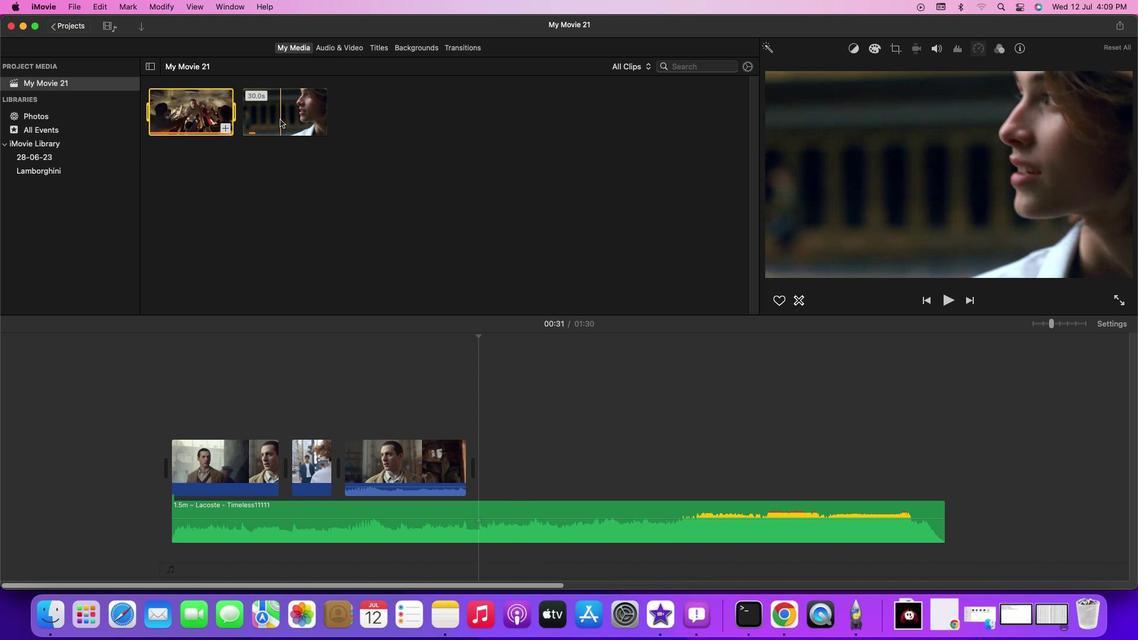 
Action: Mouse pressed left at (329, 210)
Screenshot: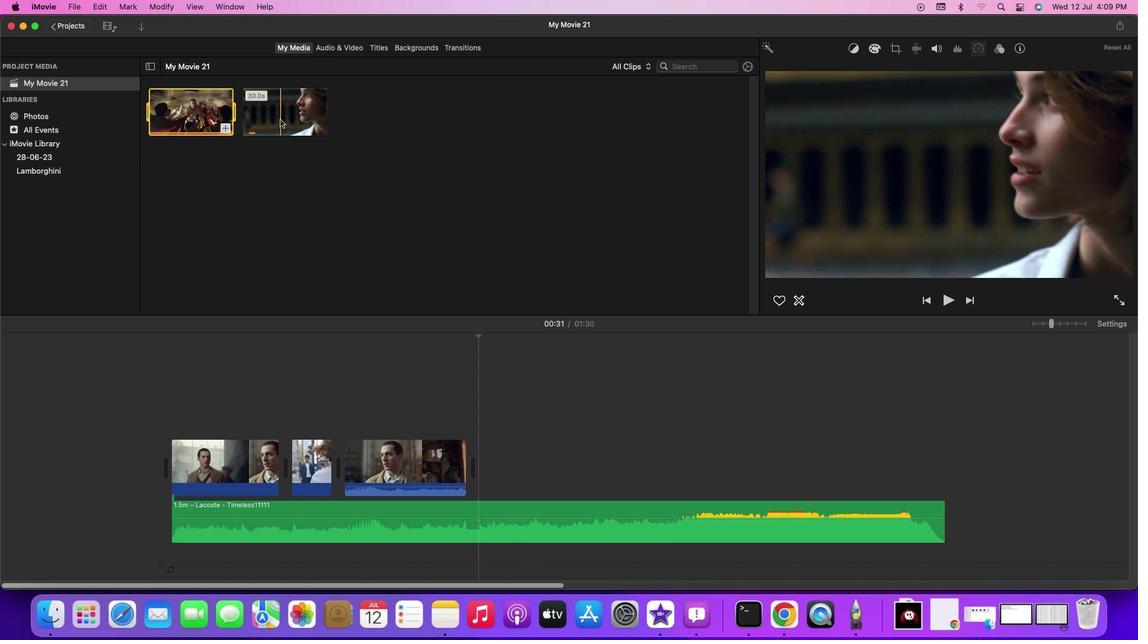 
Action: Mouse moved to (528, 392)
Screenshot: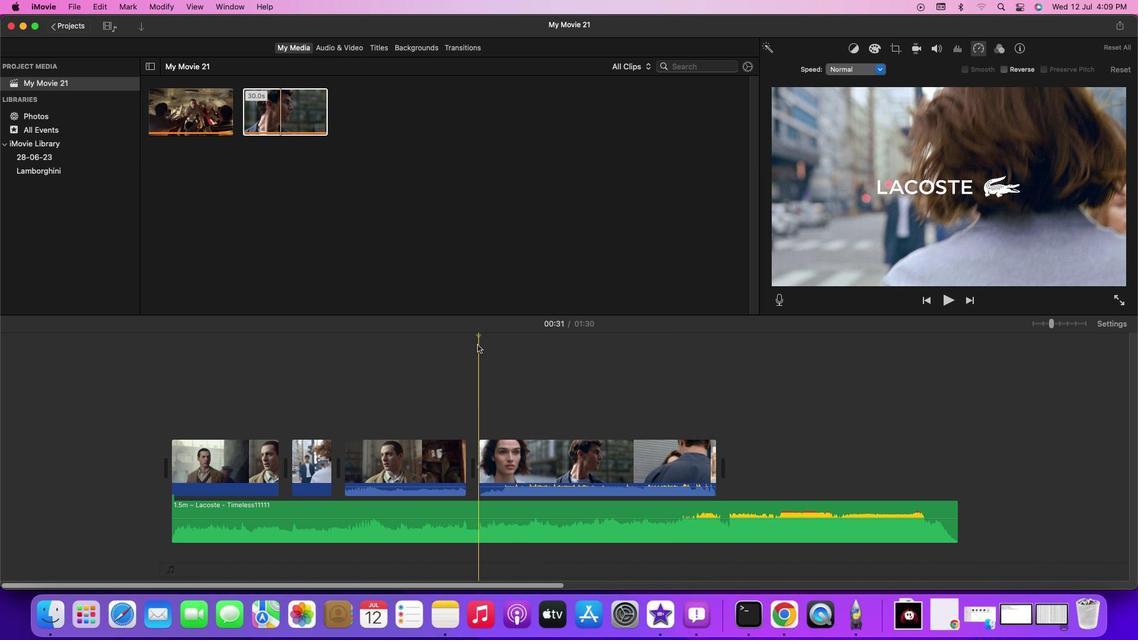 
Action: Mouse pressed left at (528, 392)
Screenshot: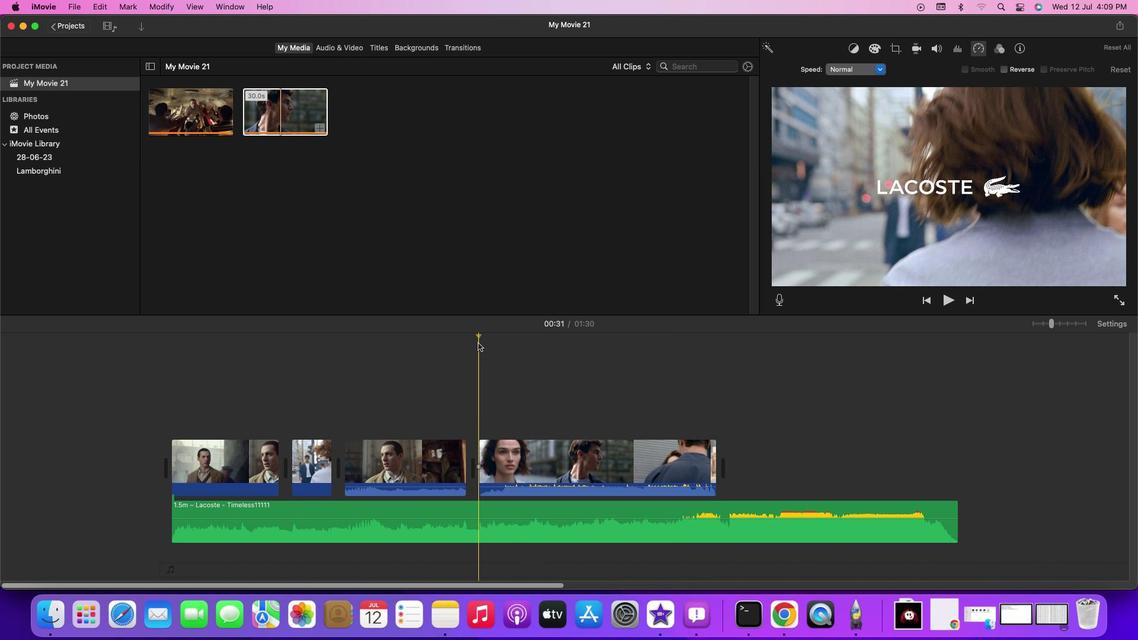 
Action: Mouse moved to (529, 406)
Screenshot: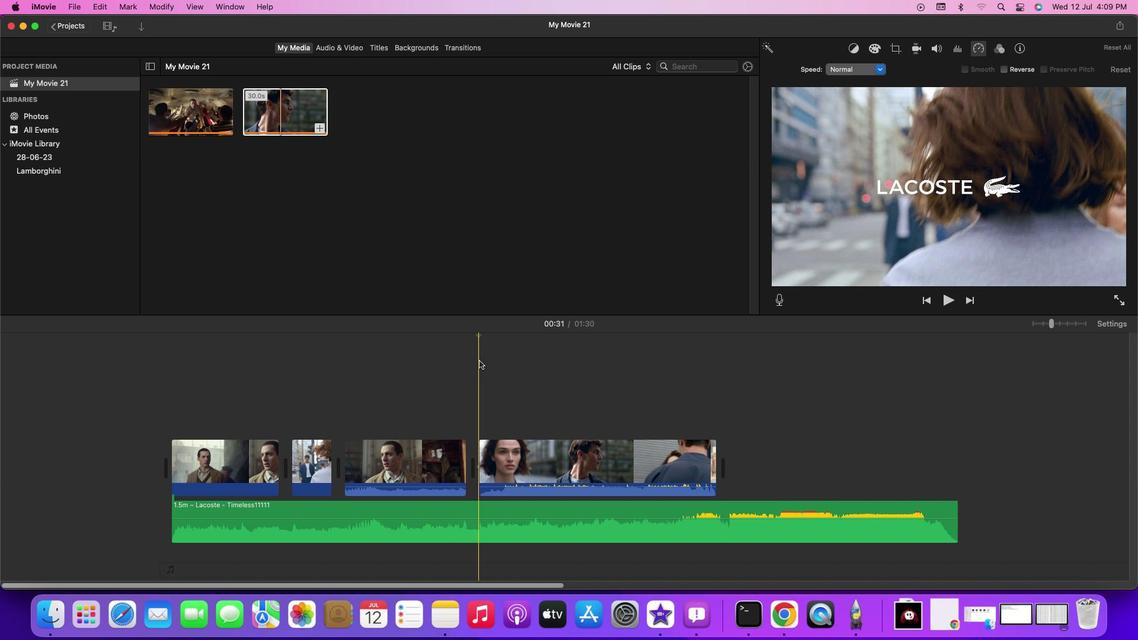 
Action: Key pressed Key.space
Screenshot: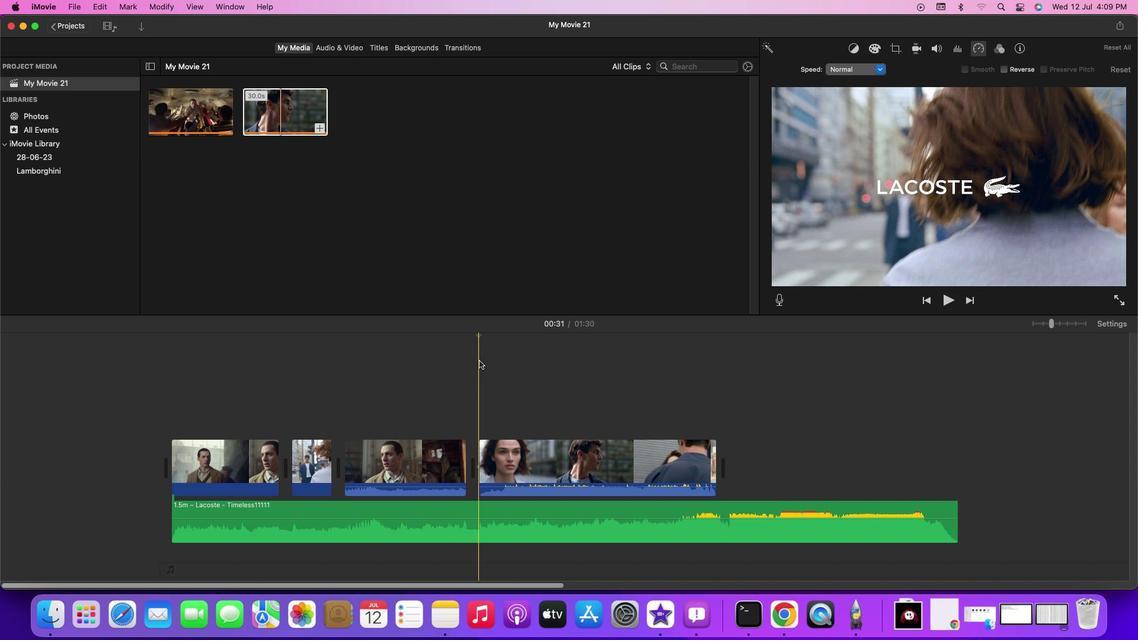 
Action: Mouse moved to (489, 402)
Screenshot: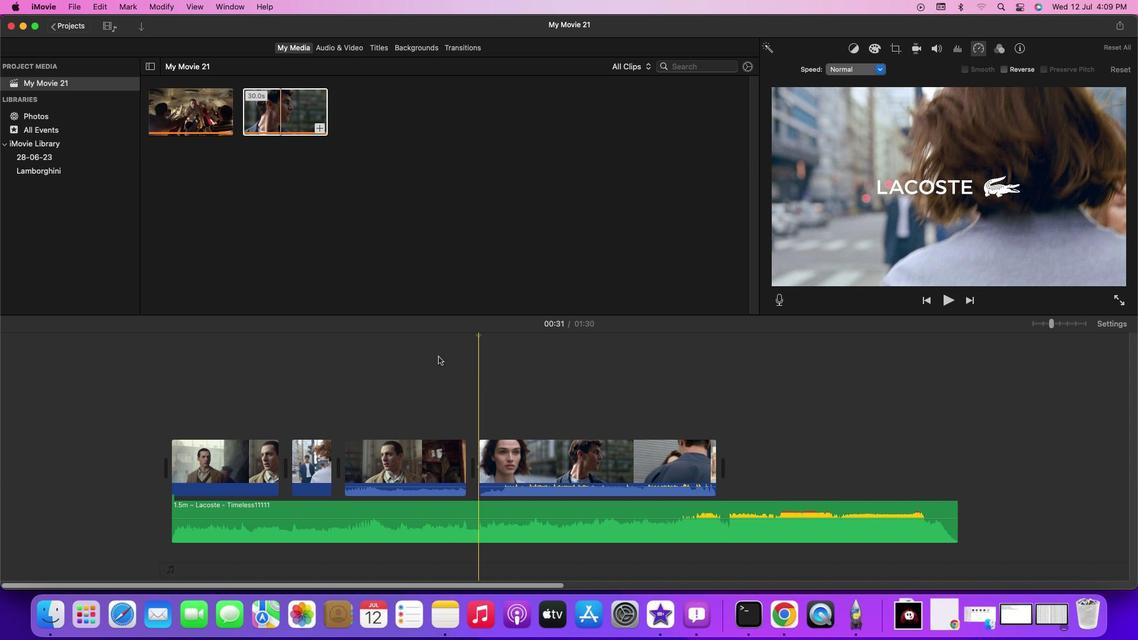 
Action: Mouse pressed left at (489, 402)
Screenshot: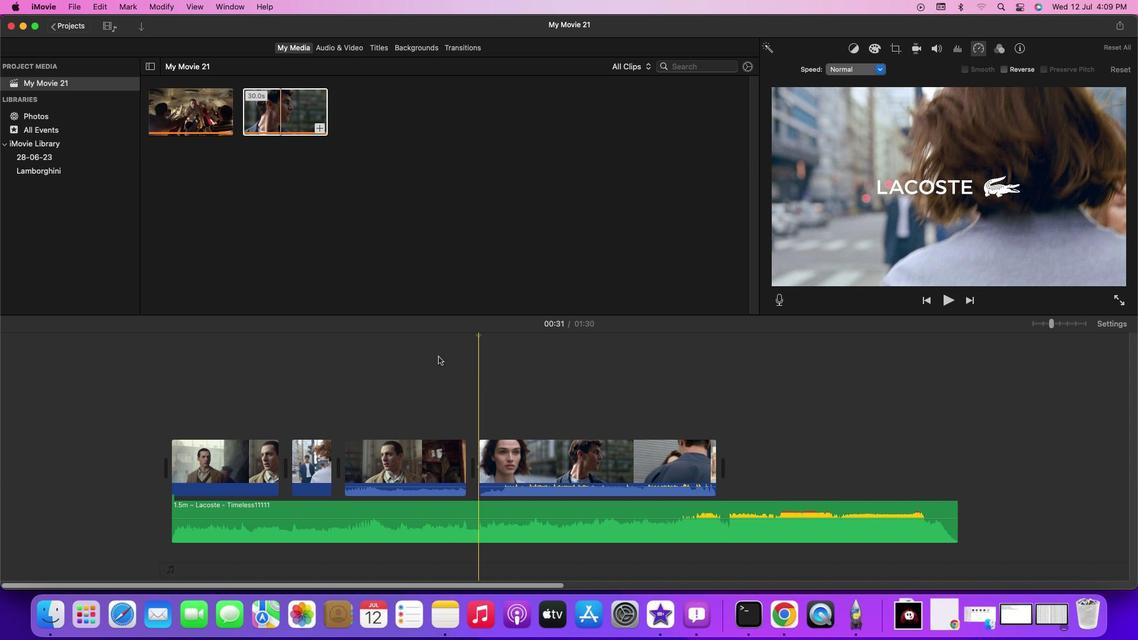 
Action: Mouse moved to (496, 406)
Screenshot: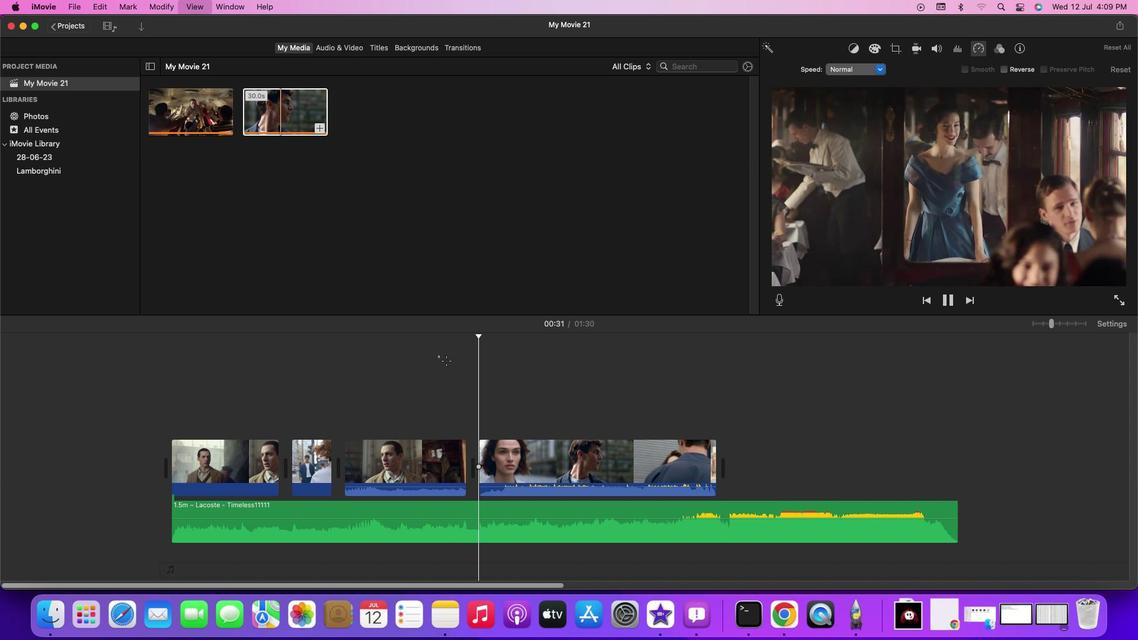 
Action: Mouse pressed left at (496, 406)
Screenshot: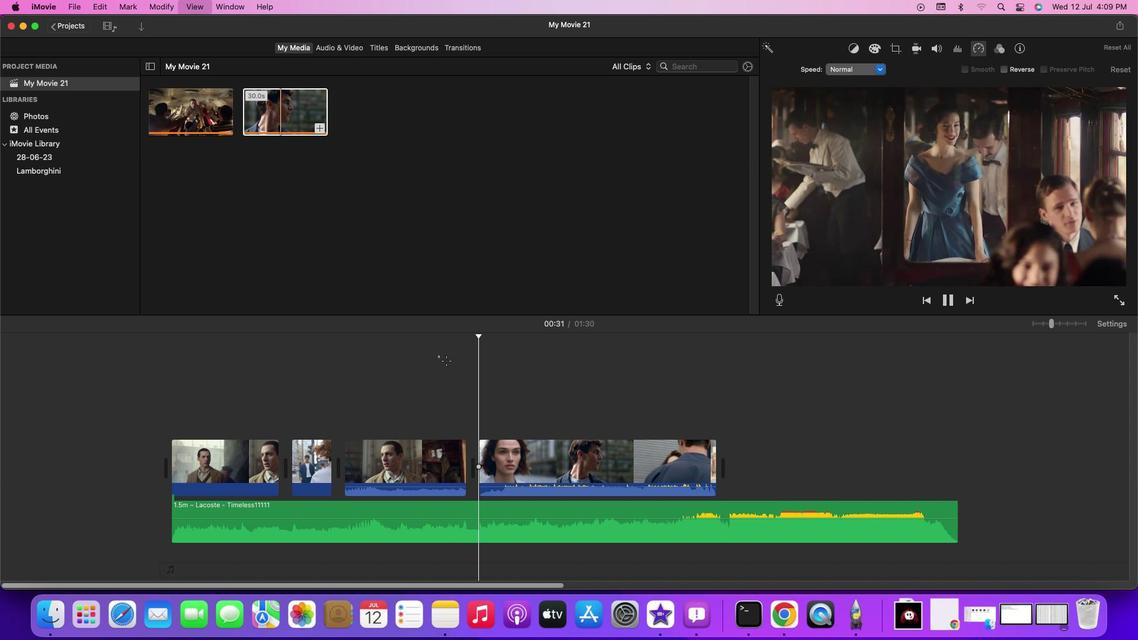 
Action: Mouse moved to (496, 394)
Screenshot: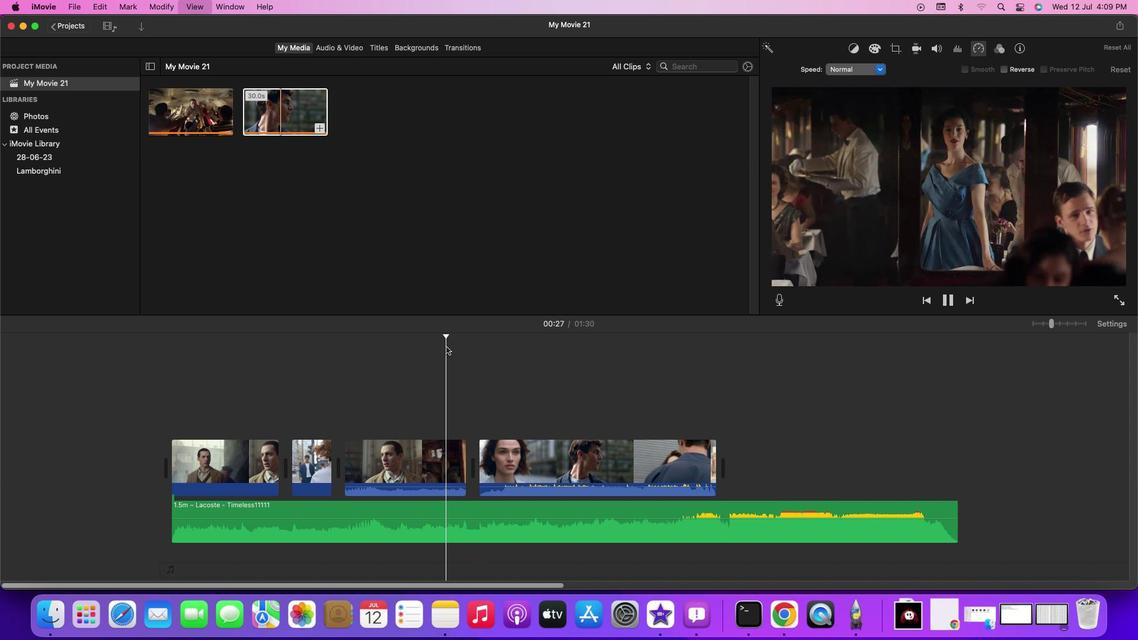 
Action: Key pressed Key.space
Screenshot: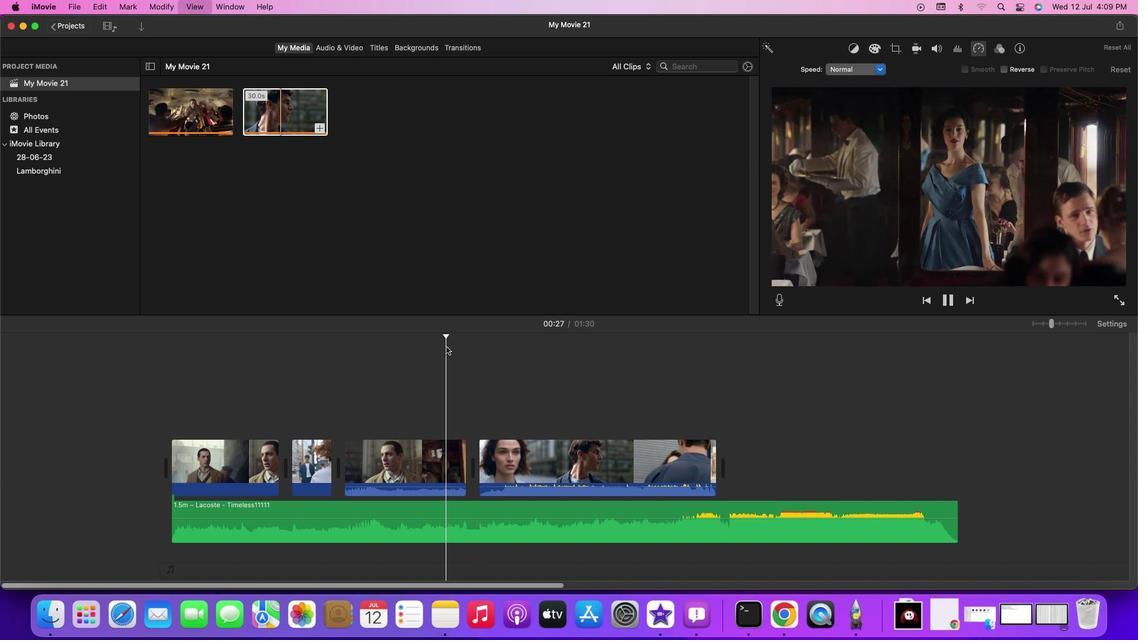 
Action: Mouse moved to (496, 402)
Screenshot: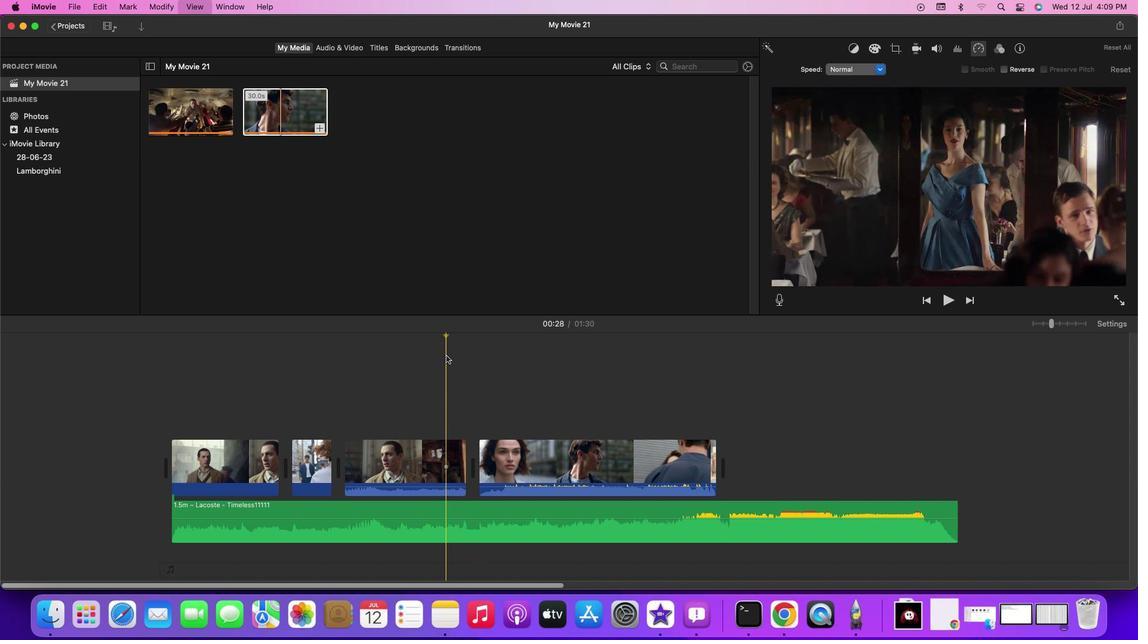 
Action: Key pressed Key.space
Screenshot: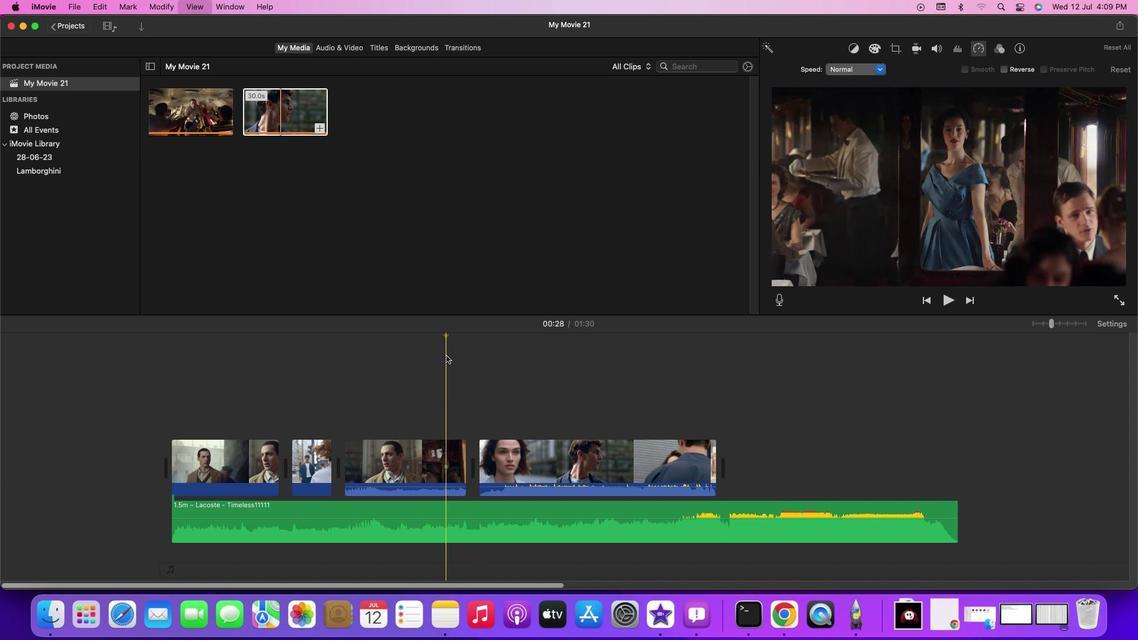 
Action: Mouse moved to (558, 410)
Screenshot: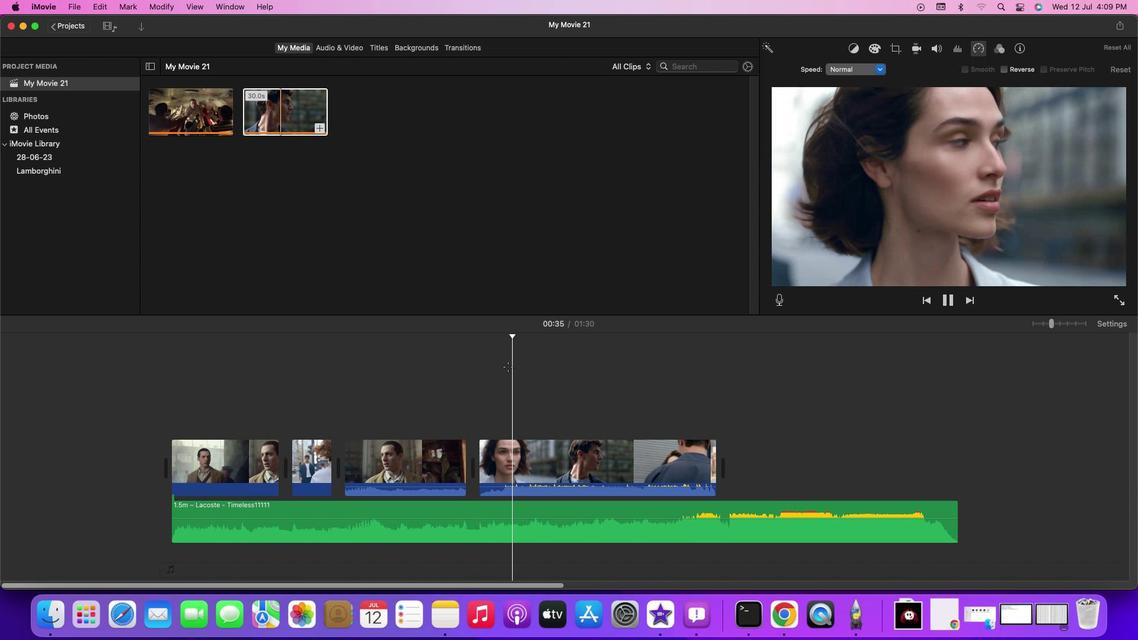 
Action: Mouse pressed left at (558, 410)
Screenshot: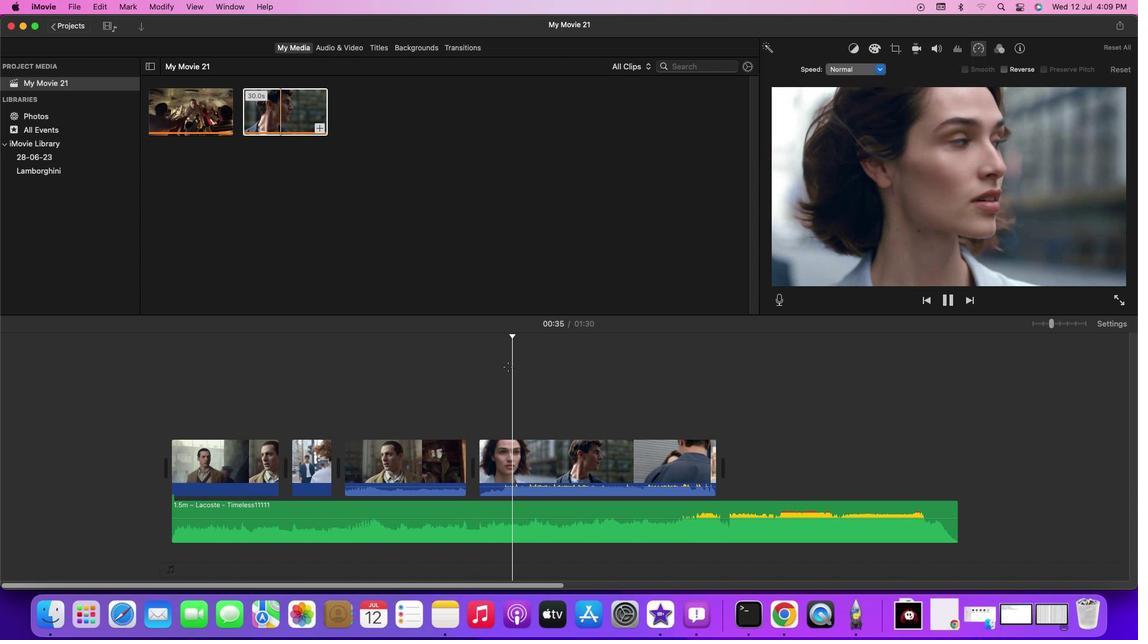 
Action: Mouse moved to (557, 410)
Screenshot: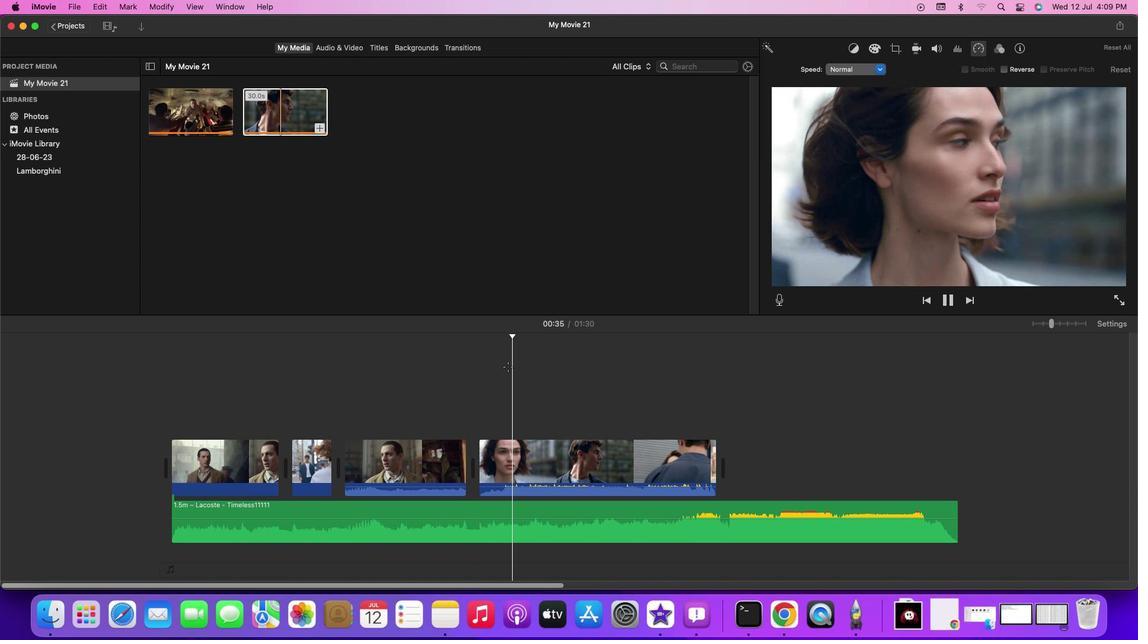 
Action: Key pressed Key.space
Screenshot: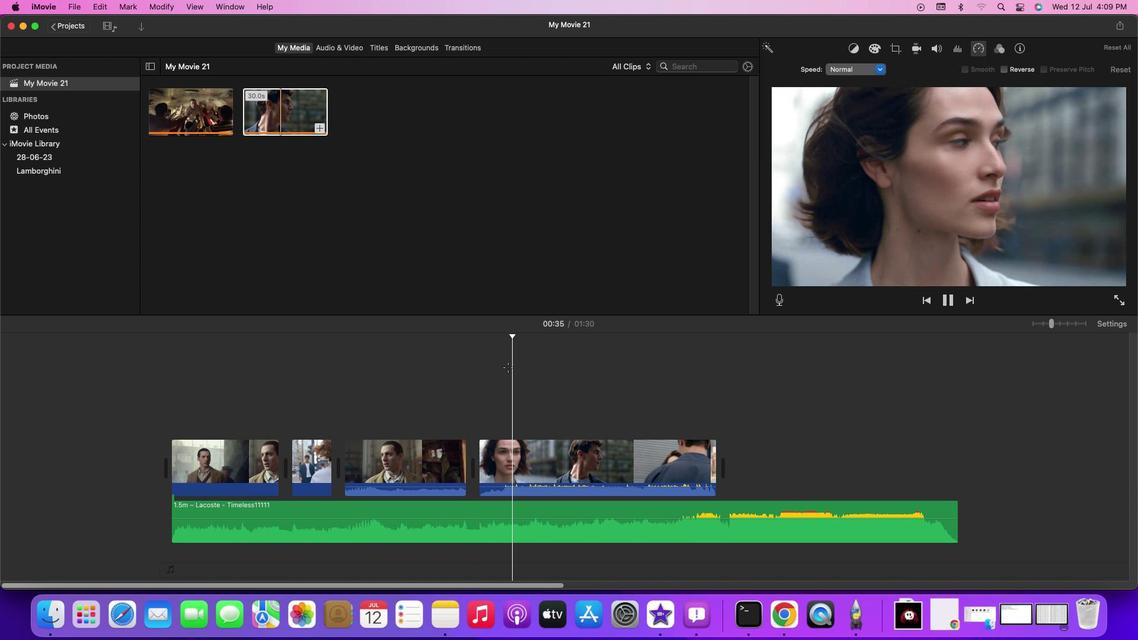 
Action: Mouse moved to (530, 493)
Screenshot: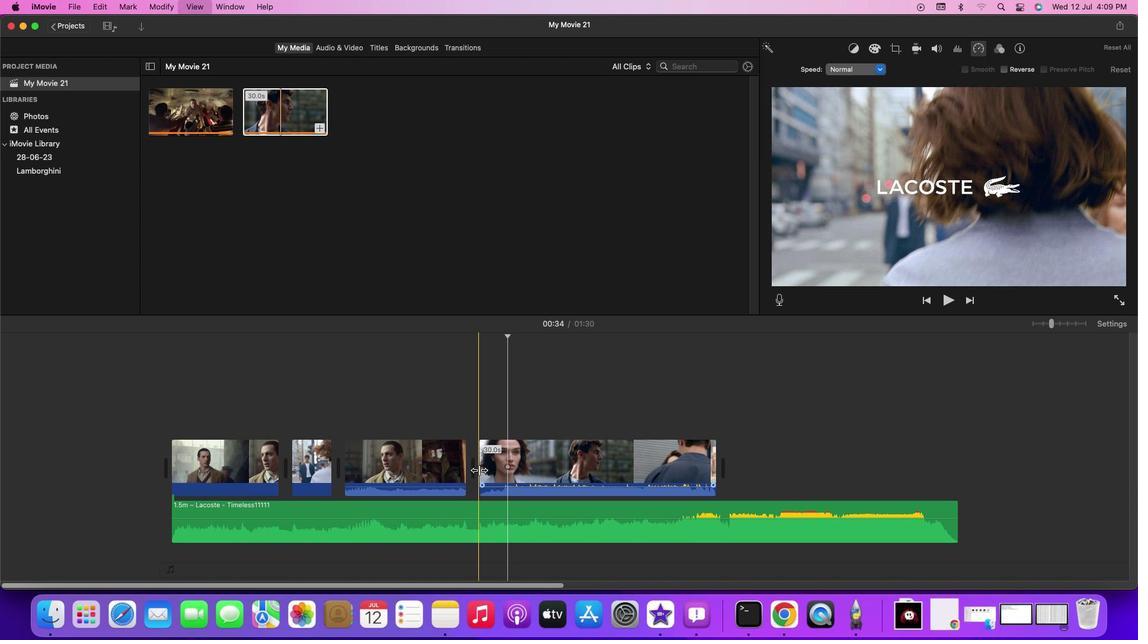 
Action: Mouse pressed left at (530, 493)
Screenshot: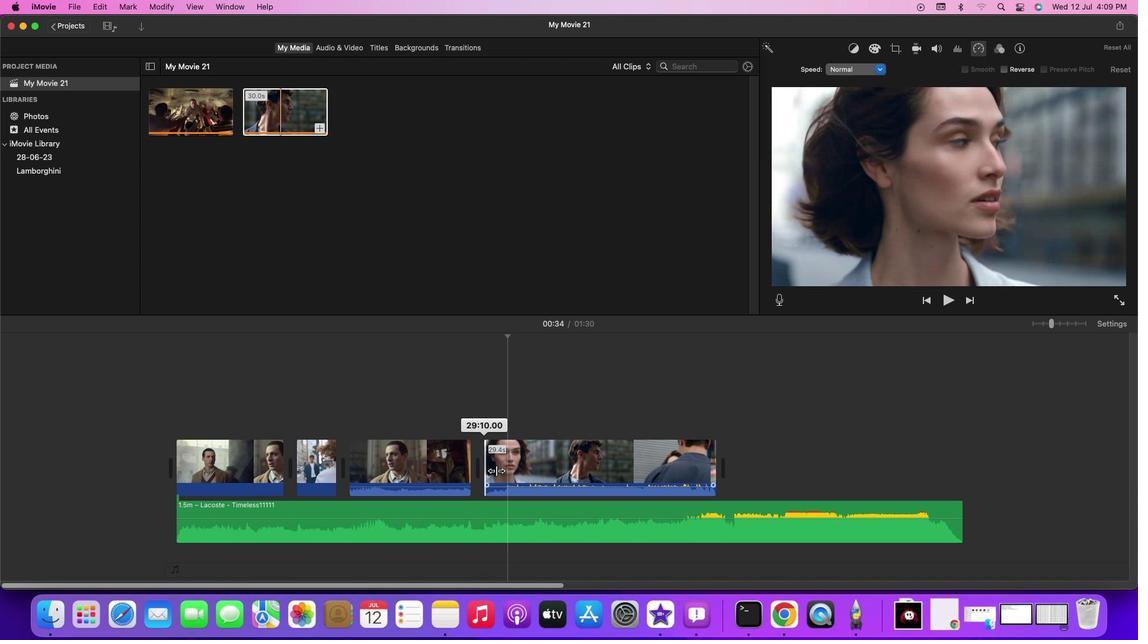 
Action: Mouse moved to (545, 404)
Screenshot: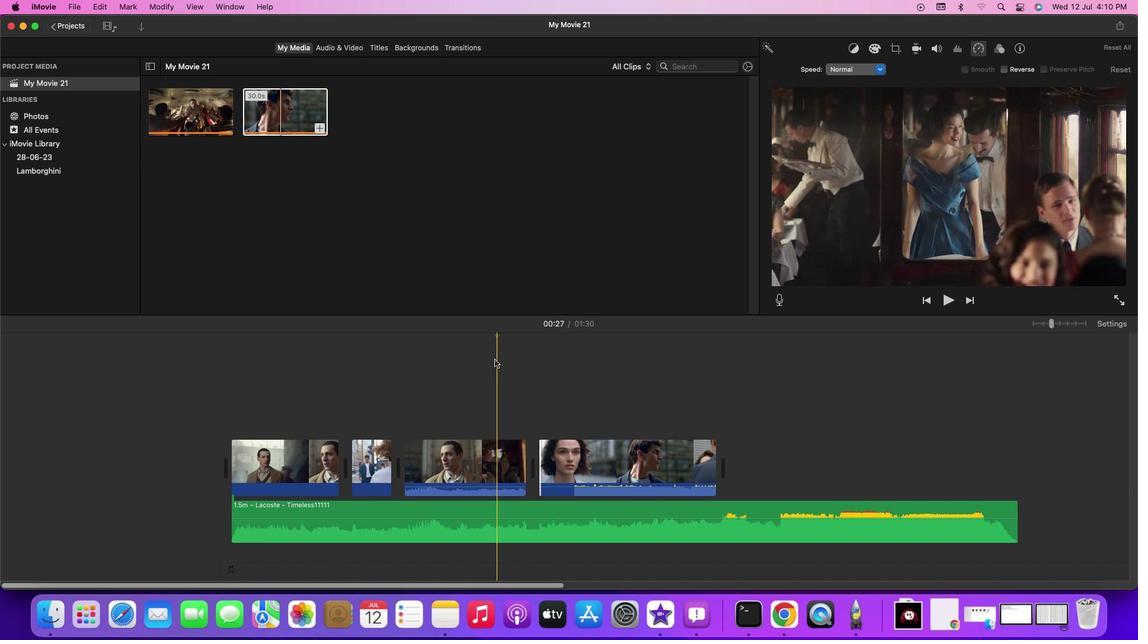 
Action: Mouse pressed left at (545, 404)
Screenshot: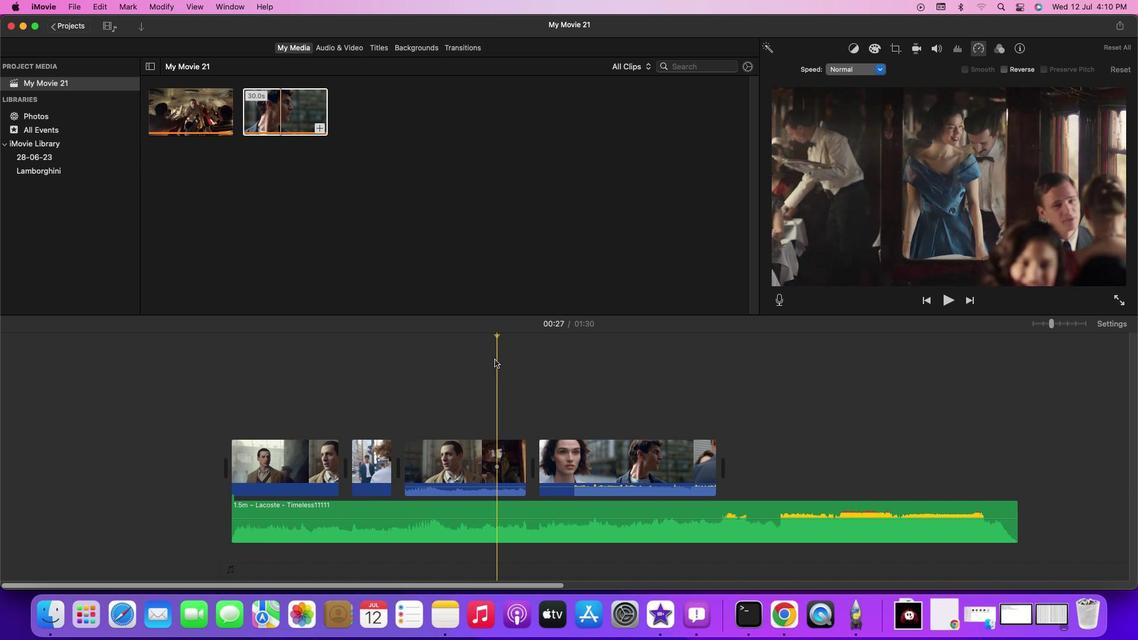 
Action: Key pressed Key.space
Screenshot: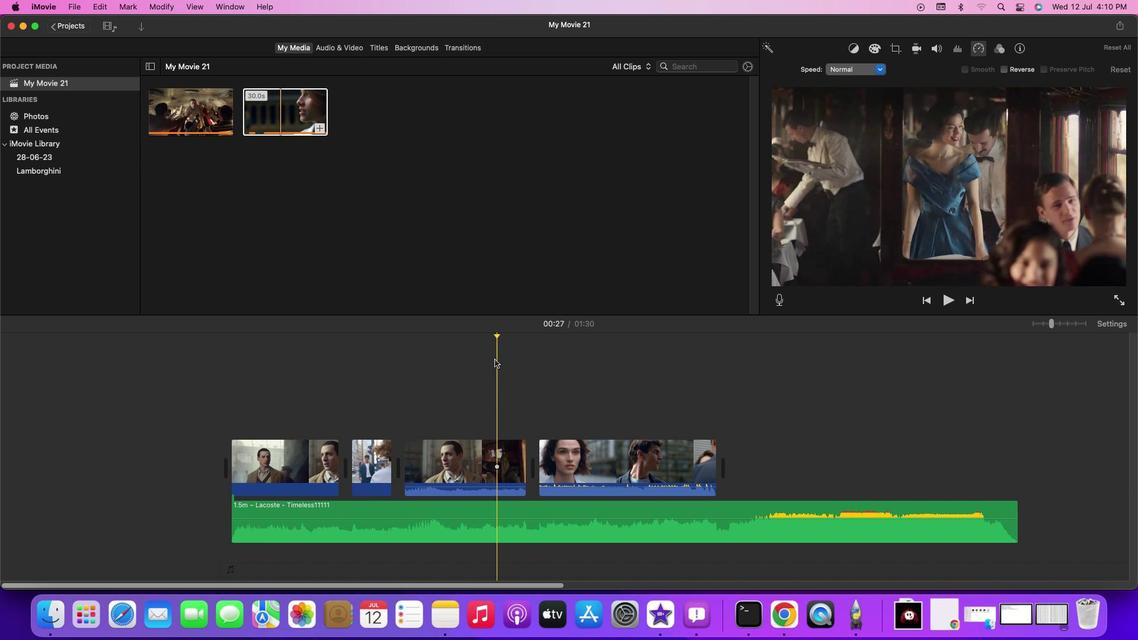 
Action: Mouse moved to (621, 494)
Screenshot: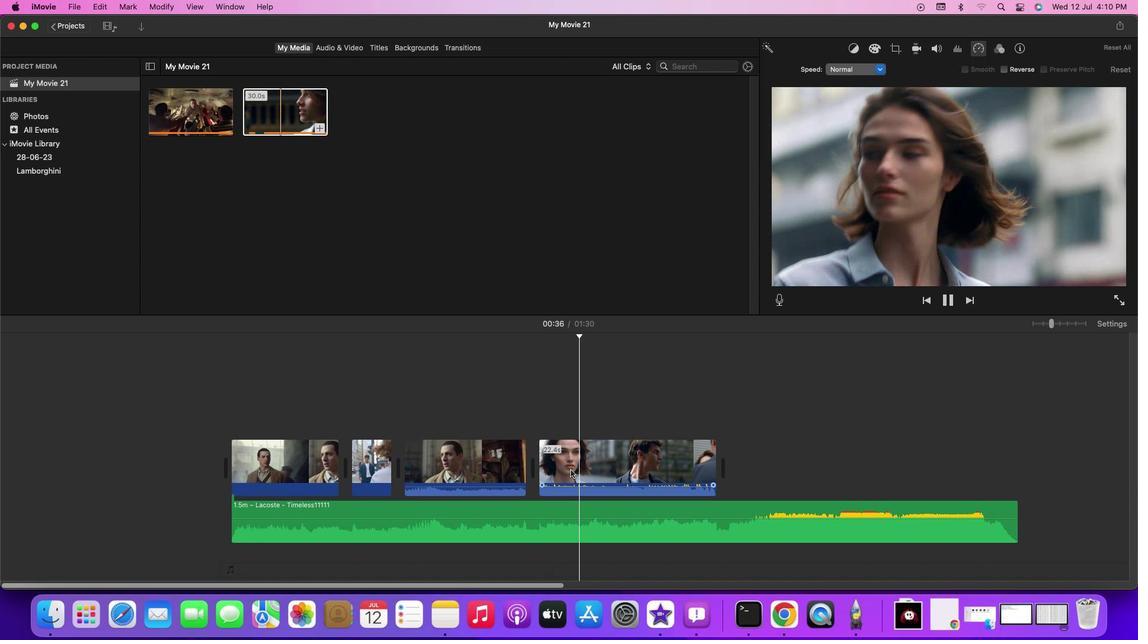 
Action: Mouse pressed right at (621, 494)
Screenshot: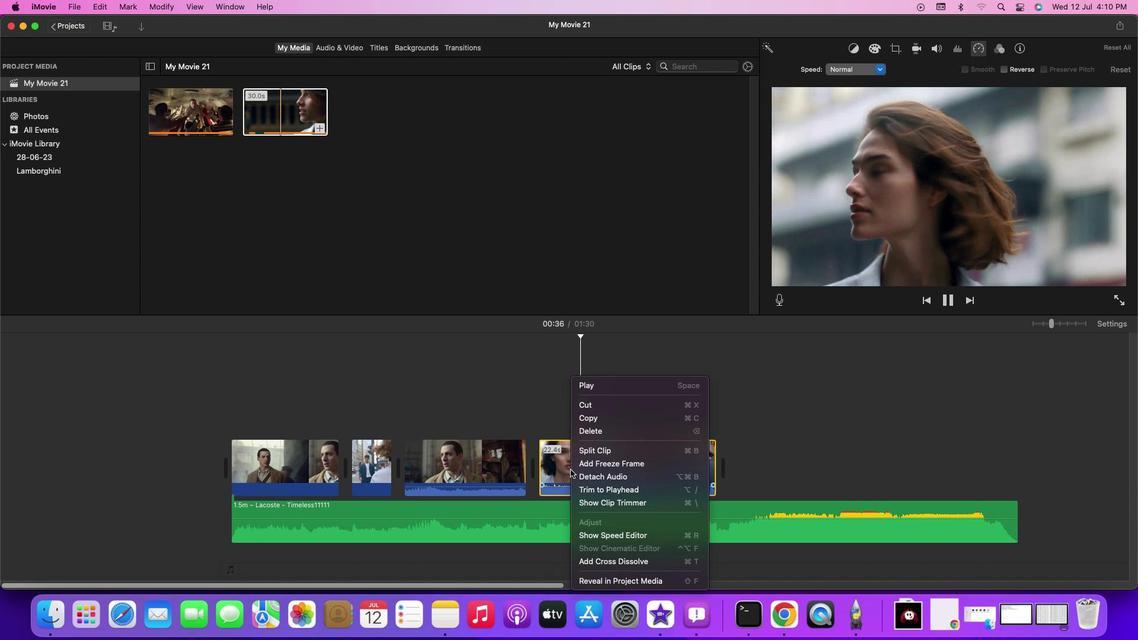 
Action: Mouse moved to (636, 498)
Screenshot: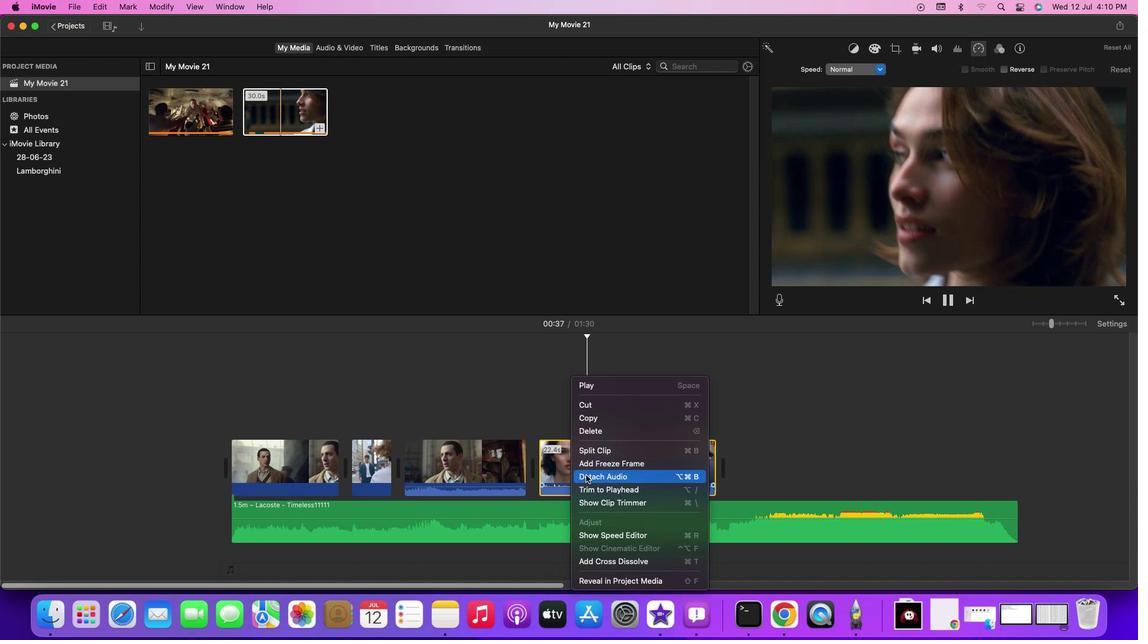 
Action: Mouse pressed left at (636, 498)
Screenshot: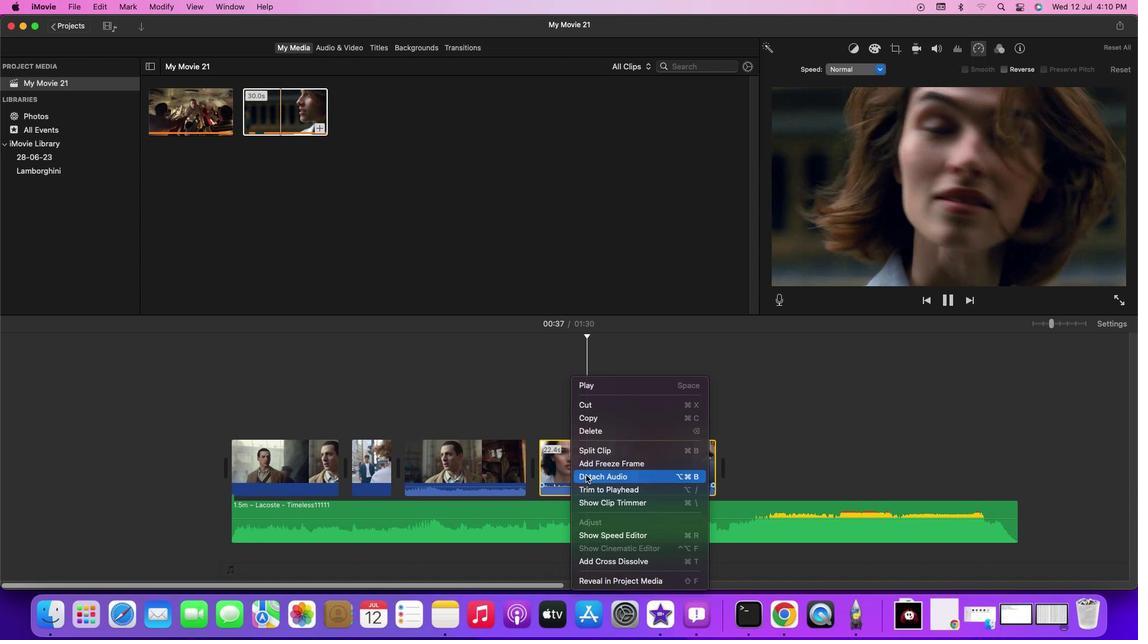 
Action: Mouse moved to (656, 564)
Screenshot: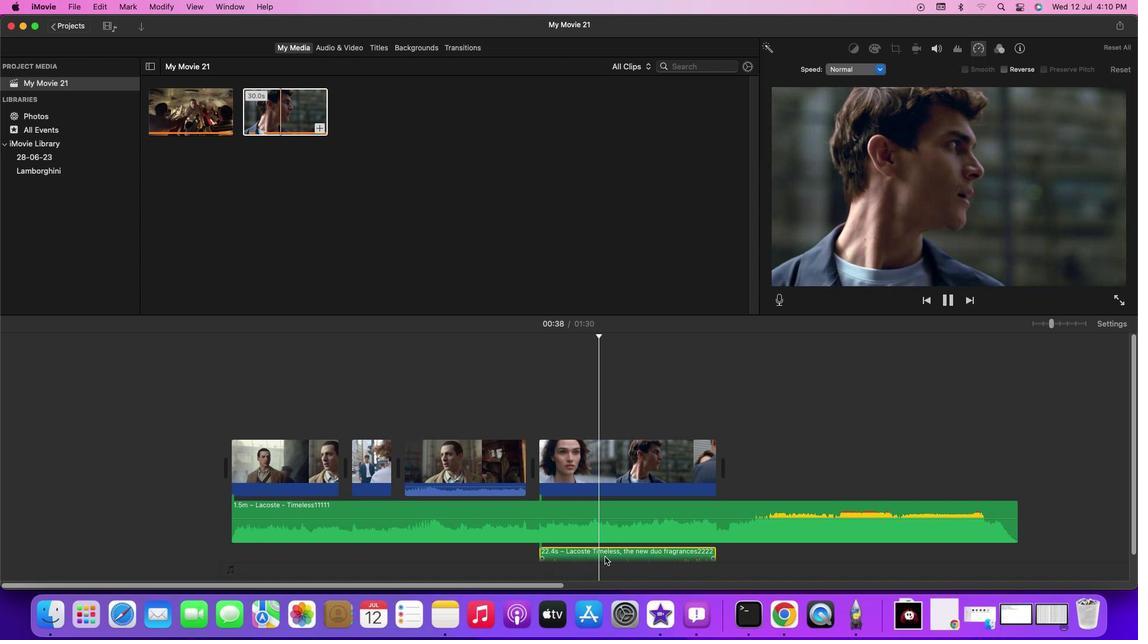 
Action: Mouse pressed right at (656, 564)
Screenshot: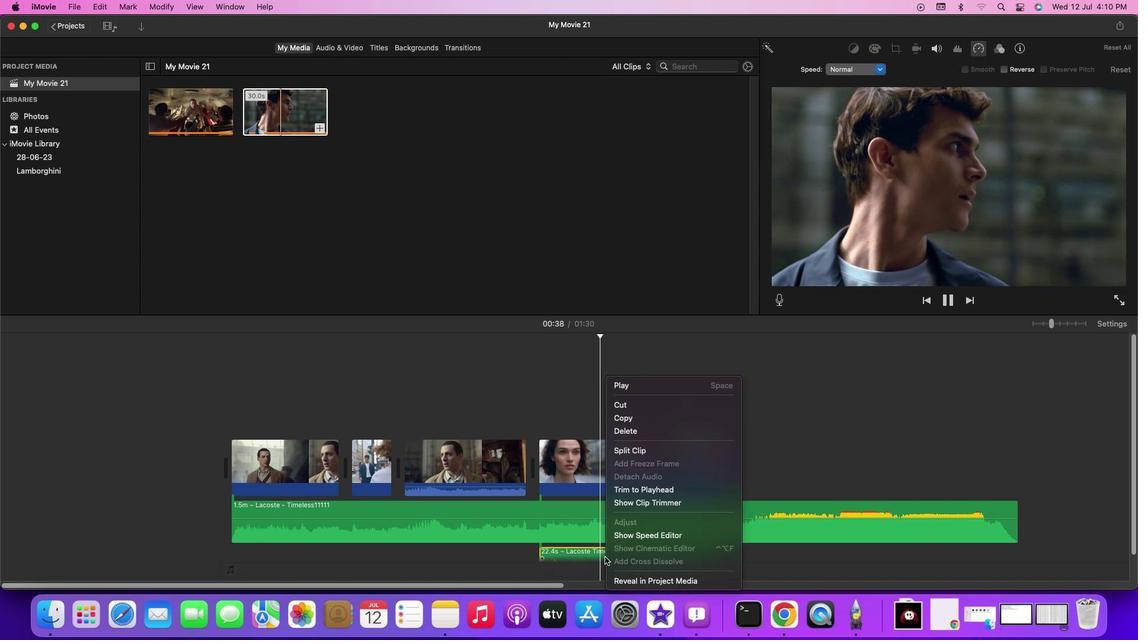 
Action: Mouse moved to (675, 466)
Screenshot: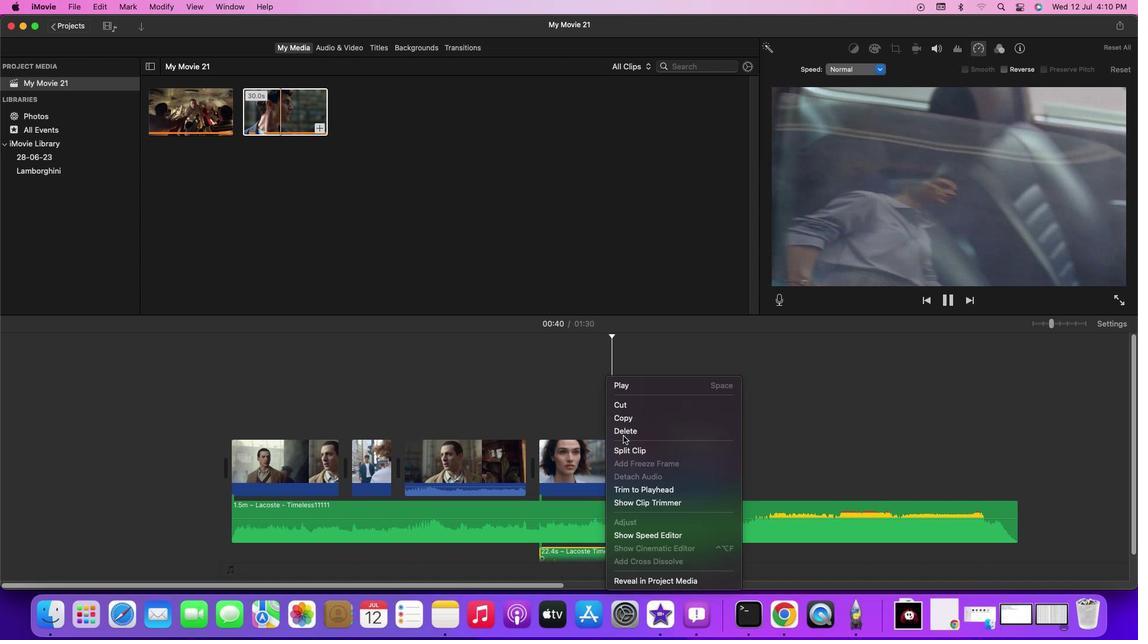 
Action: Mouse pressed left at (675, 466)
Screenshot: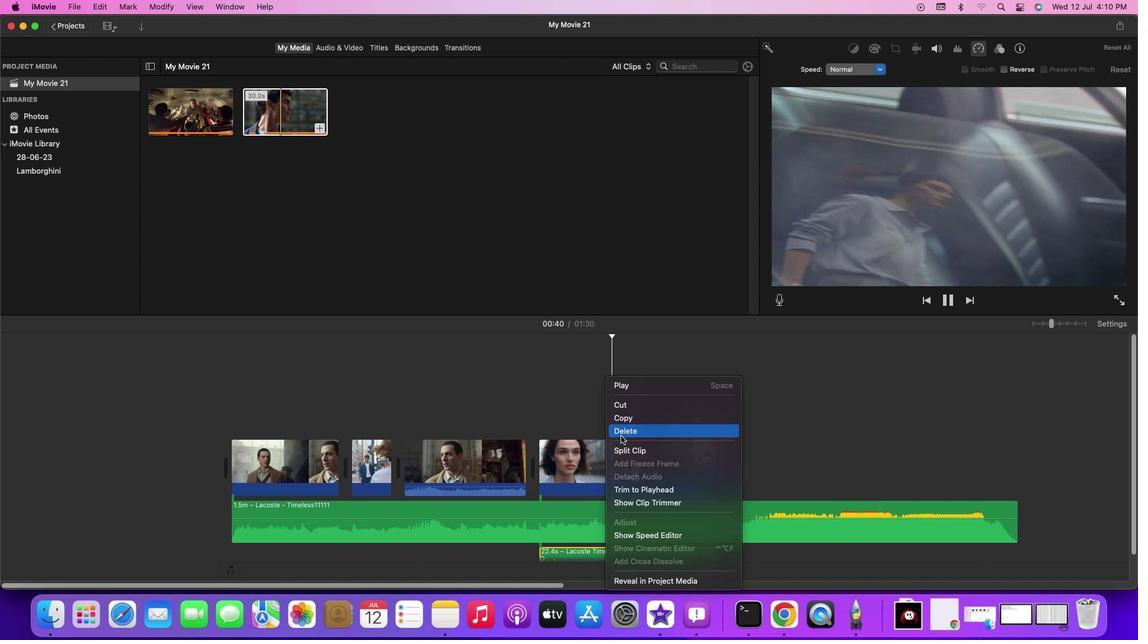 
Action: Mouse moved to (566, 433)
Screenshot: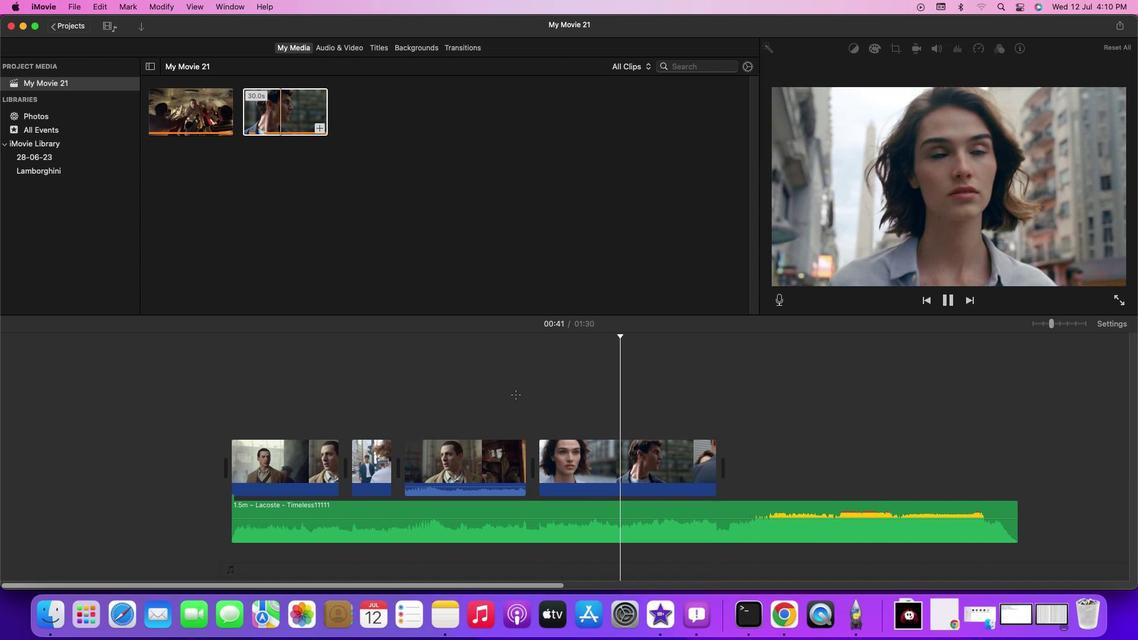 
Action: Mouse pressed left at (566, 433)
Screenshot: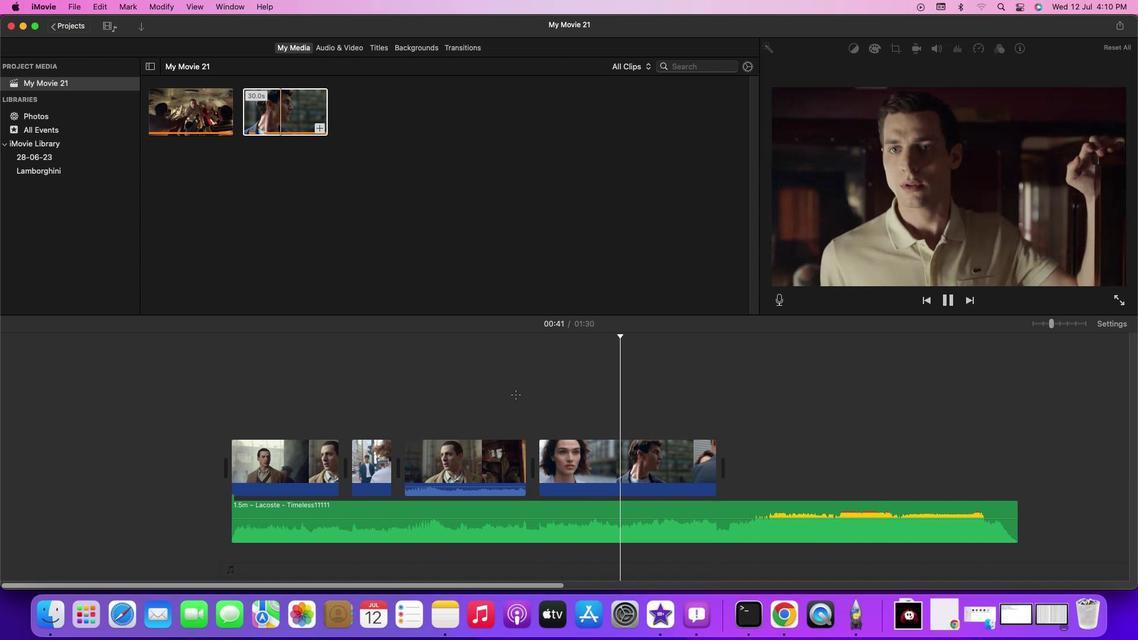 
Action: Mouse moved to (559, 392)
Screenshot: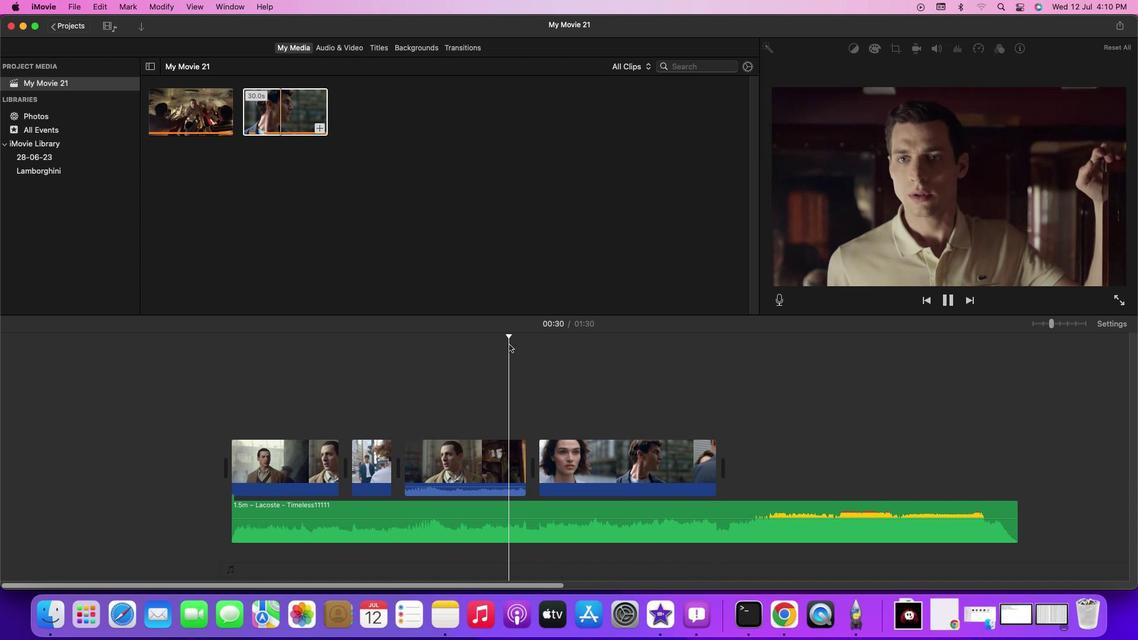 
Action: Mouse pressed left at (559, 392)
Screenshot: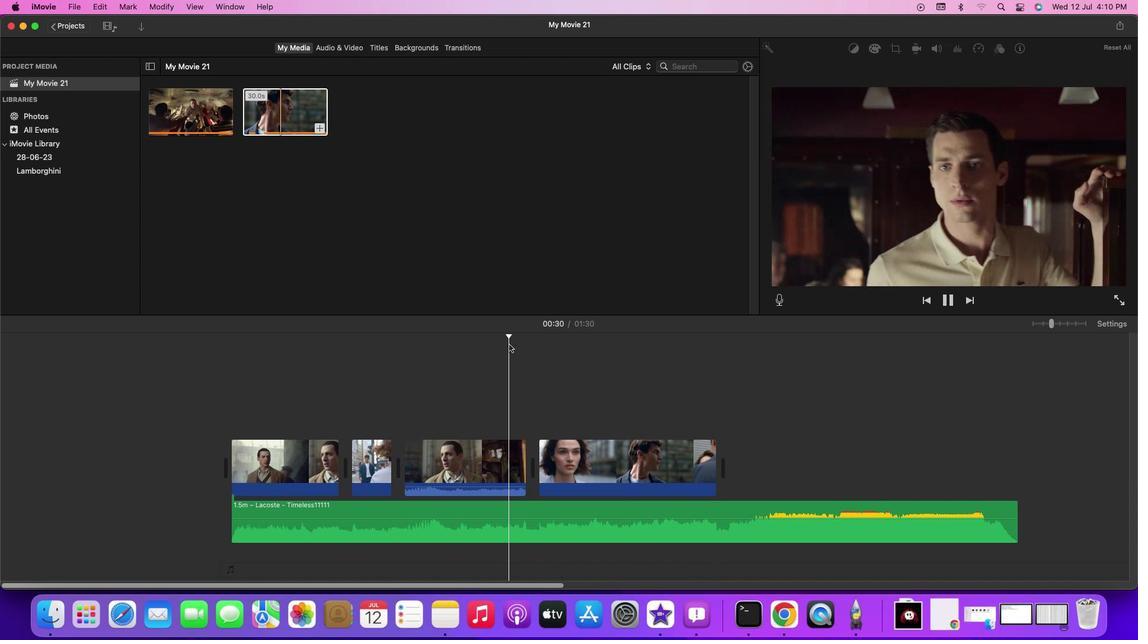 
Action: Key pressed Key.space
Screenshot: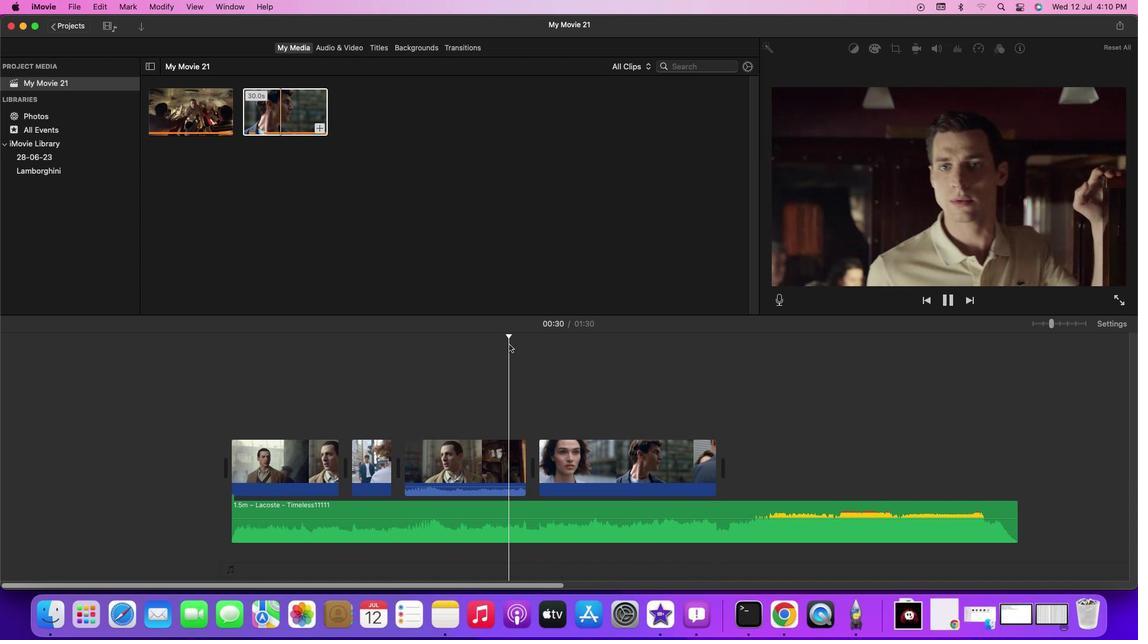 
Action: Mouse moved to (540, 401)
Screenshot: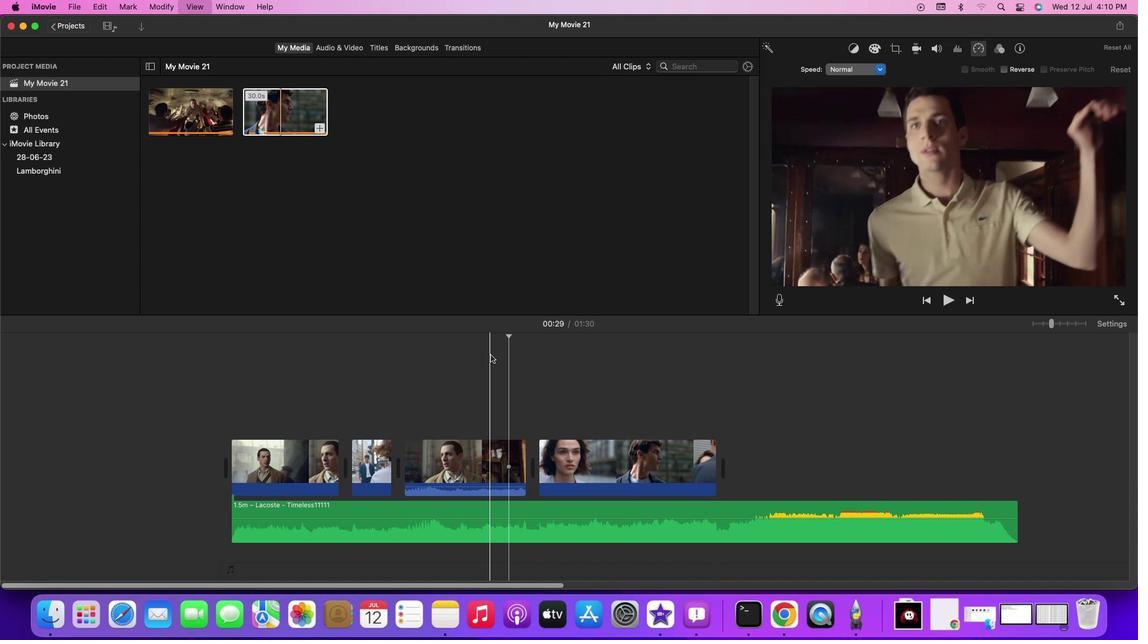 
Action: Key pressed Key.spaceKey.spaceKey.spaceKey.spaceKey.spaceKey.spaceKey.spaceKey.spaceKey.spaceKey.spaceKey.spaceKey.space
Screenshot: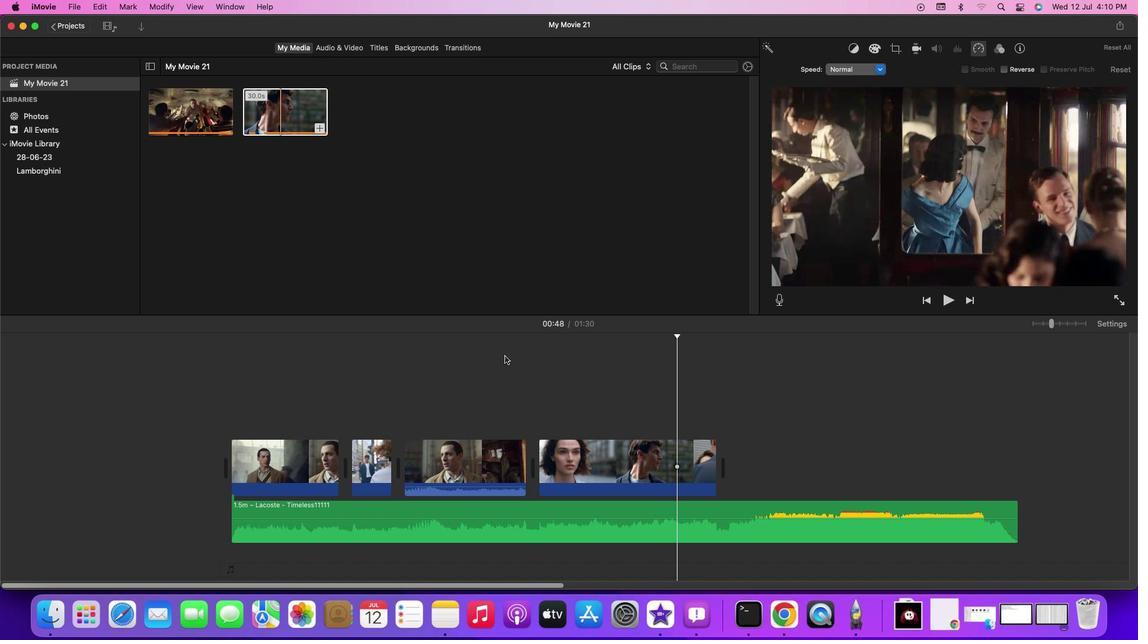 
Action: Mouse moved to (691, 395)
Screenshot: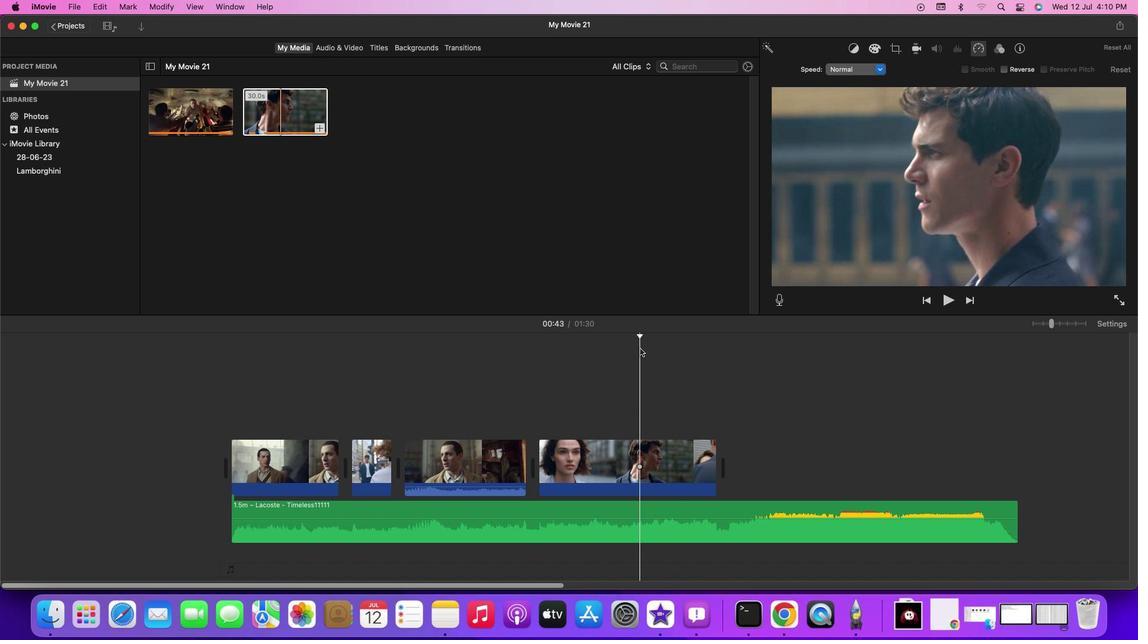 
Action: Mouse pressed left at (691, 395)
Screenshot: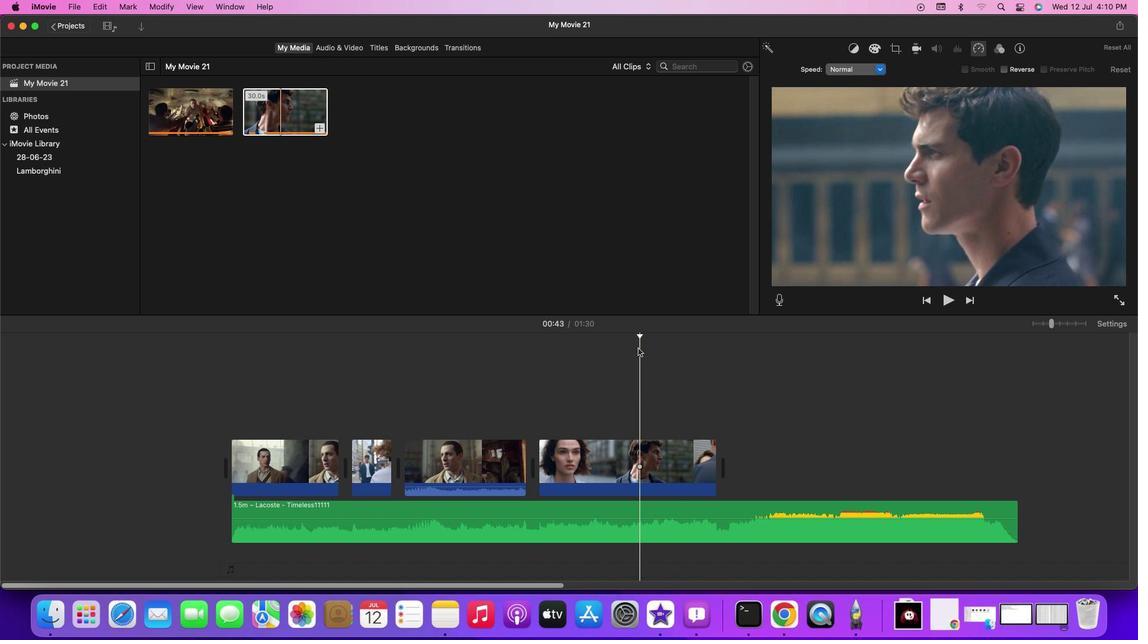 
Action: Mouse moved to (656, 394)
Screenshot: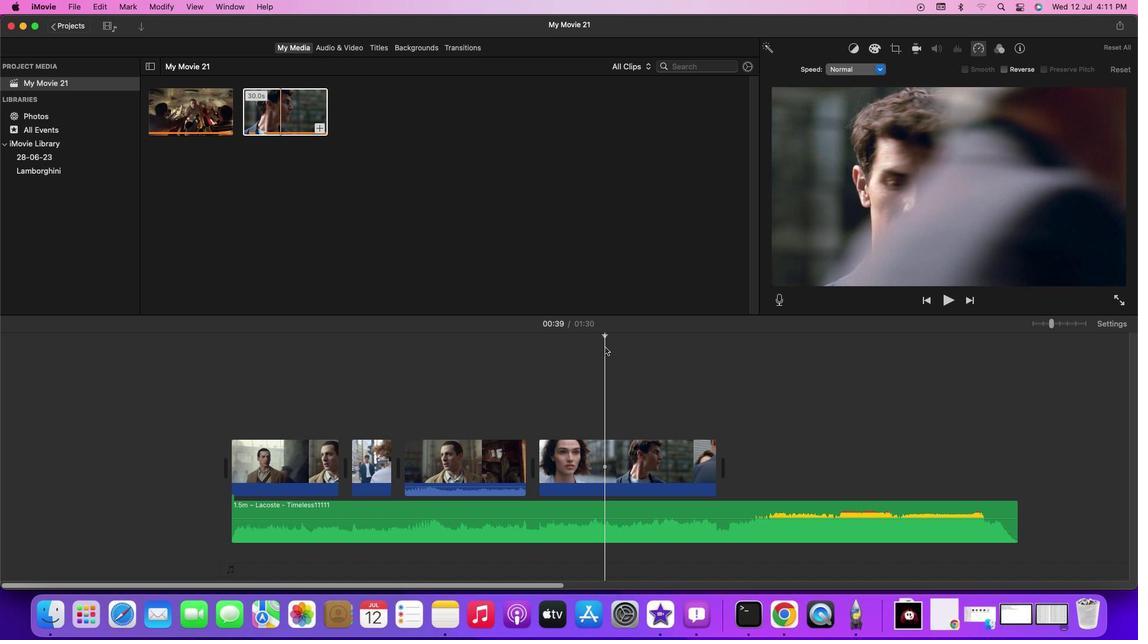 
Action: Mouse pressed left at (656, 394)
Screenshot: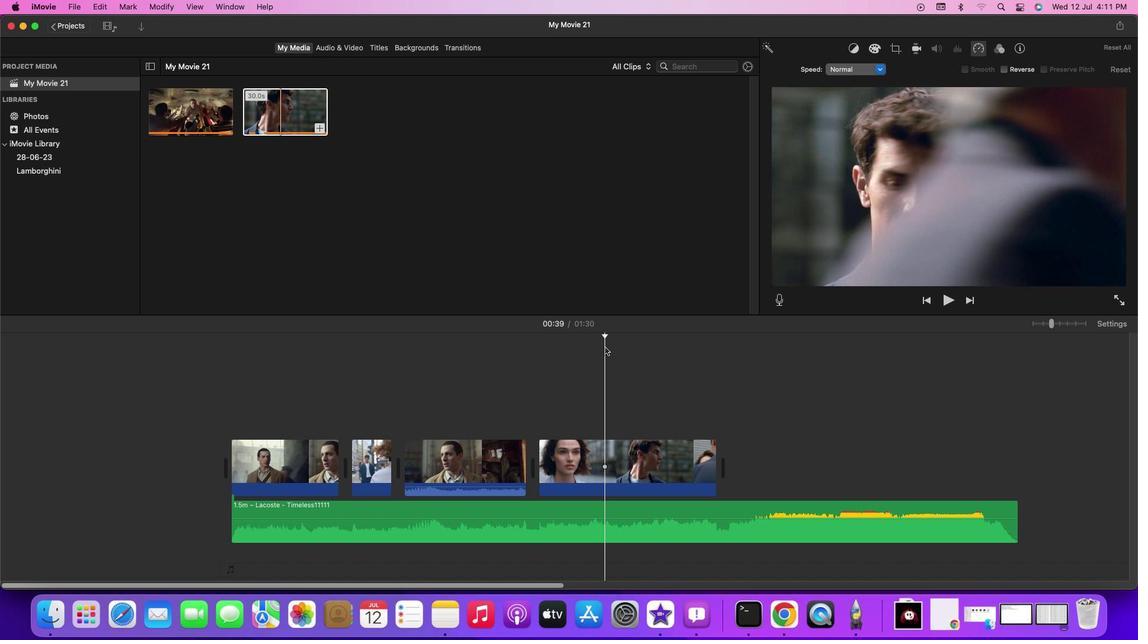 
Action: Key pressed Key.spaceKey.spaceKey.space
Screenshot: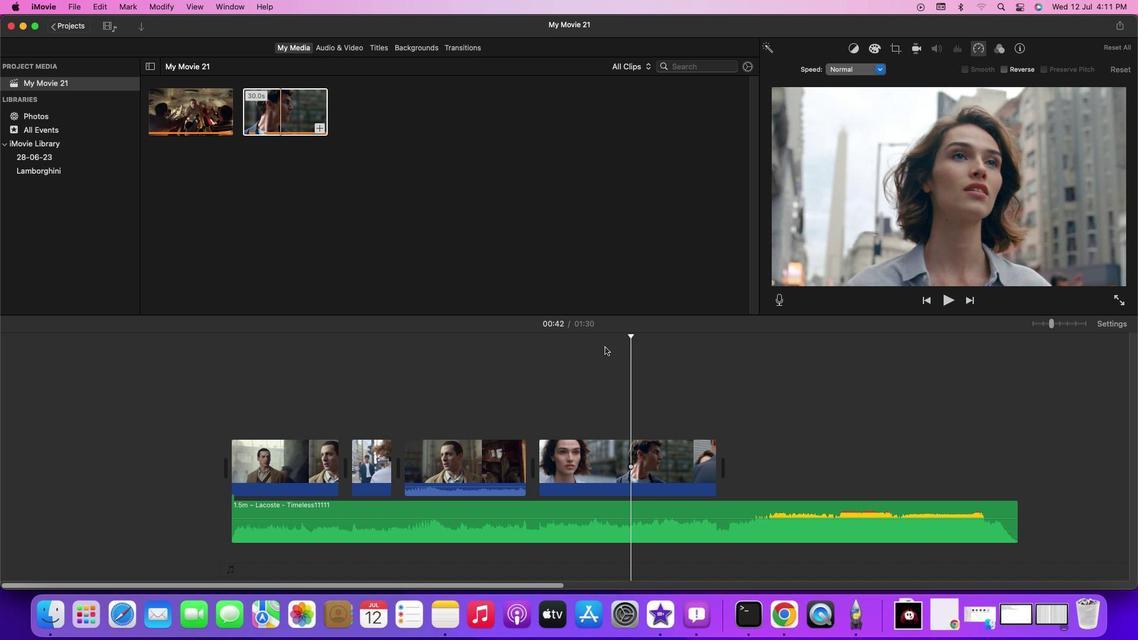 
Action: Mouse moved to (656, 394)
Screenshot: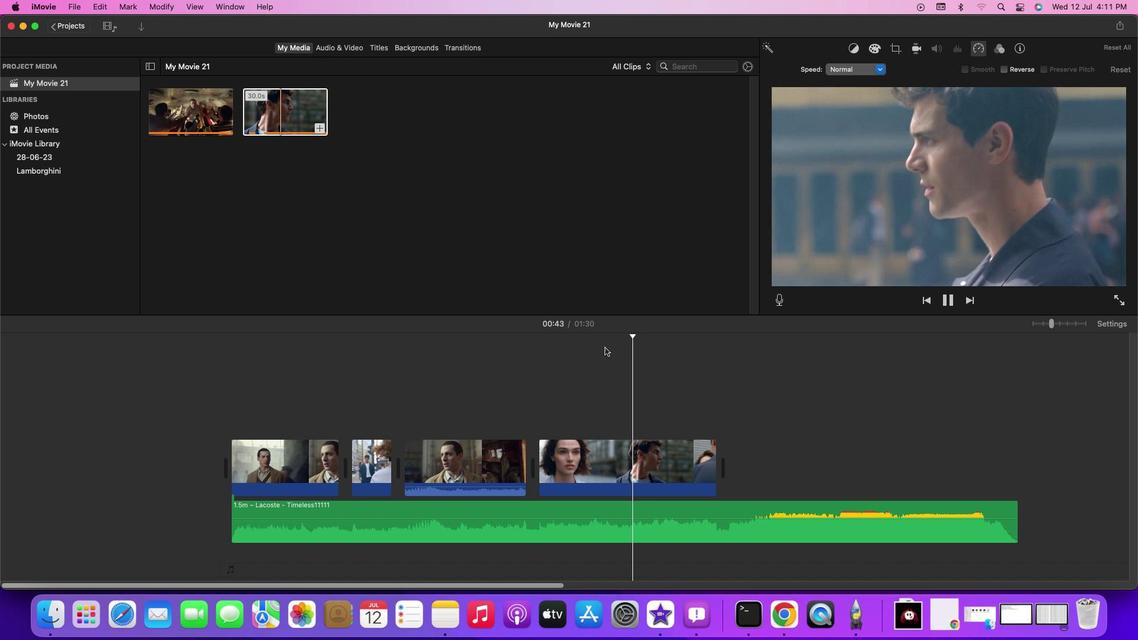 
Action: Key pressed Key.spaceKey.spaceKey.spaceKey.spaceKey.spaceKey.spaceKey.spaceKey.spaceKey.spaceKey.spaceKey.space
Screenshot: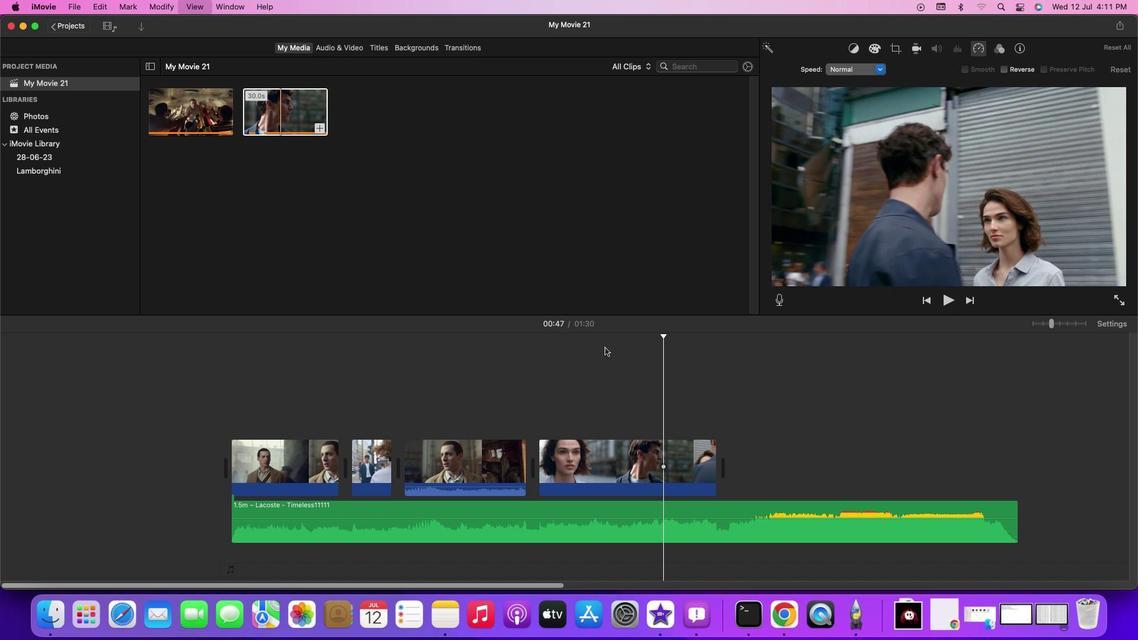 
Action: Mouse moved to (621, 394)
Screenshot: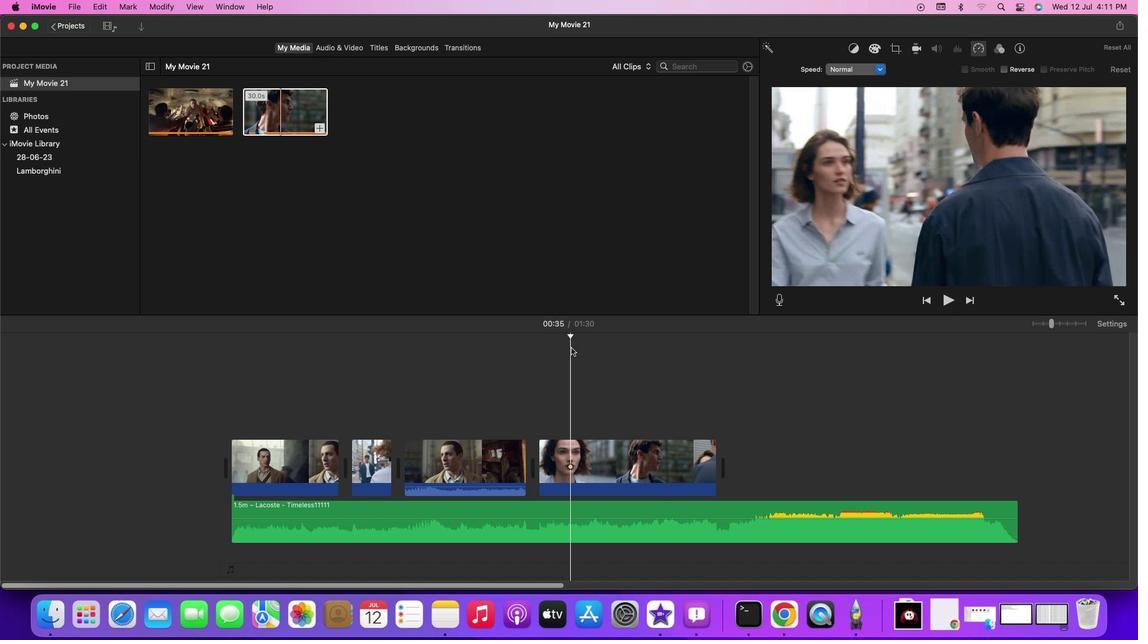 
Action: Mouse pressed left at (621, 394)
Screenshot: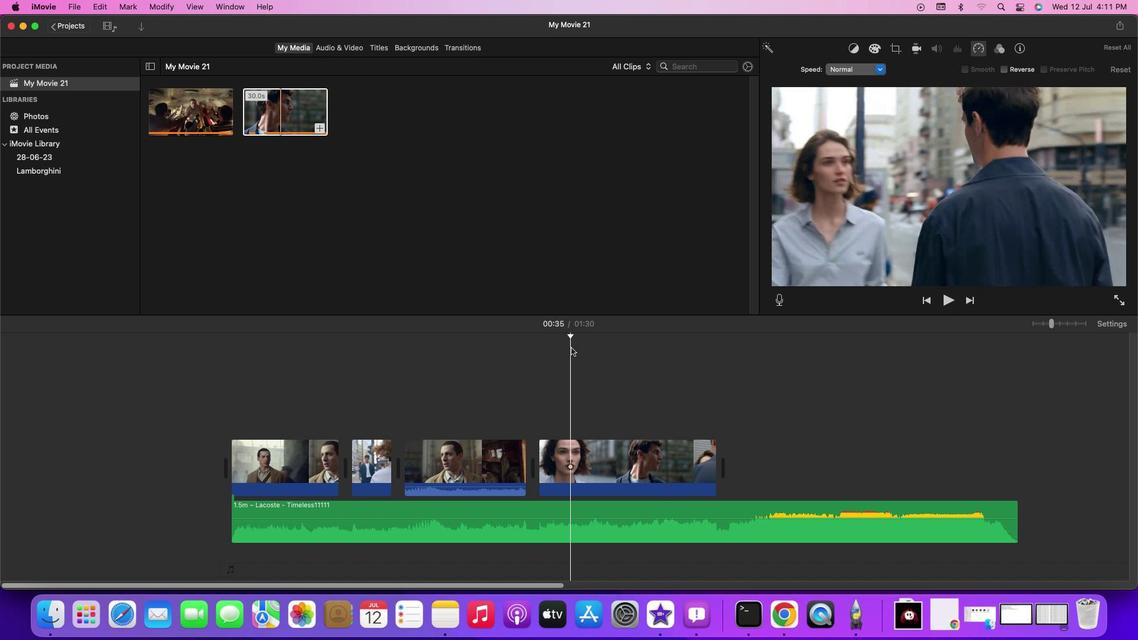 
Action: Key pressed Key.space
Screenshot: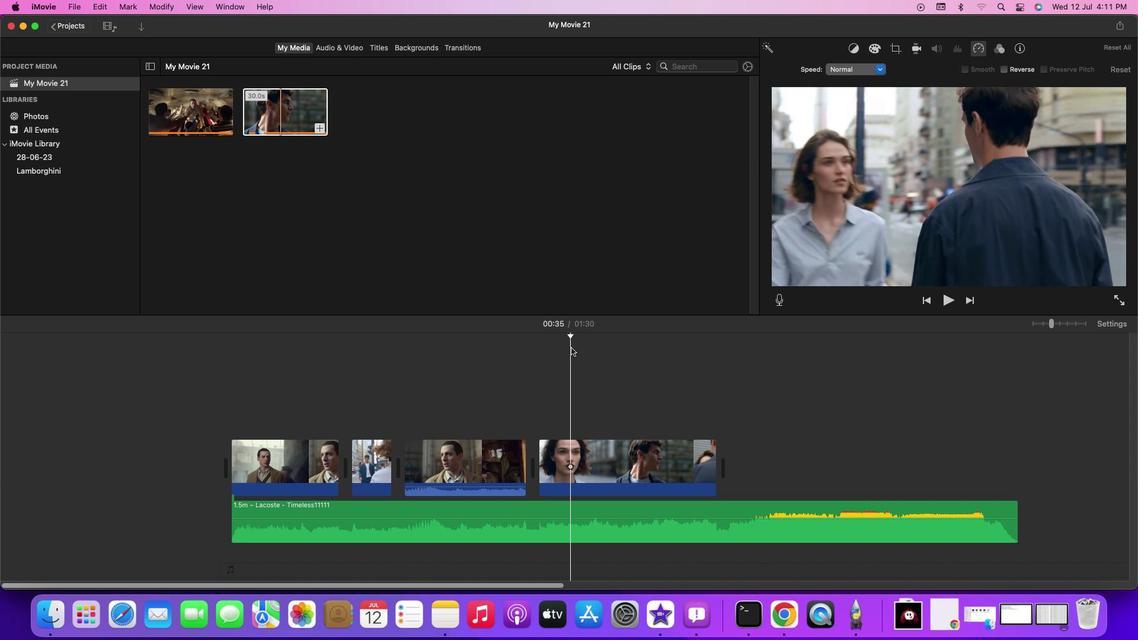 
Action: Mouse moved to (610, 394)
Screenshot: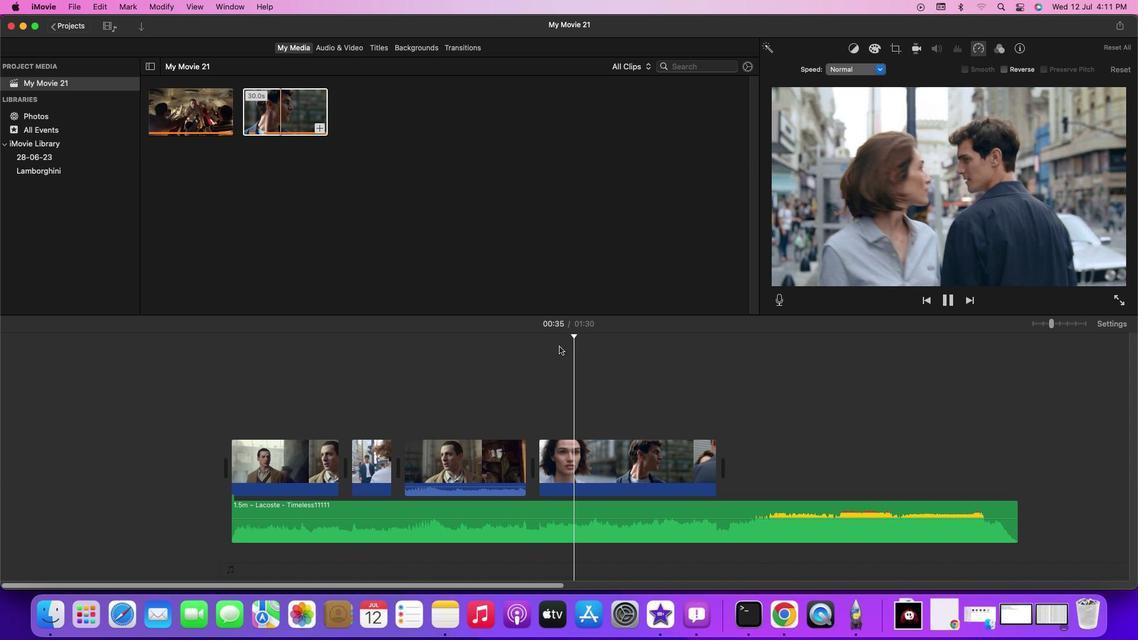 
Action: Key pressed Key.spaceKey.spaceKey.spaceKey.spaceKey.spaceKey.space
Screenshot: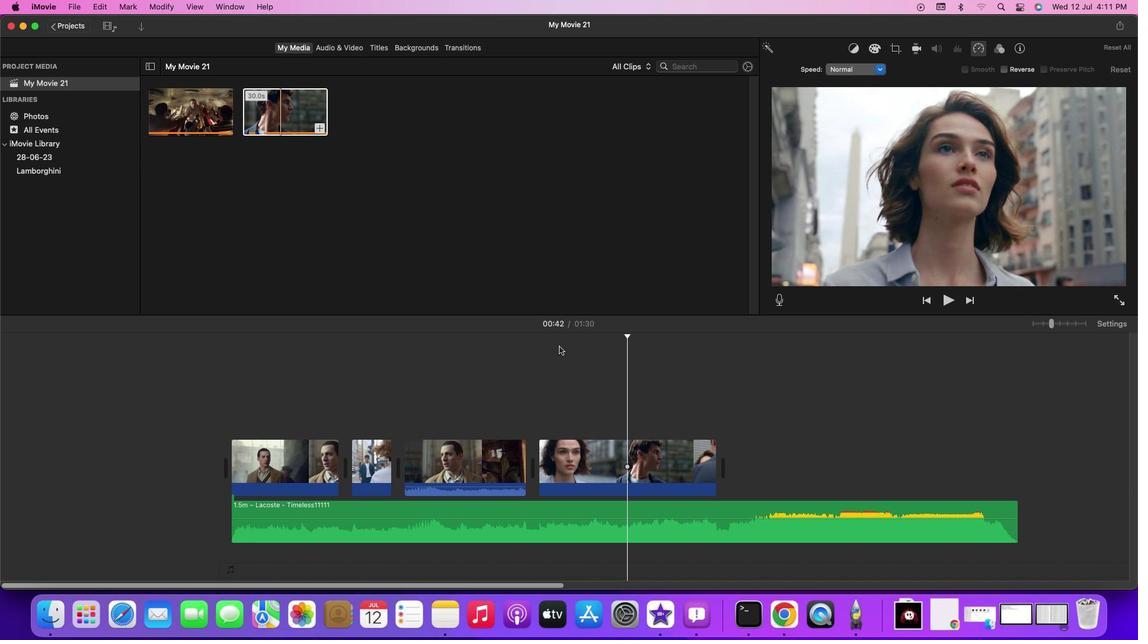 
Action: Mouse moved to (610, 394)
Screenshot: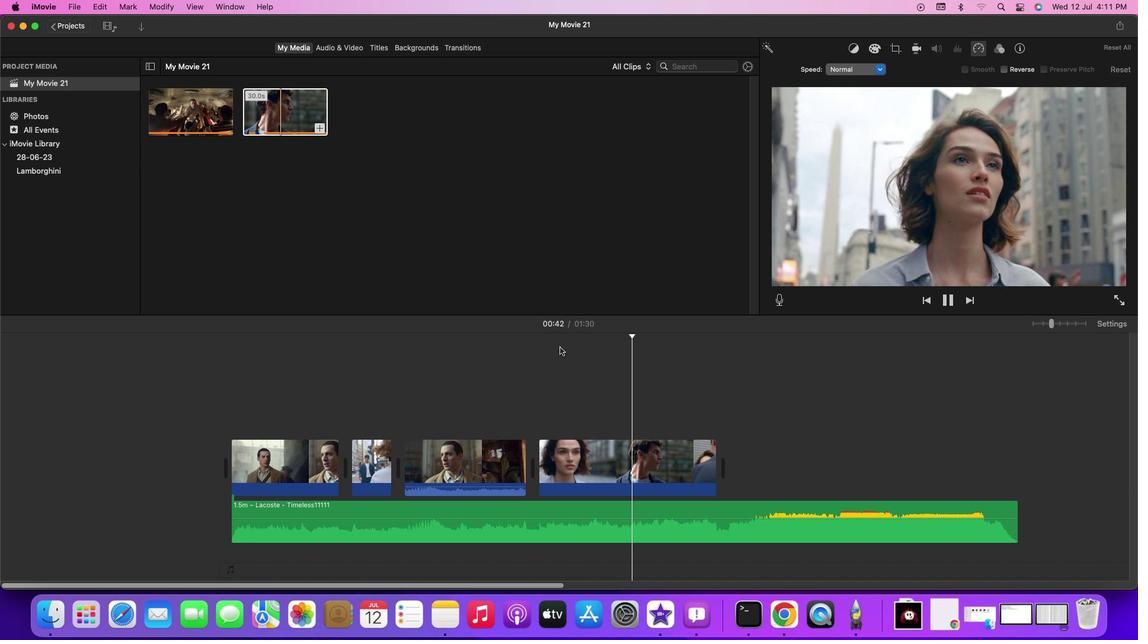 
Action: Key pressed Key.spaceKey.space
Screenshot: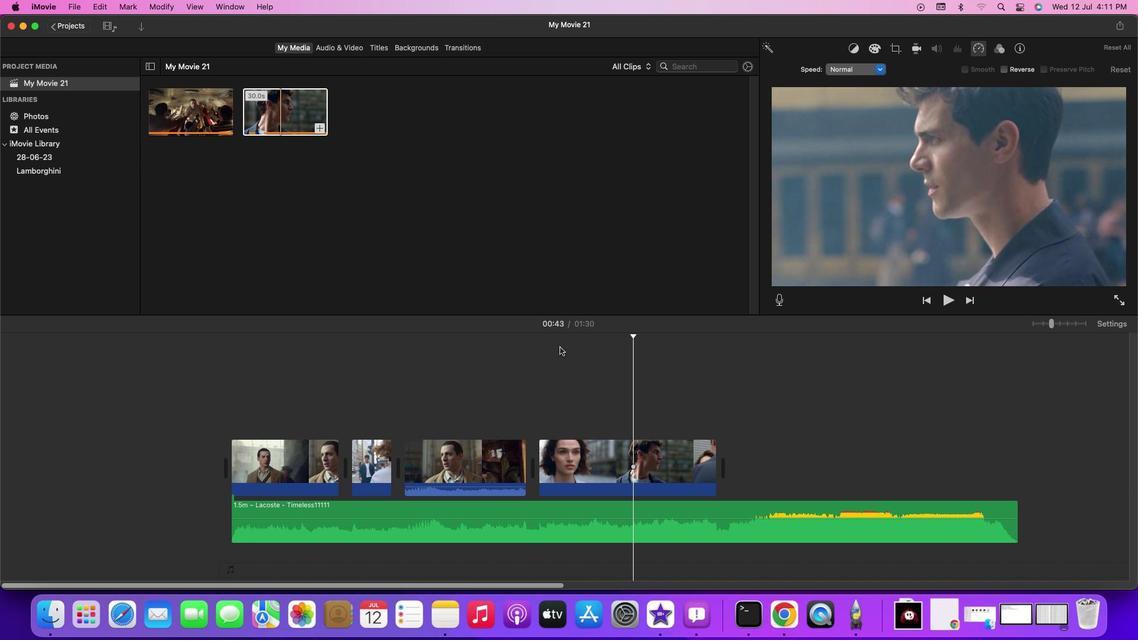 
Action: Mouse moved to (610, 394)
Screenshot: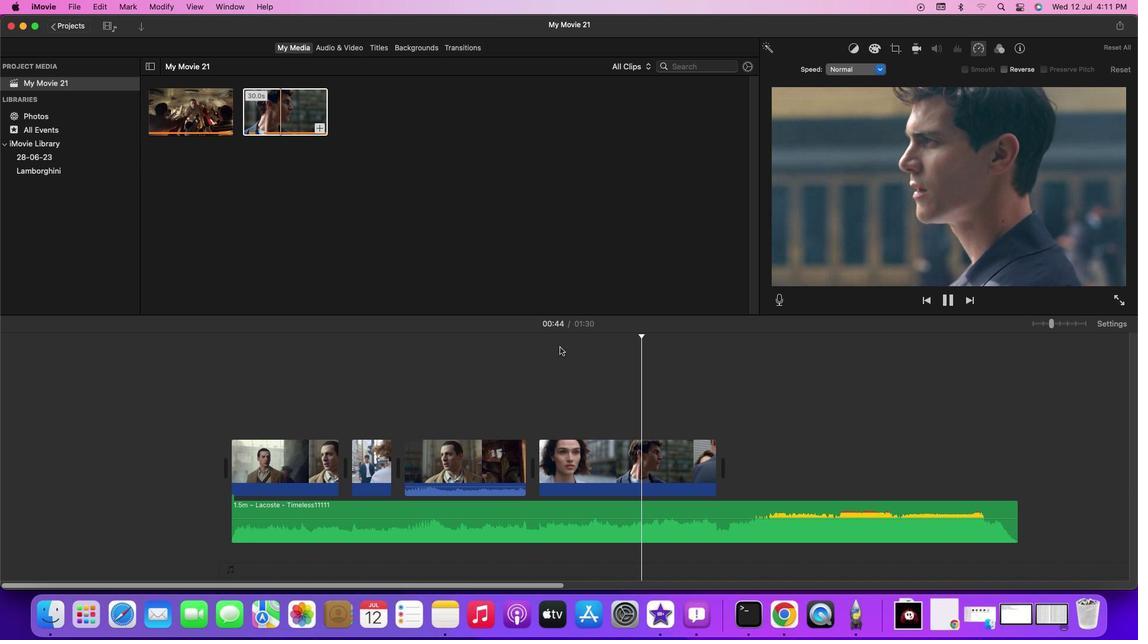 
Action: Key pressed Key.space
Screenshot: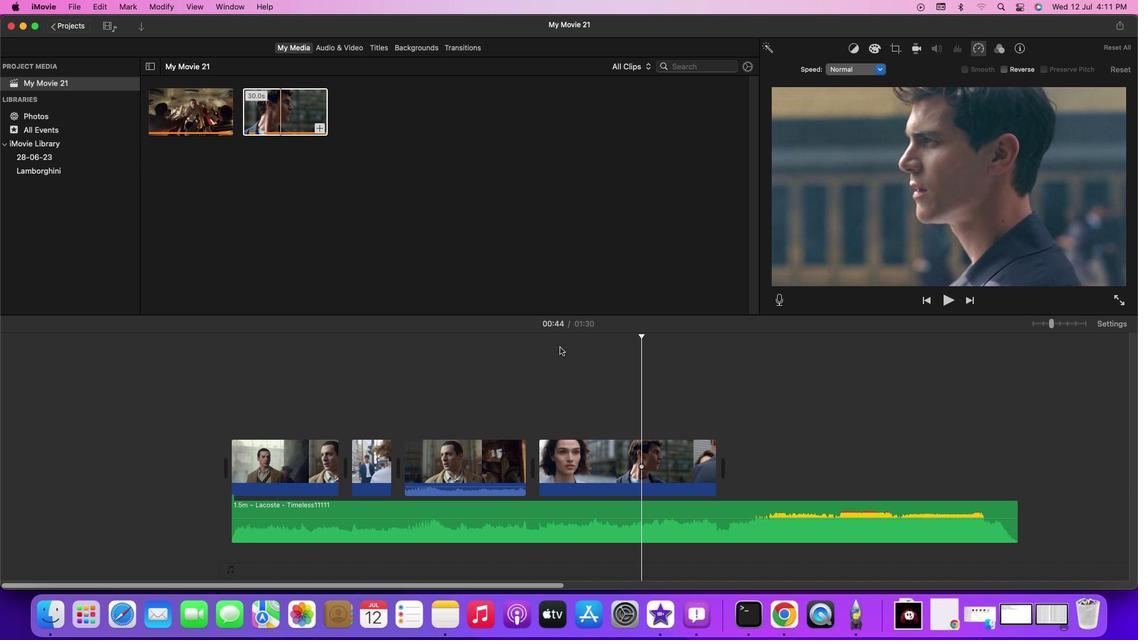 
Action: Mouse moved to (610, 394)
Screenshot: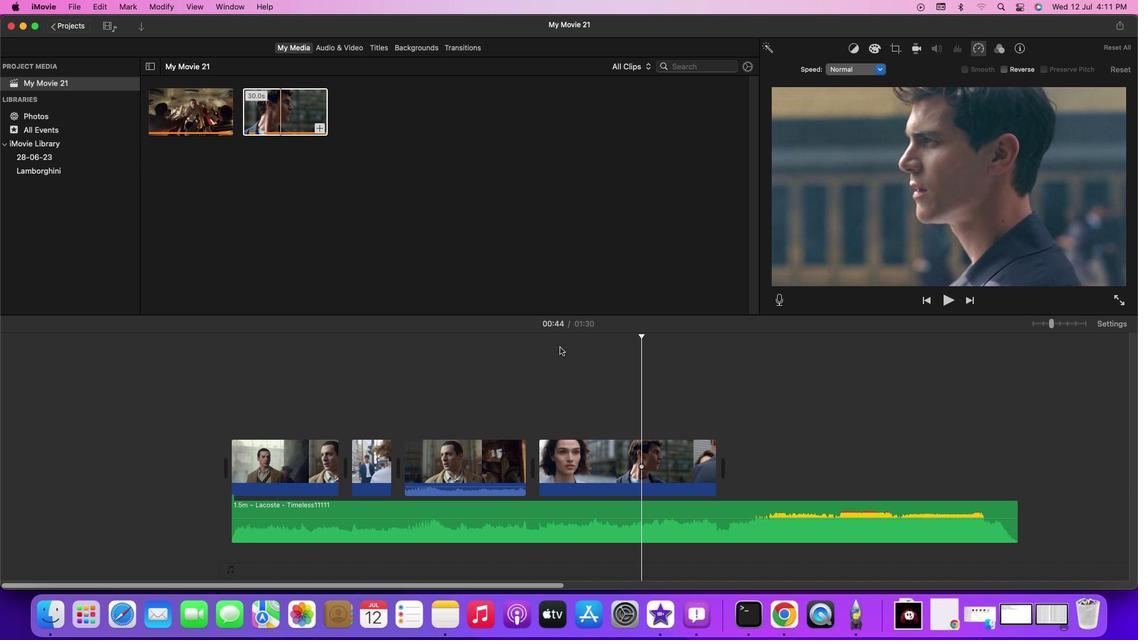 
Action: Key pressed Key.spaceKey.spaceKey.spaceKey.space
Screenshot: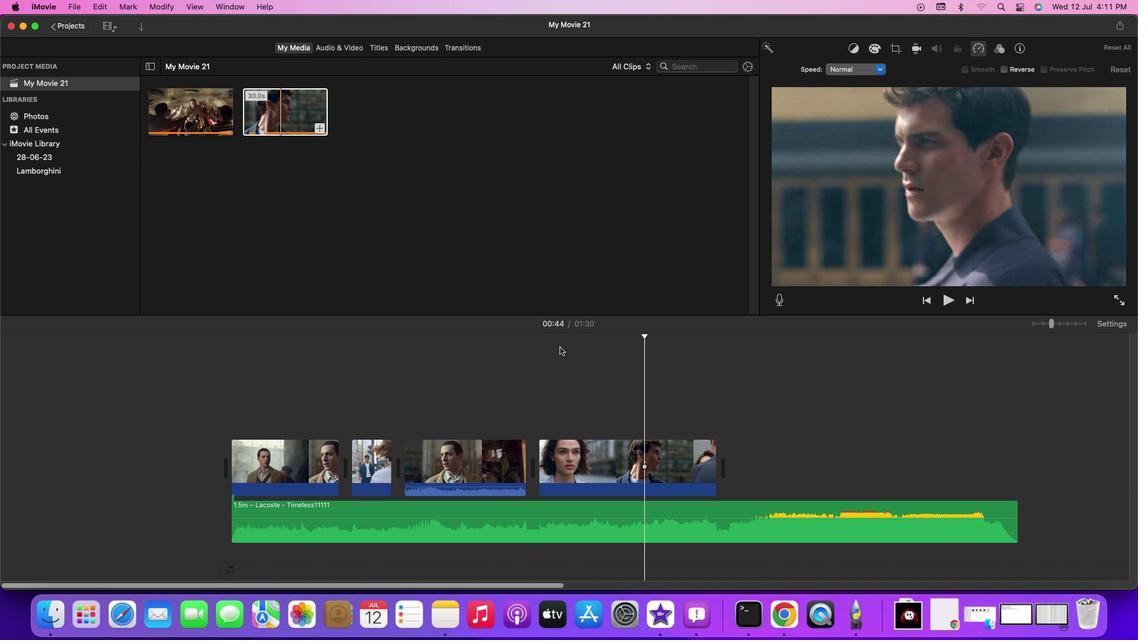 
Action: Mouse moved to (696, 385)
Screenshot: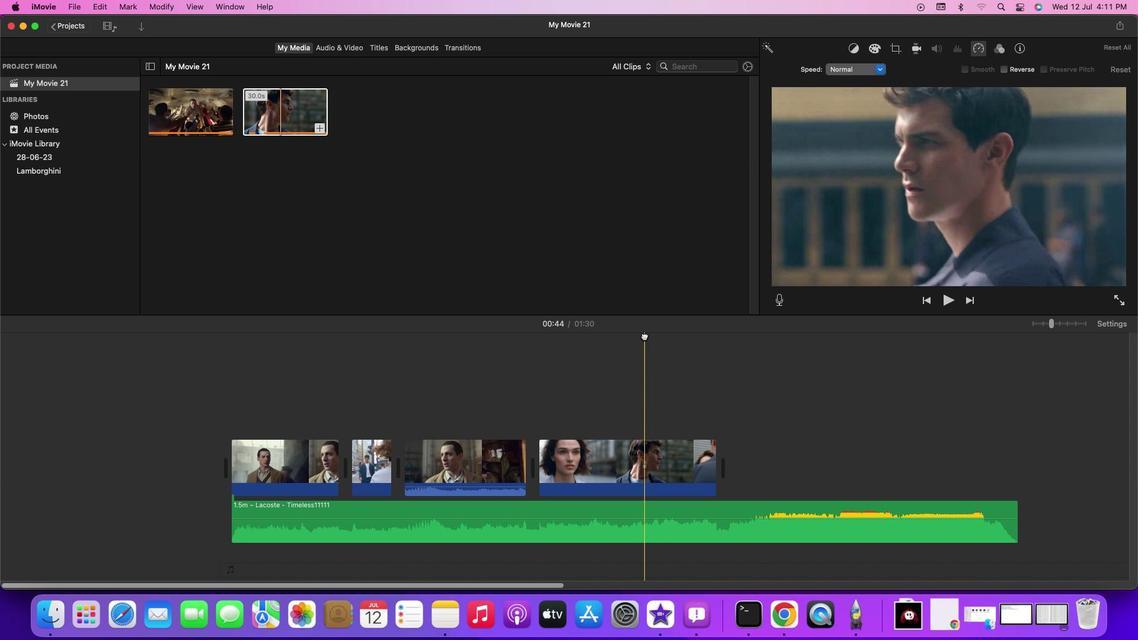 
Action: Mouse pressed left at (696, 385)
Screenshot: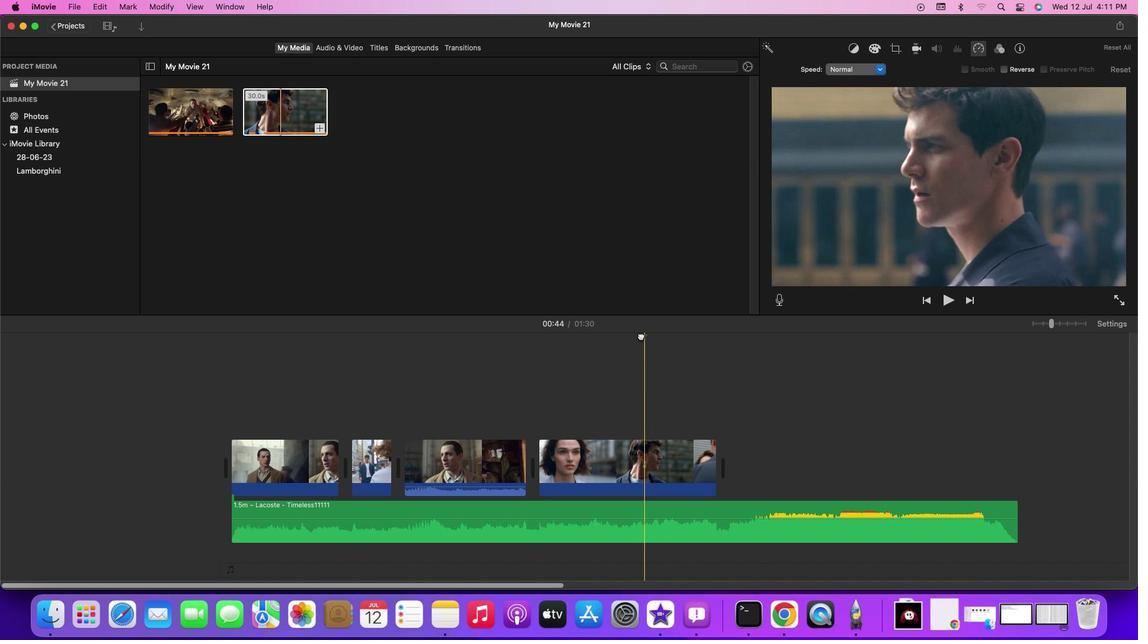 
Action: Mouse moved to (694, 479)
Screenshot: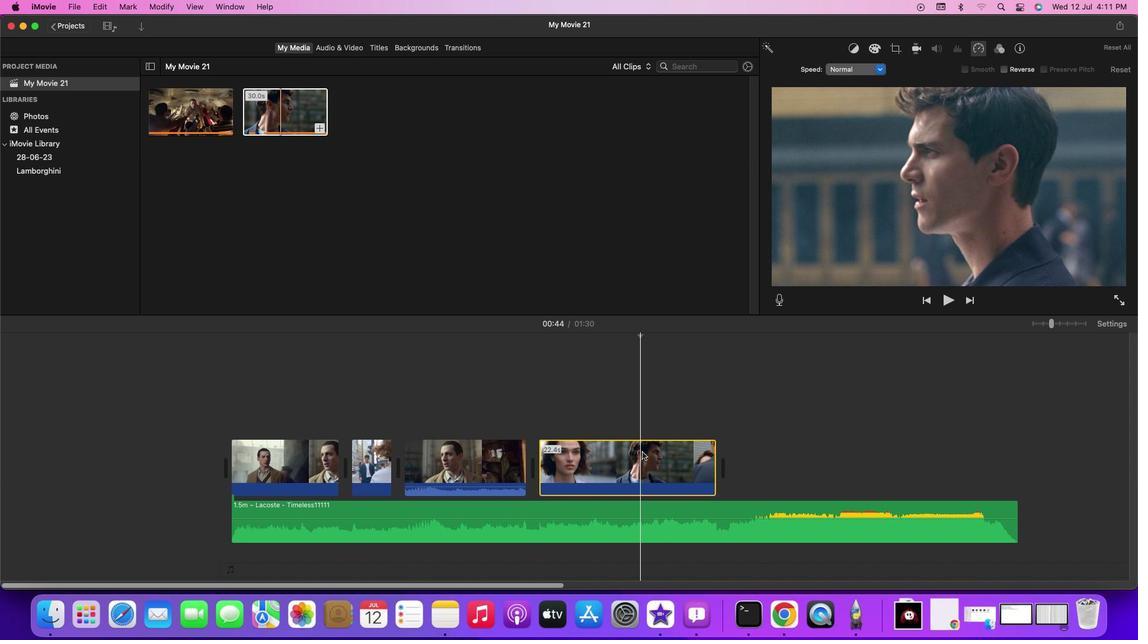 
Action: Mouse pressed left at (694, 479)
Screenshot: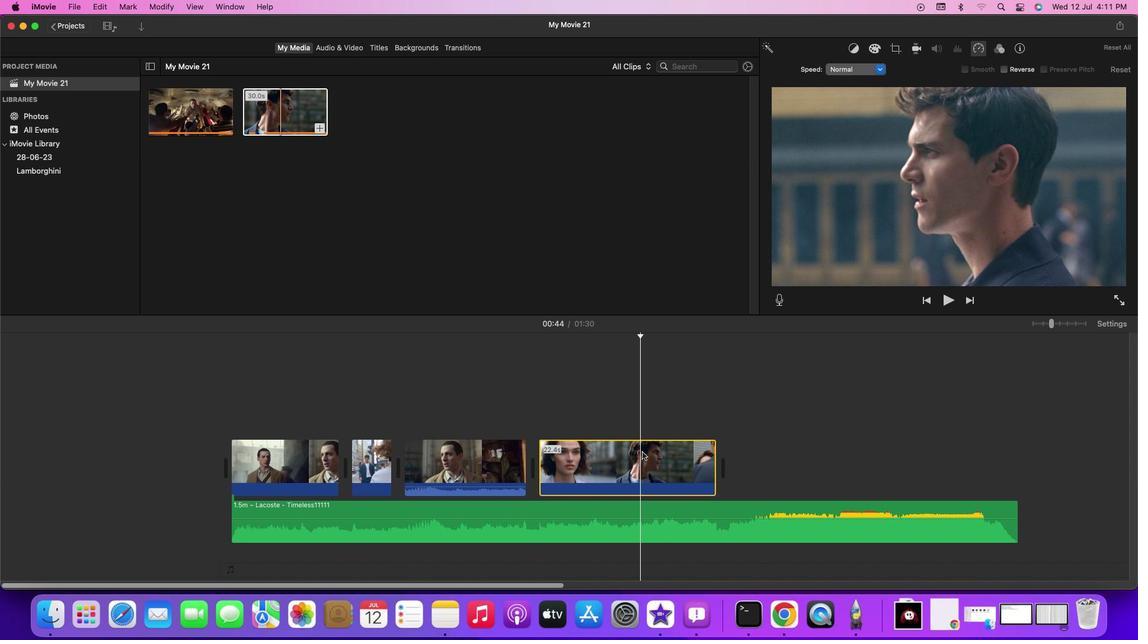 
Action: Mouse moved to (693, 479)
